 Task: Play online Dominion games in easy mode.
Action: Mouse moved to (615, 489)
Screenshot: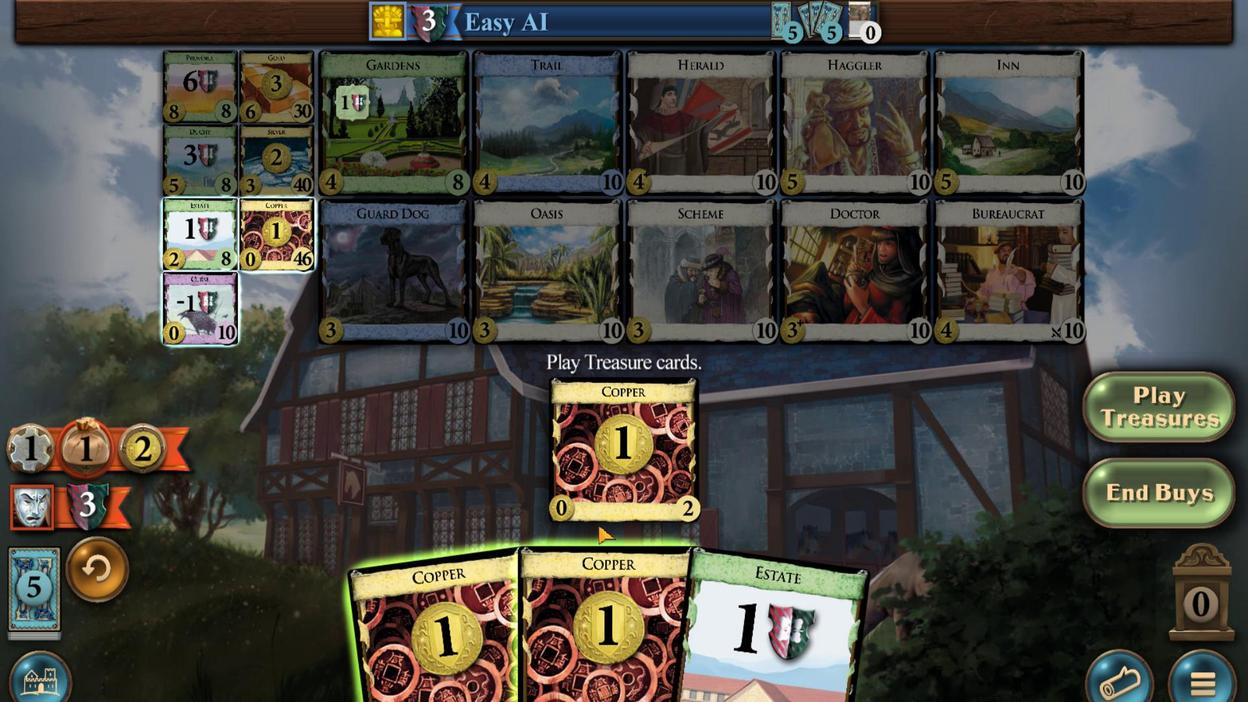 
Action: Mouse pressed left at (615, 489)
Screenshot: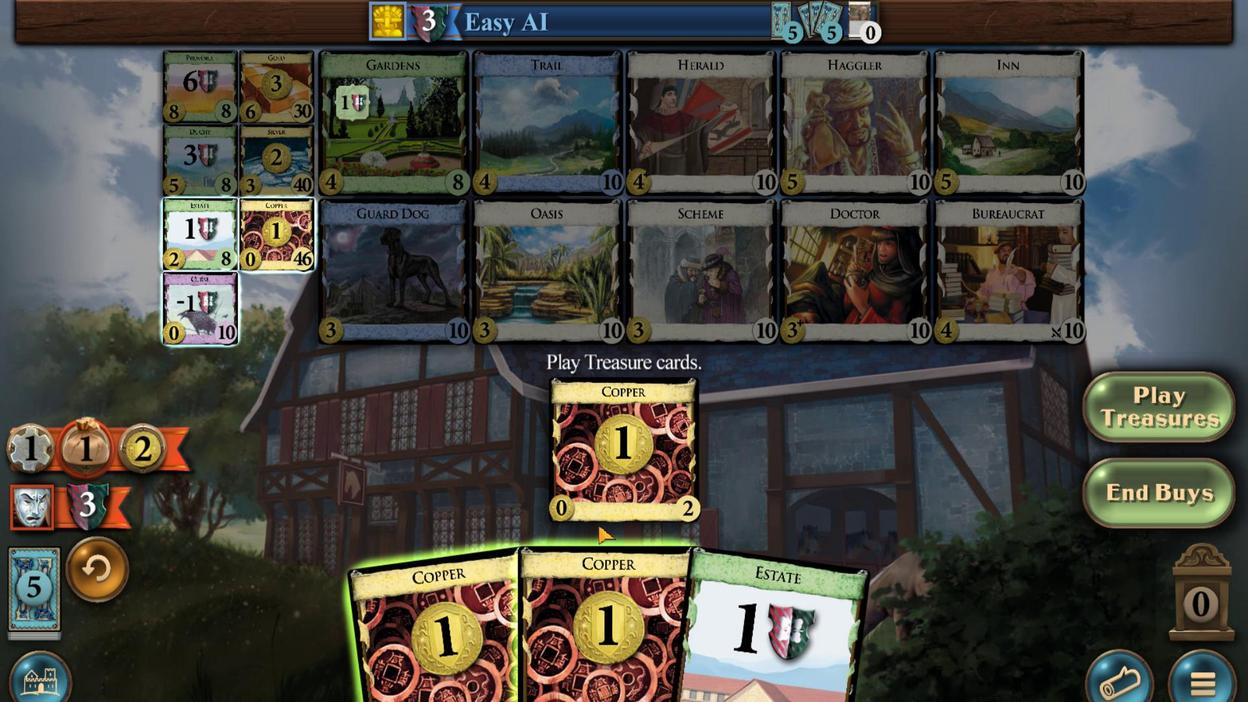 
Action: Mouse moved to (604, 487)
Screenshot: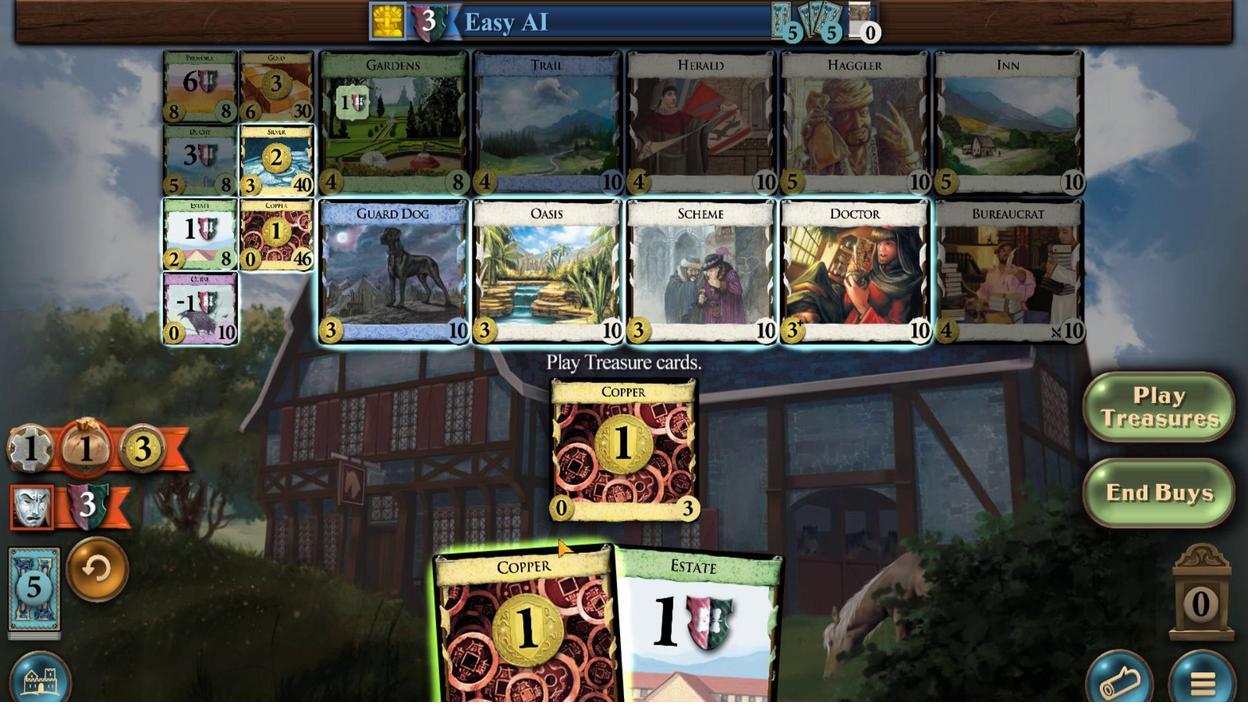 
Action: Mouse pressed left at (604, 487)
Screenshot: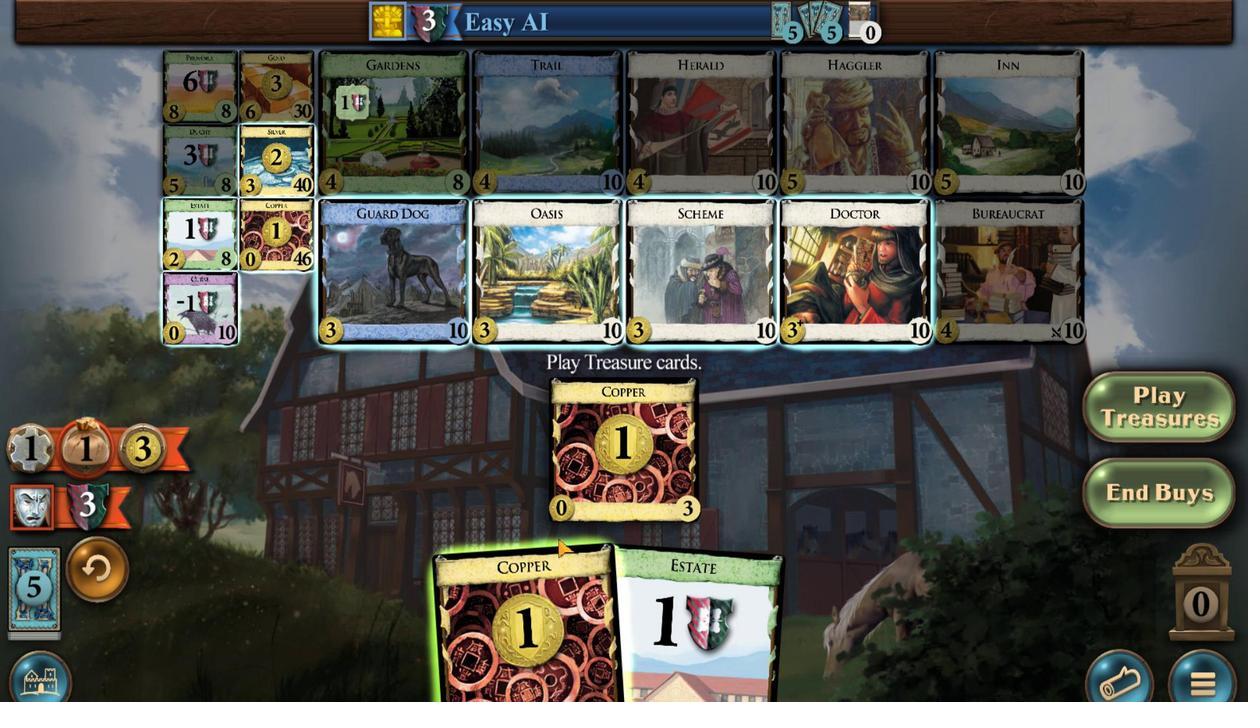 
Action: Mouse moved to (614, 485)
Screenshot: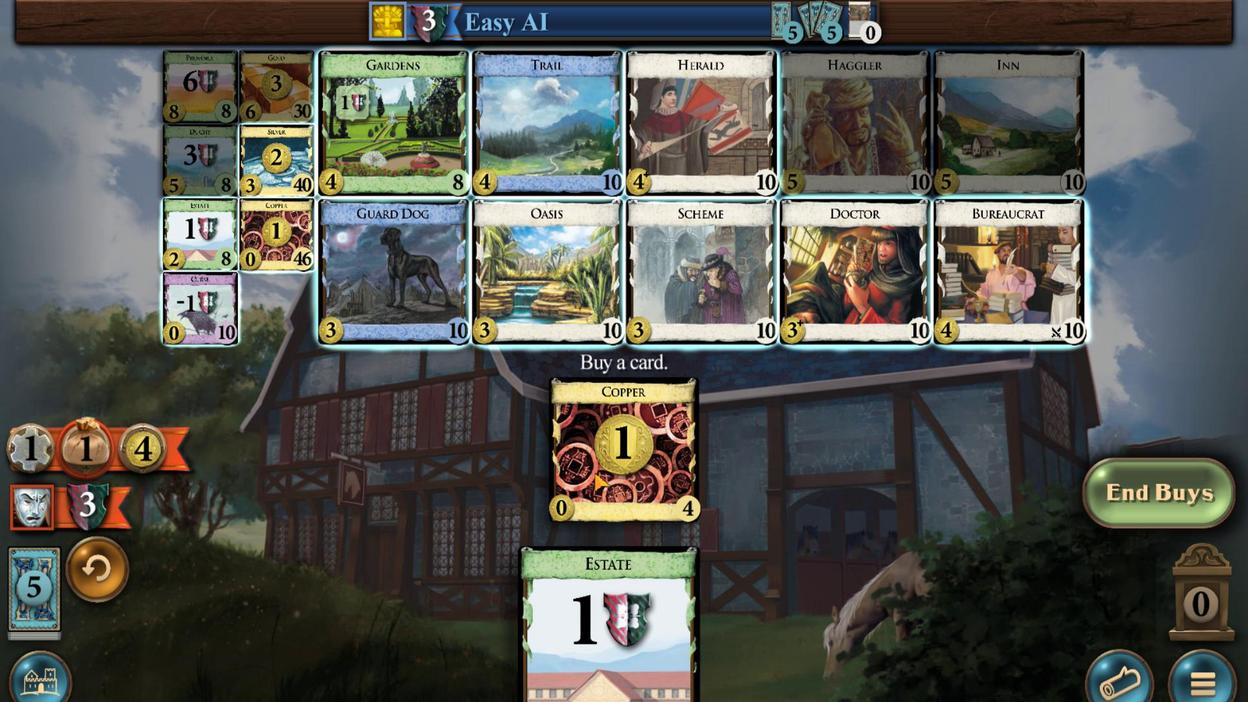 
Action: Mouse pressed left at (614, 485)
Screenshot: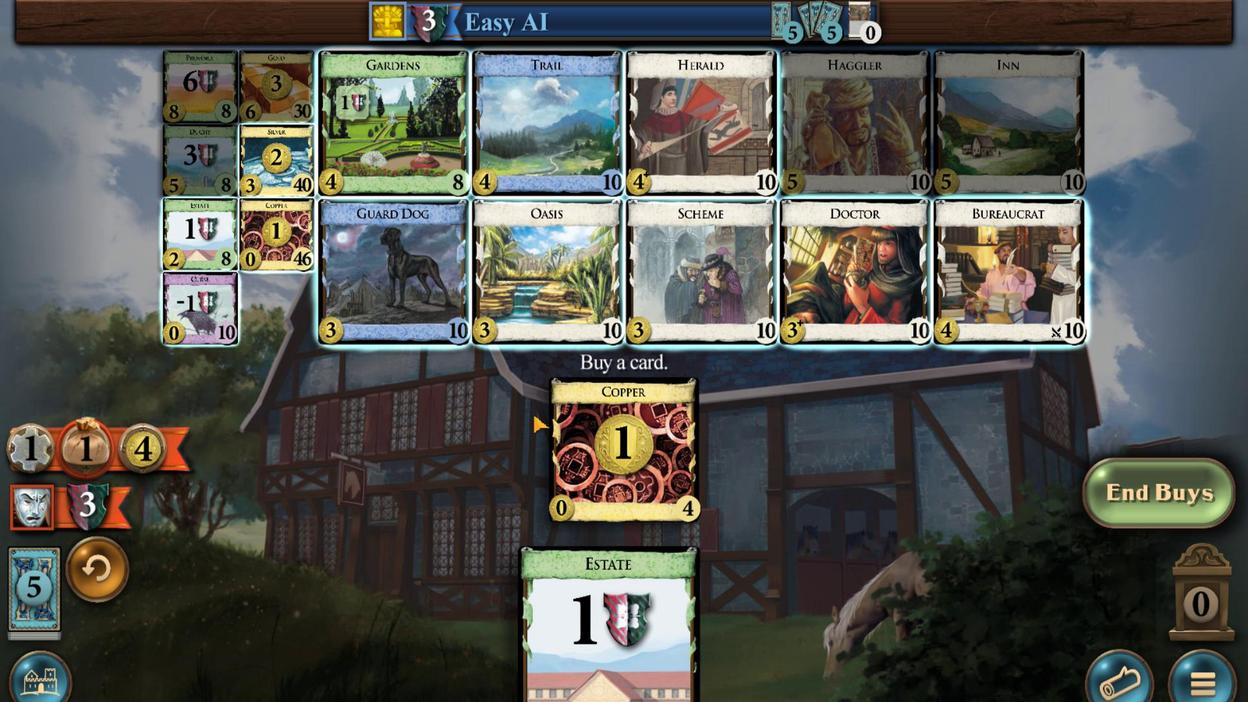 
Action: Mouse moved to (639, 355)
Screenshot: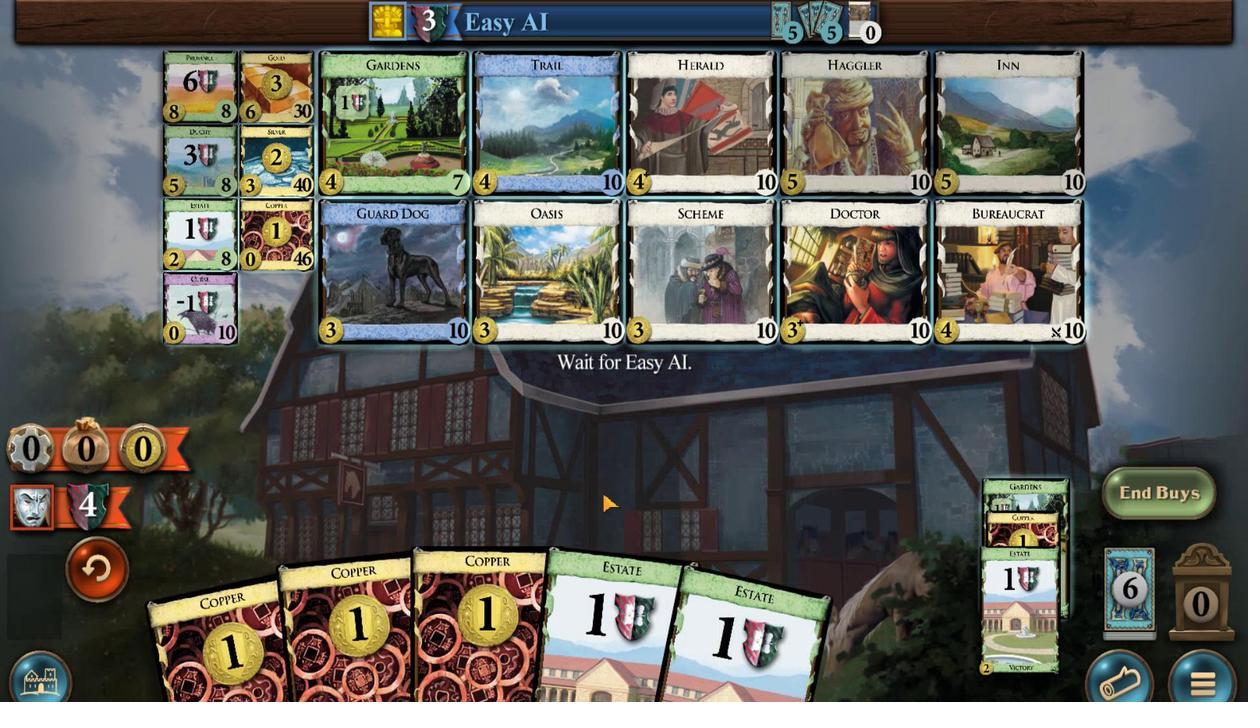 
Action: Mouse pressed left at (639, 355)
Screenshot: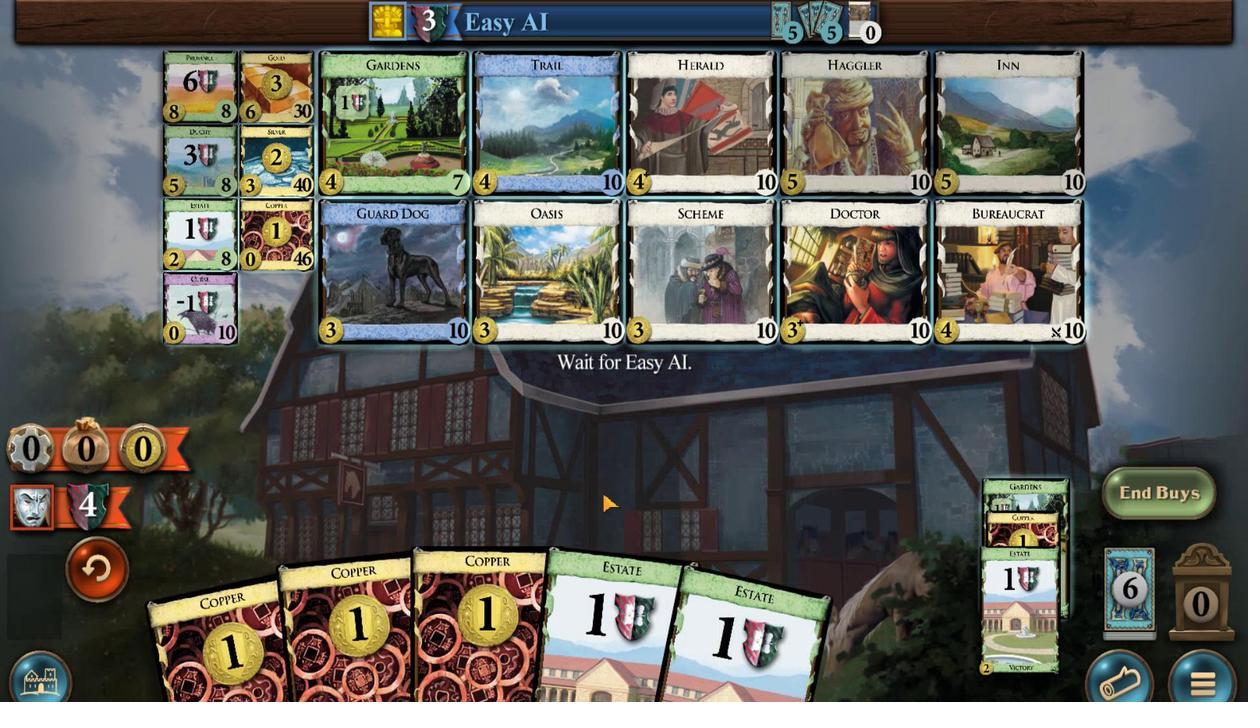
Action: Mouse moved to (634, 479)
Screenshot: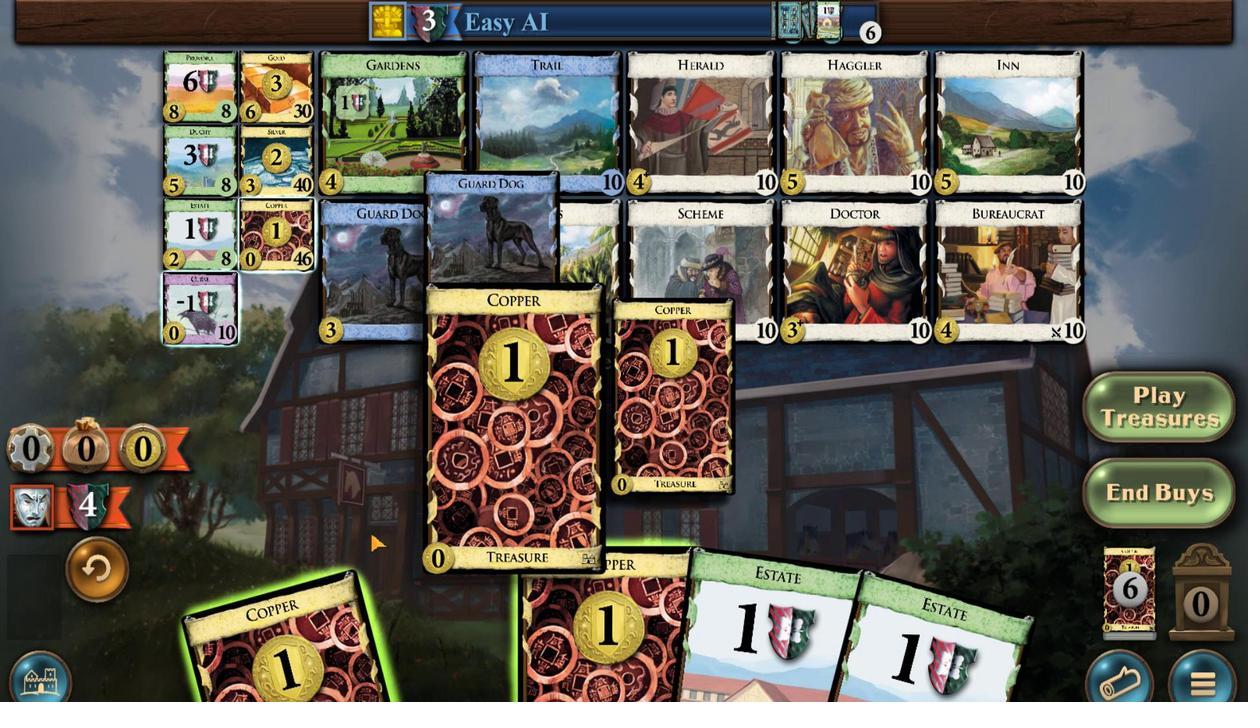 
Action: Mouse pressed left at (634, 479)
Screenshot: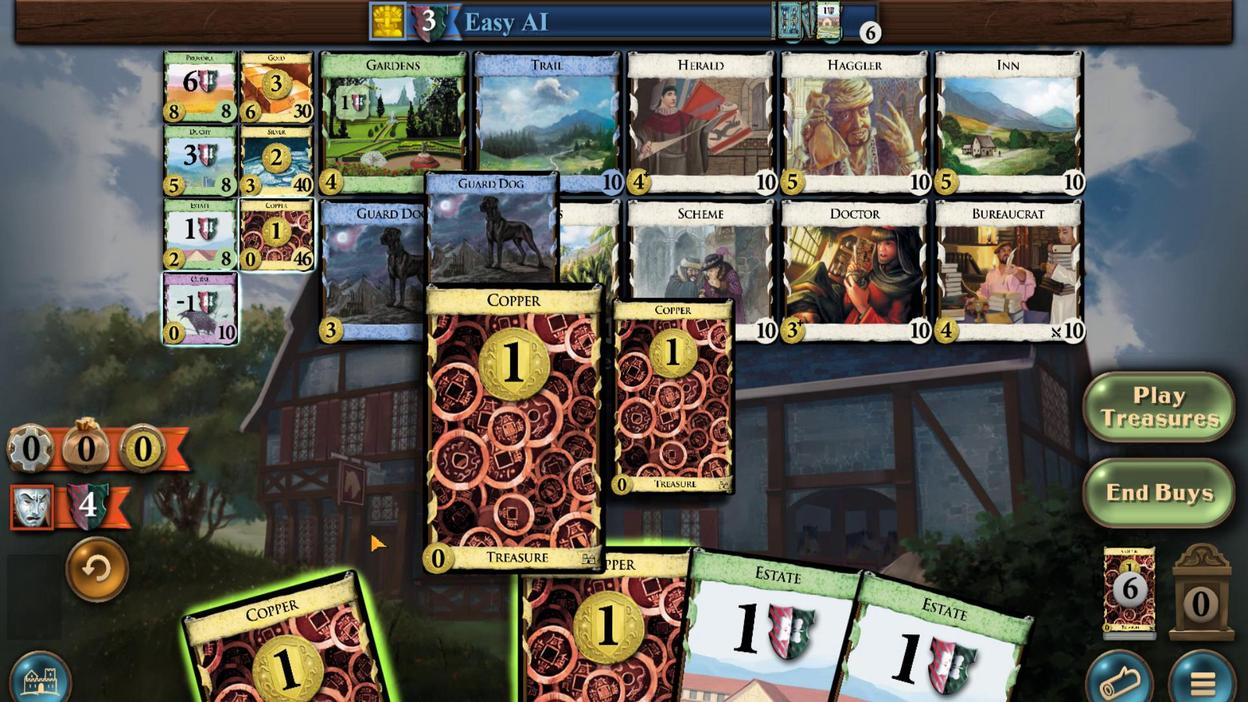 
Action: Mouse moved to (649, 490)
Screenshot: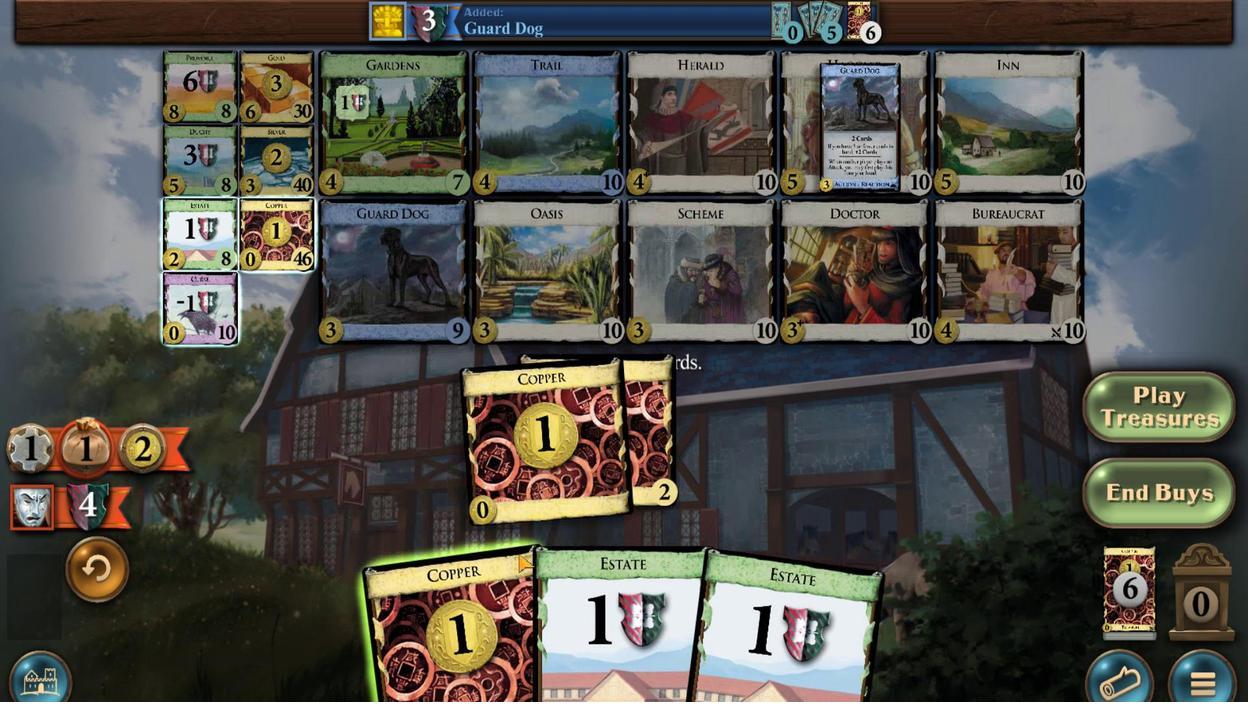 
Action: Mouse pressed left at (649, 490)
Screenshot: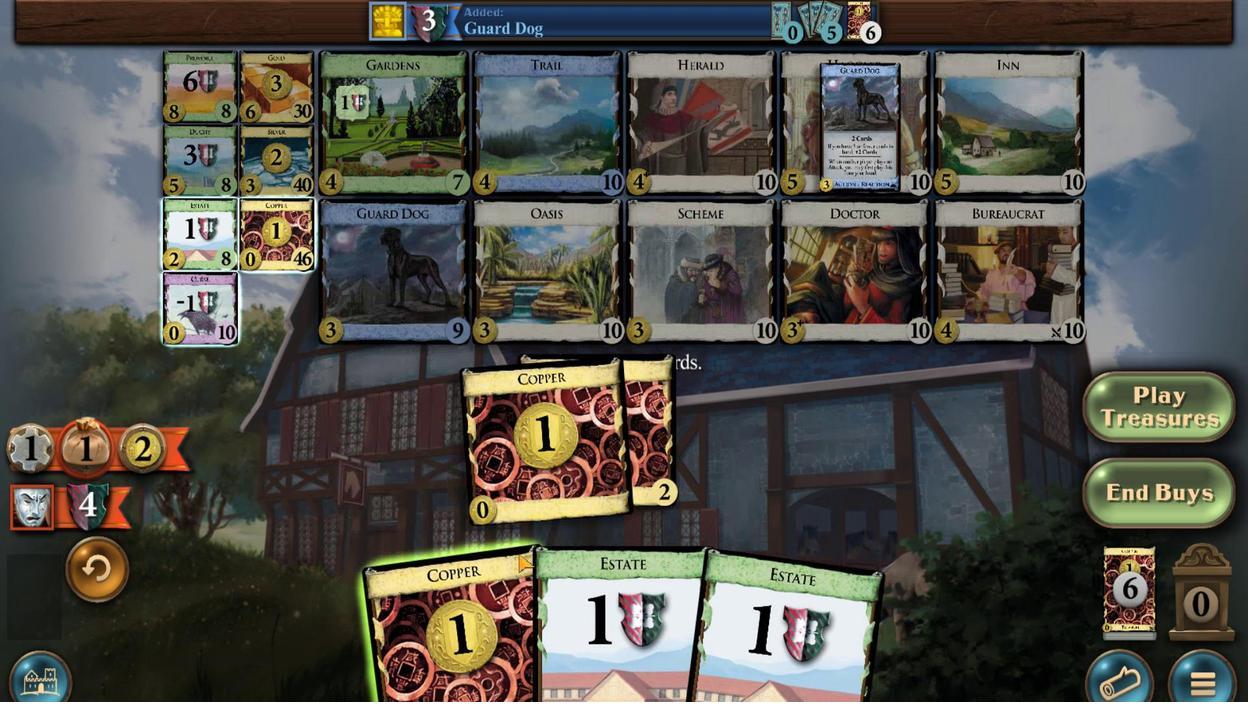 
Action: Mouse moved to (628, 492)
Screenshot: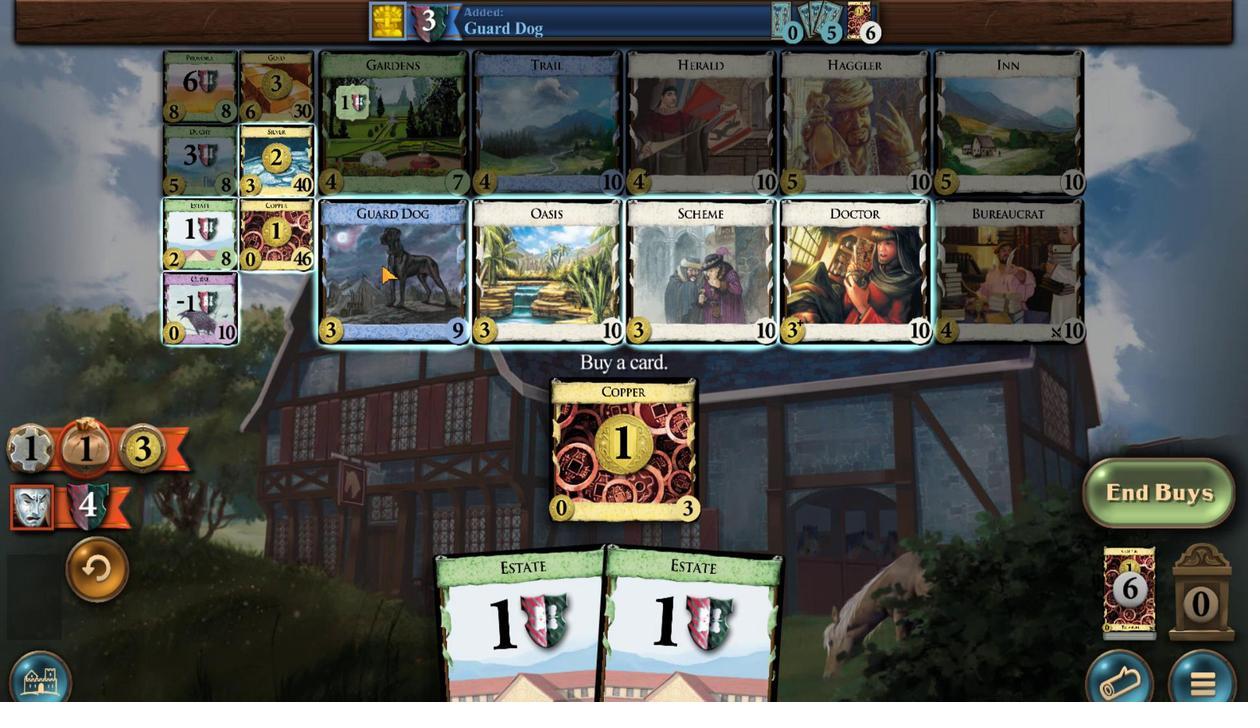 
Action: Mouse pressed left at (628, 492)
Screenshot: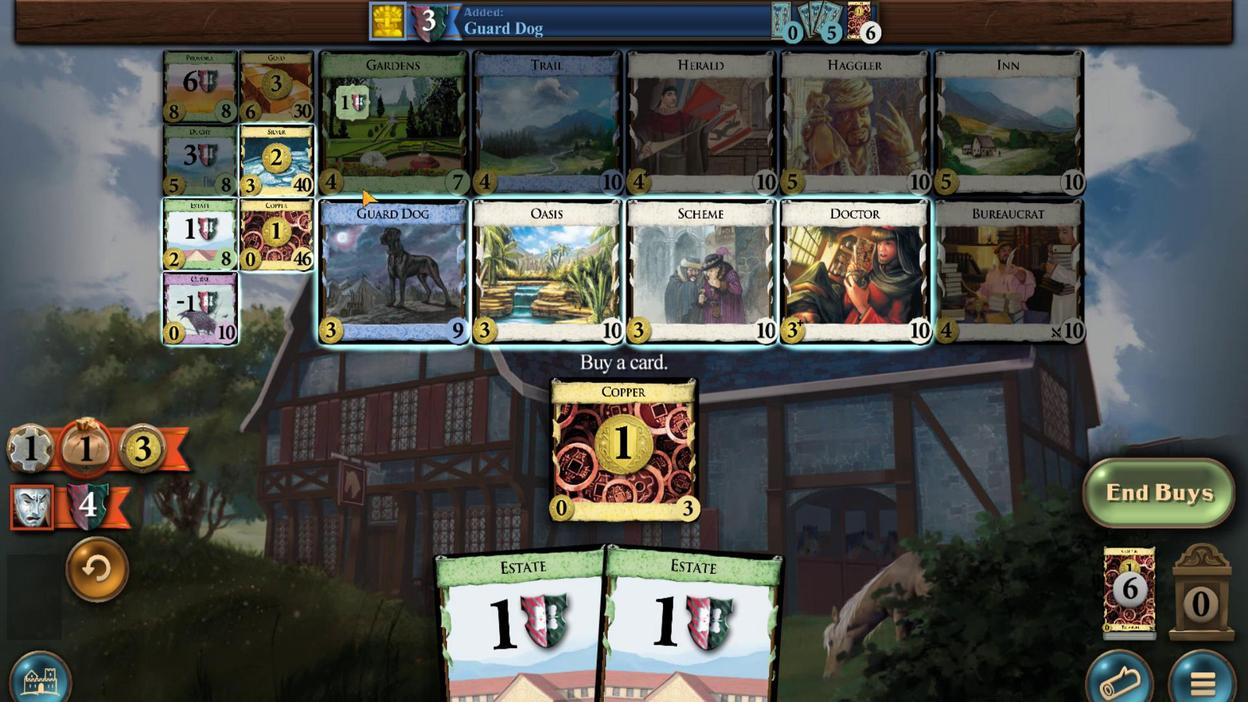 
Action: Mouse moved to (569, 400)
Screenshot: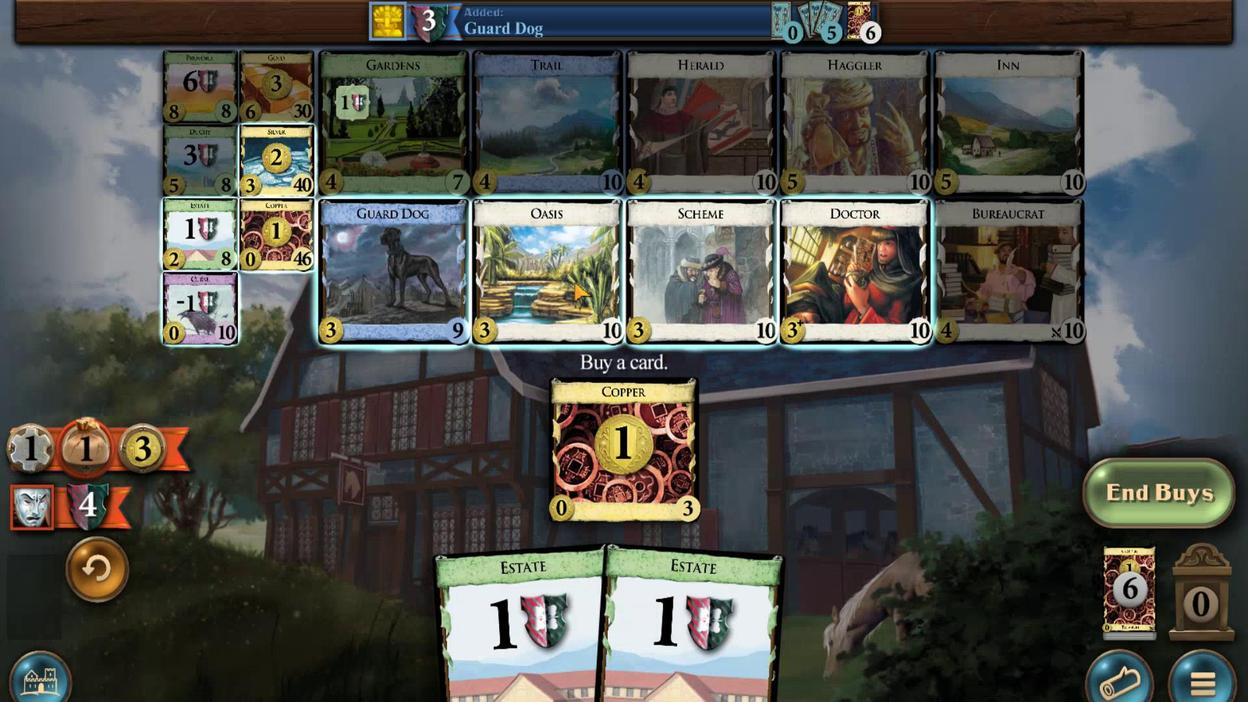 
Action: Mouse pressed left at (569, 400)
Screenshot: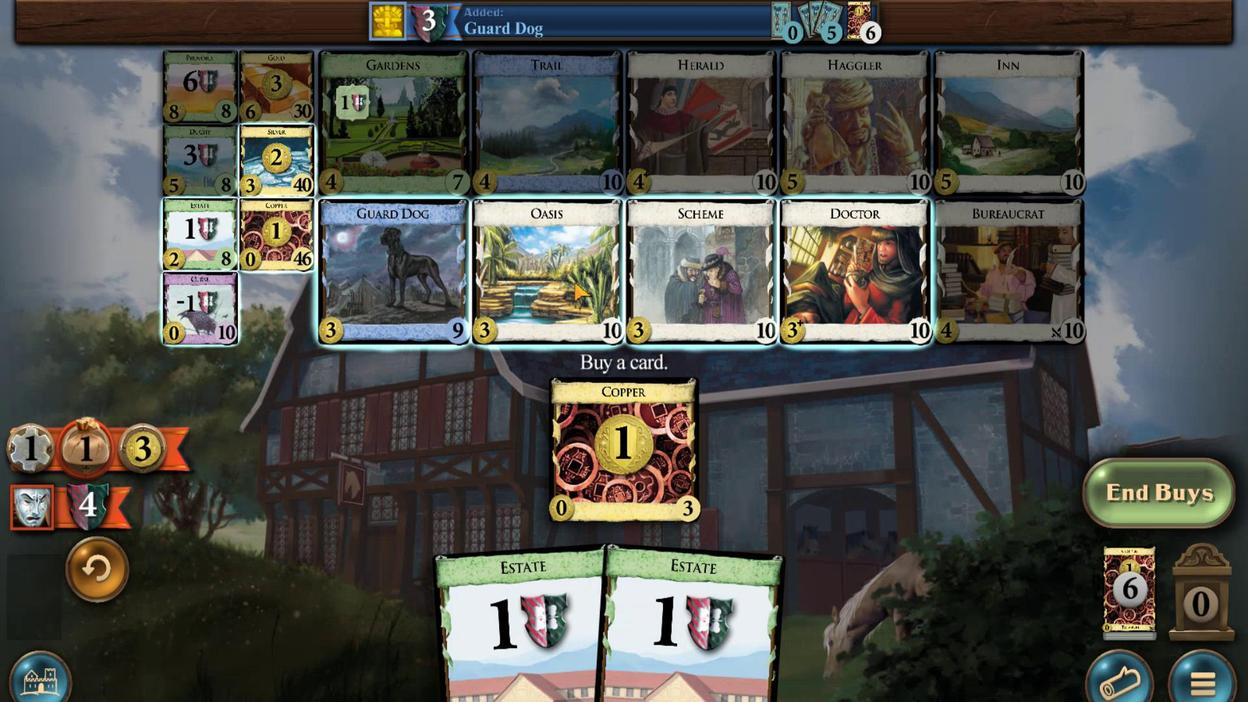 
Action: Mouse moved to (563, 419)
Screenshot: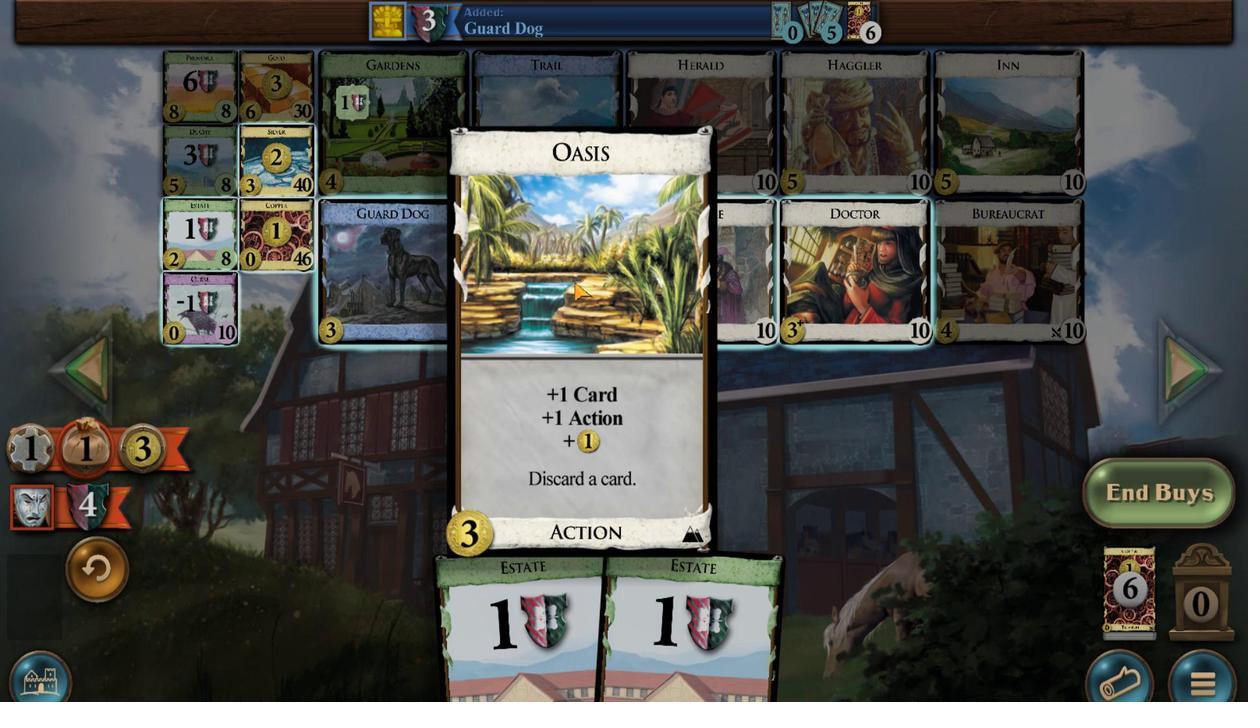 
Action: Mouse pressed left at (563, 419)
Screenshot: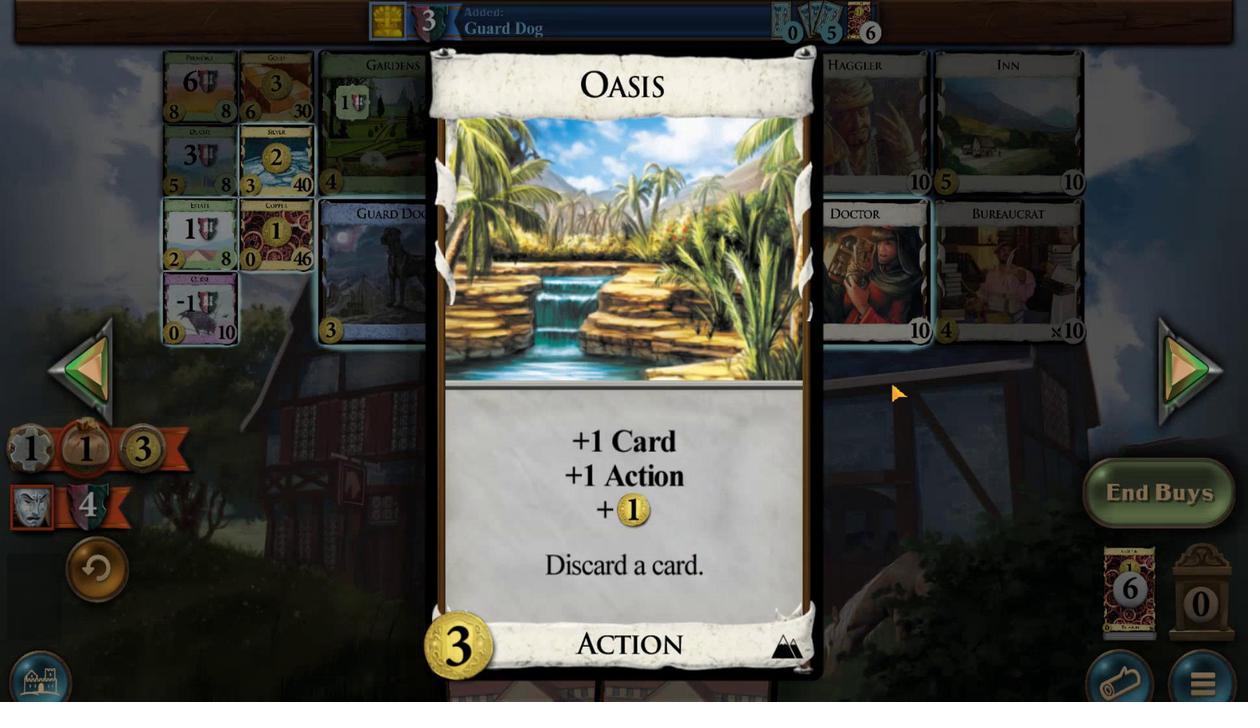 
Action: Mouse moved to (609, 398)
Screenshot: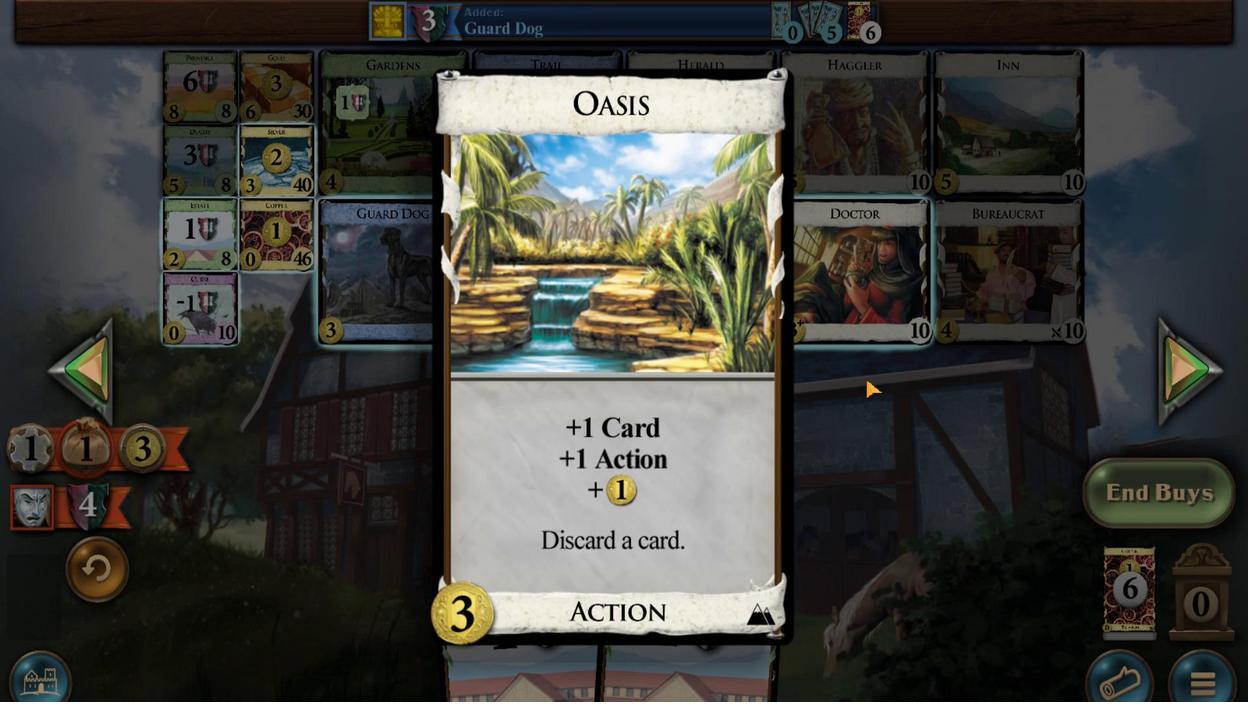 
Action: Mouse pressed left at (609, 398)
Screenshot: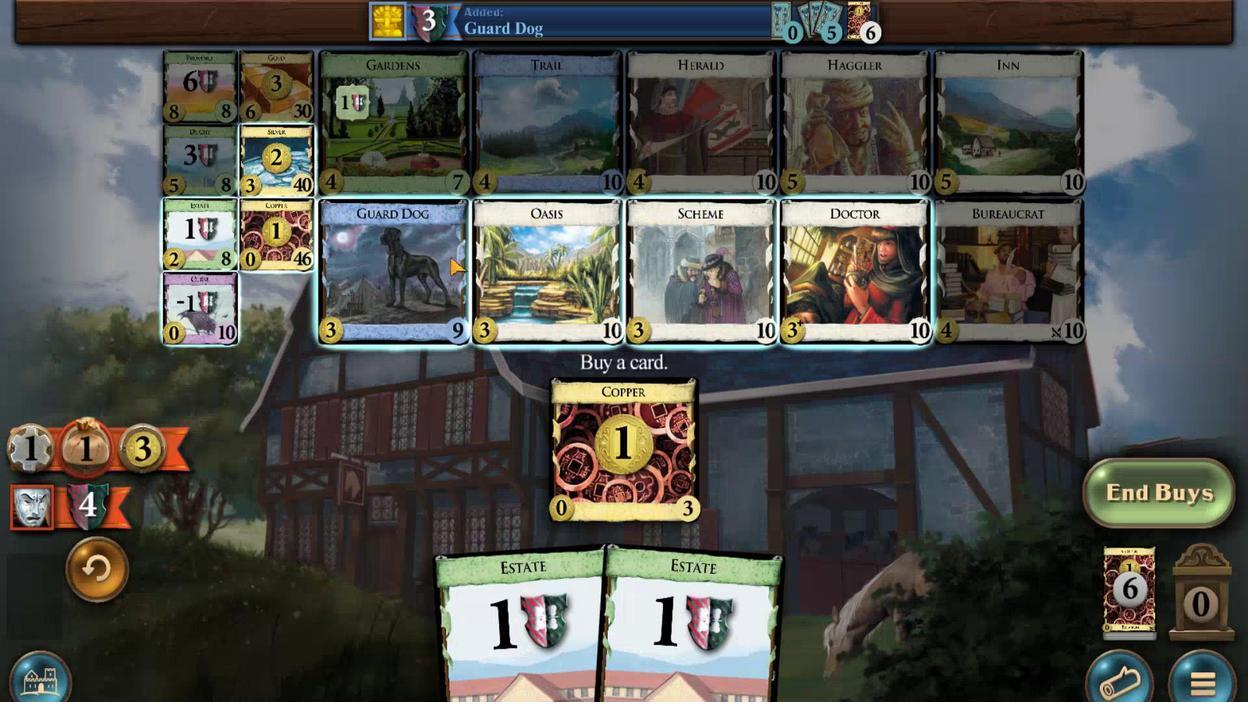 
Action: Mouse moved to (561, 425)
Screenshot: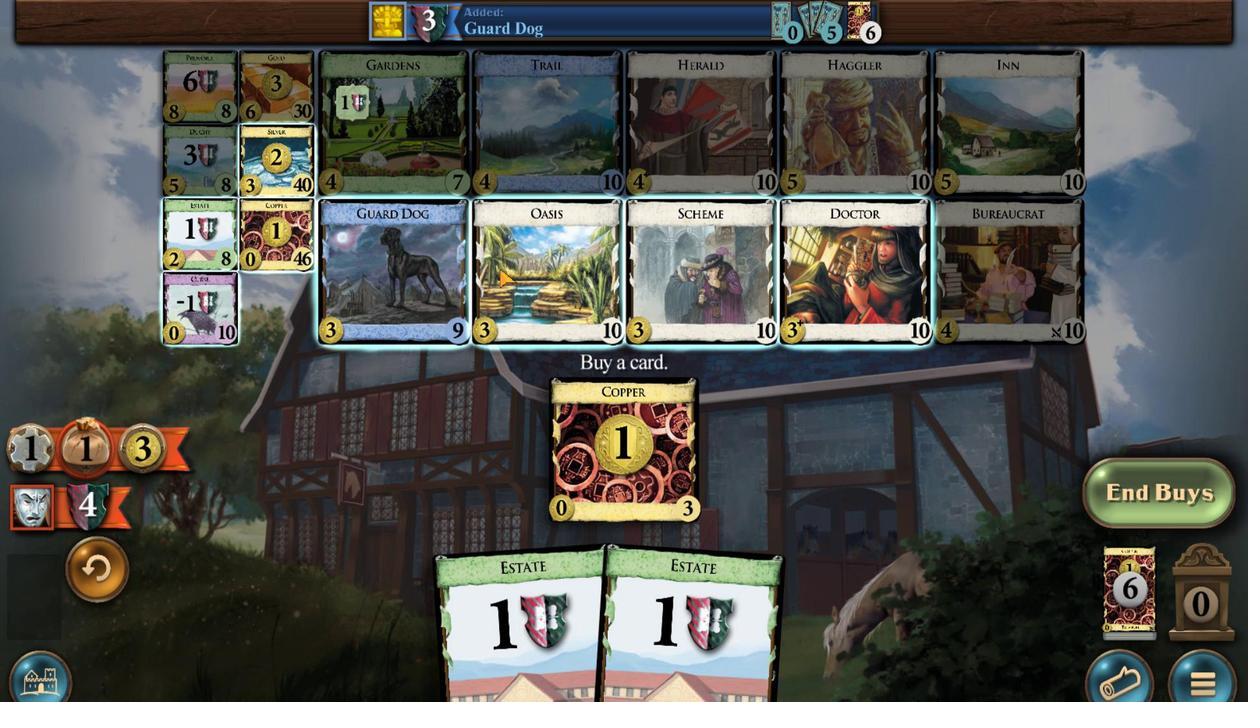
Action: Mouse pressed left at (561, 425)
Screenshot: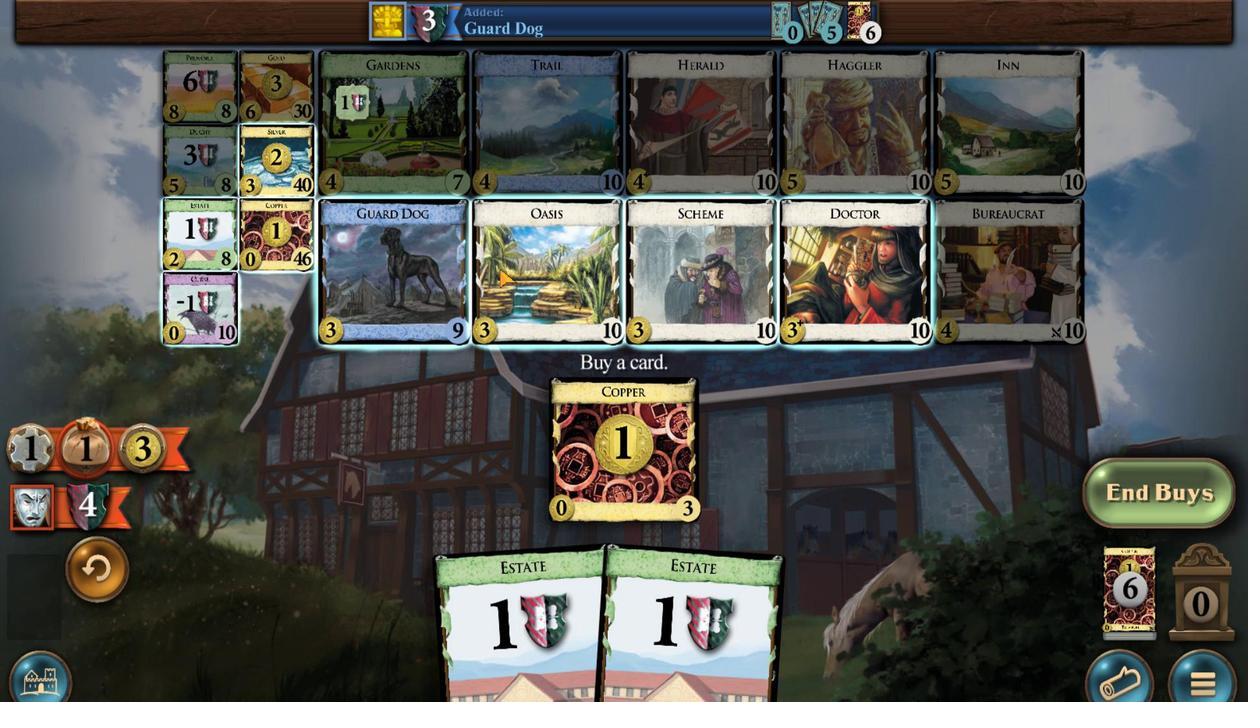 
Action: Mouse moved to (620, 394)
Screenshot: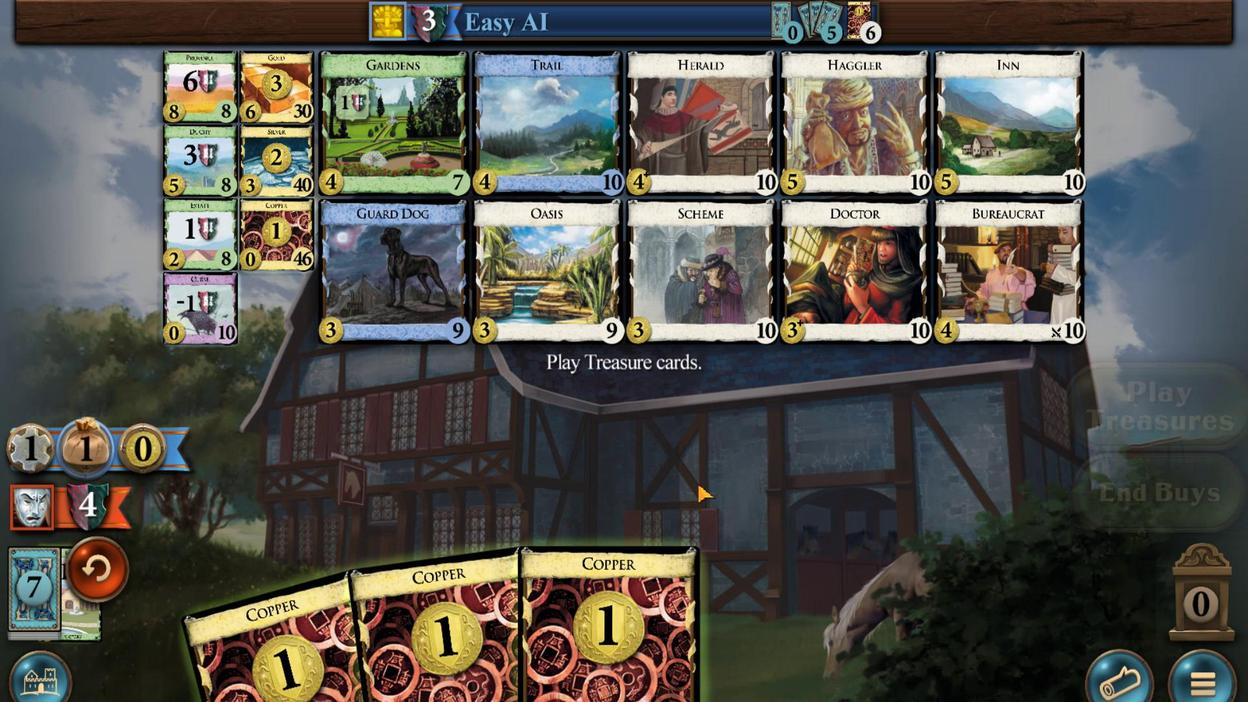 
Action: Mouse pressed left at (620, 394)
Screenshot: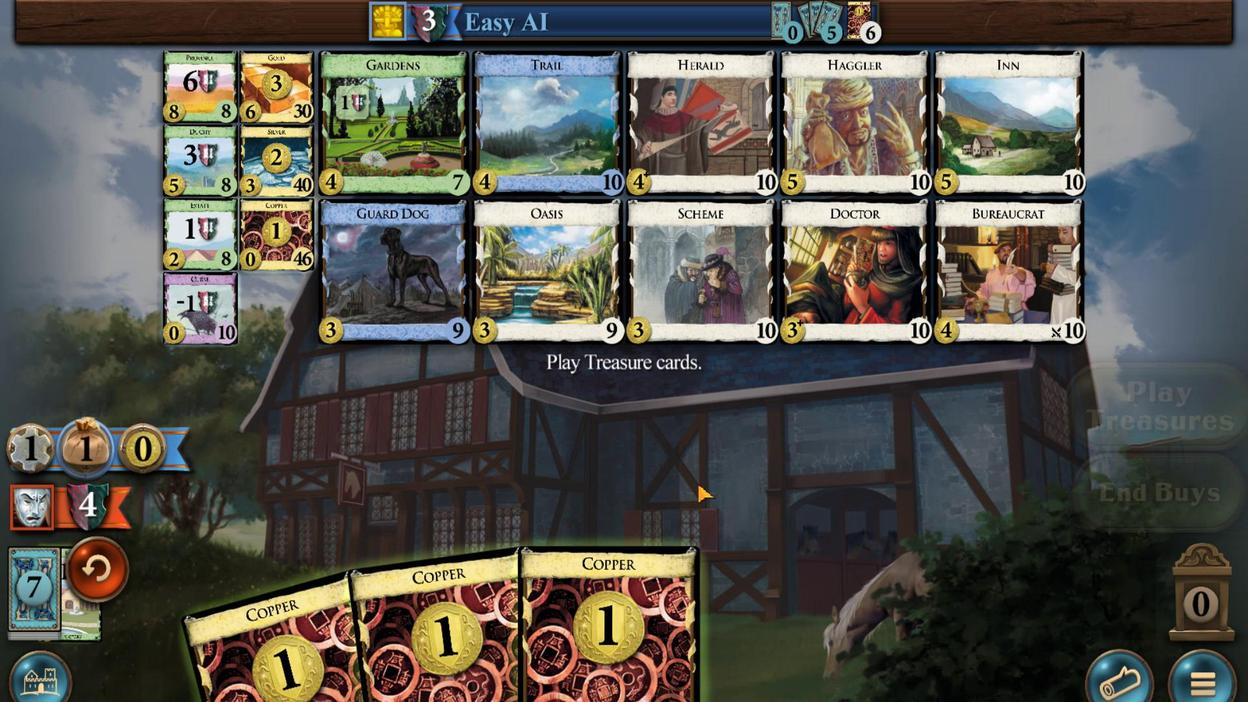 
Action: Mouse moved to (599, 482)
Screenshot: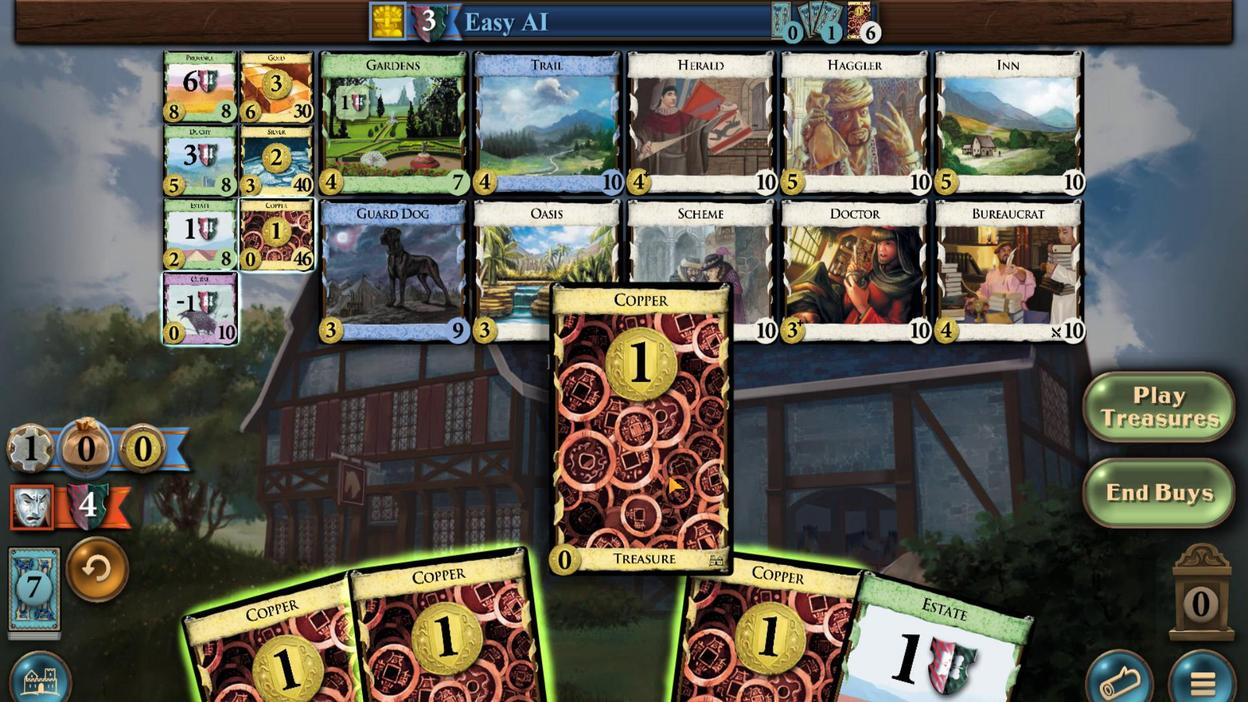 
Action: Mouse pressed left at (599, 482)
Screenshot: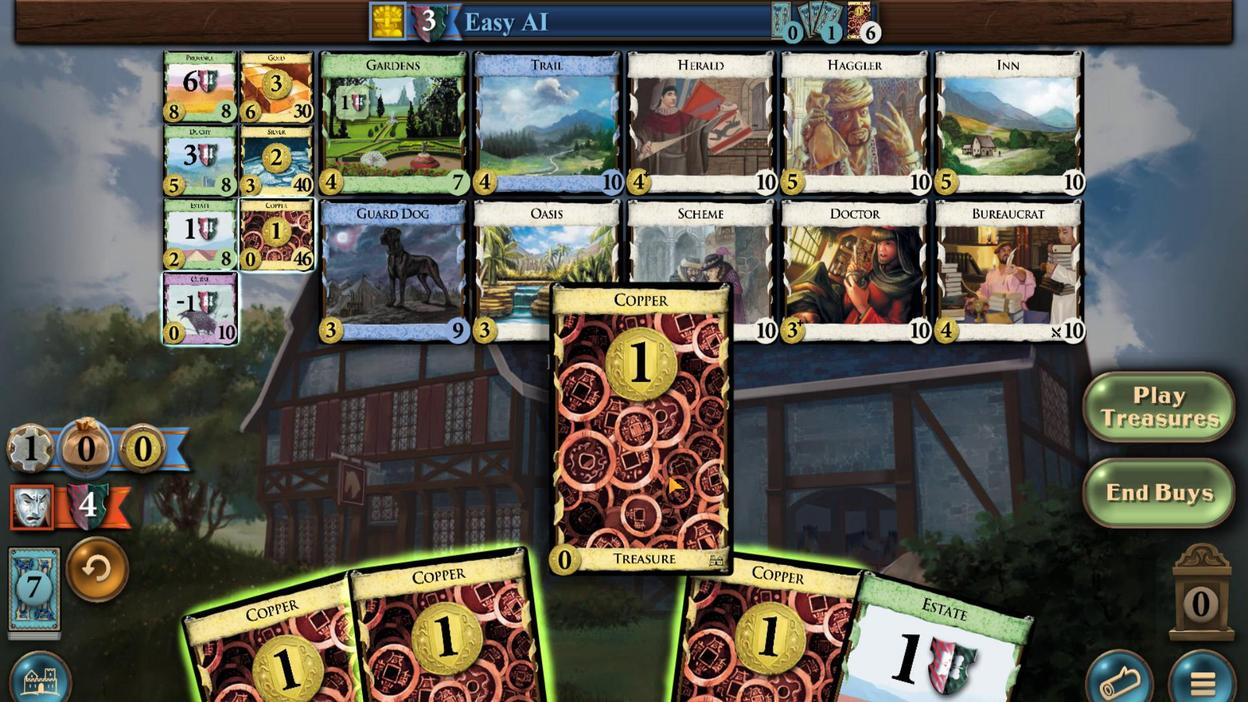 
Action: Mouse moved to (587, 489)
Screenshot: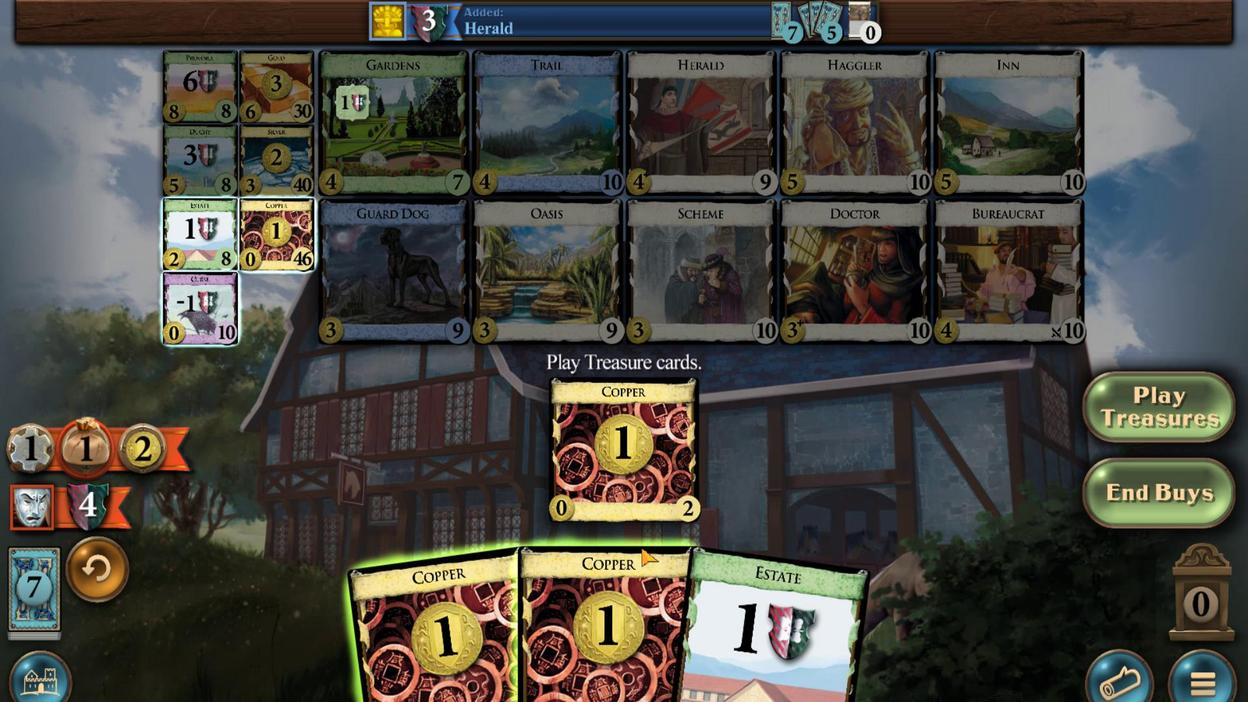 
Action: Mouse pressed left at (587, 489)
Screenshot: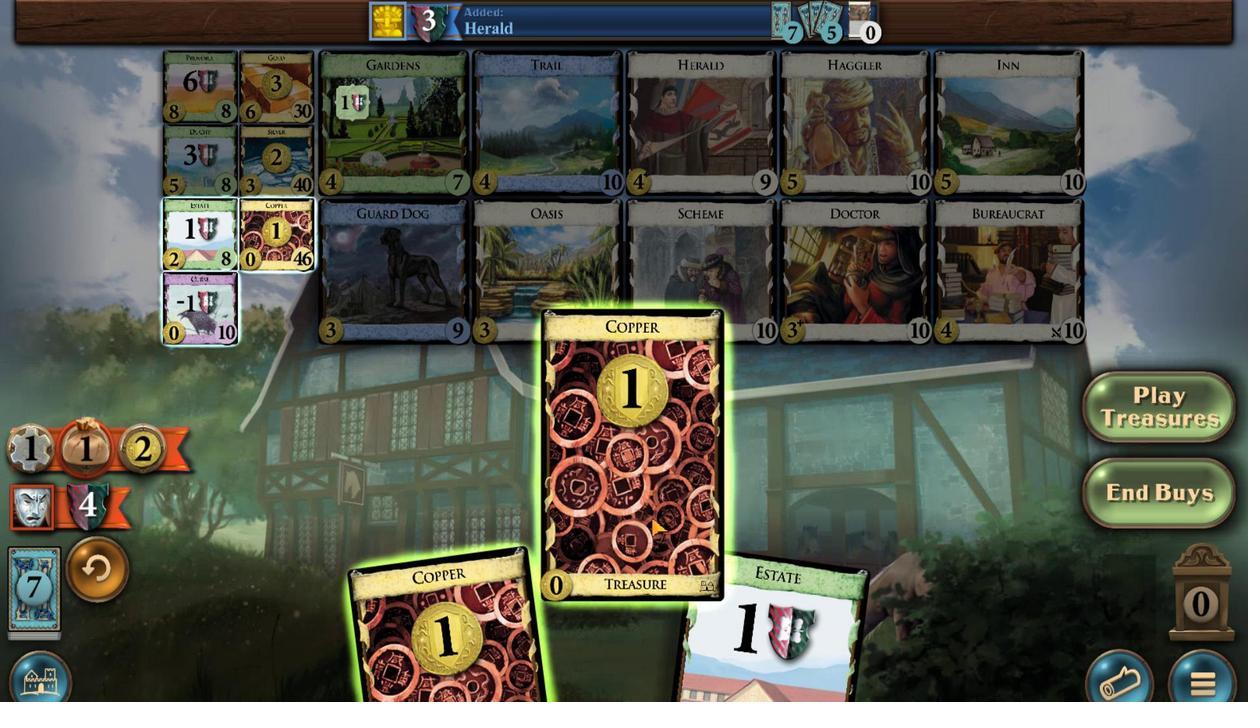 
Action: Mouse moved to (600, 487)
Screenshot: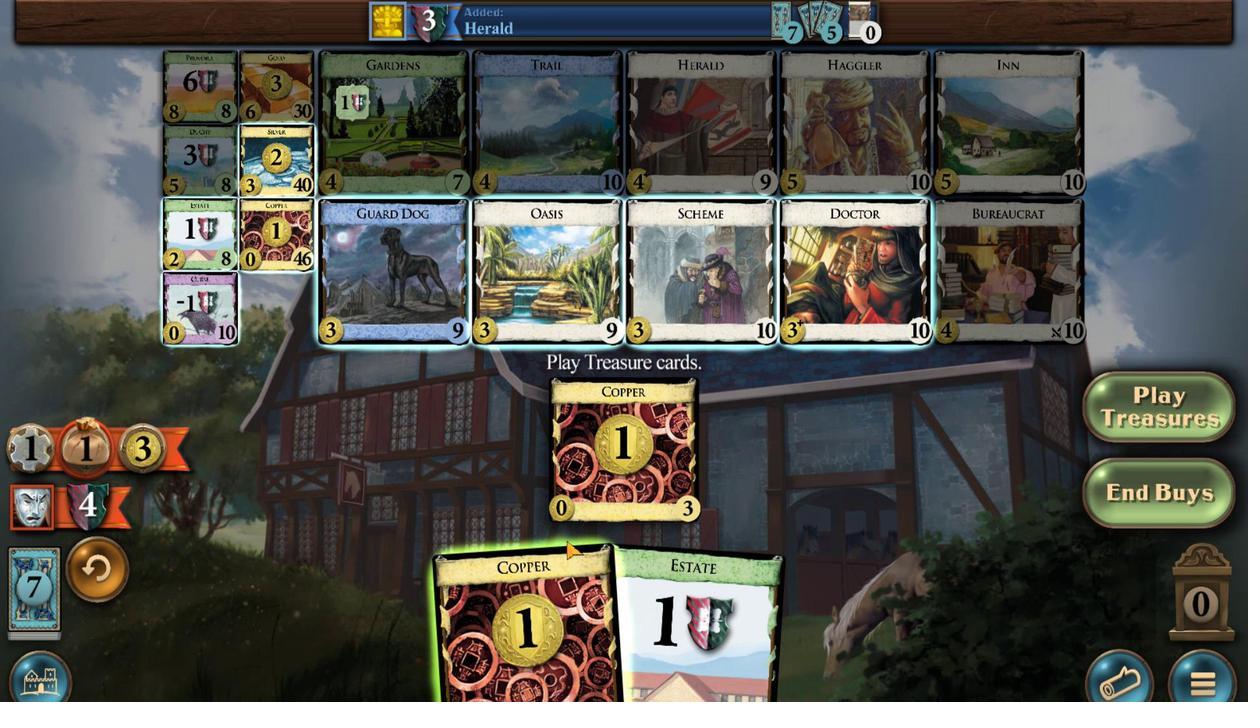 
Action: Mouse pressed left at (600, 487)
Screenshot: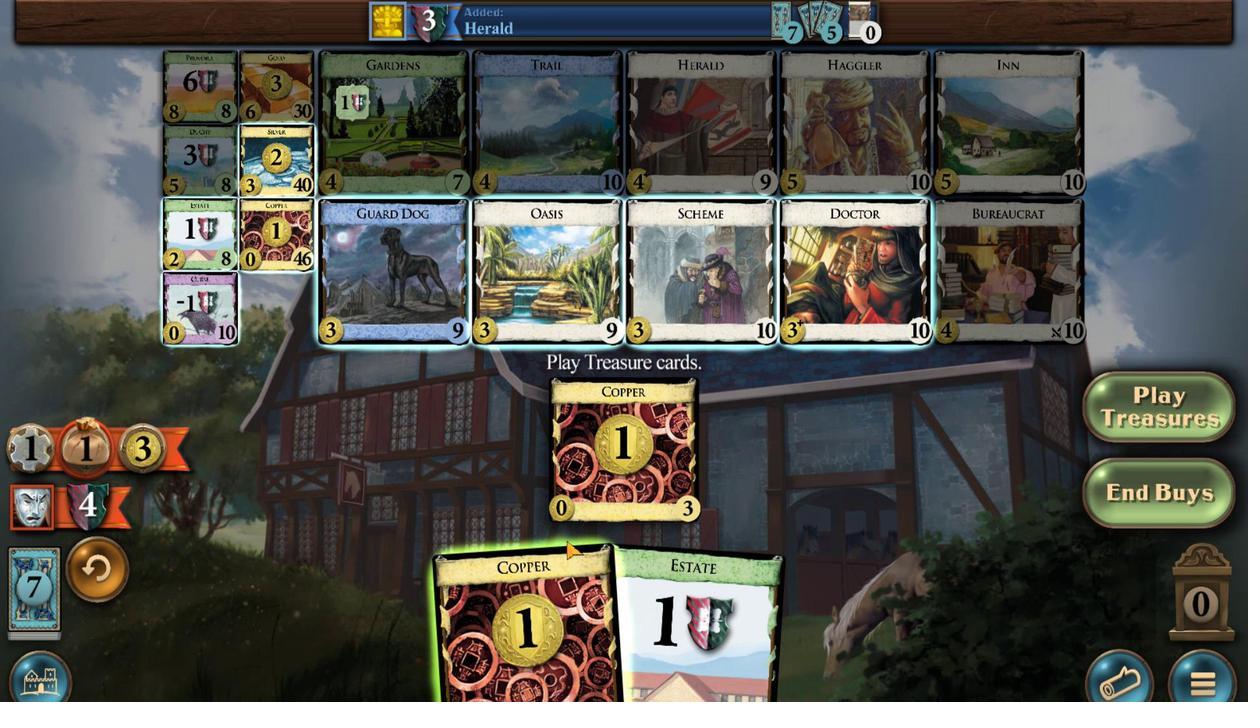 
Action: Mouse moved to (618, 491)
Screenshot: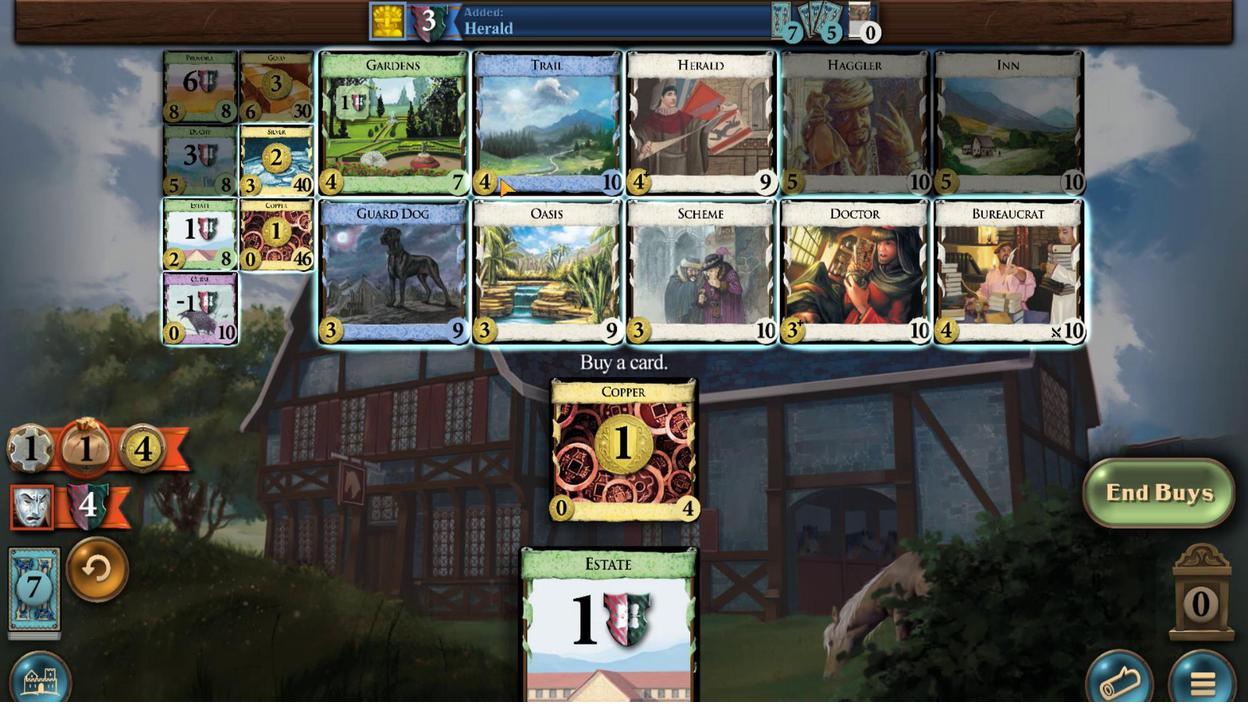 
Action: Mouse pressed left at (618, 491)
Screenshot: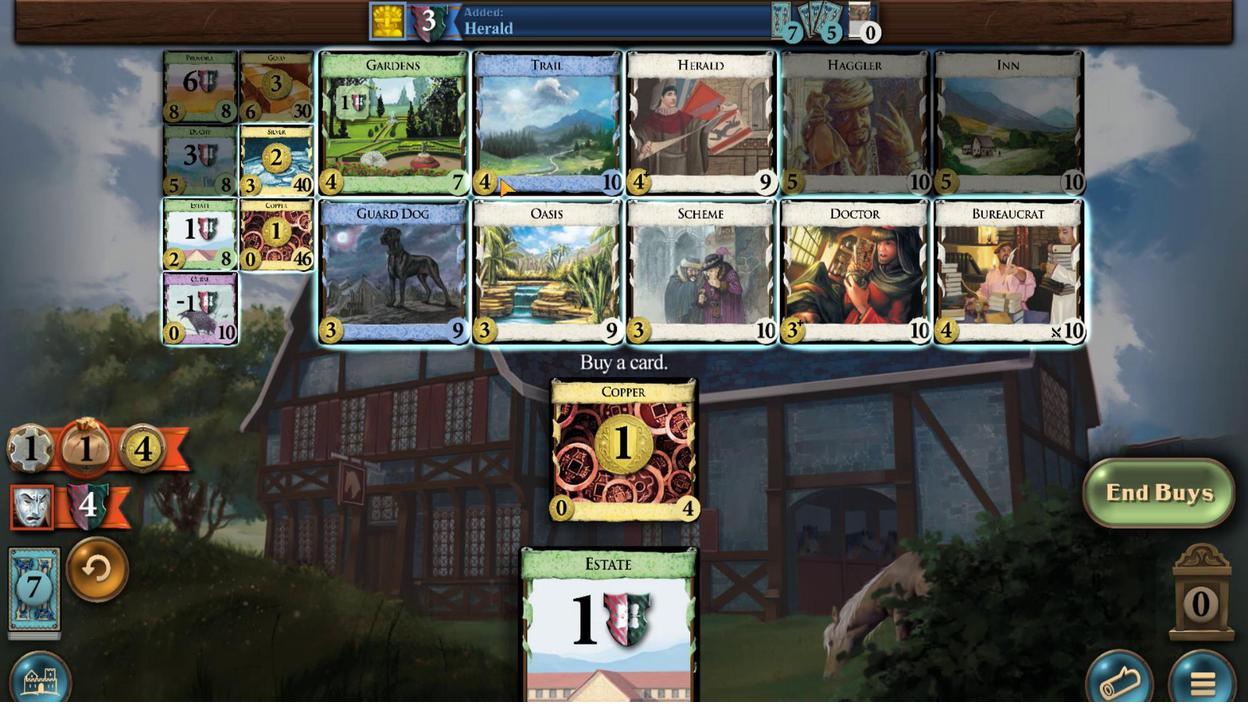 
Action: Mouse moved to (654, 364)
Screenshot: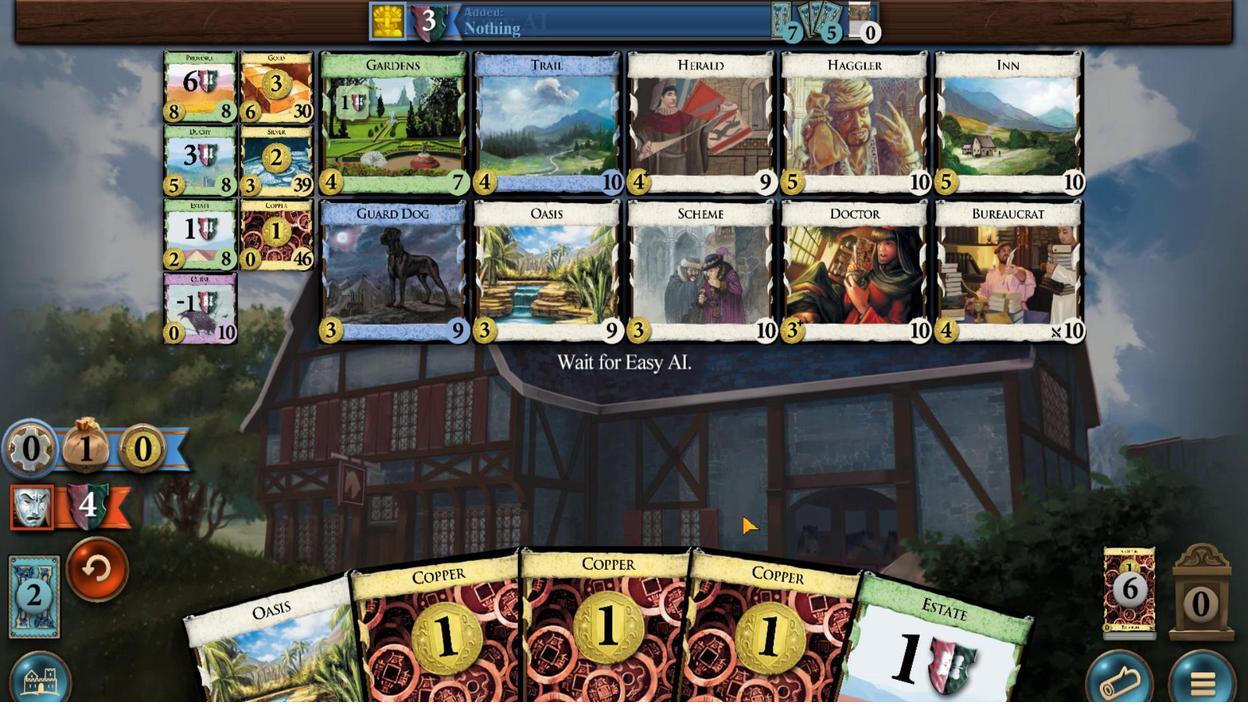 
Action: Mouse pressed left at (654, 364)
Screenshot: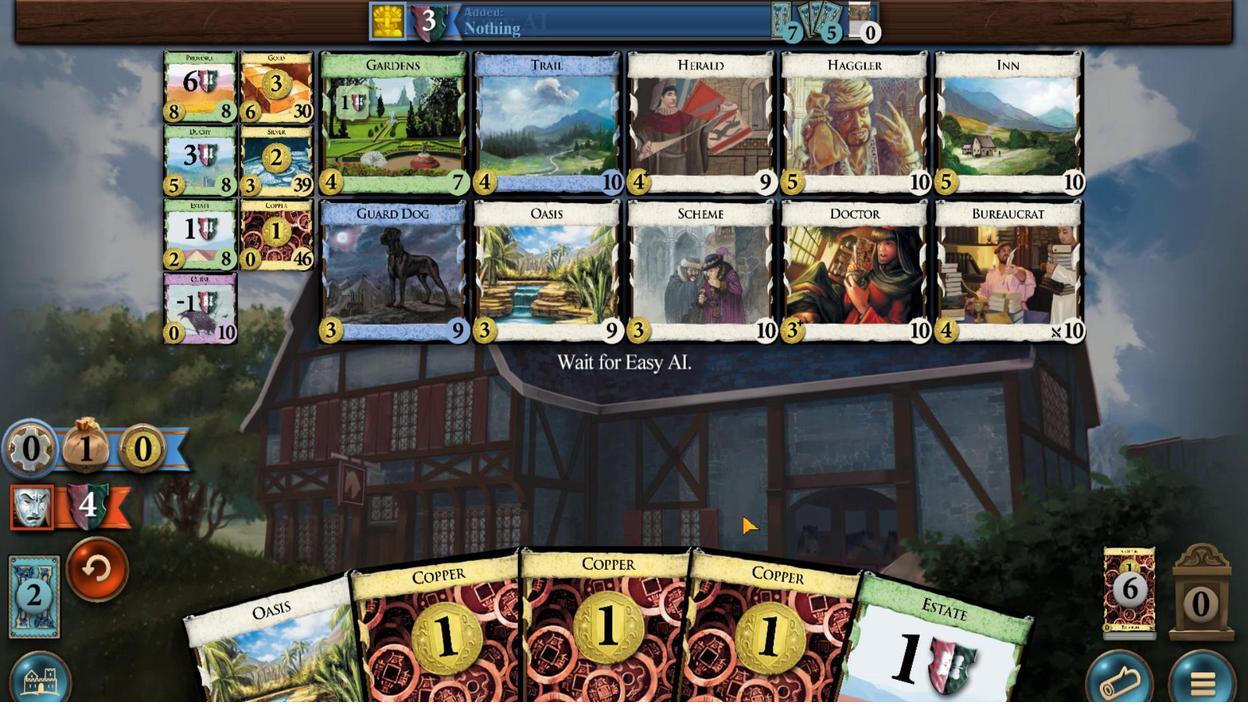 
Action: Mouse moved to (652, 494)
Screenshot: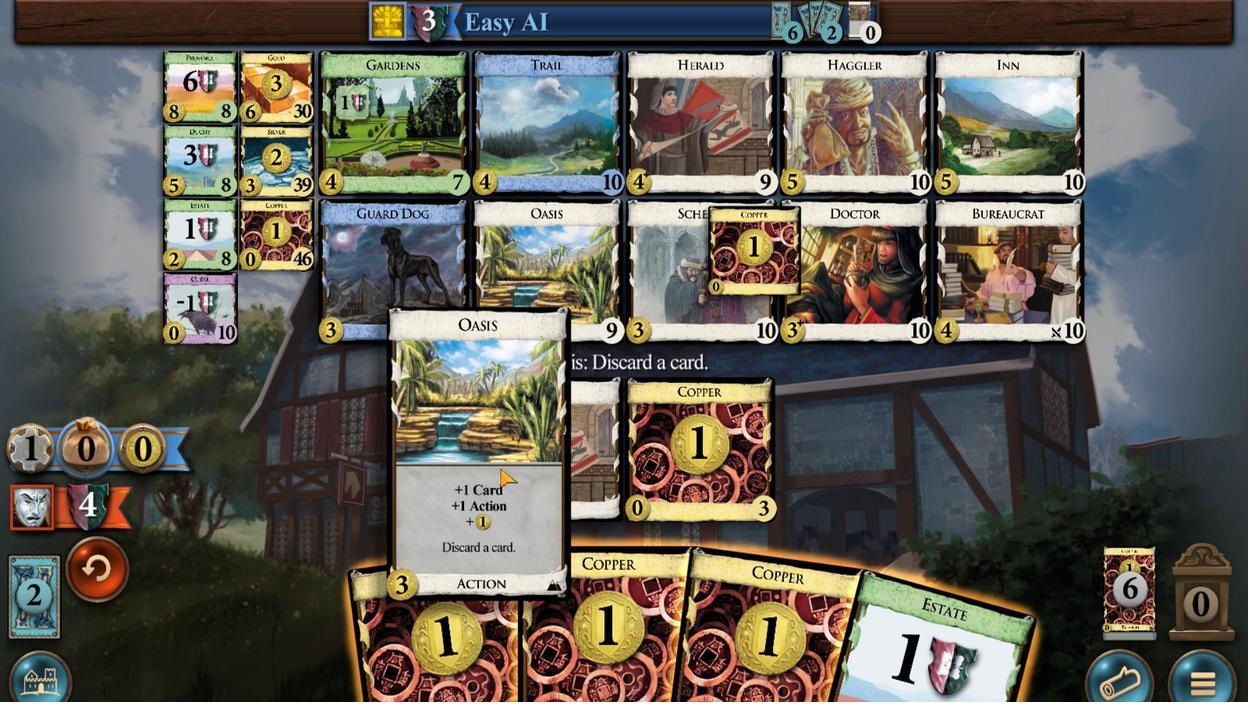 
Action: Mouse pressed left at (652, 494)
Screenshot: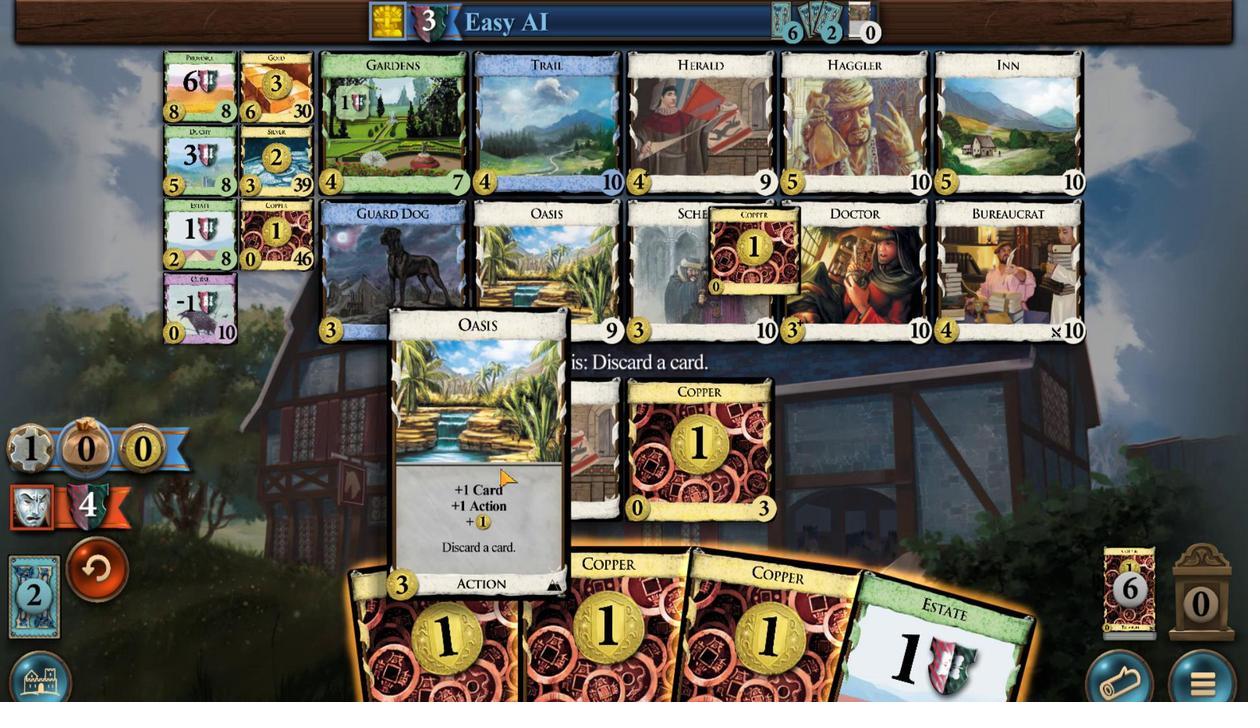 
Action: Mouse moved to (647, 500)
Screenshot: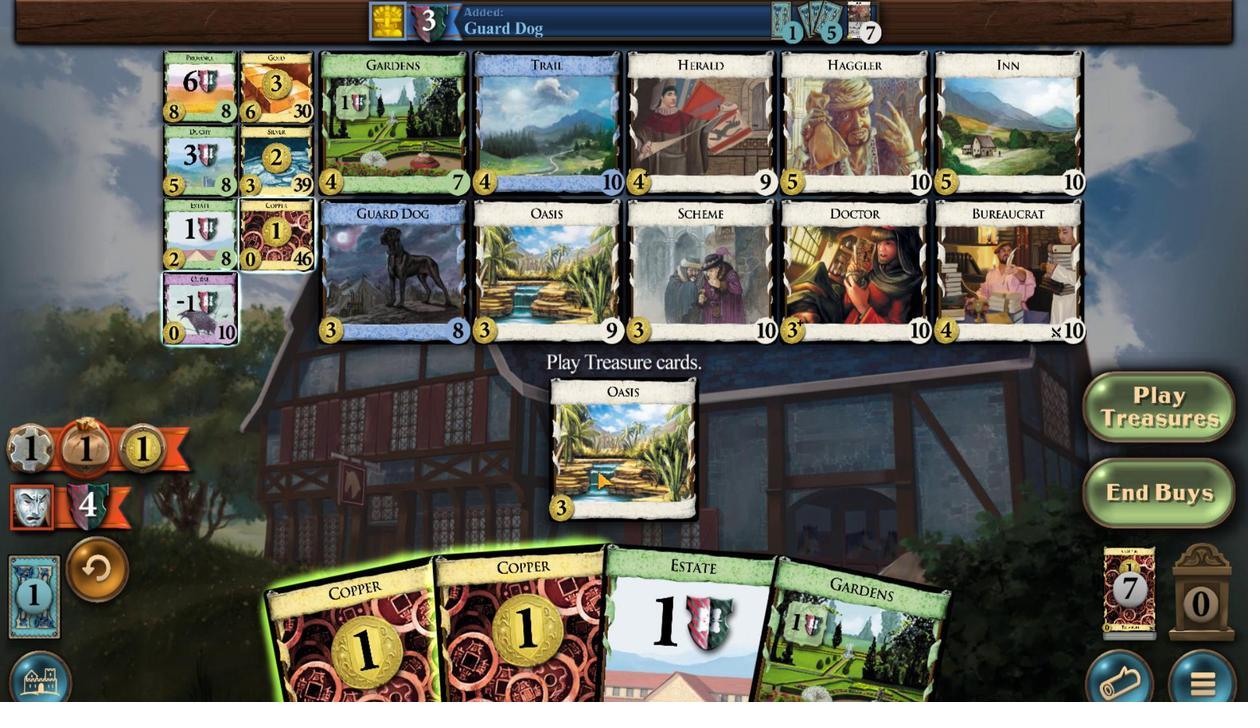 
Action: Mouse pressed left at (647, 500)
Screenshot: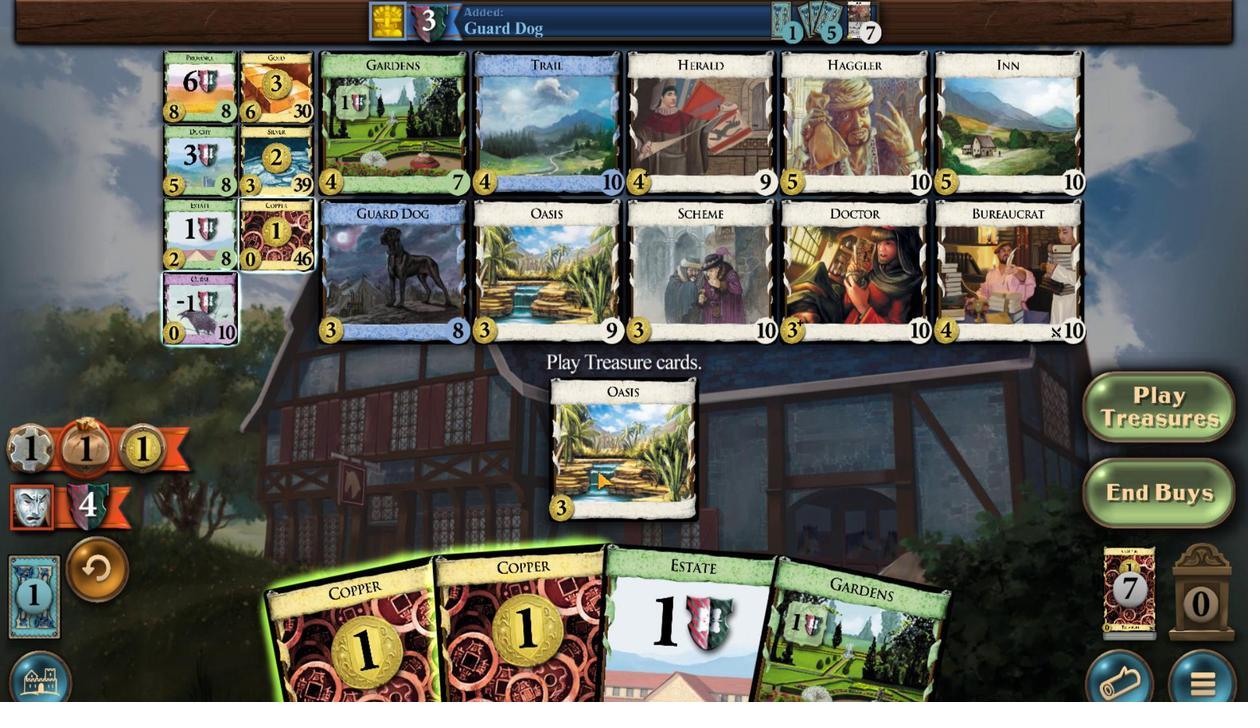 
Action: Mouse moved to (612, 488)
Screenshot: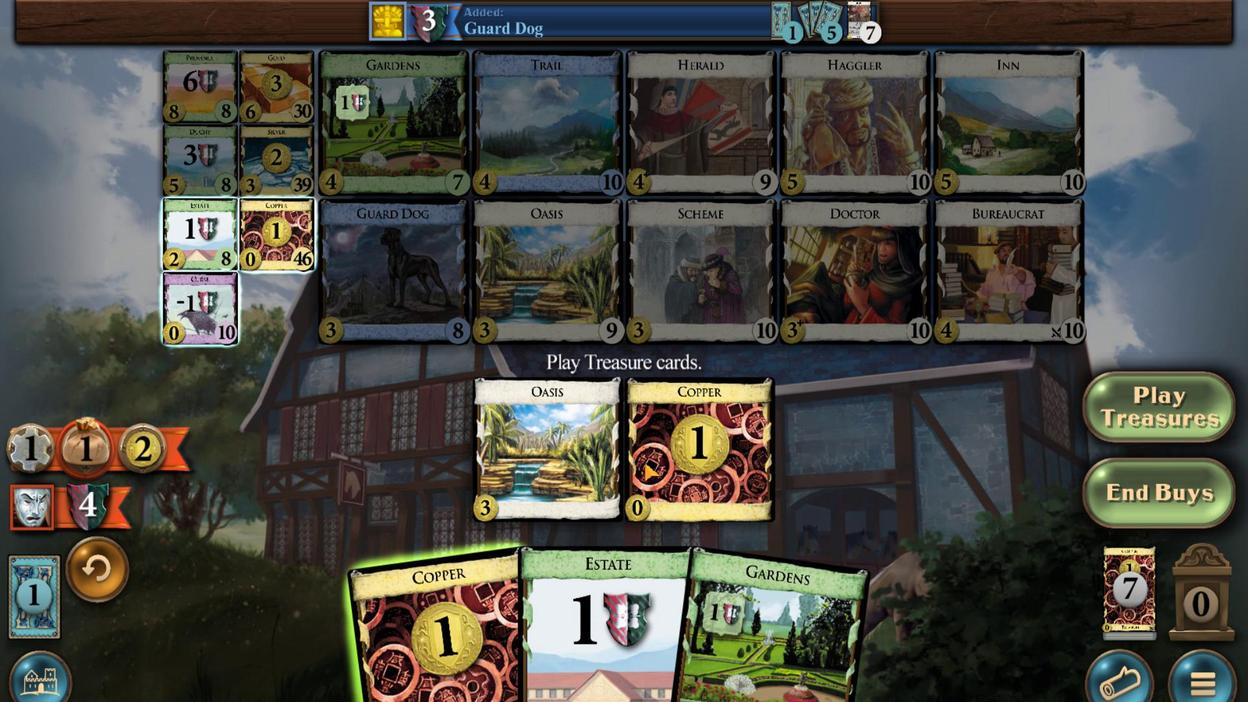 
Action: Mouse pressed left at (612, 488)
Screenshot: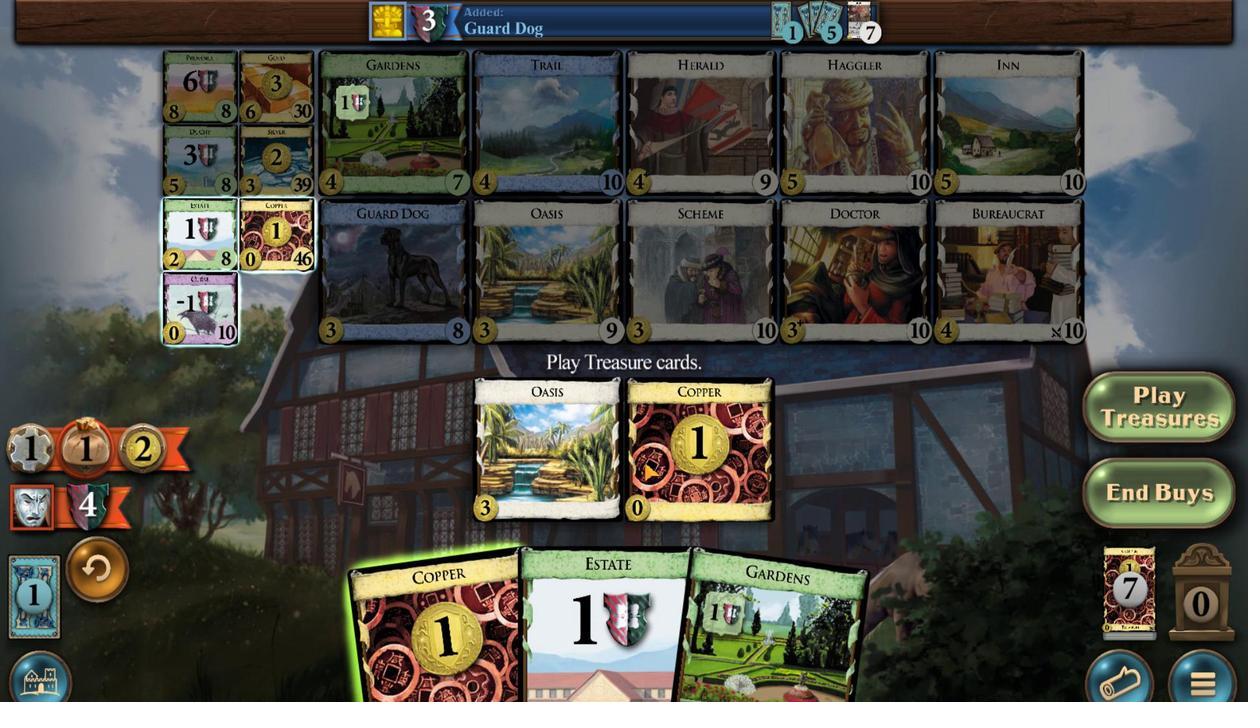 
Action: Mouse moved to (628, 492)
Screenshot: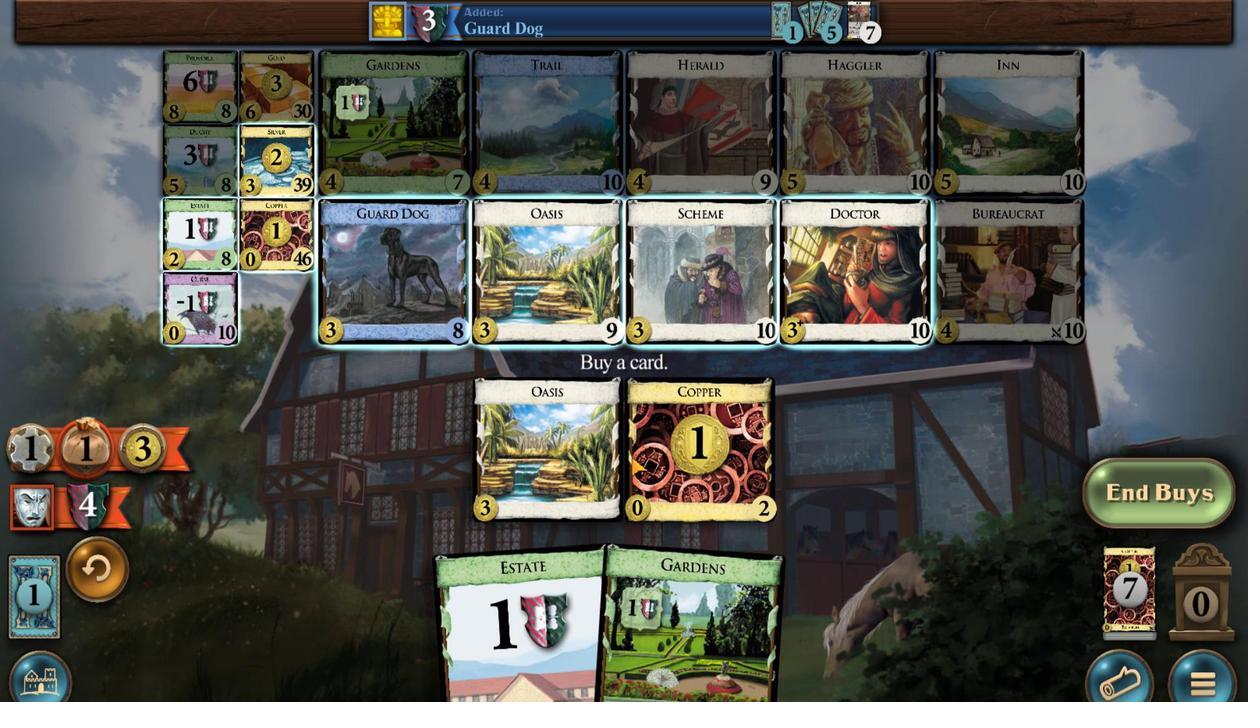 
Action: Mouse pressed left at (628, 492)
Screenshot: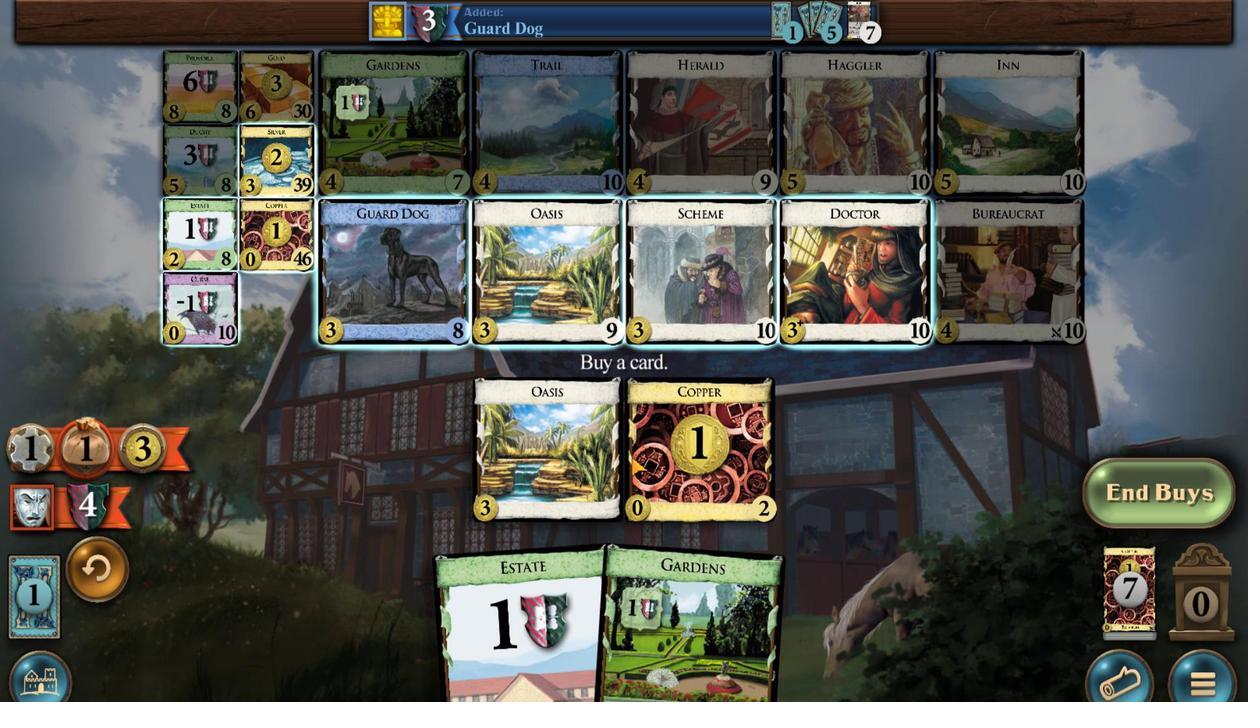 
Action: Mouse moved to (618, 394)
Screenshot: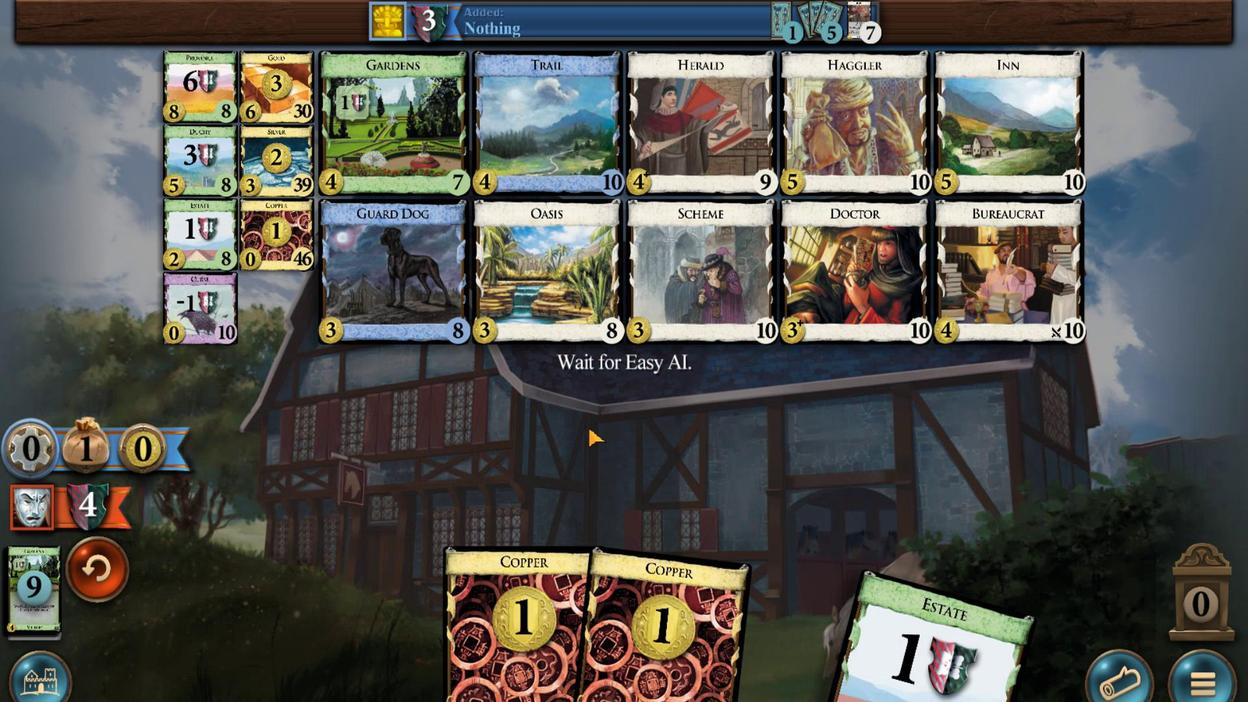 
Action: Mouse pressed left at (618, 394)
Screenshot: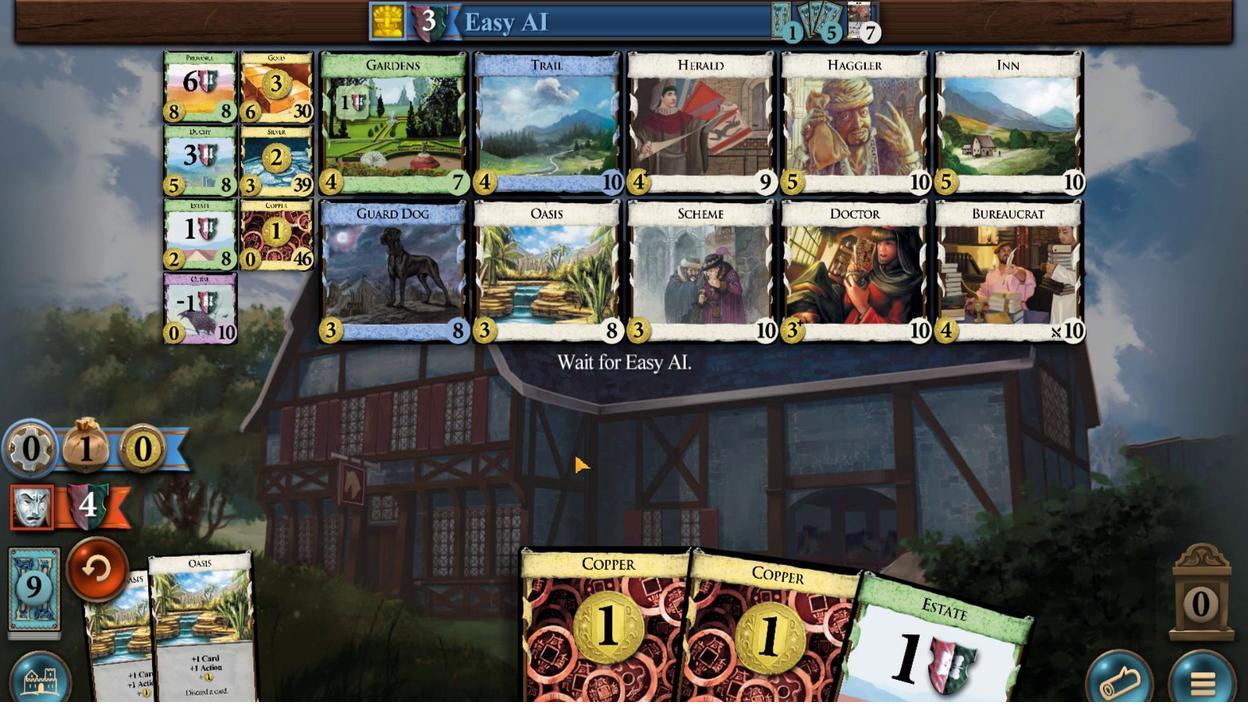 
Action: Mouse moved to (634, 489)
Screenshot: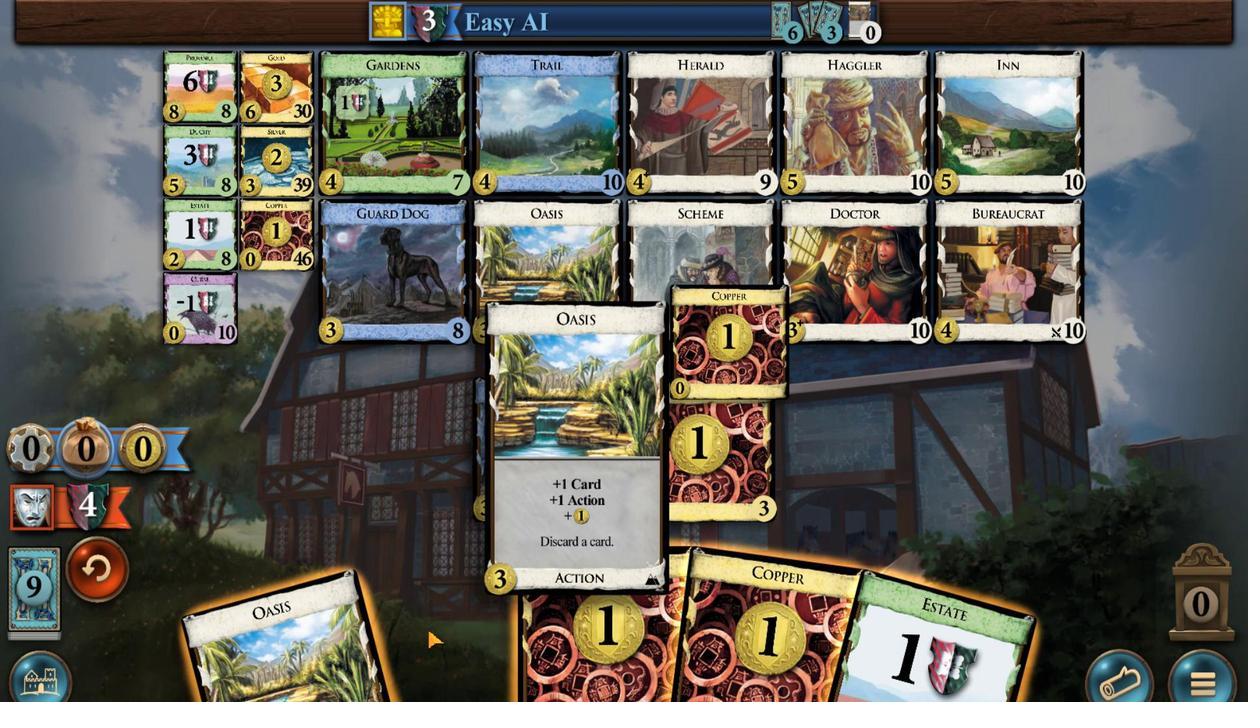 
Action: Mouse pressed left at (634, 489)
Screenshot: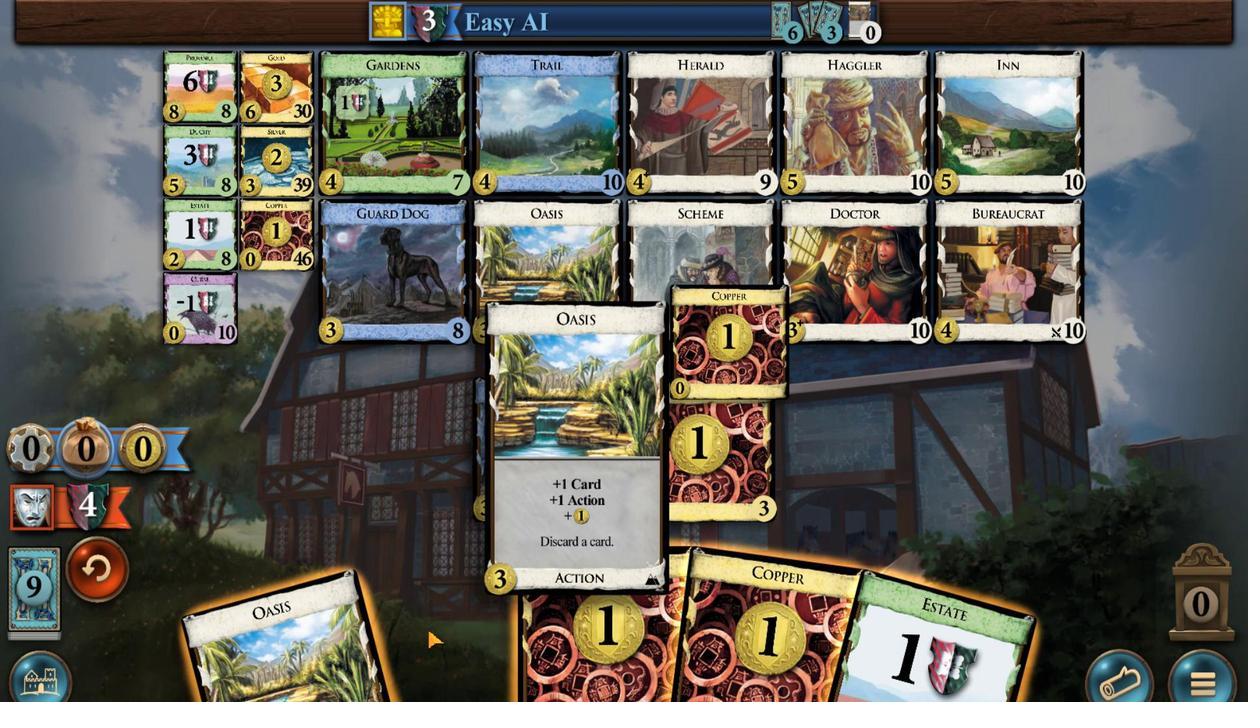 
Action: Mouse moved to (651, 502)
Screenshot: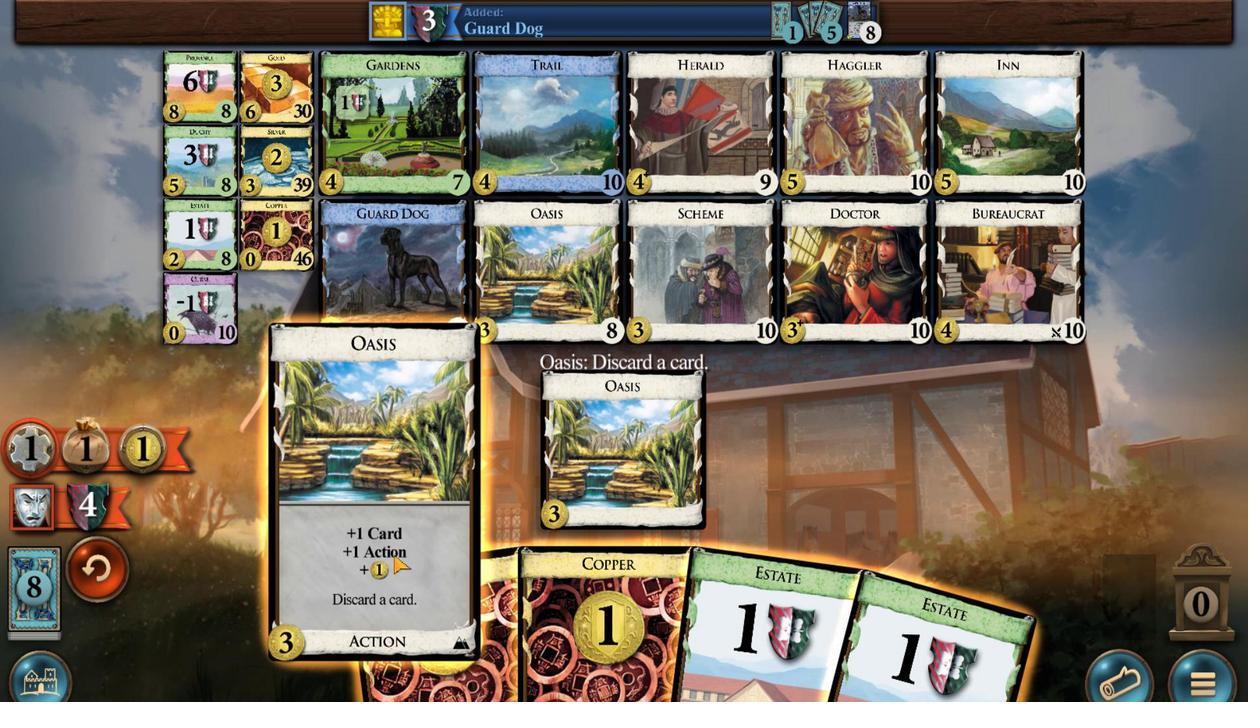 
Action: Mouse pressed left at (651, 502)
Screenshot: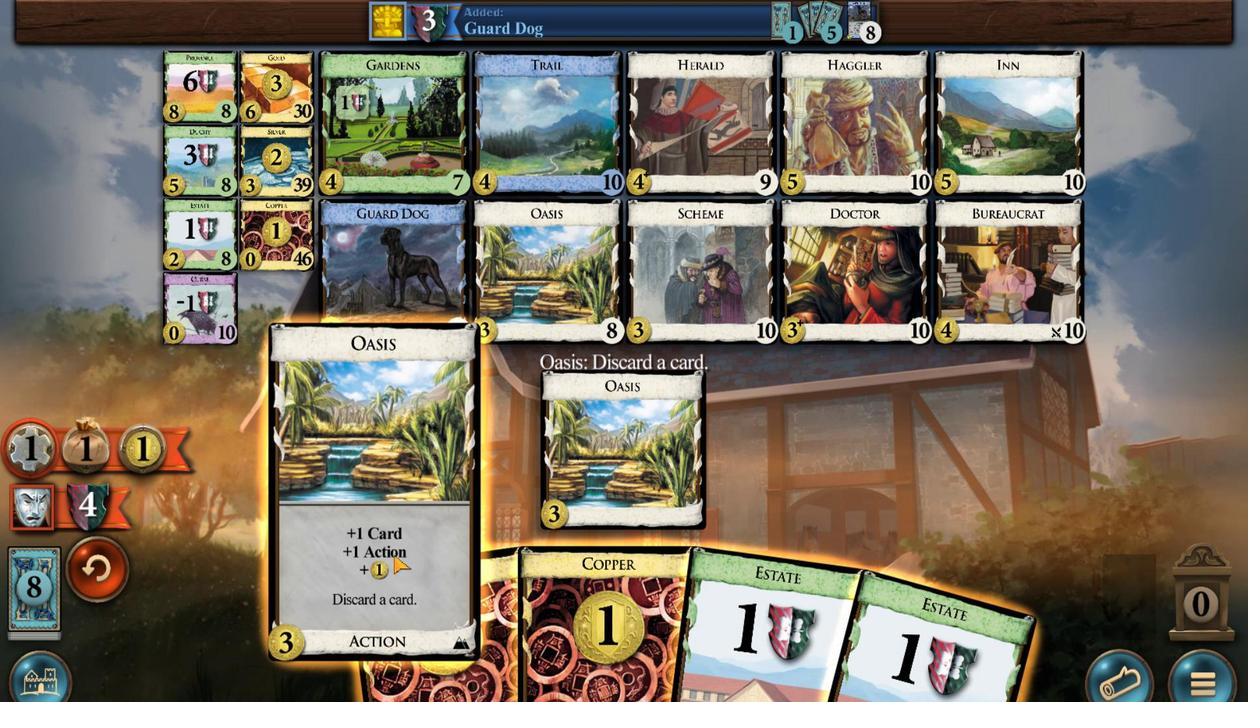 
Action: Mouse moved to (651, 496)
Screenshot: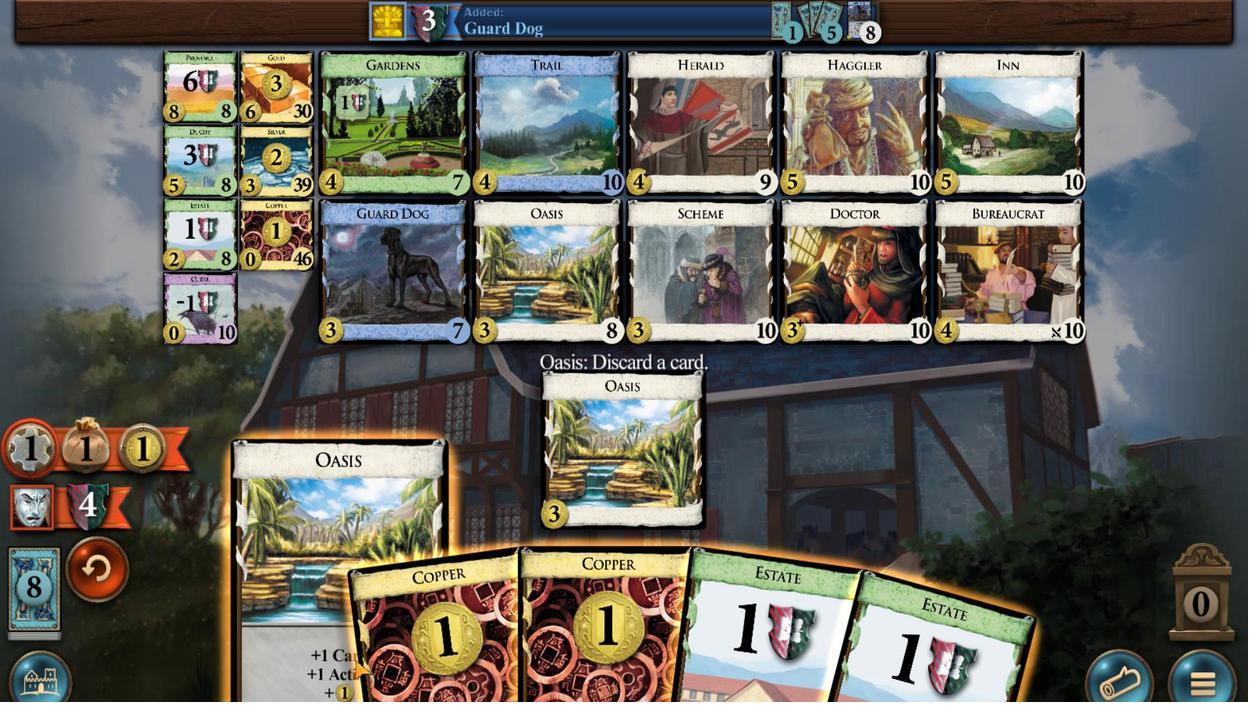 
Action: Mouse pressed left at (651, 496)
Screenshot: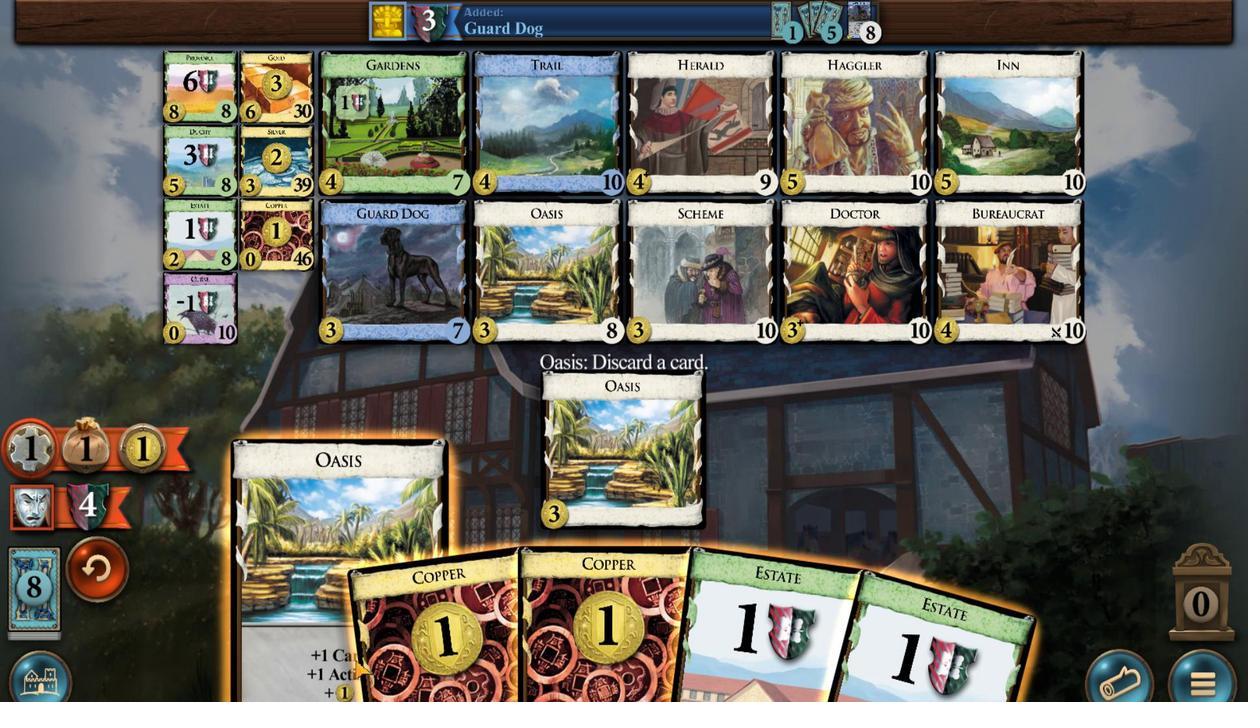 
Action: Mouse moved to (627, 494)
Screenshot: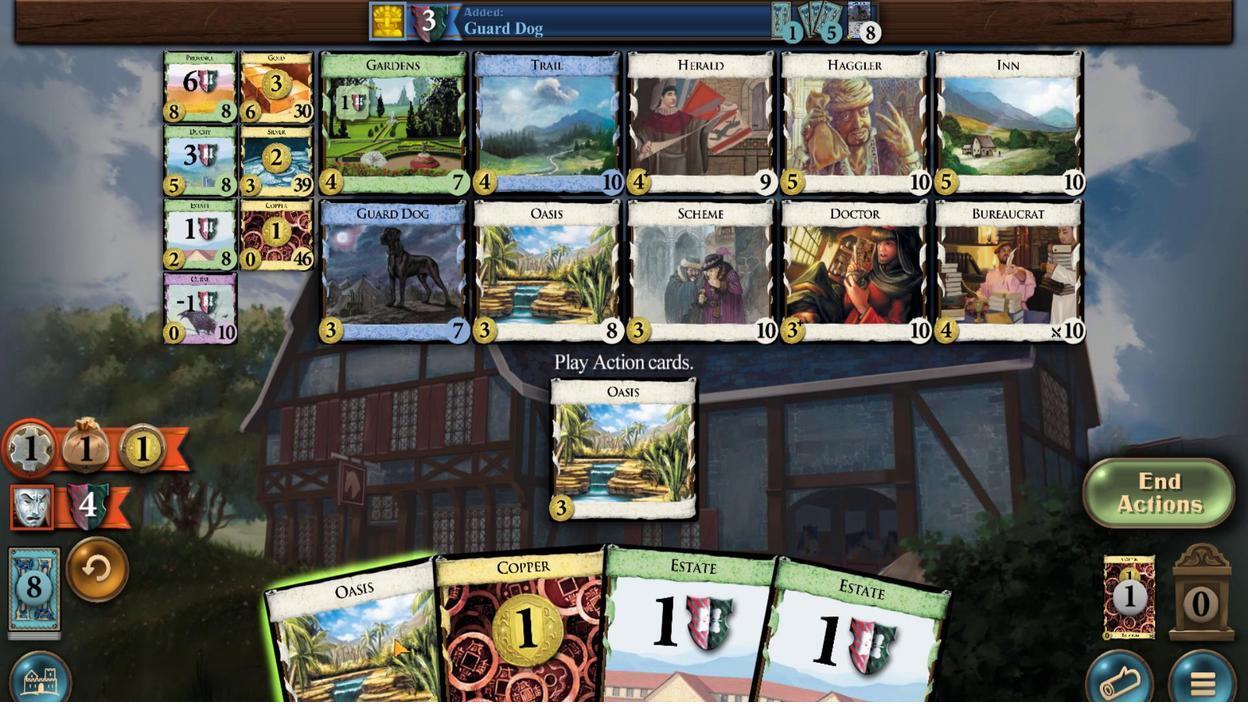 
Action: Mouse pressed left at (627, 494)
Screenshot: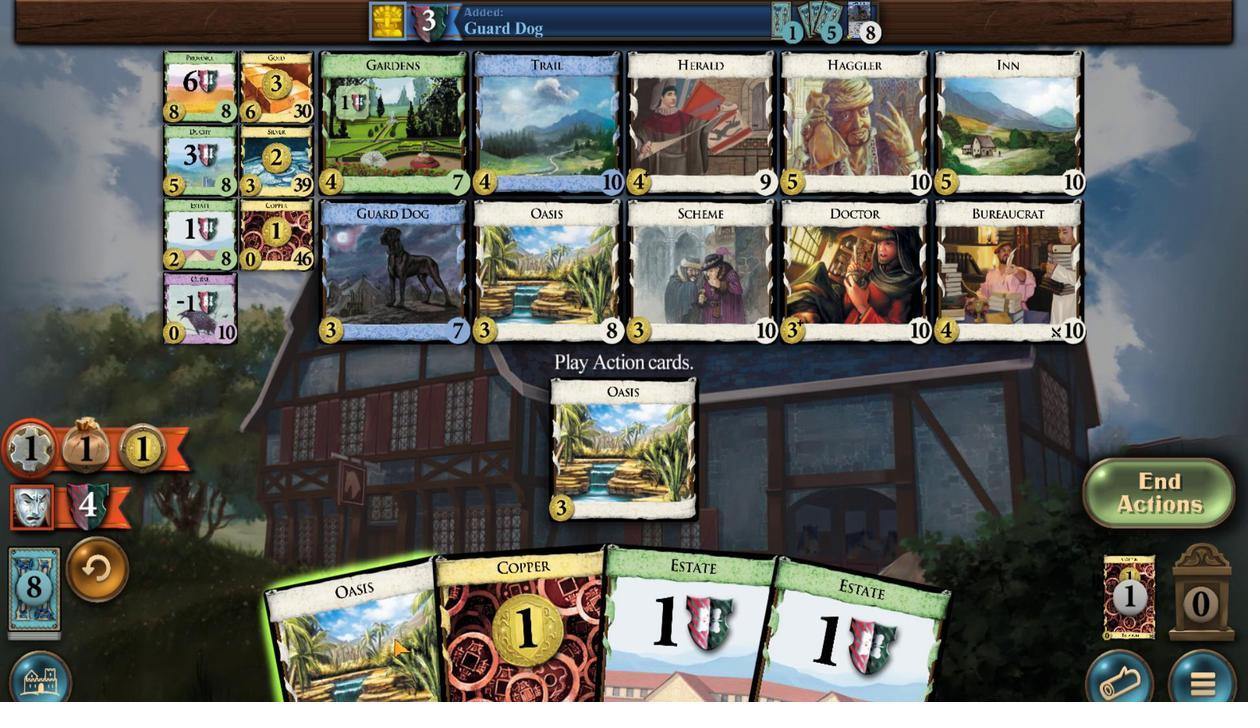 
Action: Mouse moved to (636, 494)
Screenshot: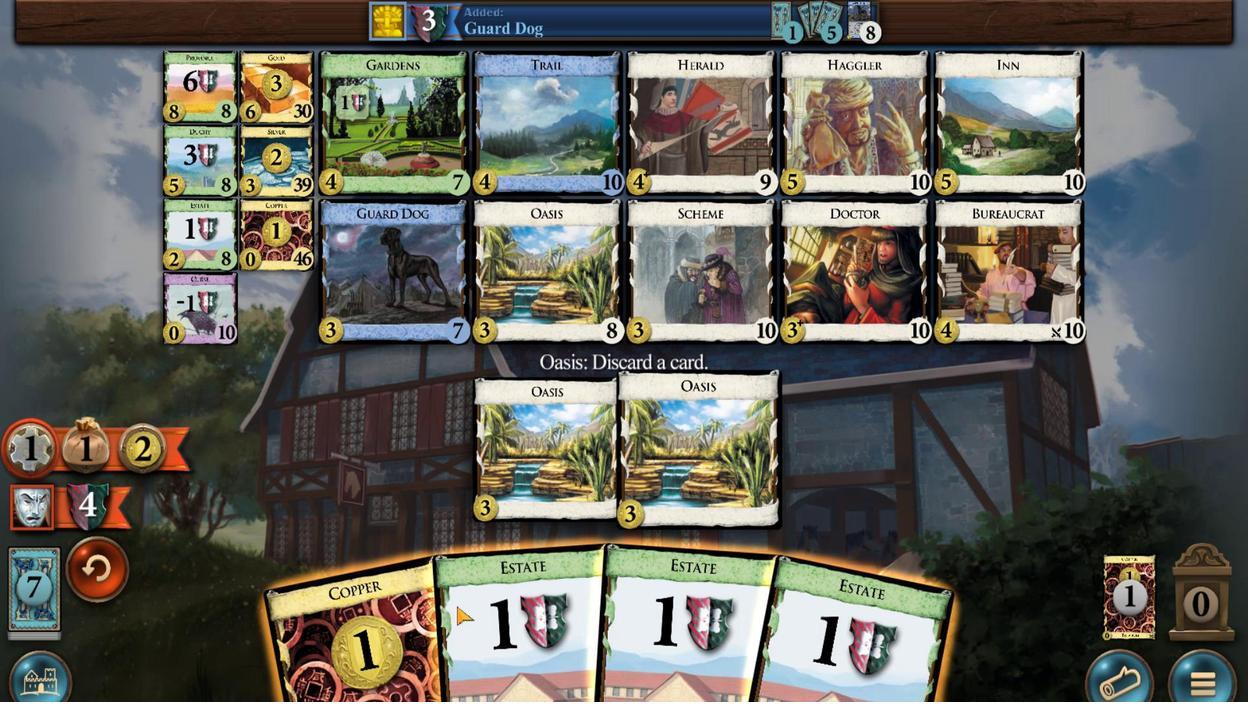 
Action: Mouse pressed left at (636, 494)
Screenshot: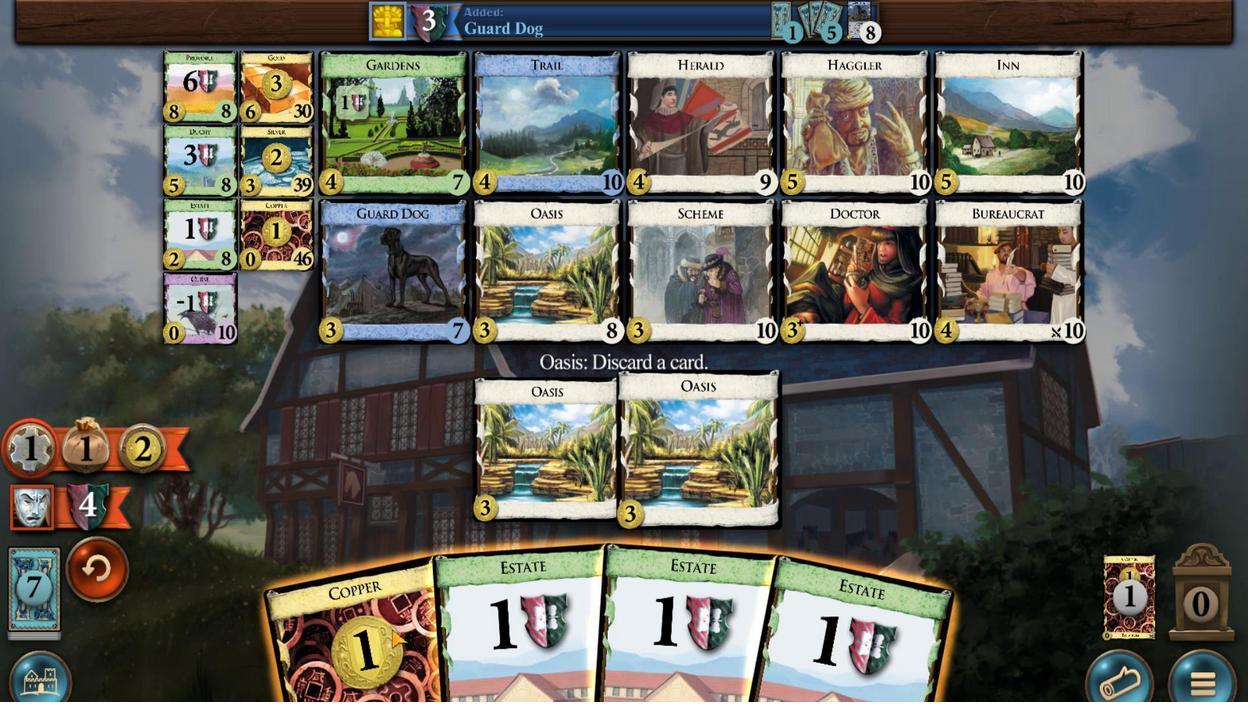 
Action: Mouse moved to (640, 498)
Screenshot: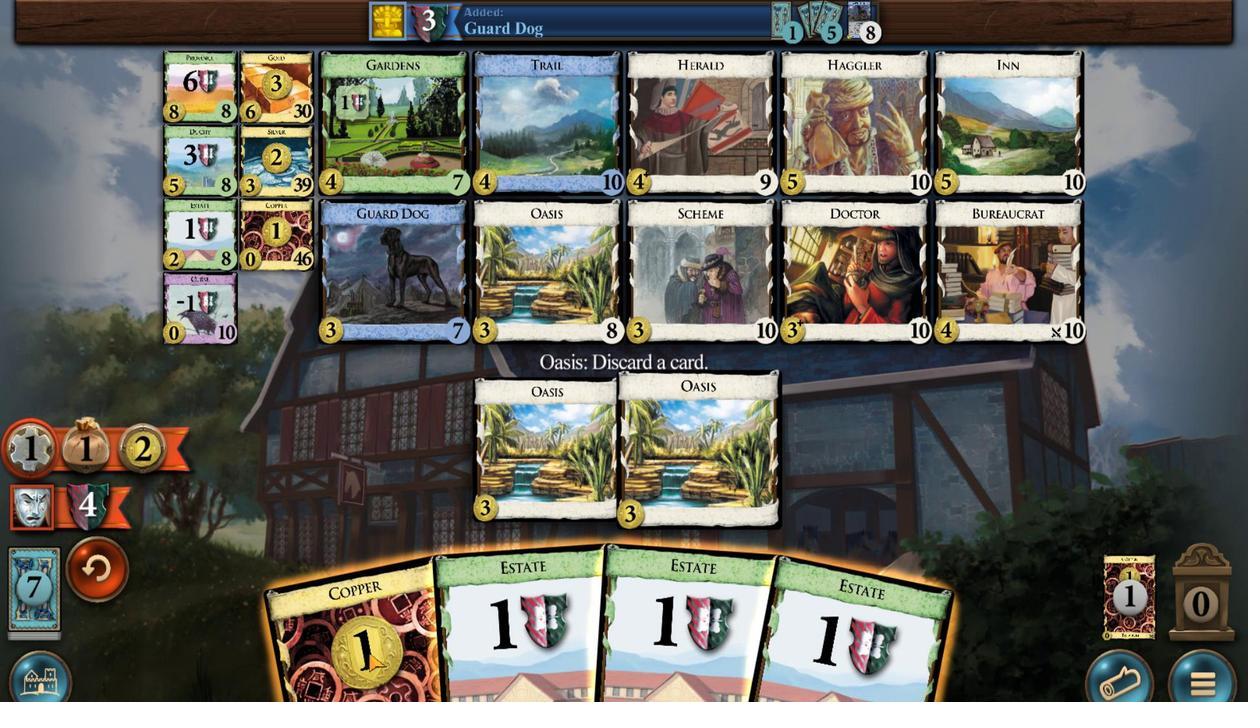 
Action: Mouse pressed left at (640, 498)
Screenshot: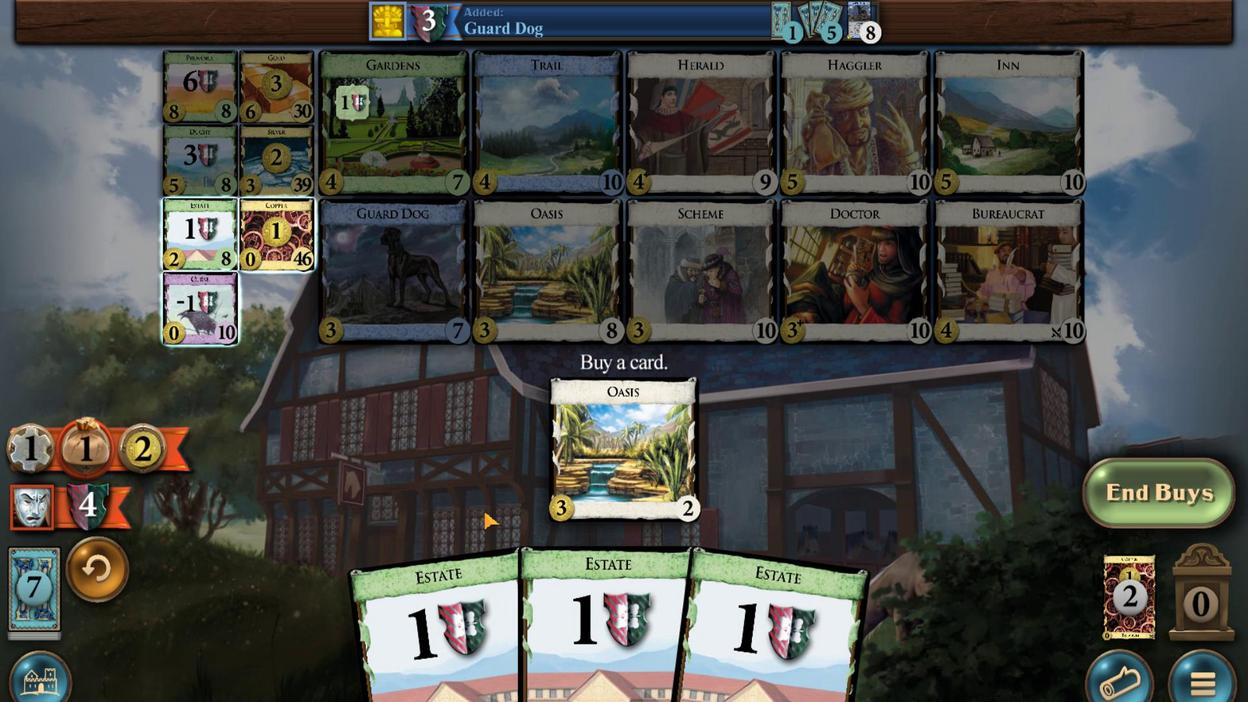 
Action: Mouse moved to (652, 386)
Screenshot: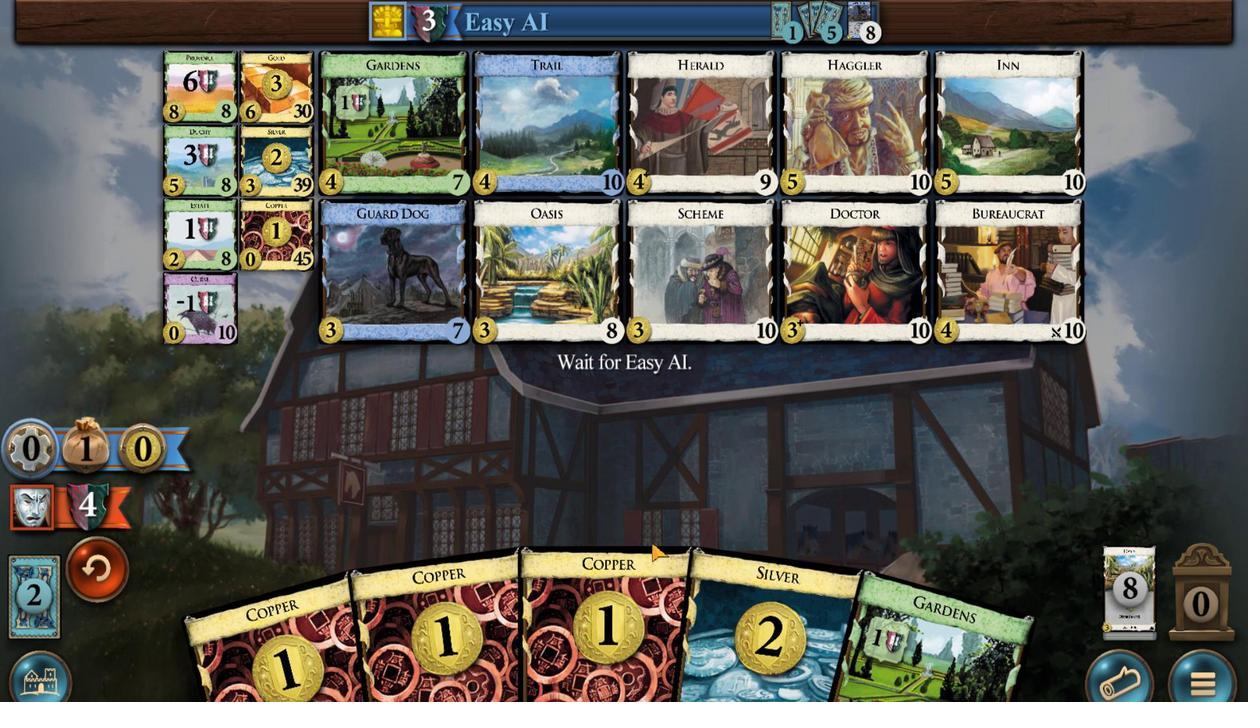 
Action: Mouse pressed left at (652, 386)
Screenshot: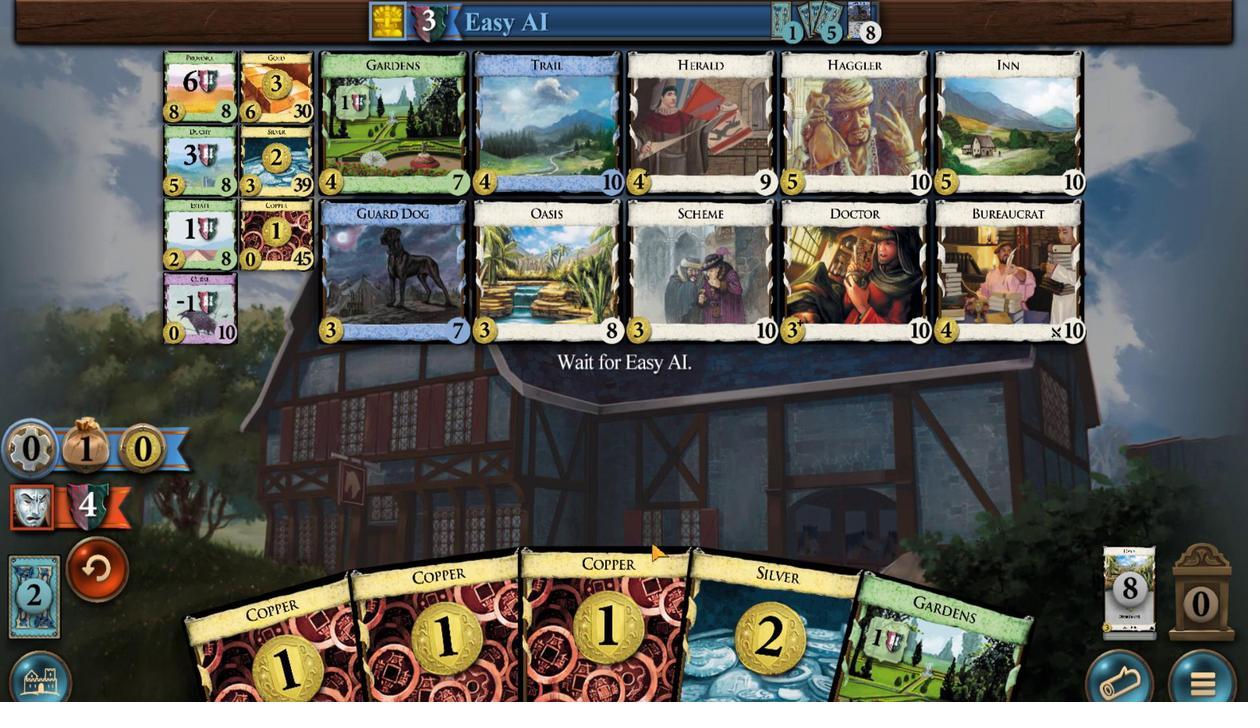 
Action: Mouse moved to (609, 485)
Screenshot: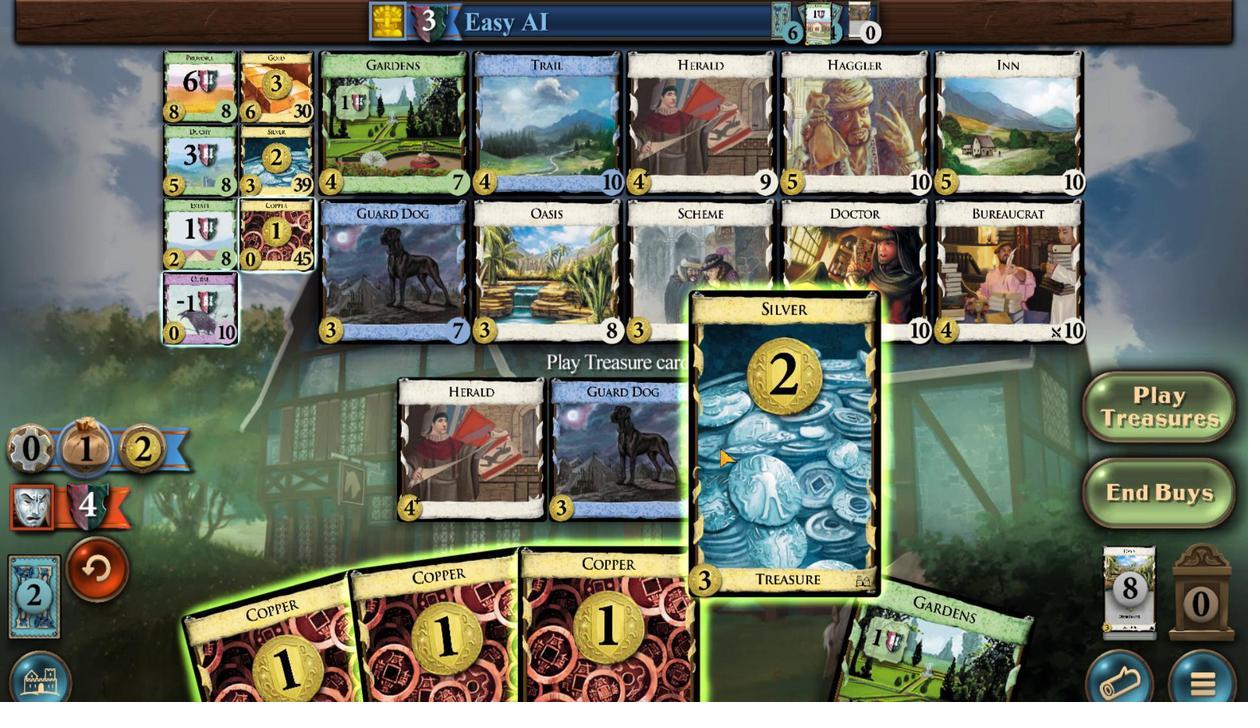 
Action: Key pressed <Key.space>
Screenshot: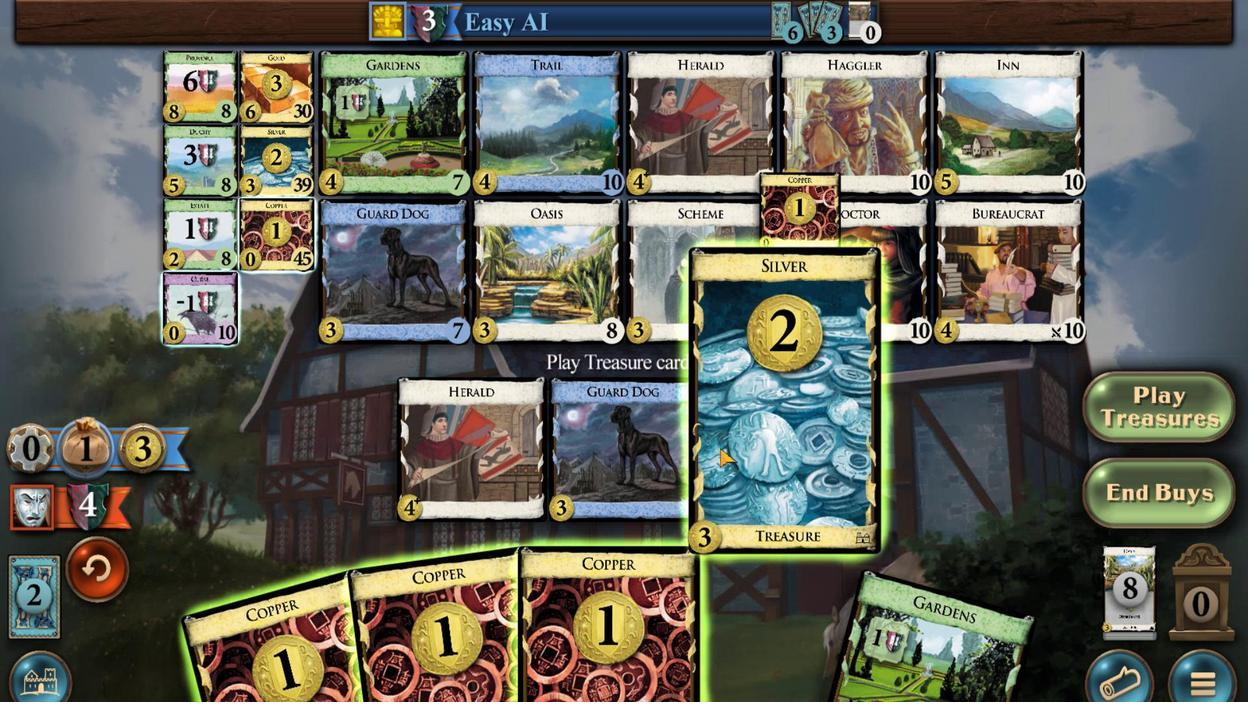
Action: Mouse moved to (593, 478)
Screenshot: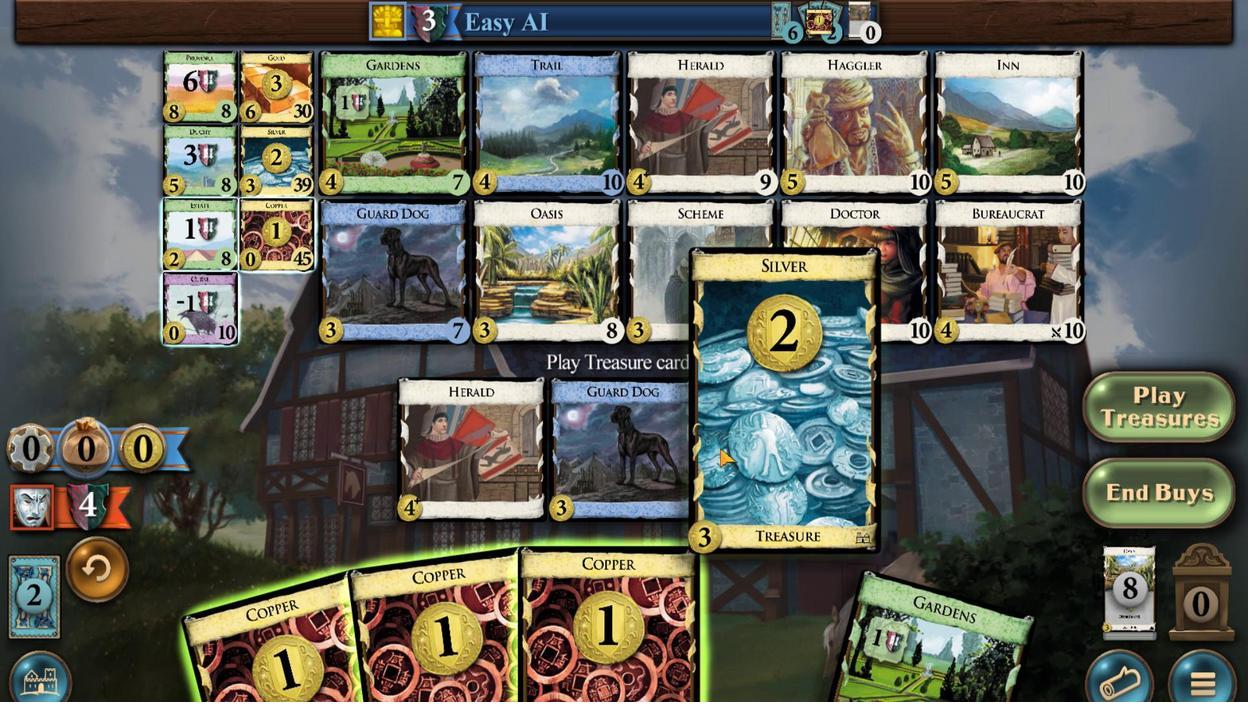 
Action: Key pressed <Key.space>
Screenshot: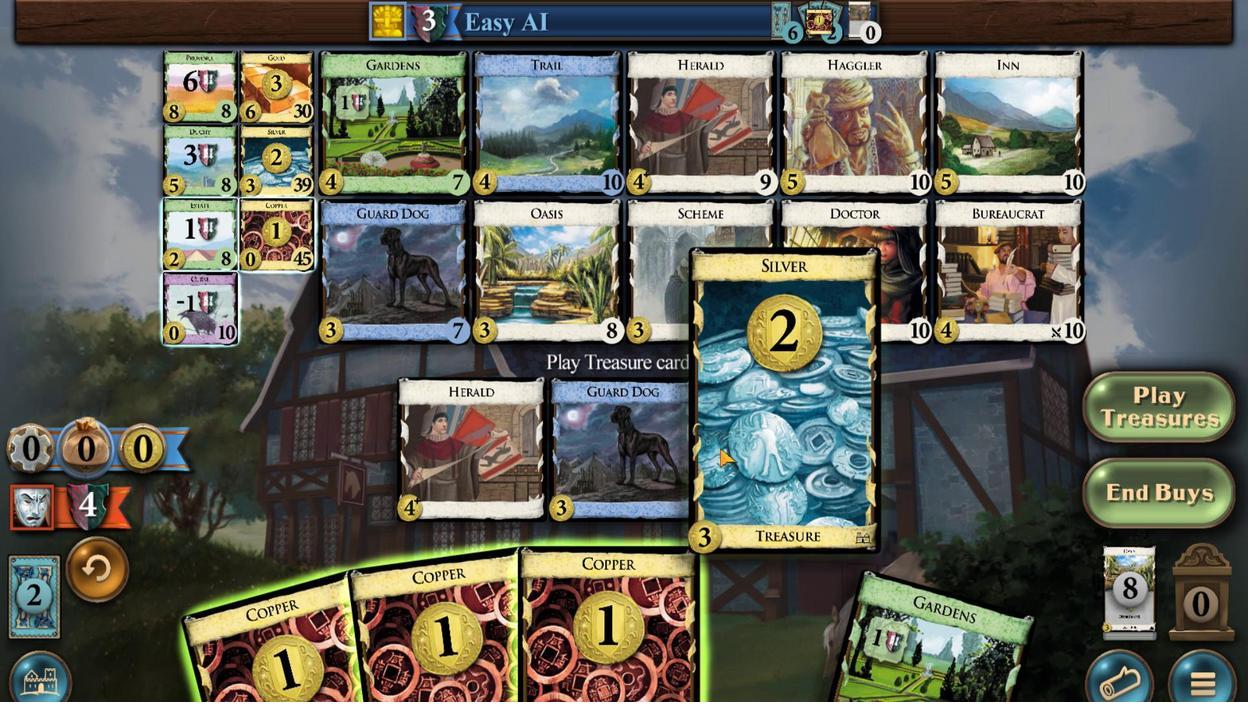 
Action: Mouse moved to (591, 479)
Screenshot: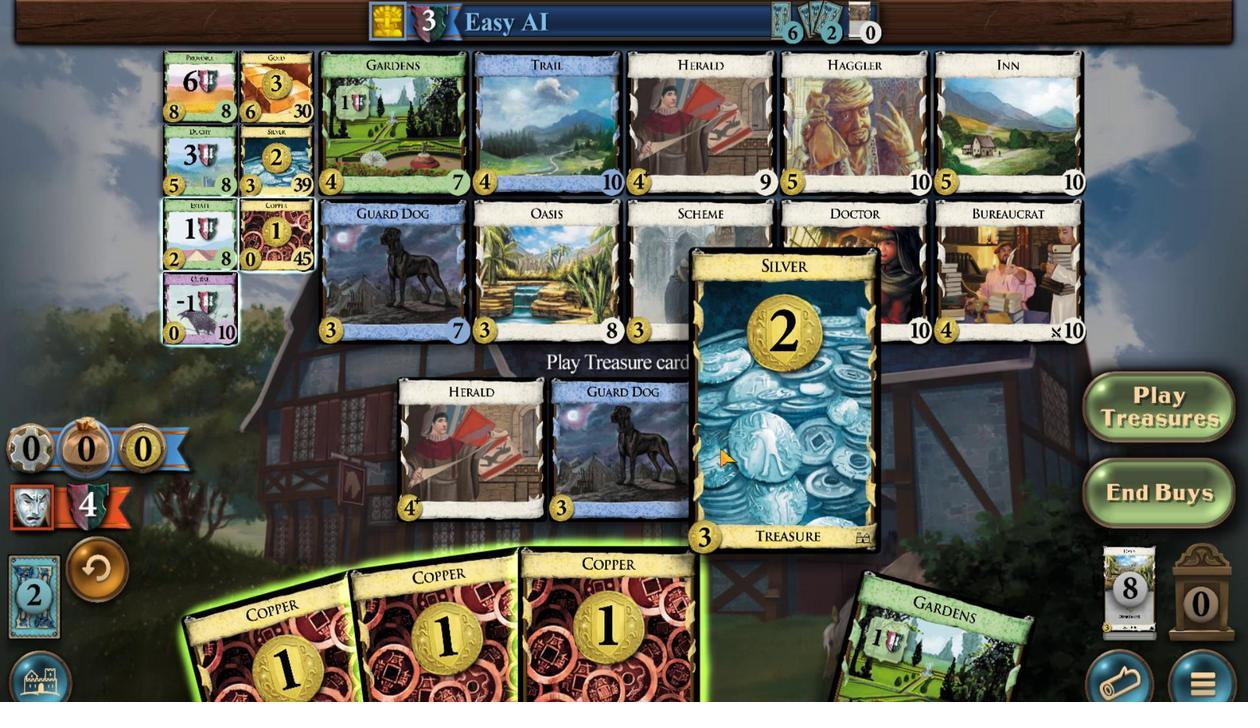
Action: Key pressed <Key.space>
Screenshot: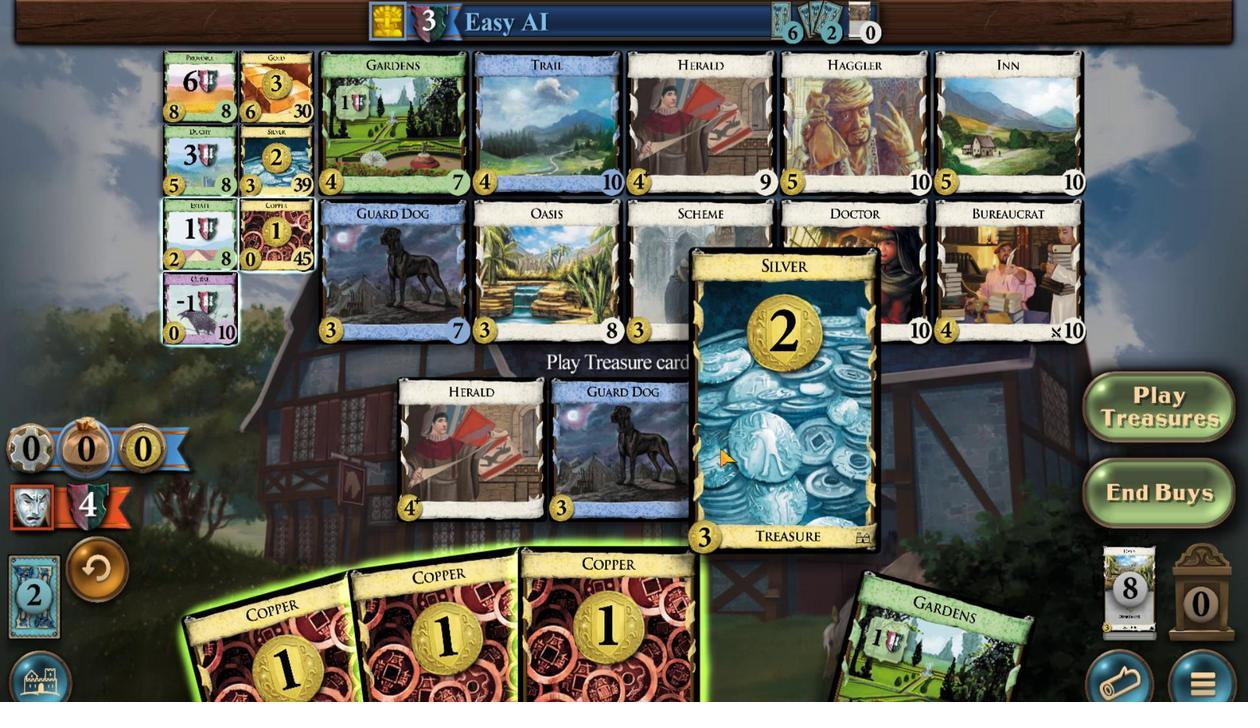 
Action: Mouse moved to (589, 480)
Screenshot: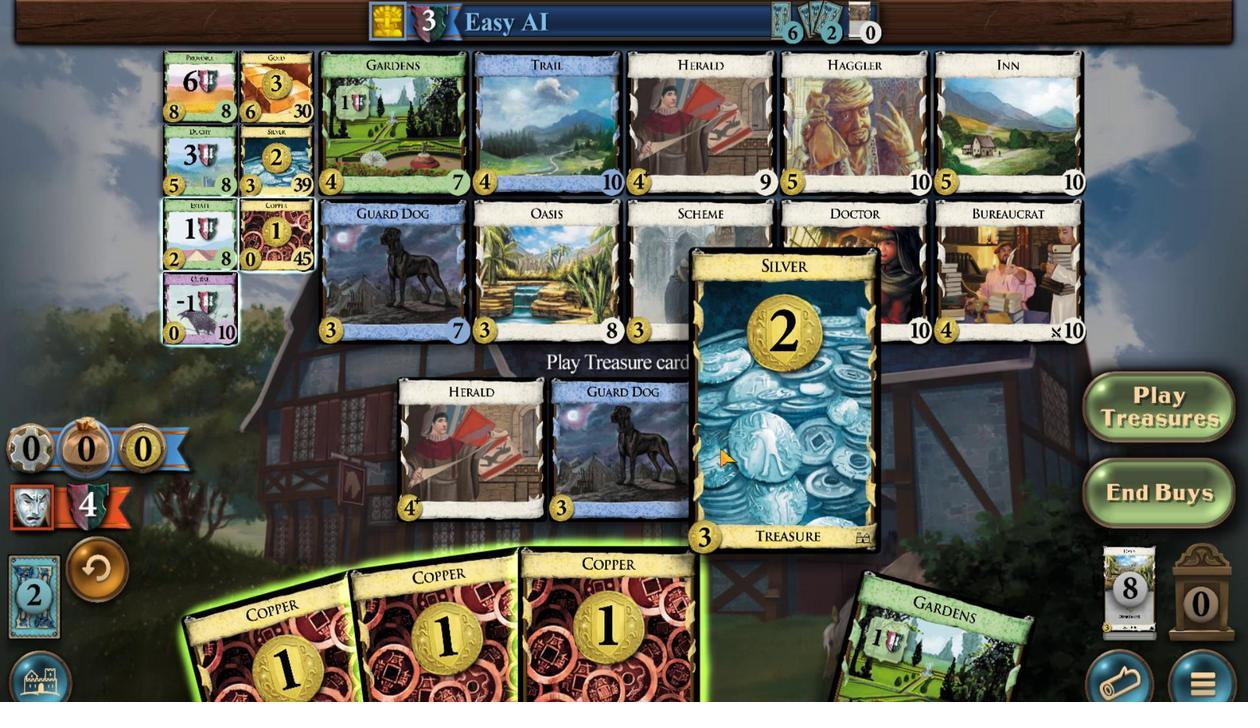
Action: Key pressed <Key.space>
Screenshot: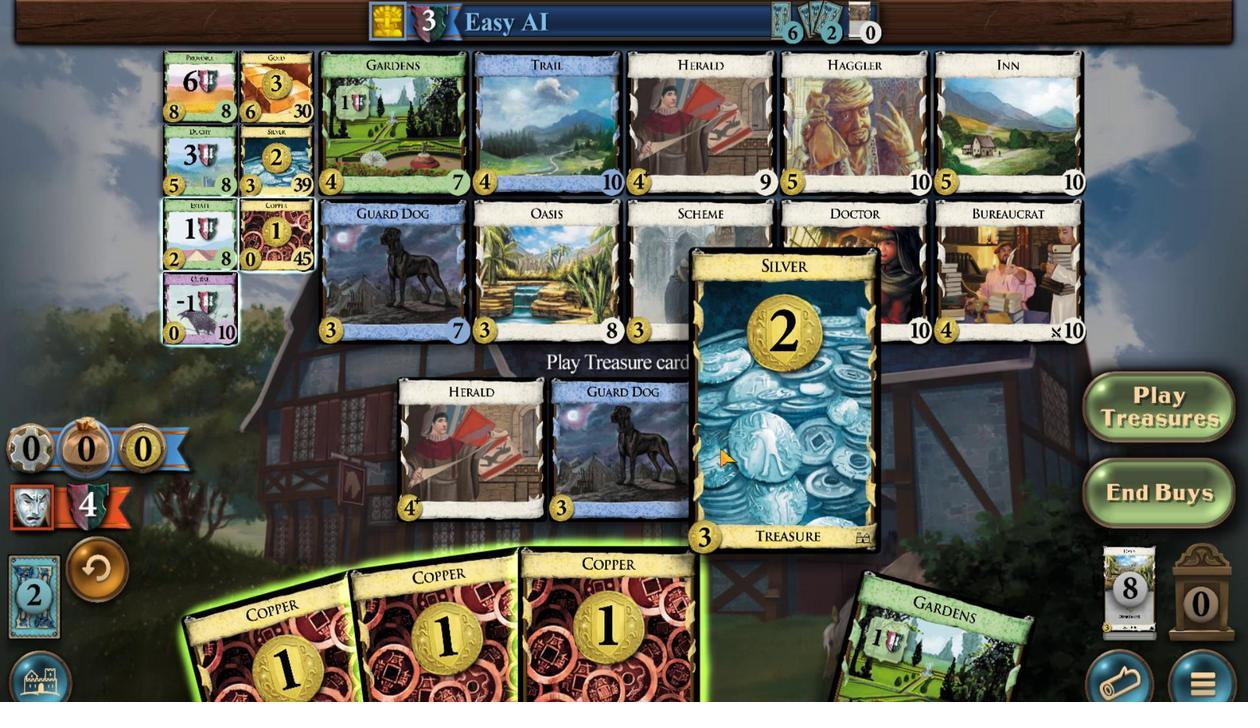 
Action: Mouse moved to (589, 481)
Screenshot: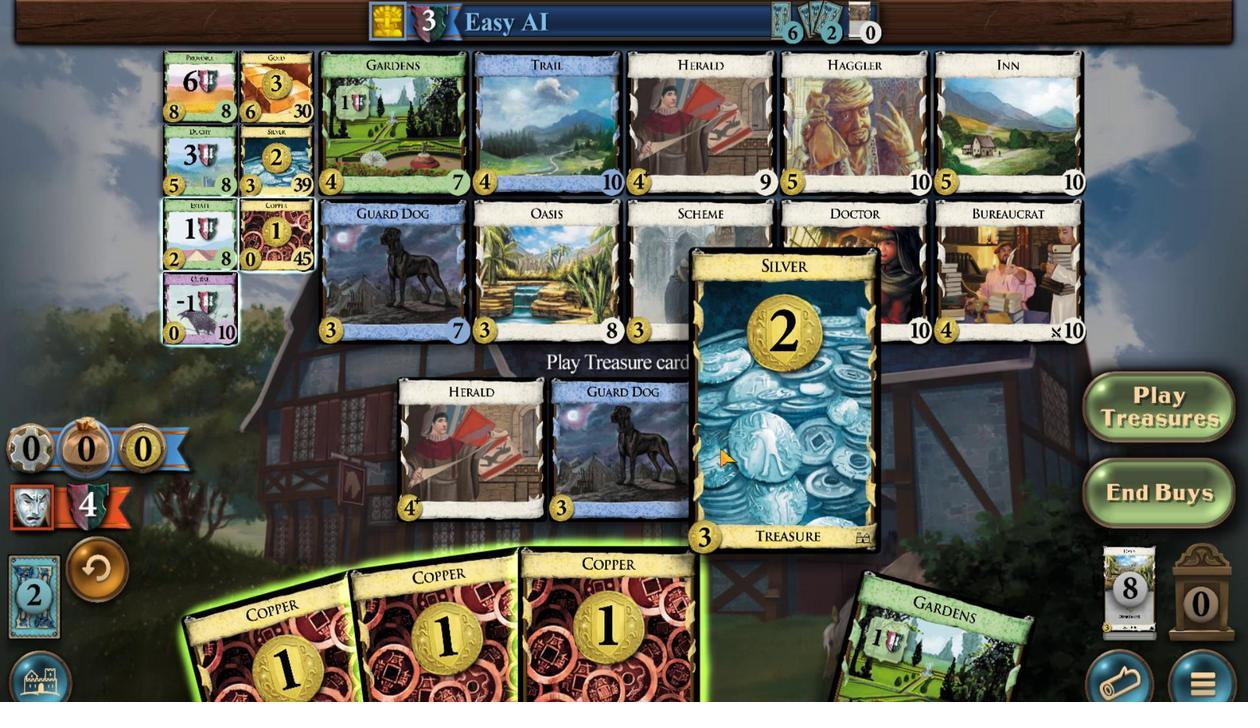 
Action: Key pressed <Key.space>
Screenshot: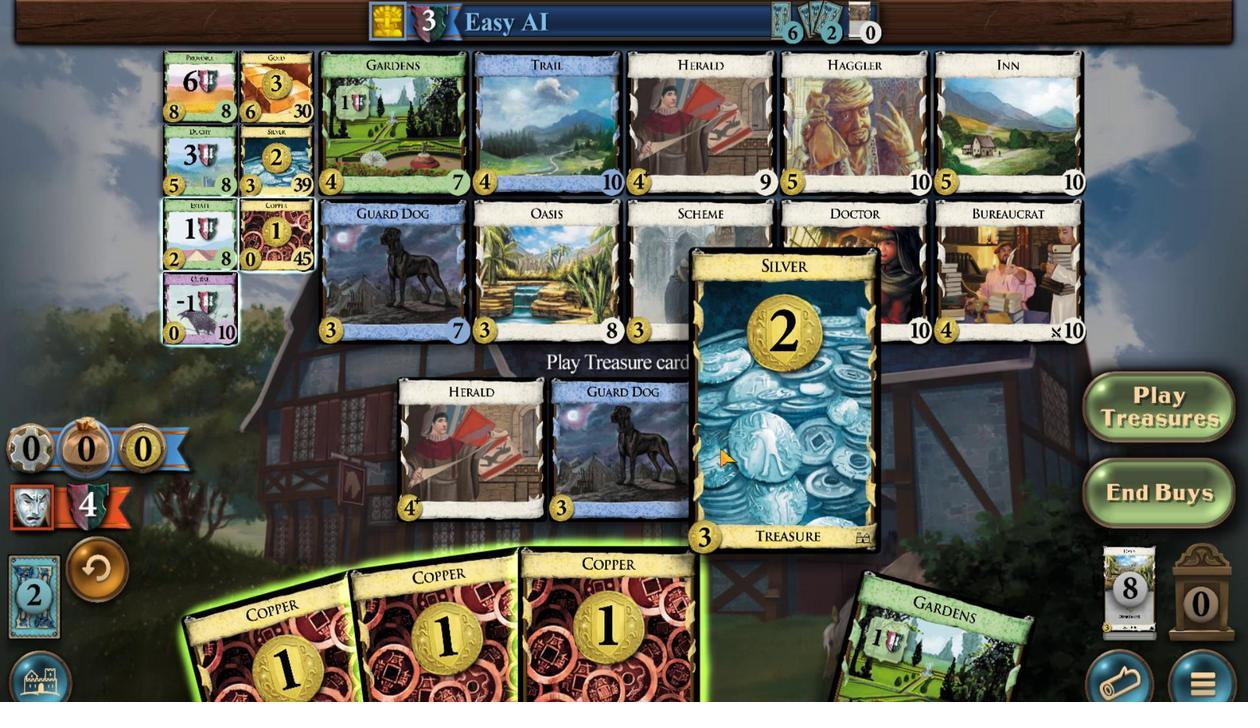 
Action: Mouse moved to (587, 483)
Screenshot: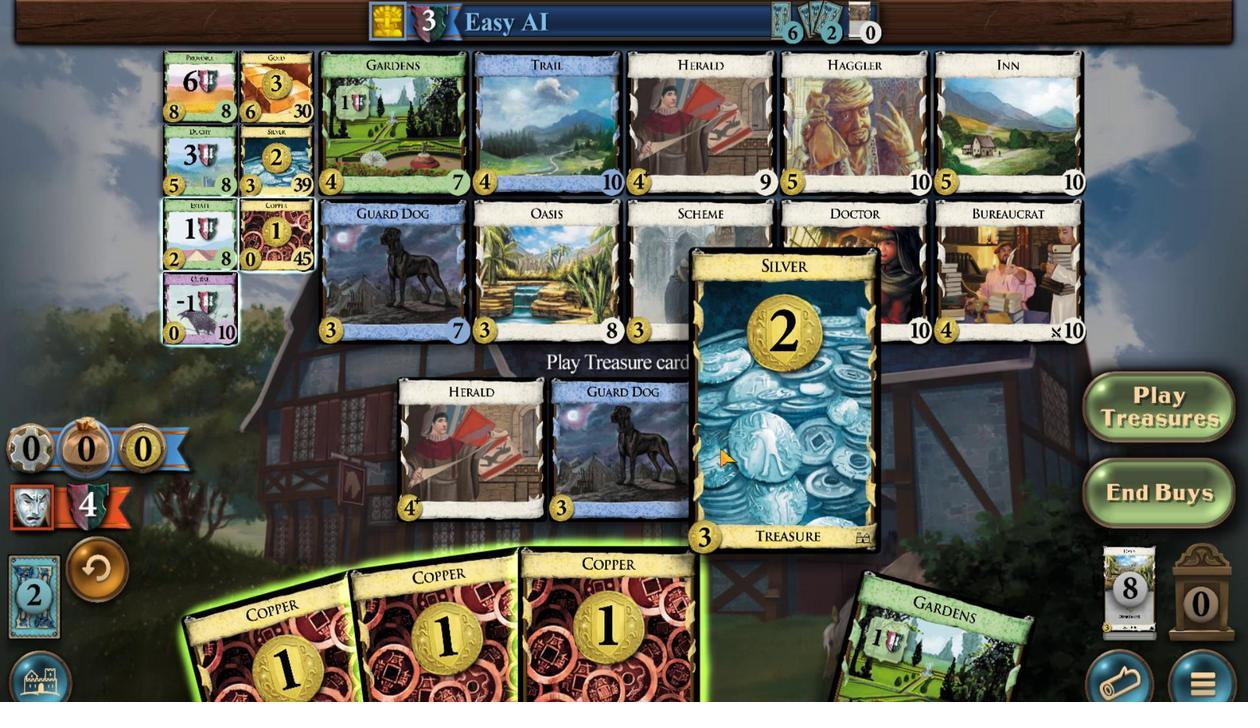 
Action: Key pressed <Key.space>
Screenshot: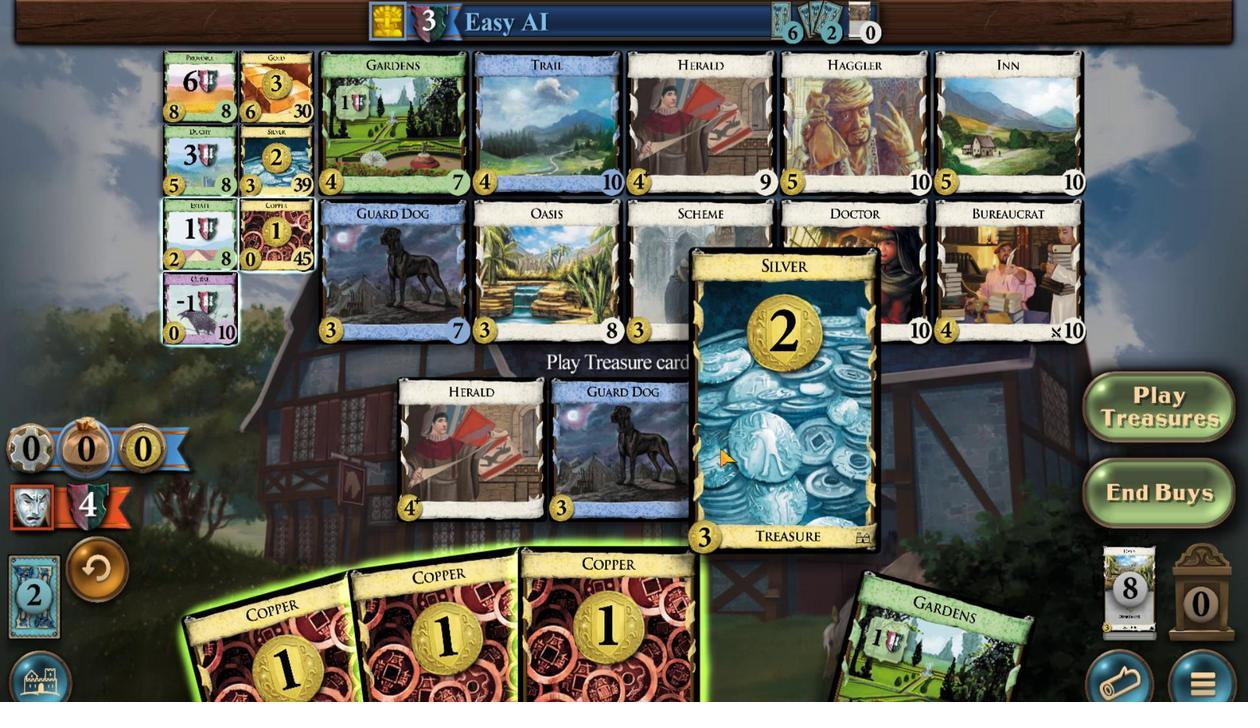 
Action: Mouse moved to (587, 483)
Screenshot: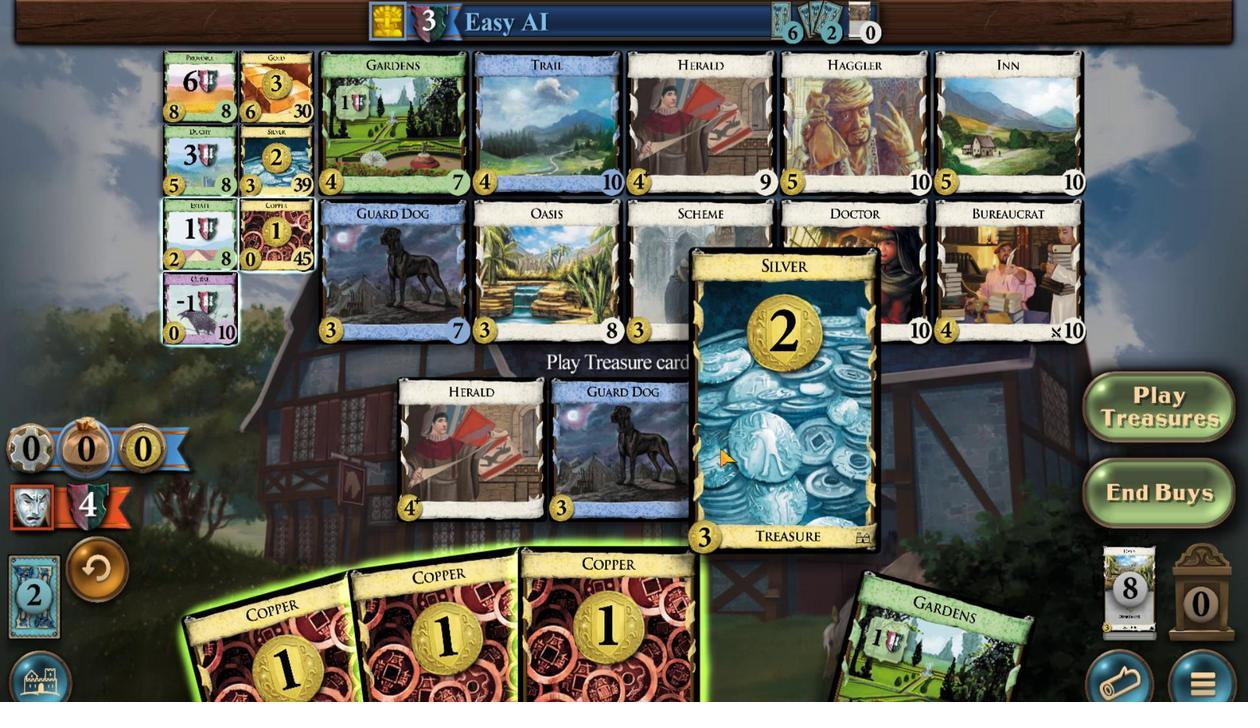 
Action: Key pressed <Key.space><Key.space>
Screenshot: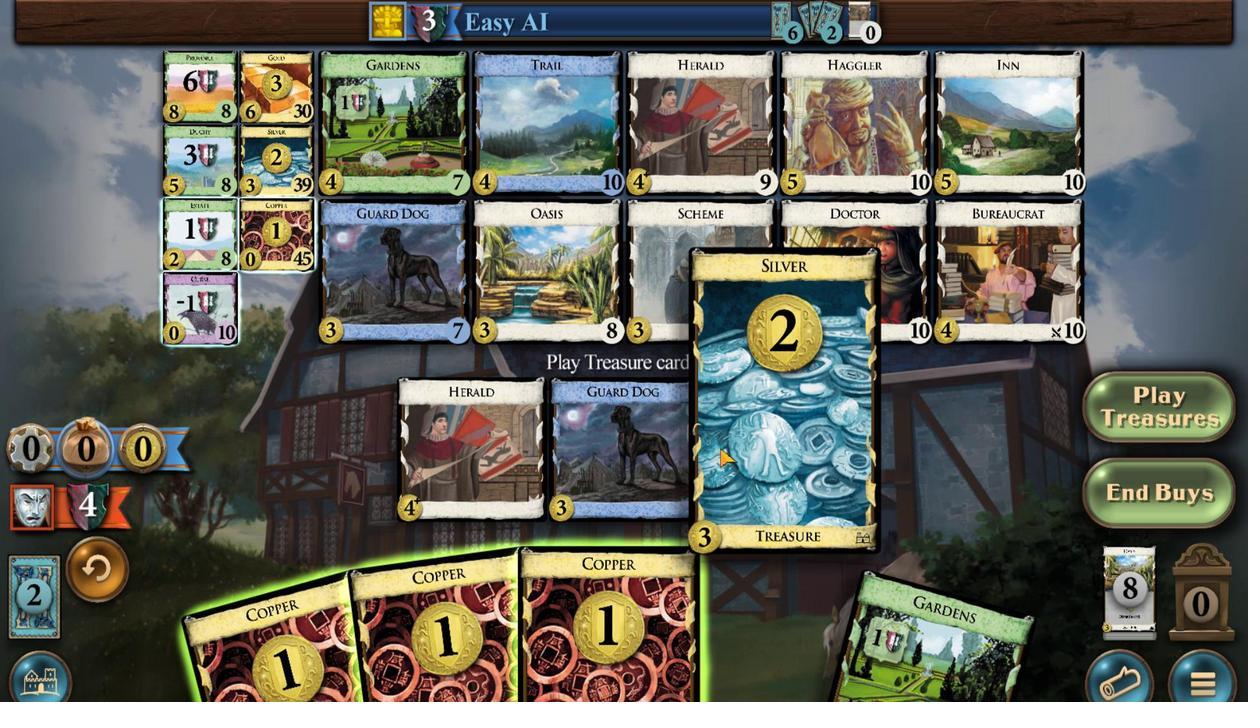 
Action: Mouse moved to (587, 483)
Screenshot: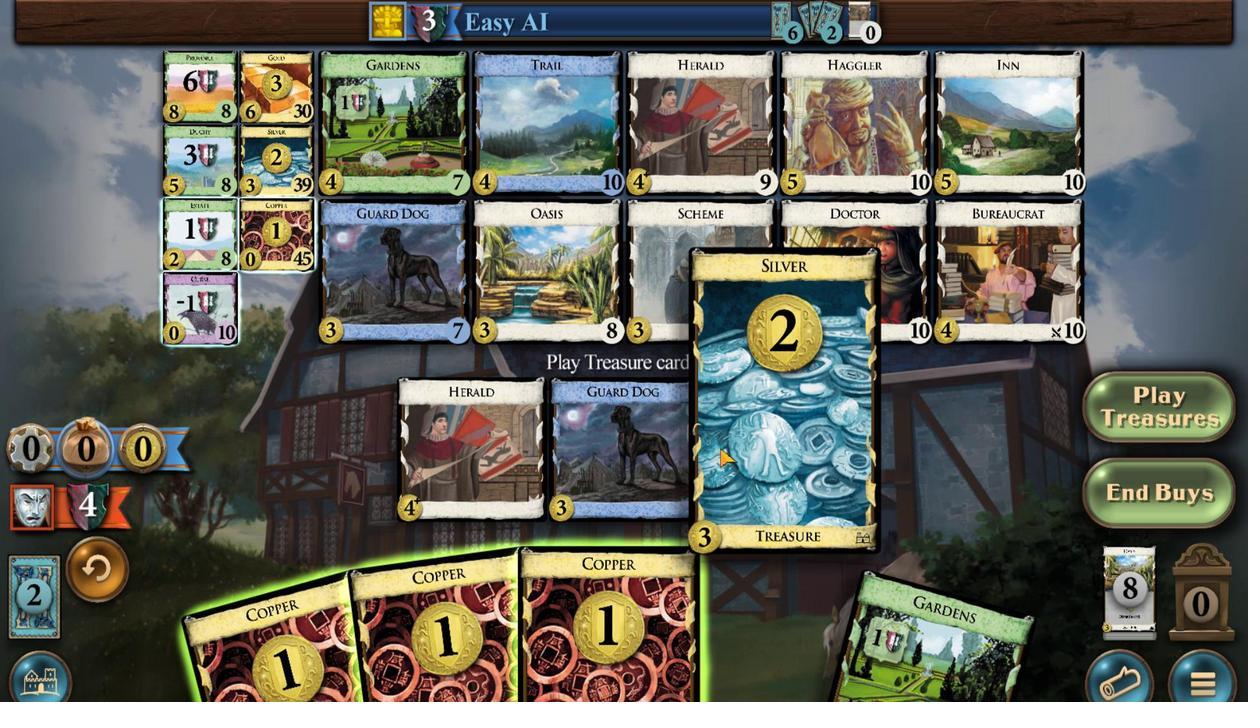 
Action: Key pressed <Key.space><Key.space><Key.space><Key.space><Key.space>
Screenshot: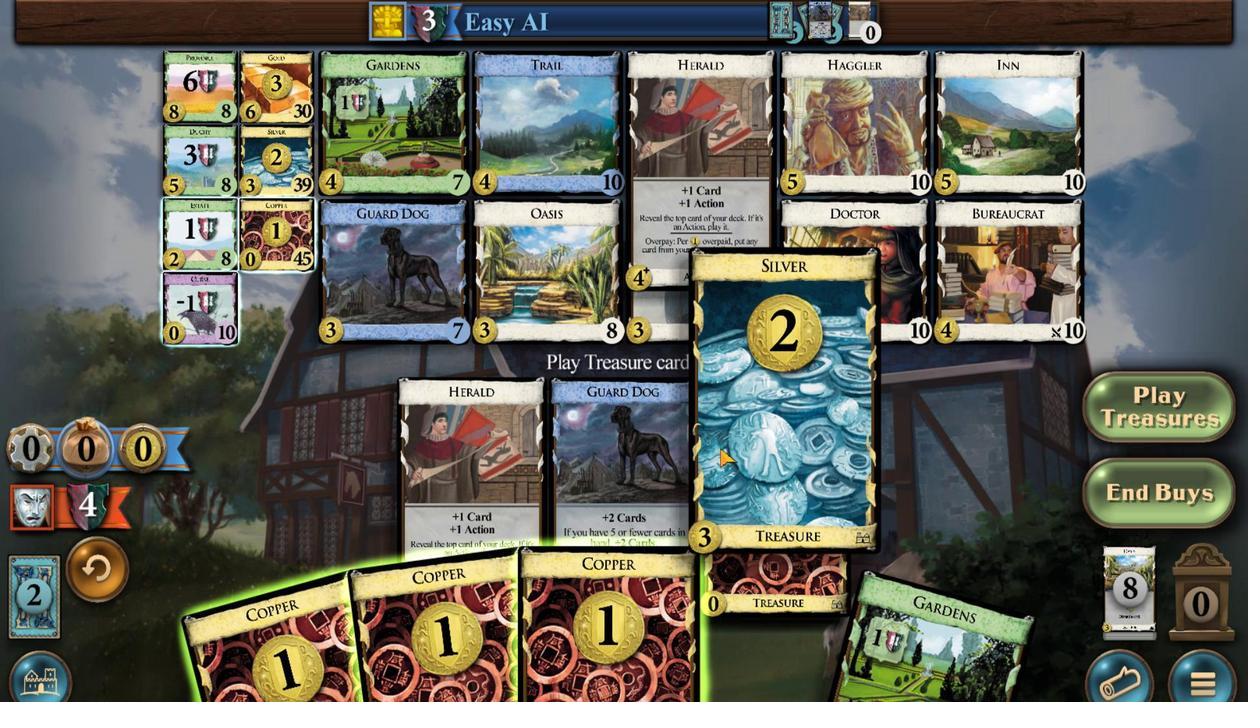 
Action: Mouse moved to (587, 483)
Screenshot: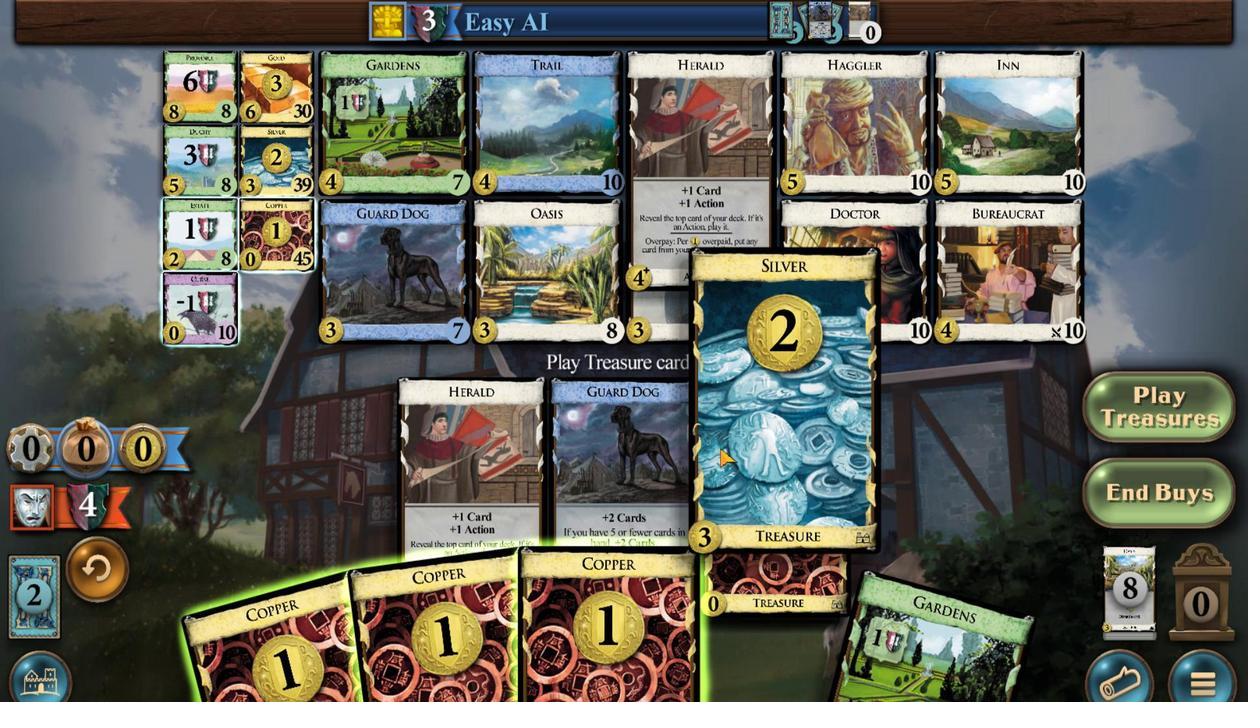 
Action: Key pressed <Key.space>
Screenshot: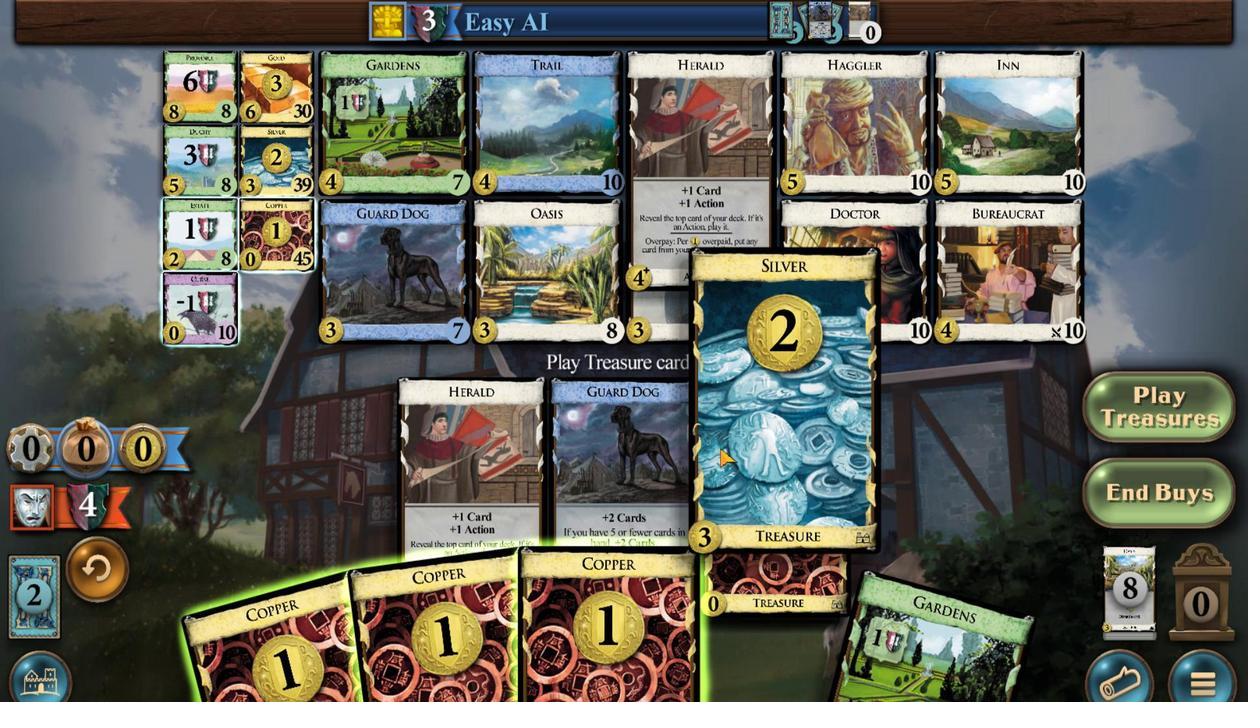 
Action: Mouse moved to (587, 483)
Screenshot: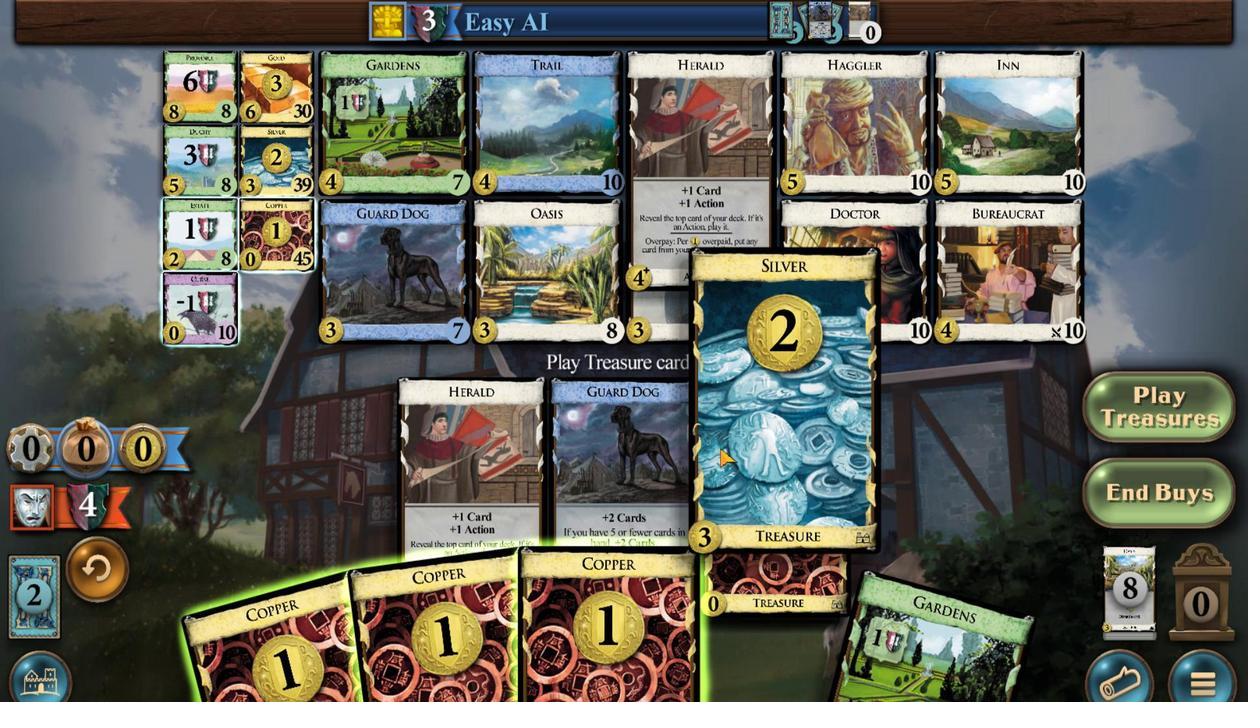 
Action: Mouse pressed left at (587, 483)
Screenshot: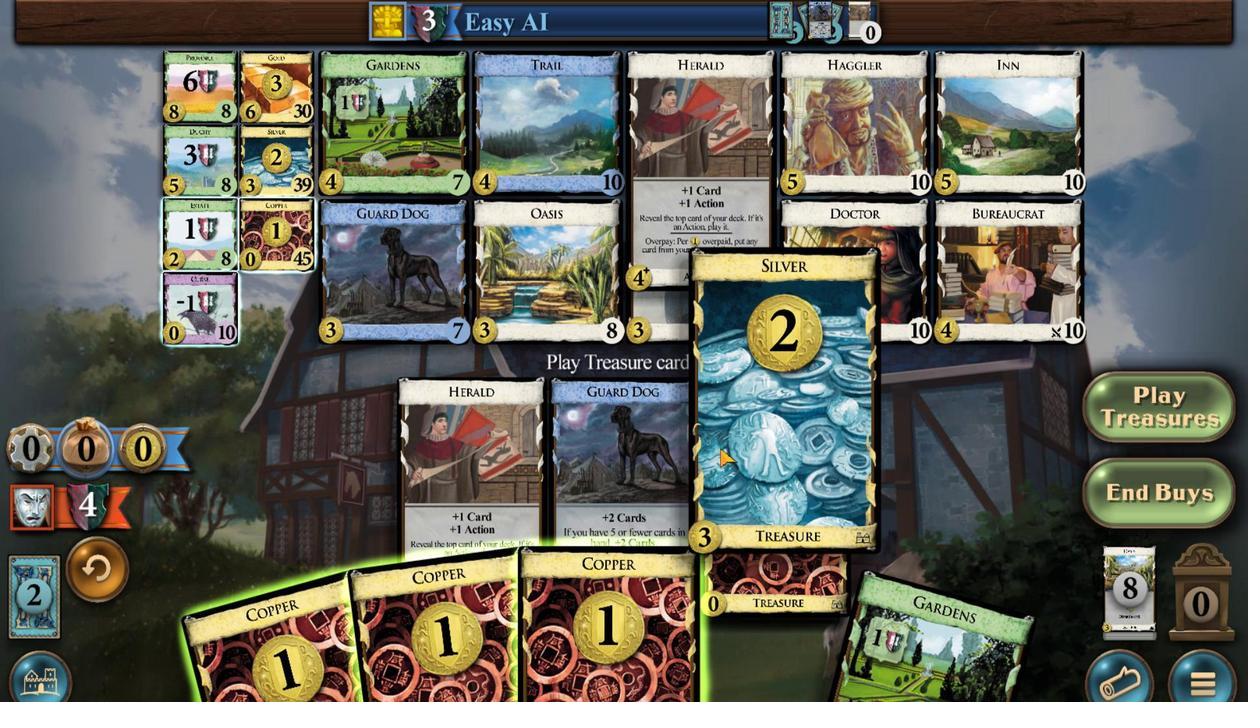 
Action: Mouse moved to (587, 481)
Screenshot: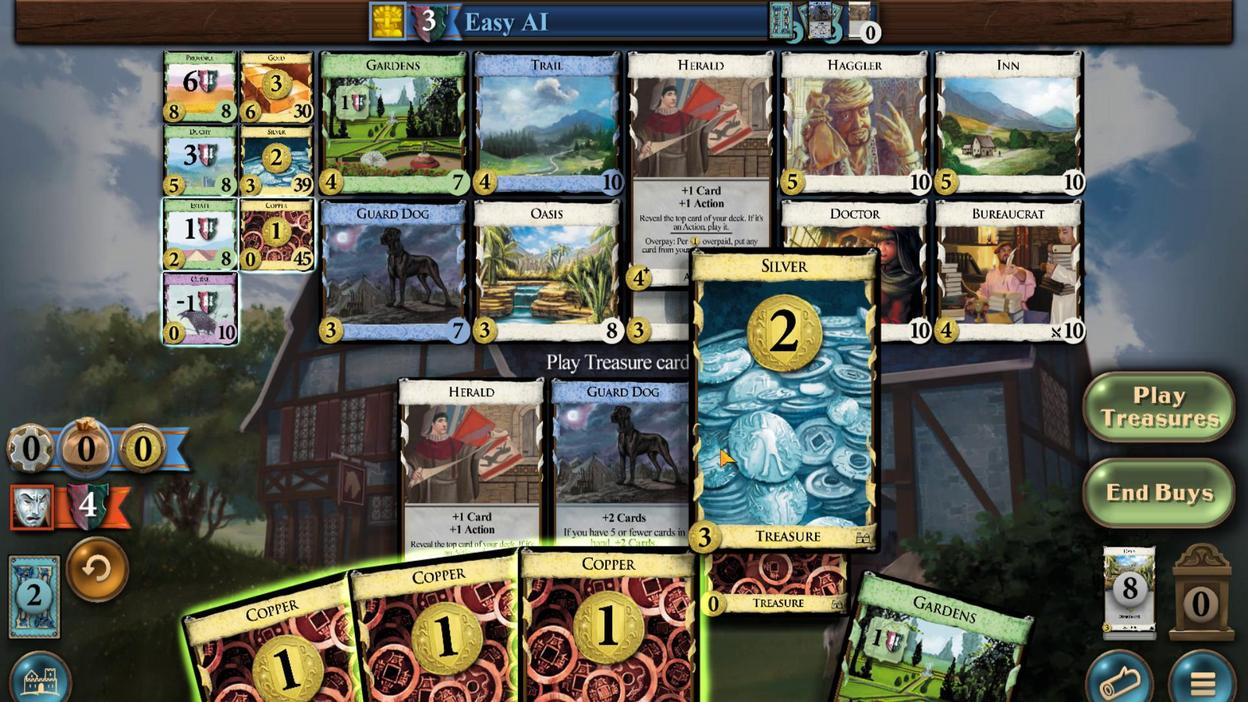 
Action: Key pressed <Key.space>
Screenshot: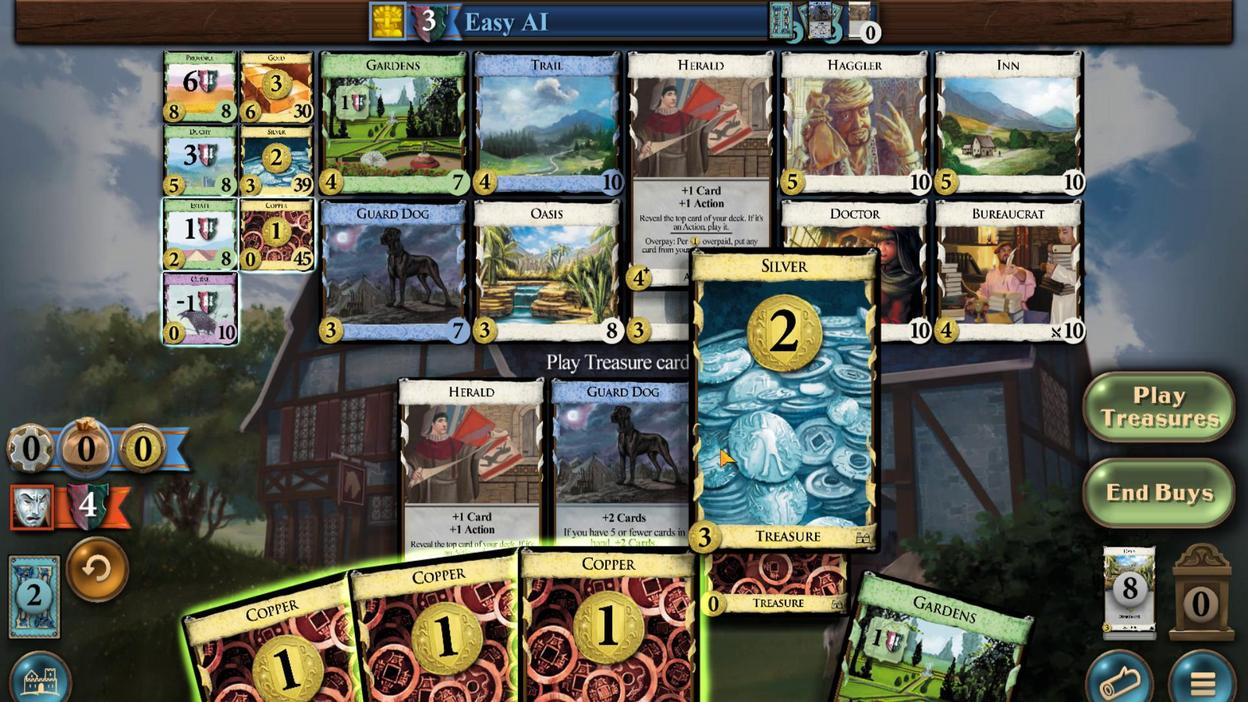 
Action: Mouse moved to (587, 477)
Screenshot: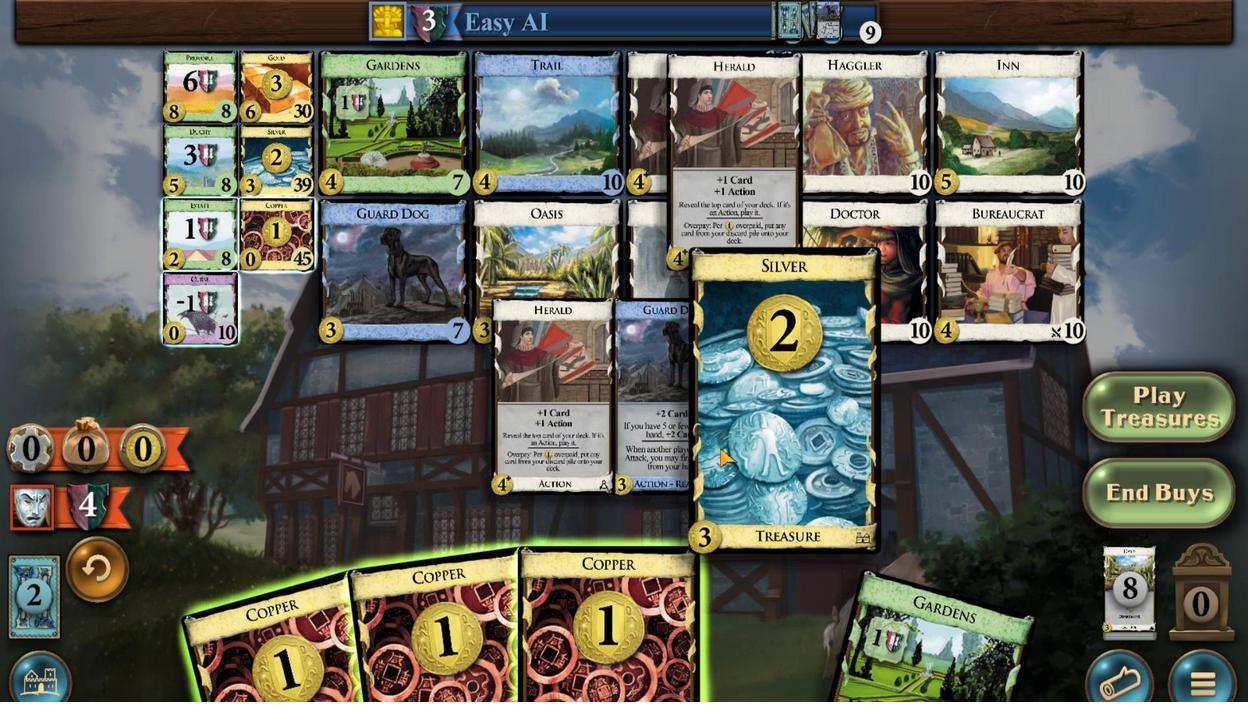 
Action: Key pressed <Key.space>
Screenshot: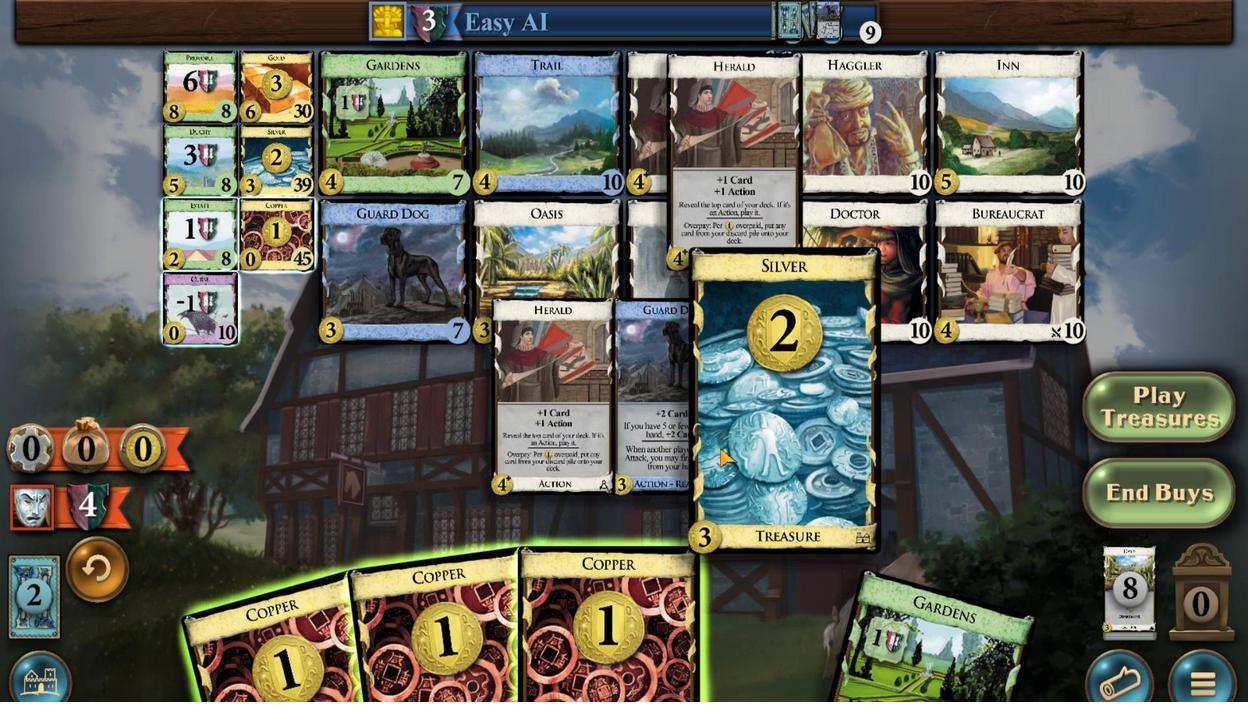 
Action: Mouse moved to (587, 471)
Screenshot: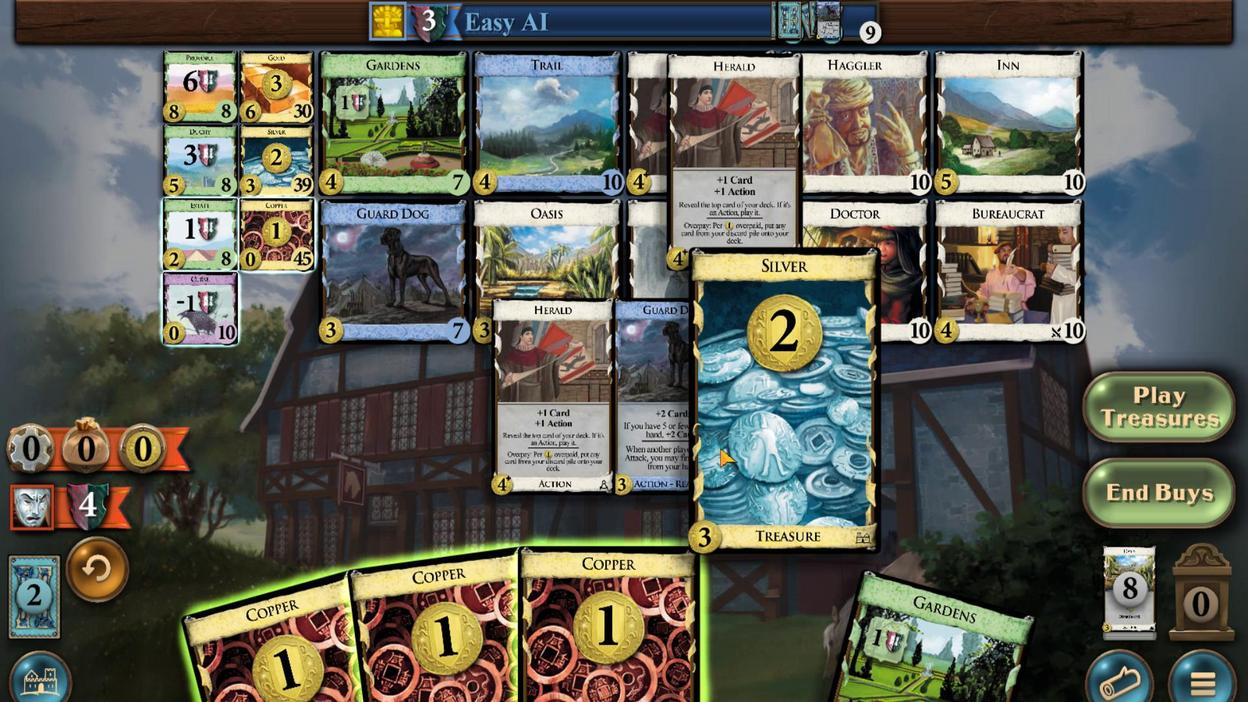 
Action: Key pressed <Key.space>
Screenshot: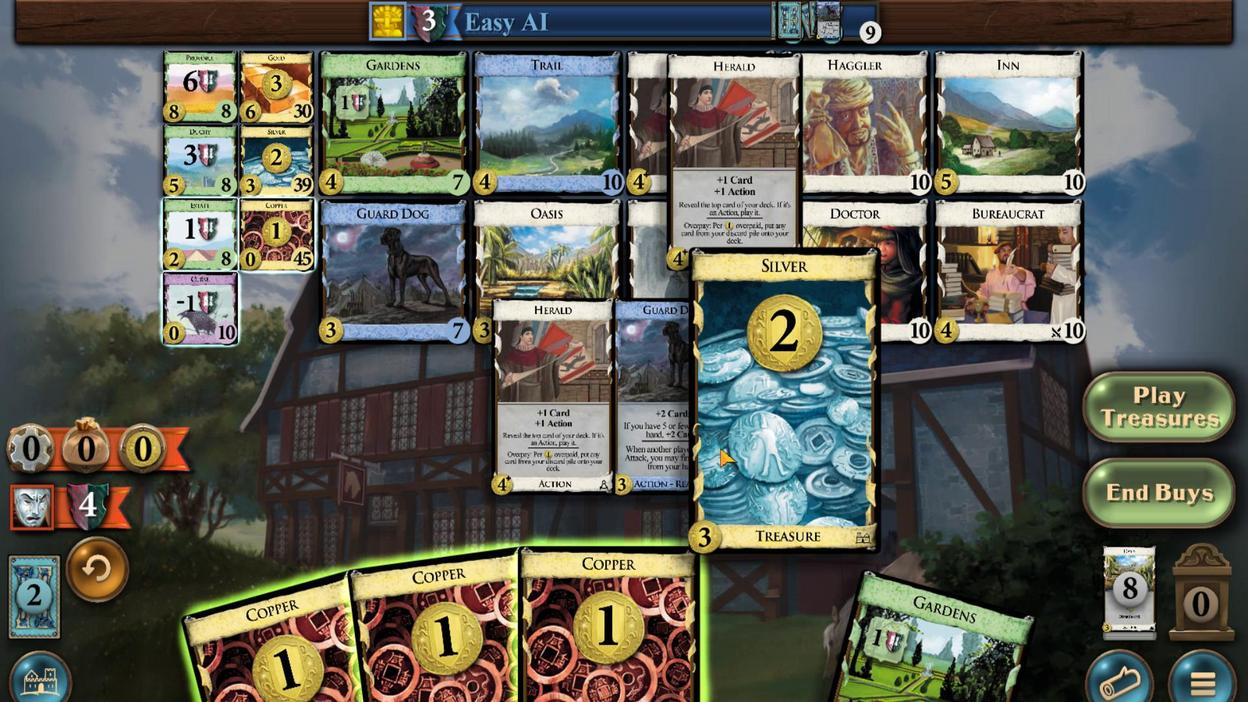 
Action: Mouse moved to (587, 464)
Screenshot: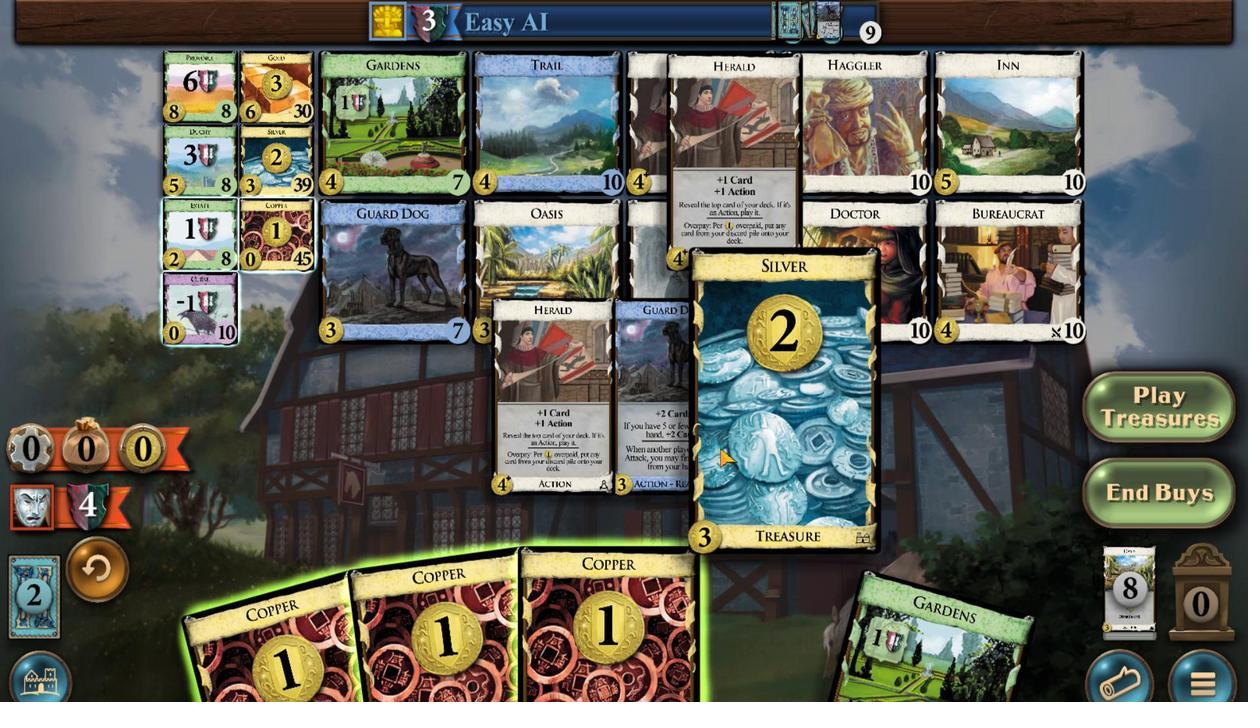 
Action: Key pressed <Key.space>
Screenshot: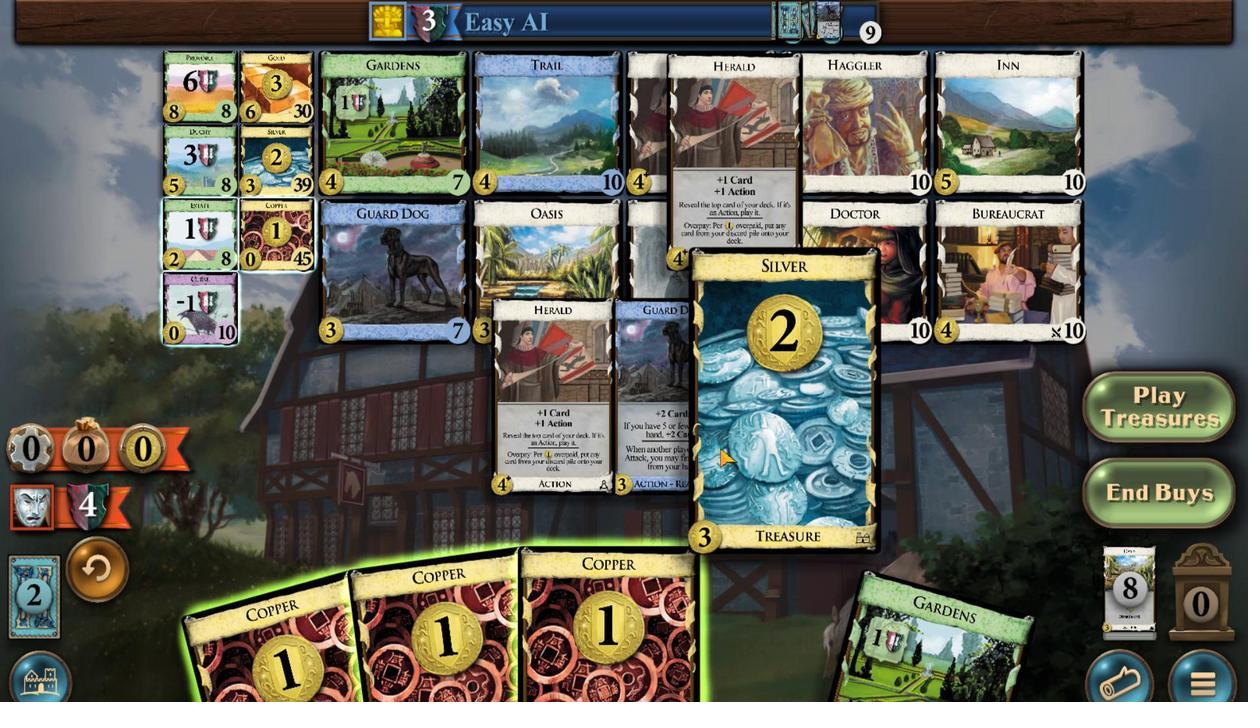 
Action: Mouse moved to (587, 459)
Screenshot: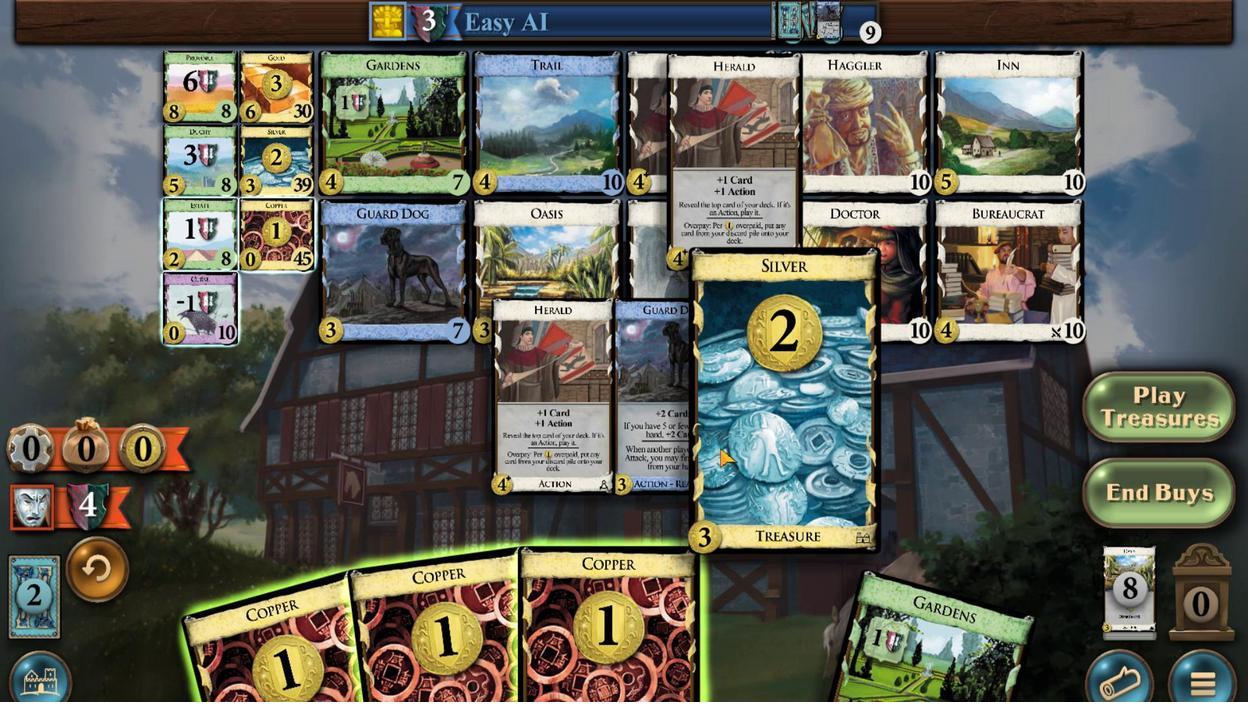 
Action: Key pressed <Key.space>
Screenshot: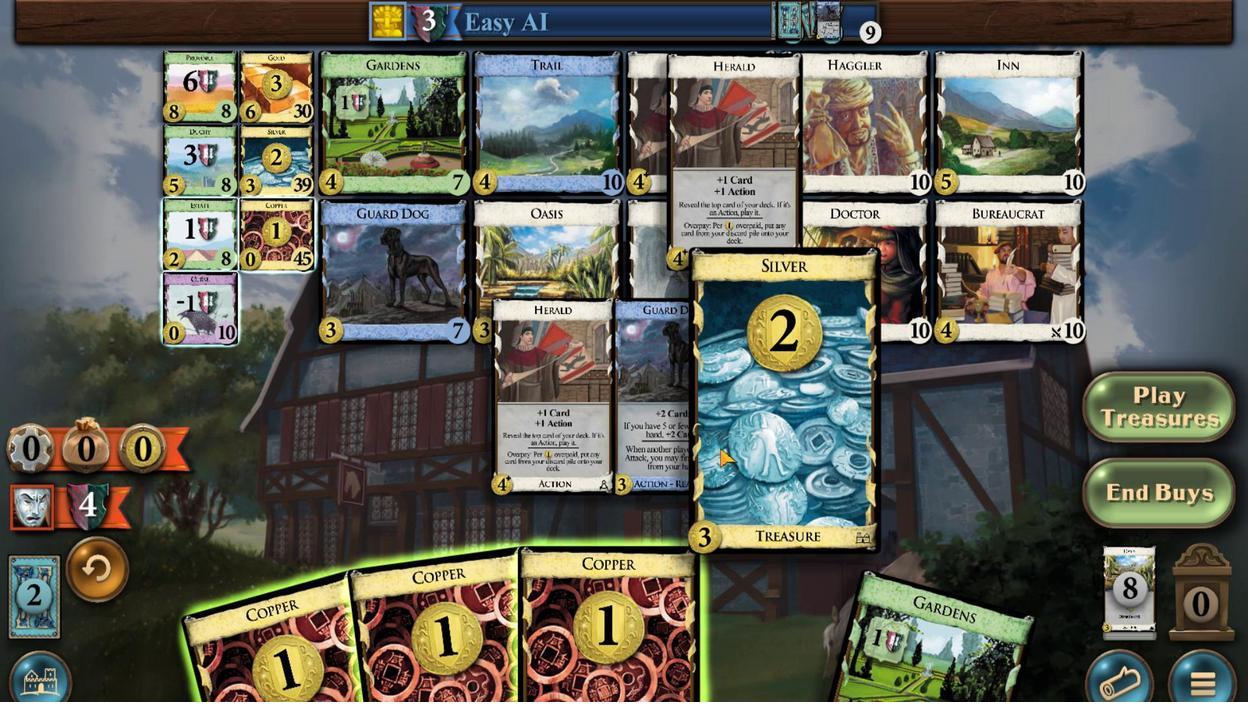 
Action: Mouse moved to (587, 454)
Screenshot: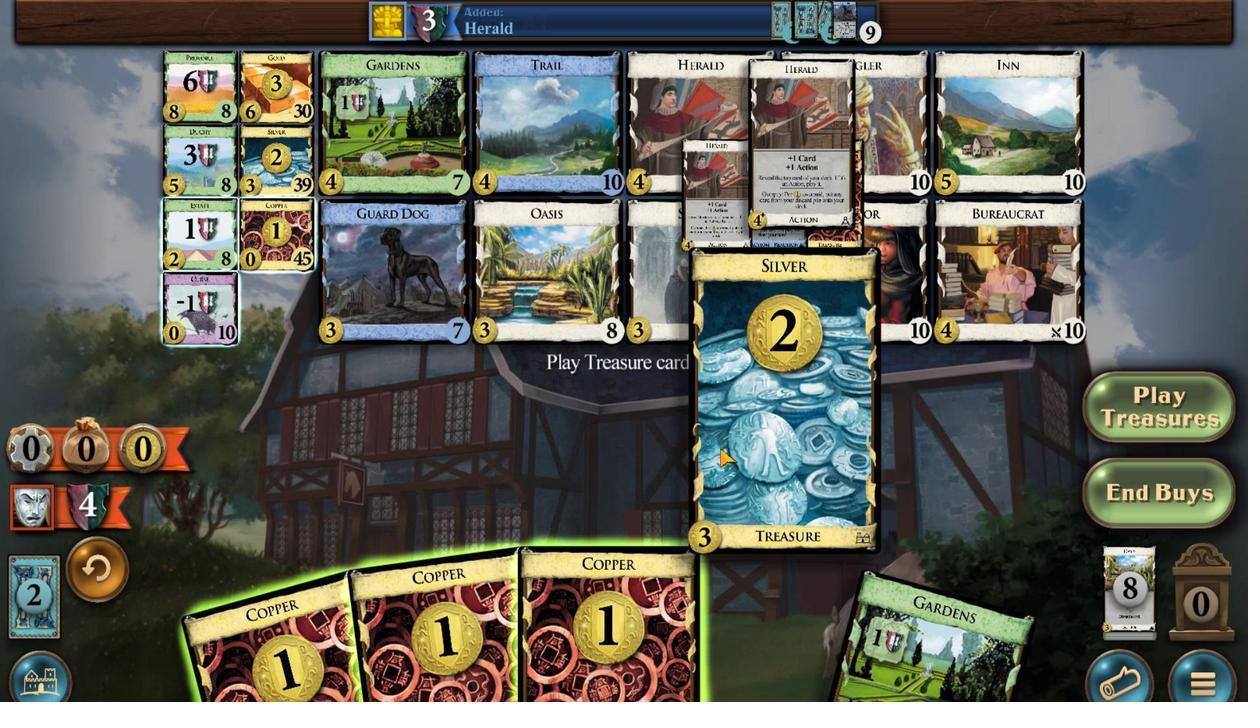 
Action: Key pressed <Key.space>
Screenshot: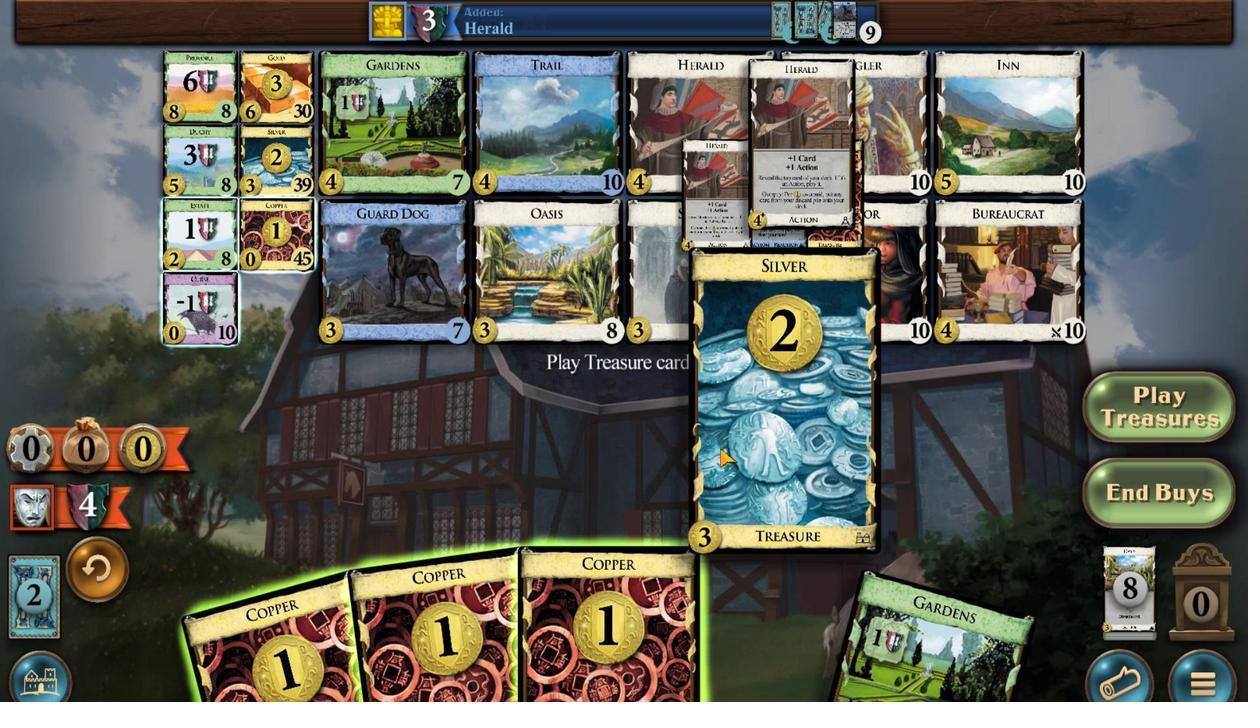 
Action: Mouse moved to (587, 448)
Screenshot: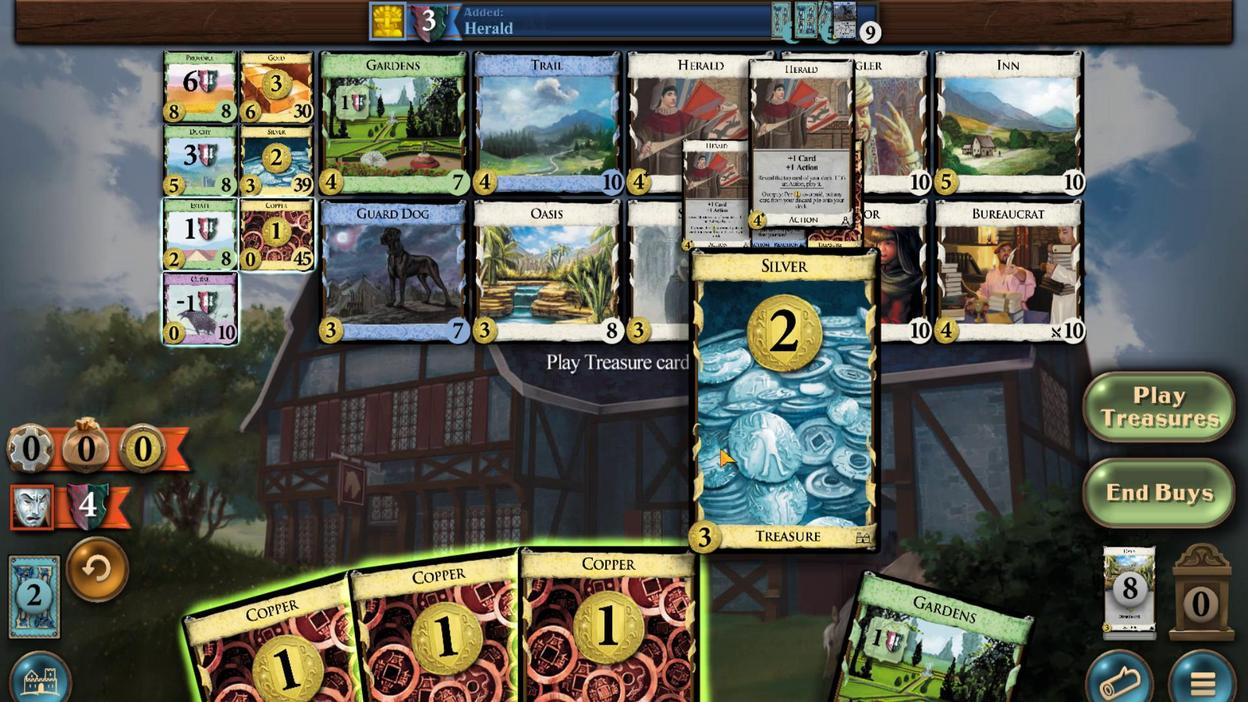 
Action: Key pressed <Key.space>
Screenshot: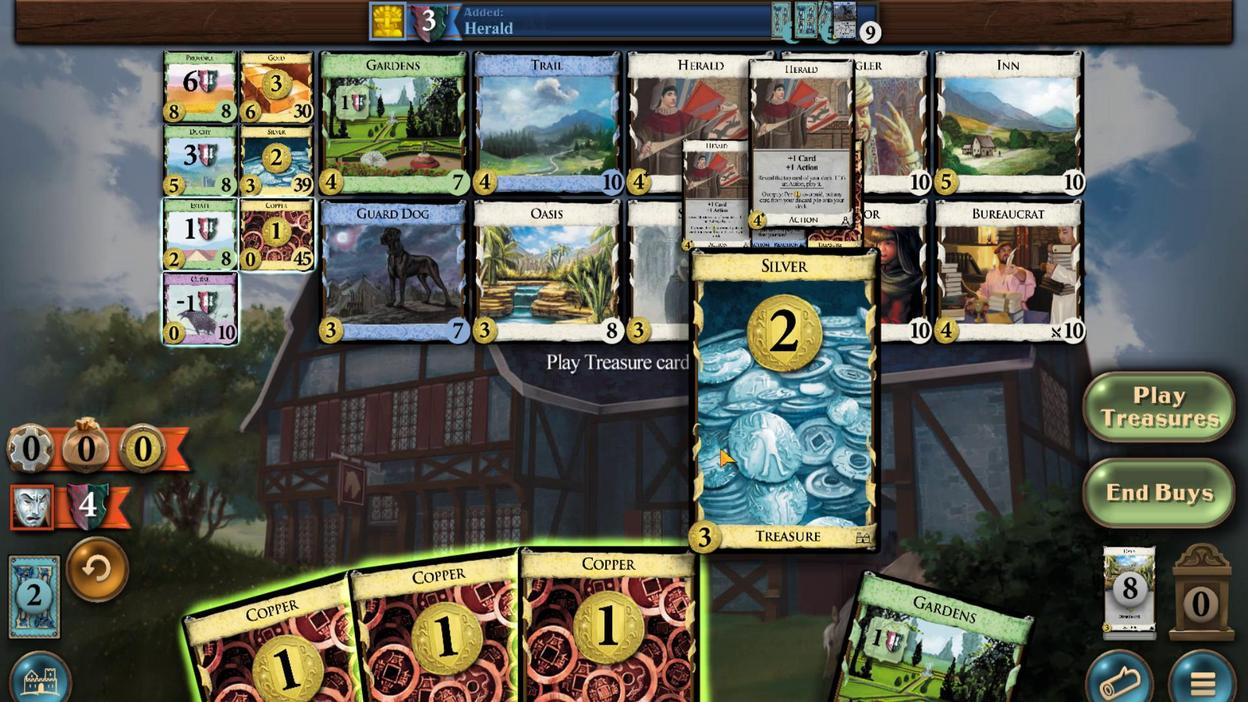 
Action: Mouse moved to (587, 445)
Screenshot: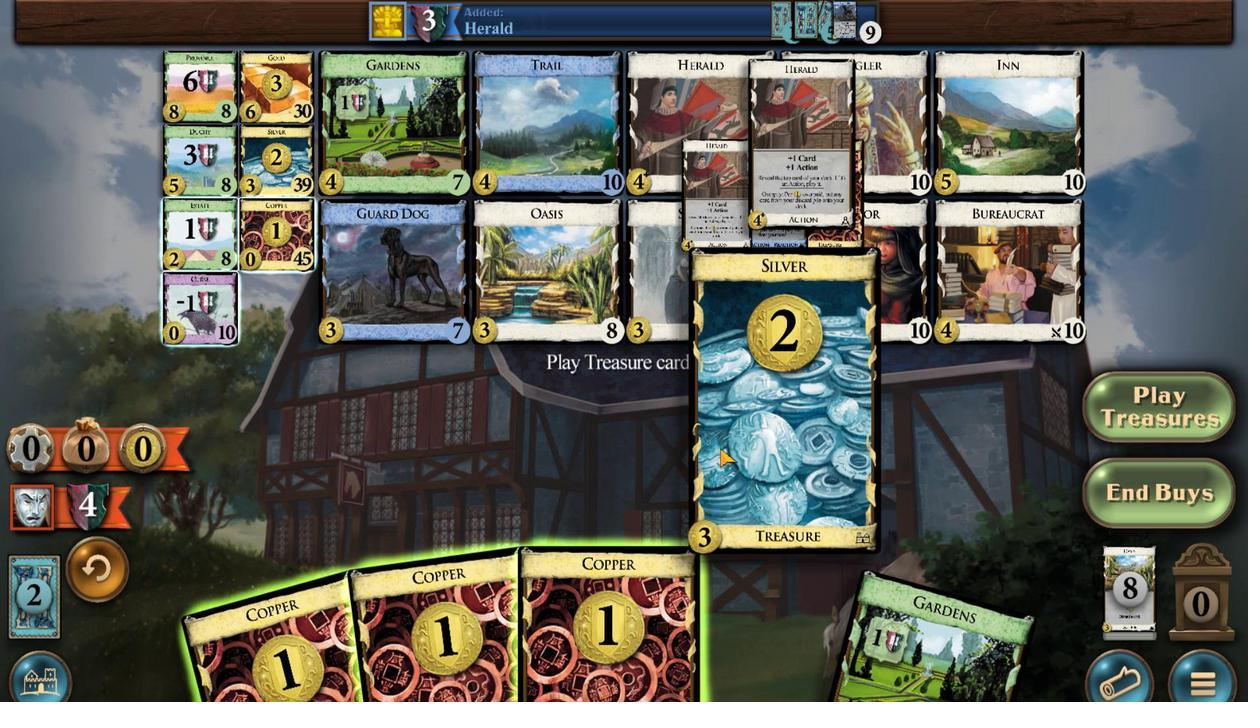 
Action: Key pressed <Key.space>
Screenshot: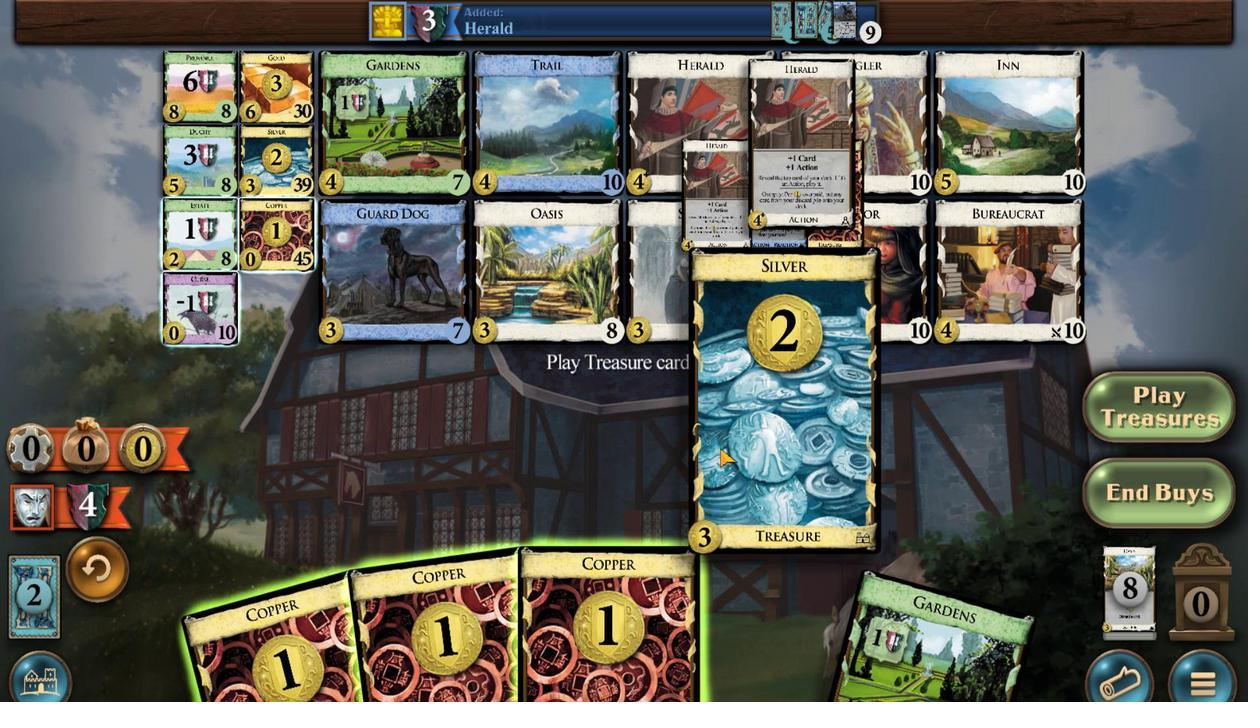 
Action: Mouse moved to (587, 443)
Screenshot: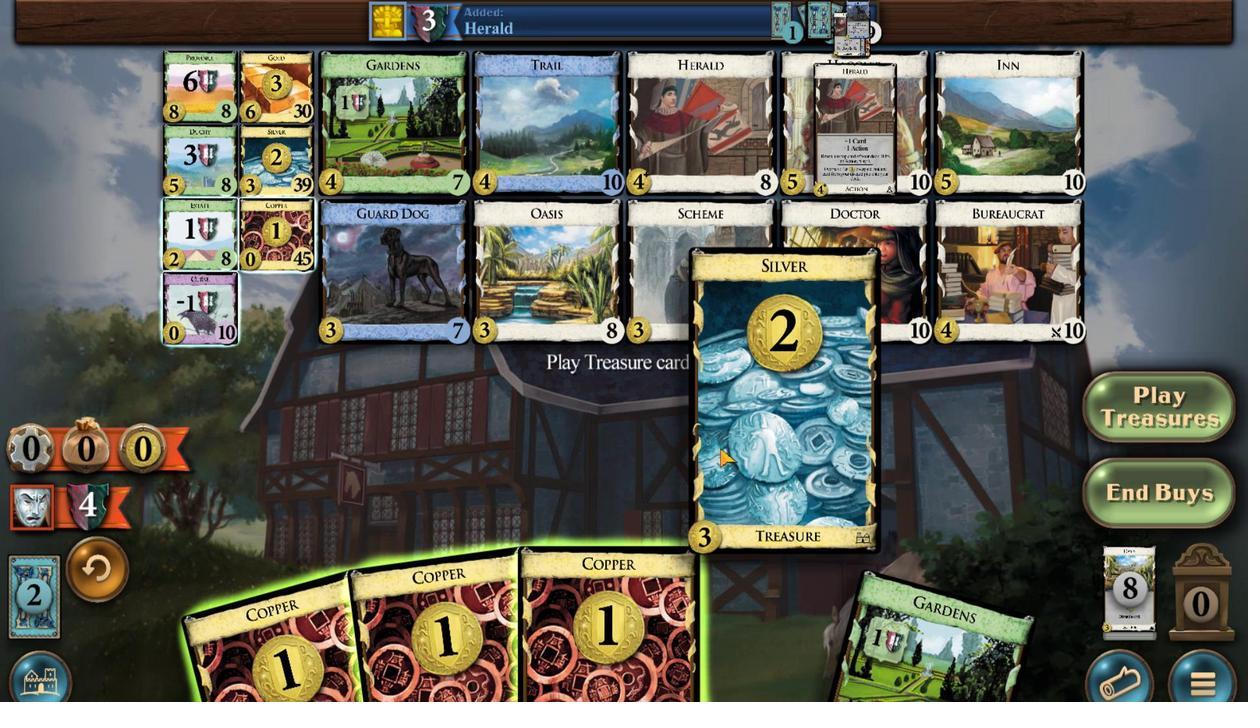 
Action: Key pressed <Key.space>
Screenshot: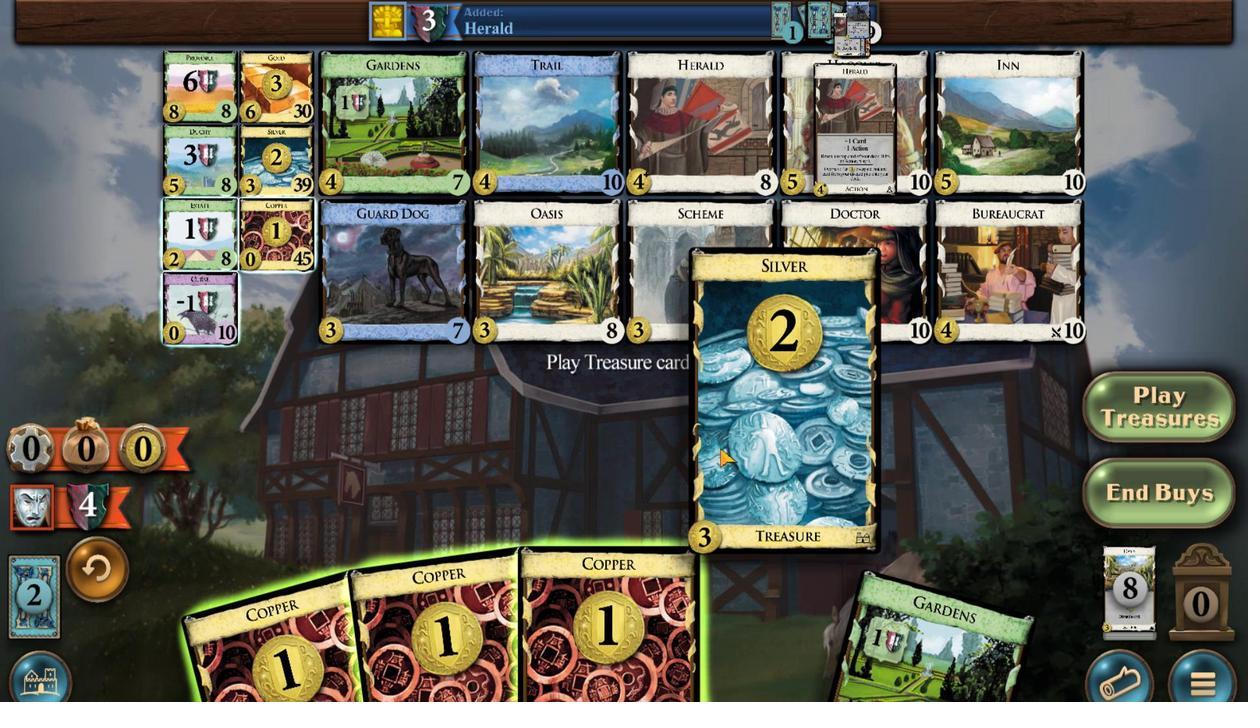 
Action: Mouse moved to (587, 443)
Screenshot: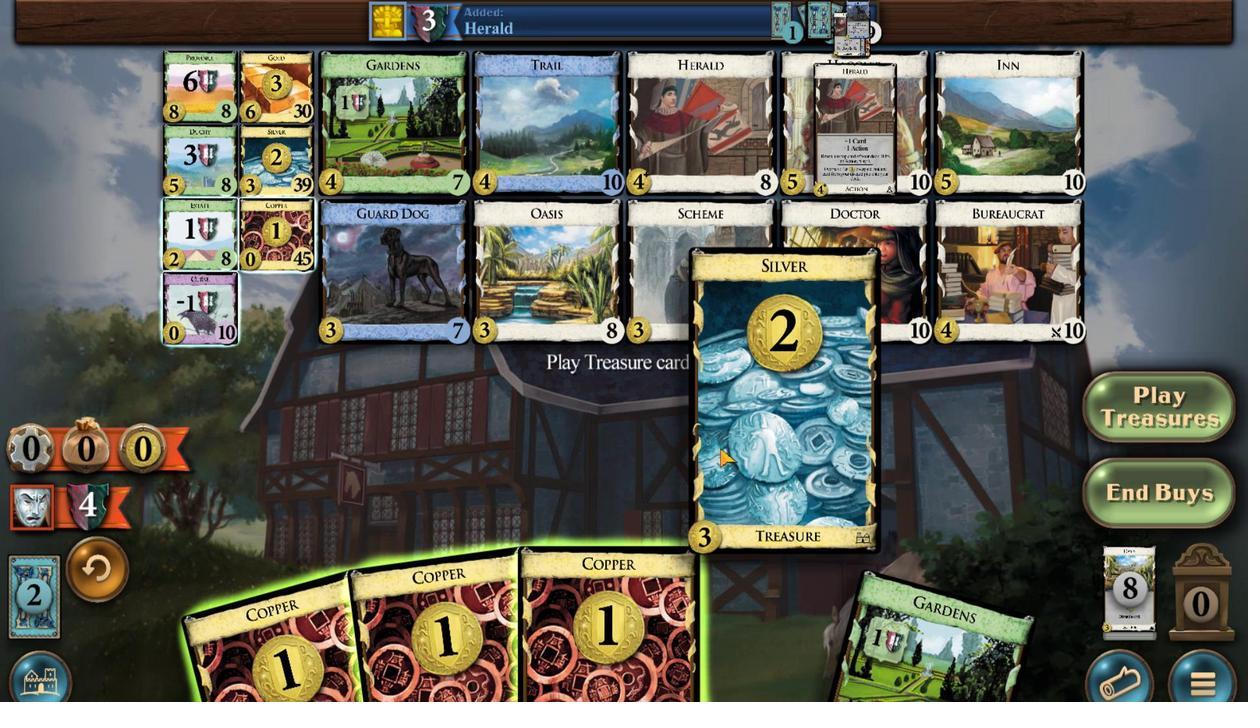 
Action: Key pressed <Key.space>
Screenshot: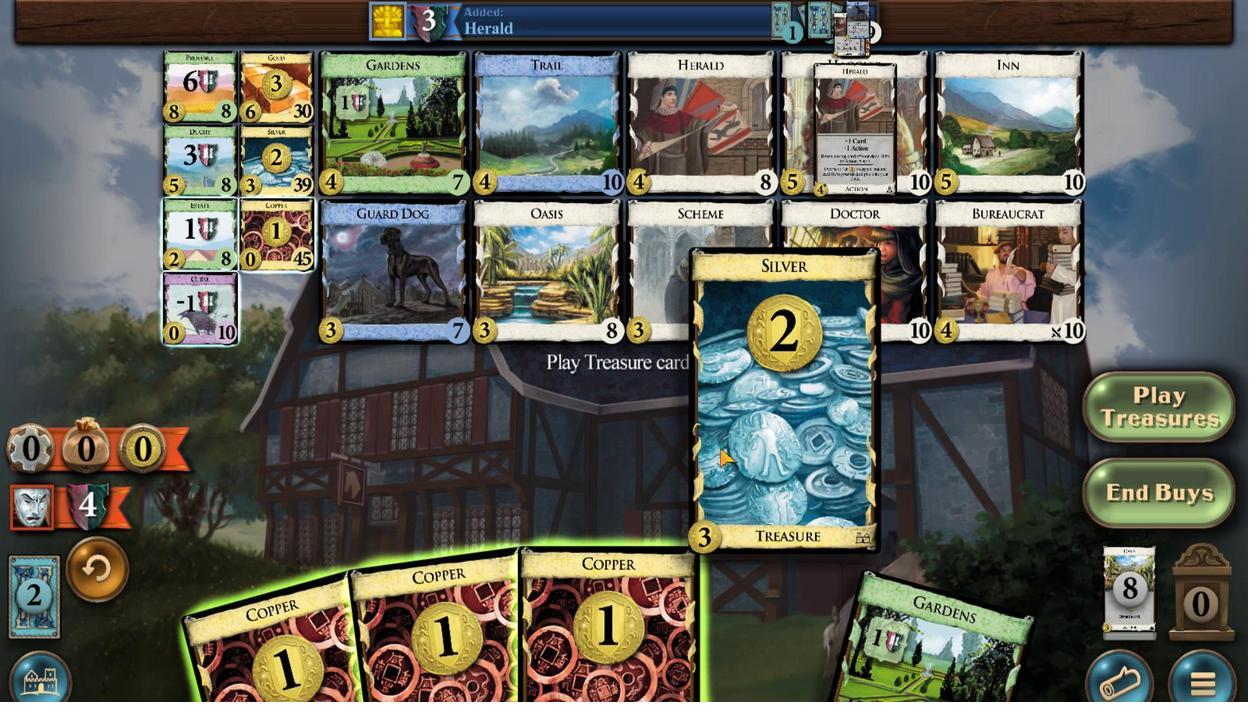 
Action: Mouse moved to (587, 443)
Screenshot: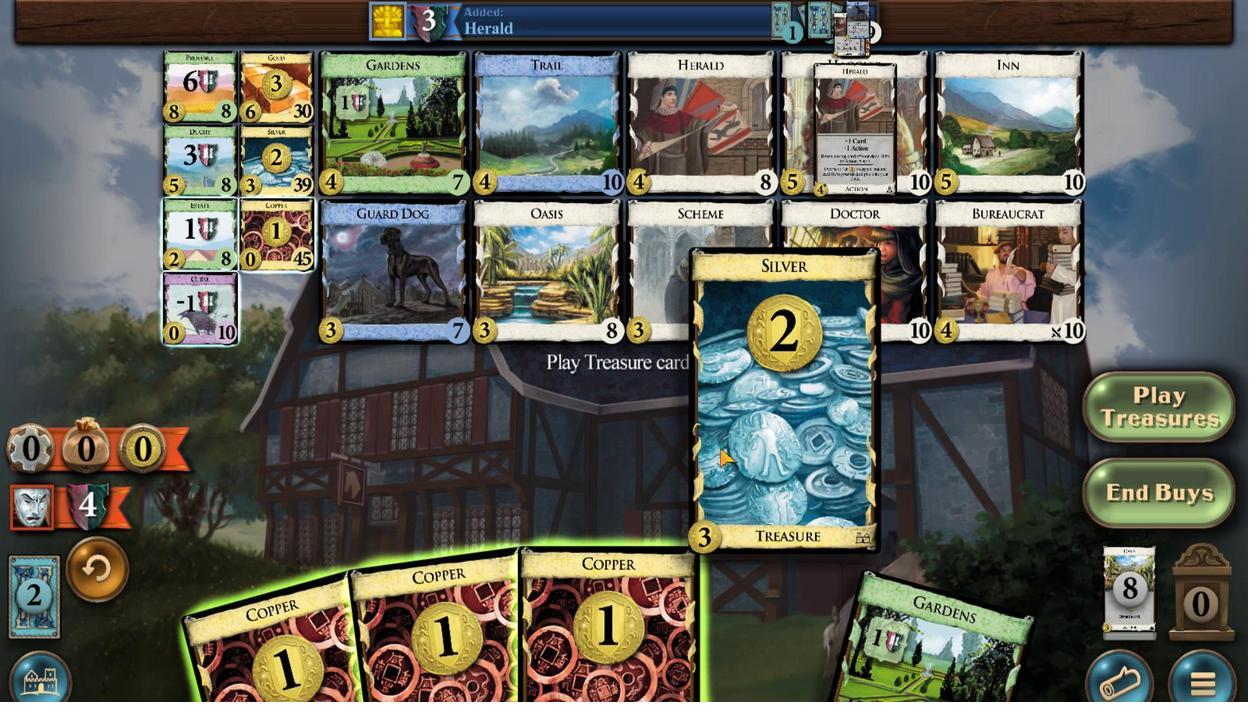 
Action: Key pressed <Key.space><Key.space><Key.space><Key.space><Key.space><Key.space><Key.space><Key.space><Key.space><Key.space><Key.space><Key.space><Key.alt_l><Key.alt_l><Key.alt_l><Key.alt_l><Key.alt_l><Key.alt_l><Key.alt_l><Key.alt_l><Key.alt_l><Key.alt_l><Key.alt_l><Key.alt_l><Key.alt_l><Key.alt_l><Key.alt_l><Key.alt_l><Key.alt_l><Key.alt_l><Key.alt_l><Key.alt_l><Key.alt_l><Key.alt_l><Key.alt_l><Key.alt_l><Key.alt_l><Key.alt_l><Key.alt_l><Key.alt_l><Key.alt_l><Key.alt_l><Key.alt_l><Key.alt_l><Key.alt_l><Key.alt_l><Key.alt_l><Key.alt_l><Key.alt_l><Key.alt_l><Key.alt_l><Key.alt_l><Key.alt_l><Key.alt_l><Key.alt_l><Key.alt_l>
Screenshot: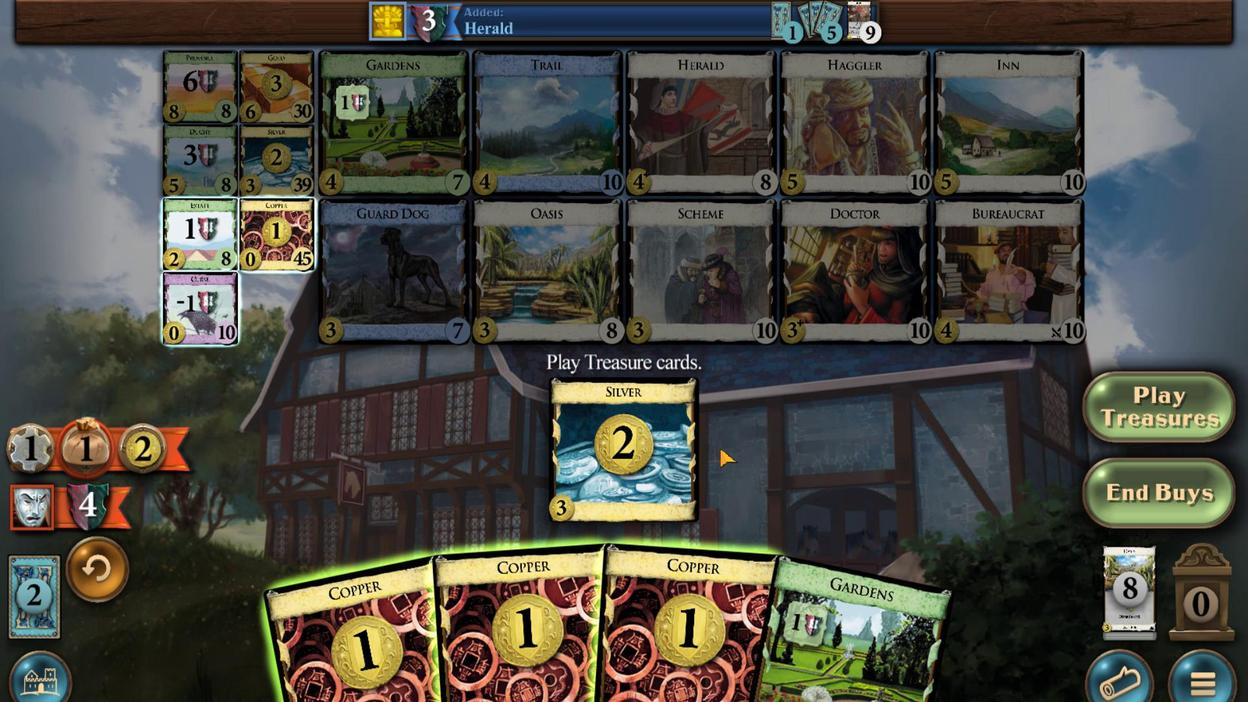 
Action: Mouse moved to (626, 488)
Screenshot: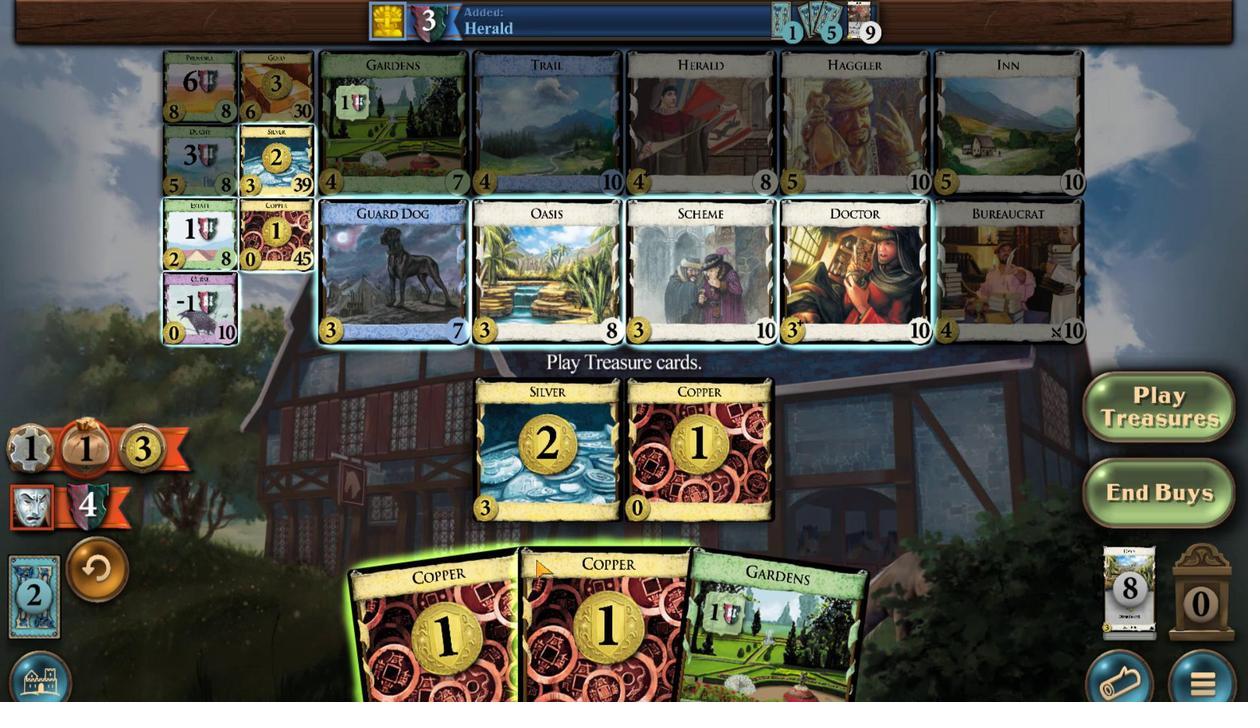 
Action: Mouse pressed left at (626, 488)
Screenshot: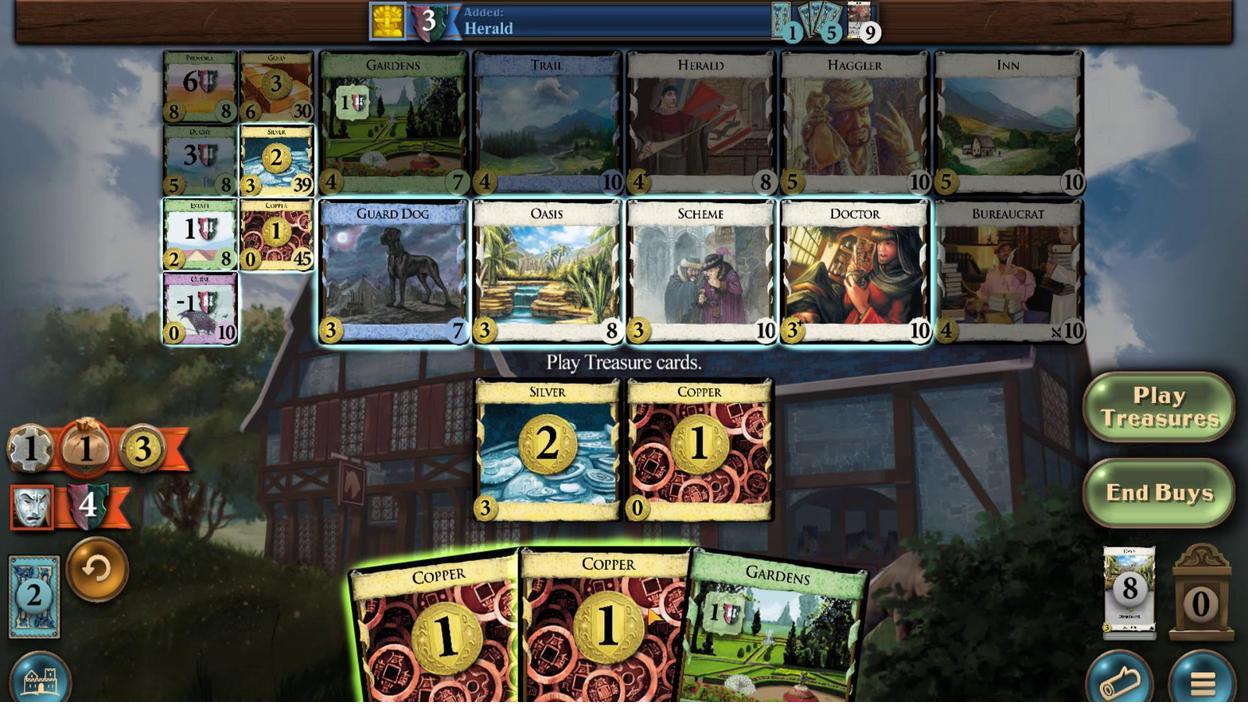 
Action: Mouse moved to (598, 484)
Screenshot: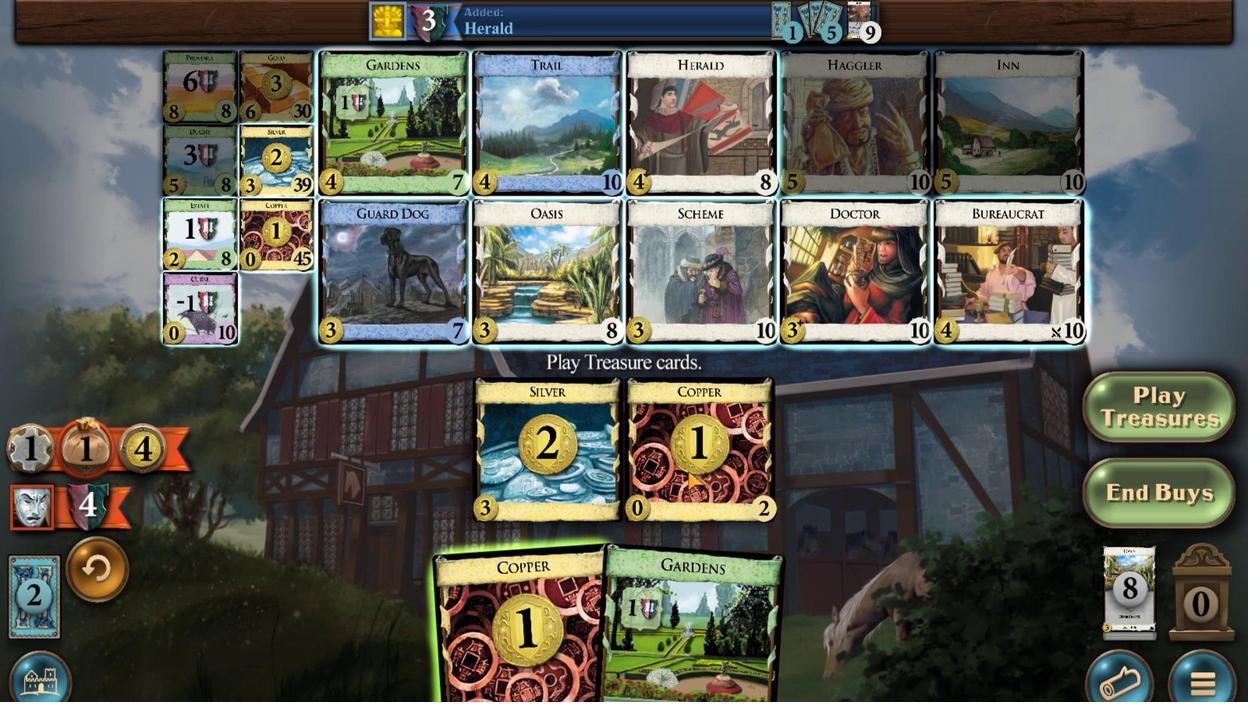 
Action: Mouse pressed left at (598, 484)
Screenshot: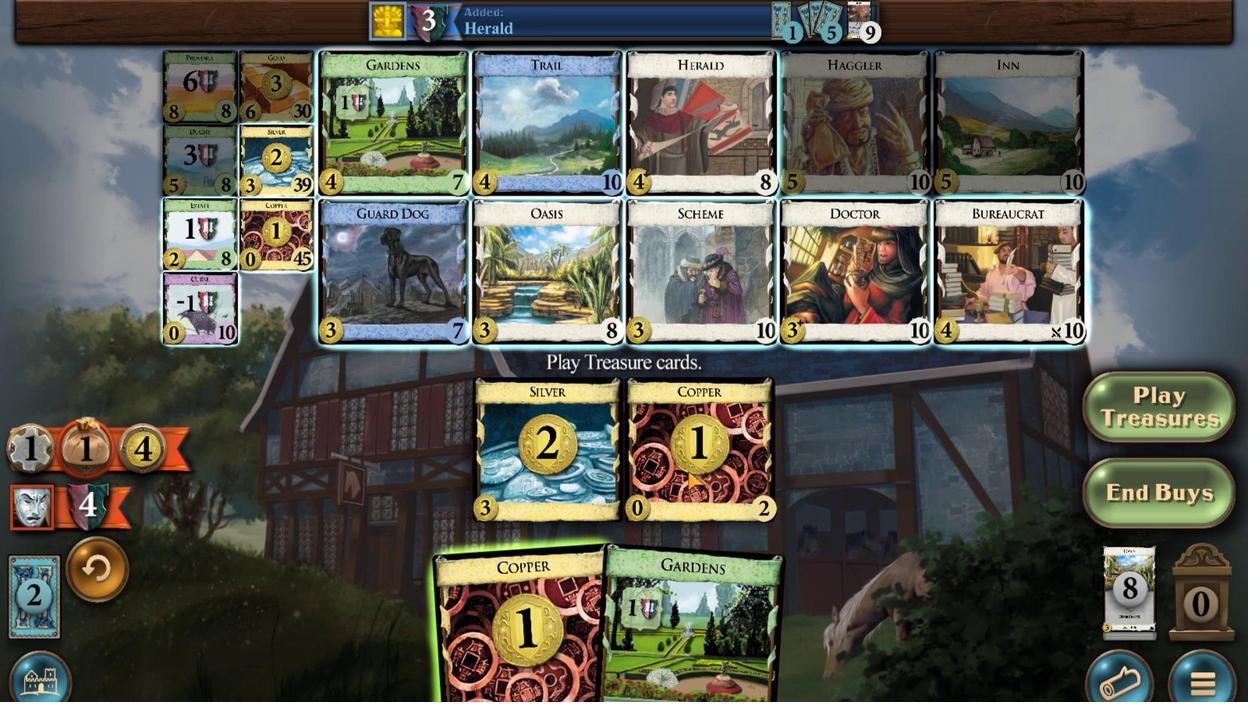 
Action: Mouse moved to (620, 481)
Screenshot: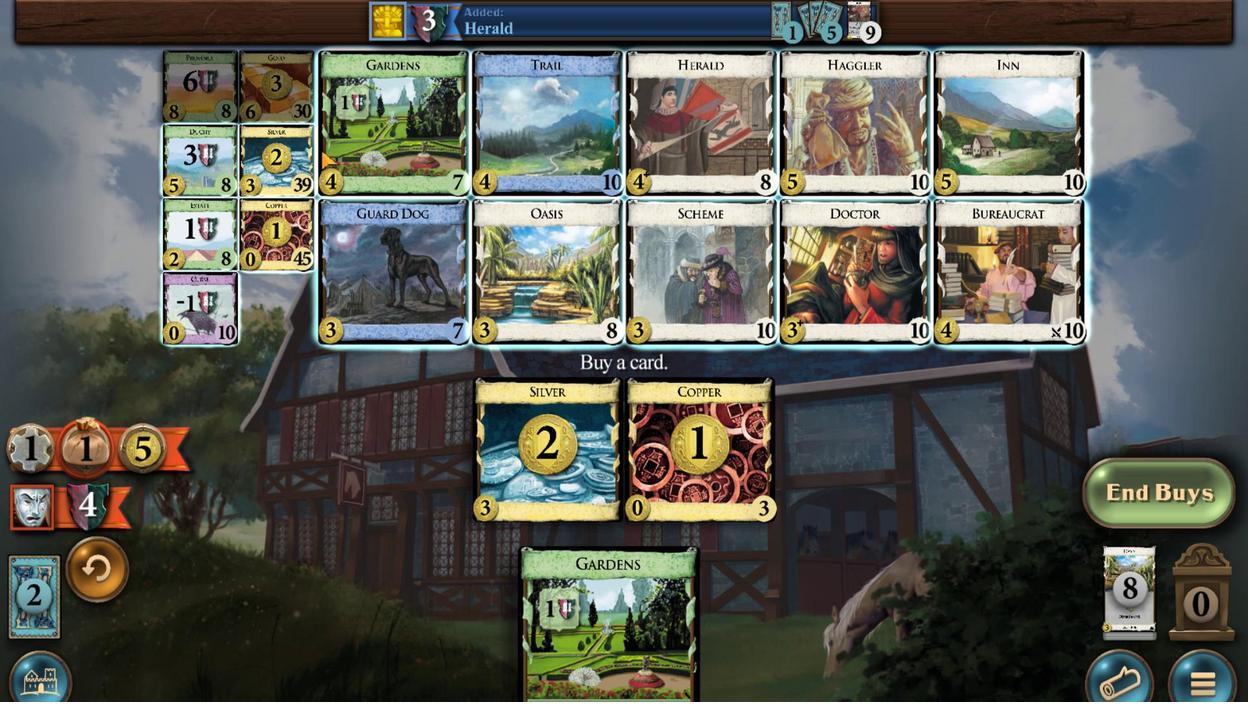 
Action: Mouse pressed left at (620, 481)
Screenshot: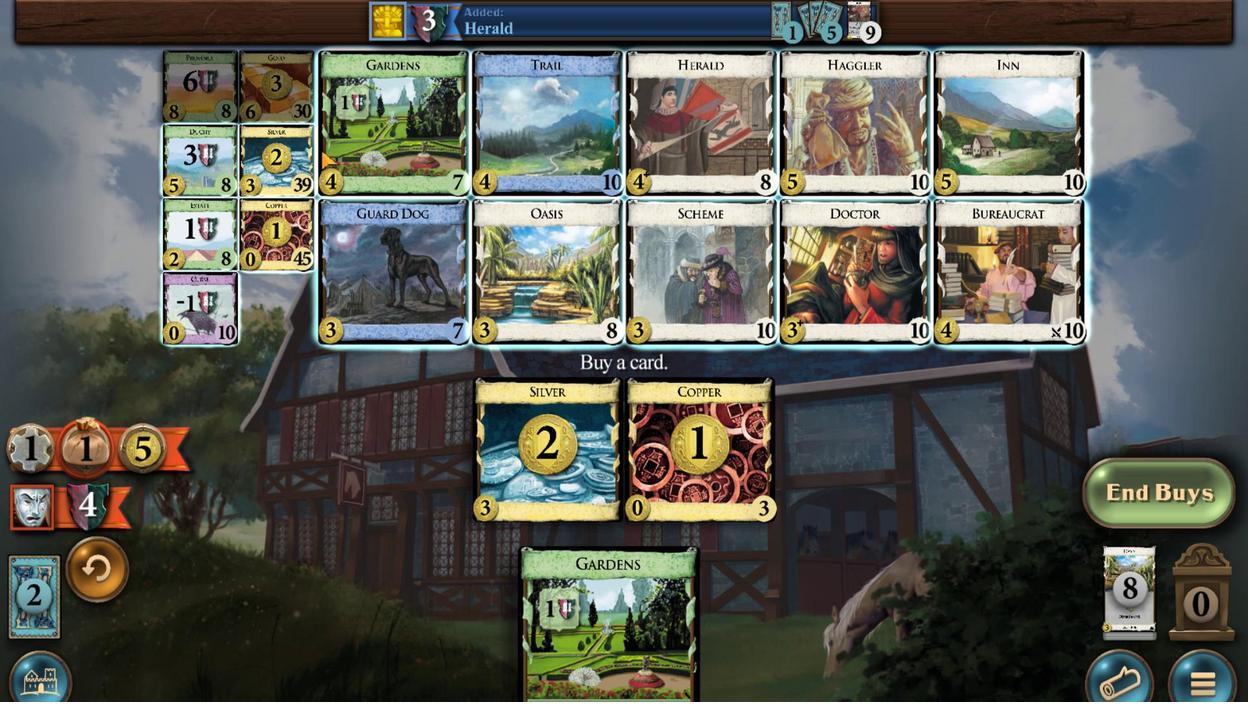 
Action: Mouse moved to (663, 362)
Screenshot: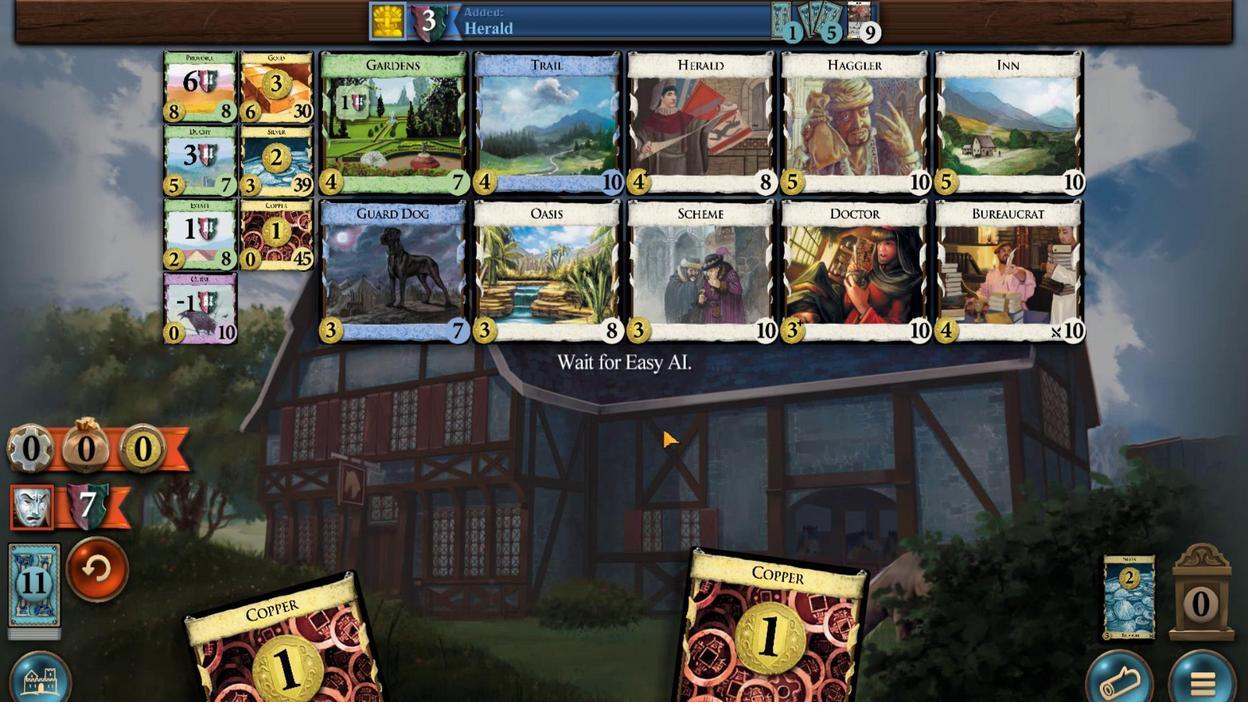 
Action: Mouse pressed left at (663, 362)
Screenshot: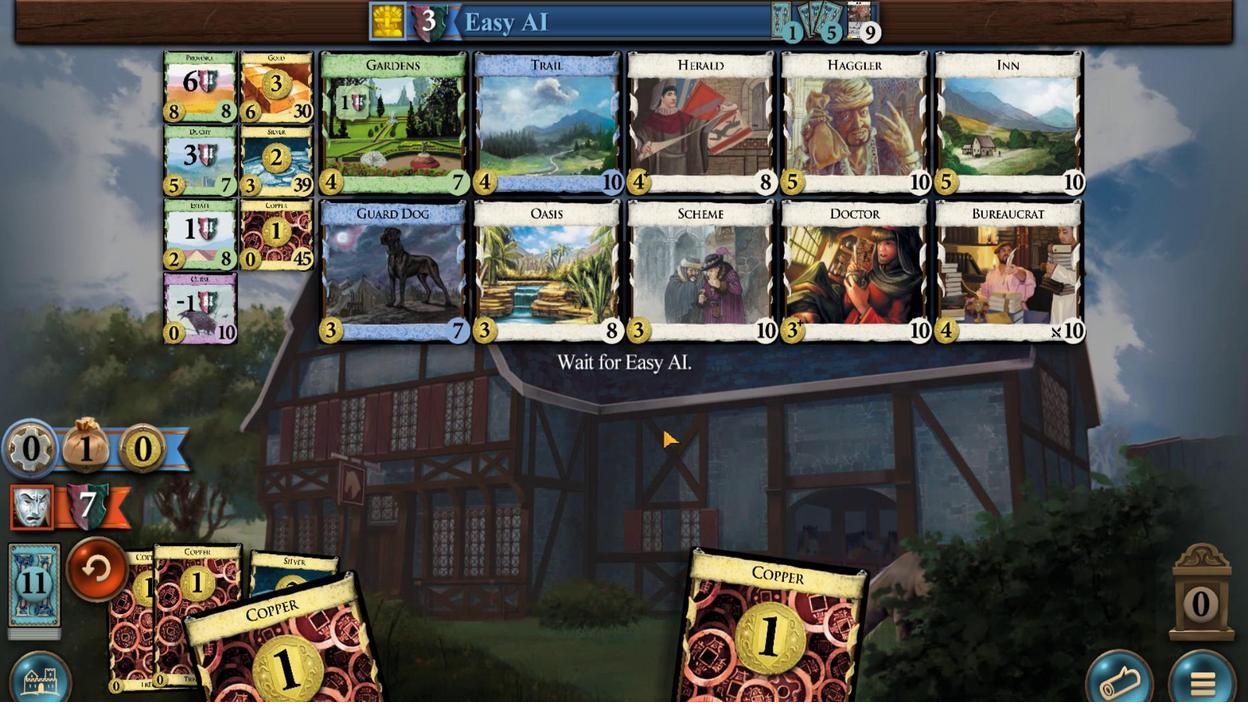 
Action: Mouse moved to (604, 485)
Screenshot: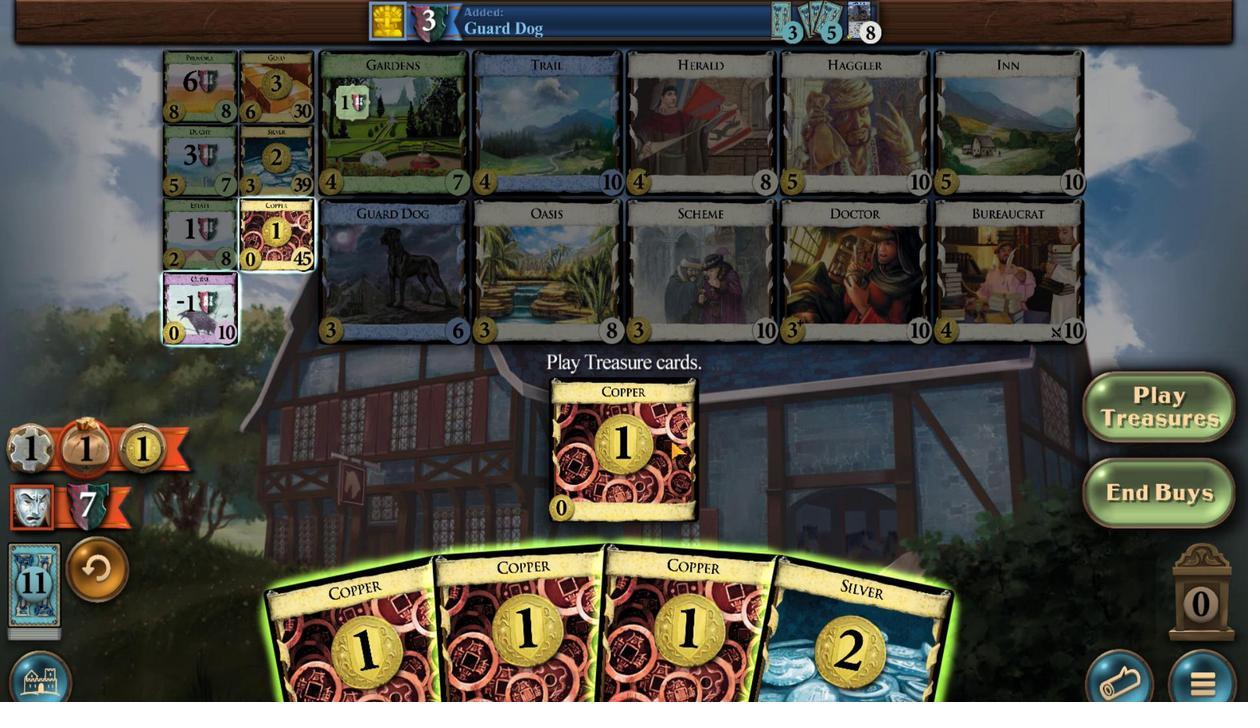 
Action: Mouse pressed left at (604, 485)
Screenshot: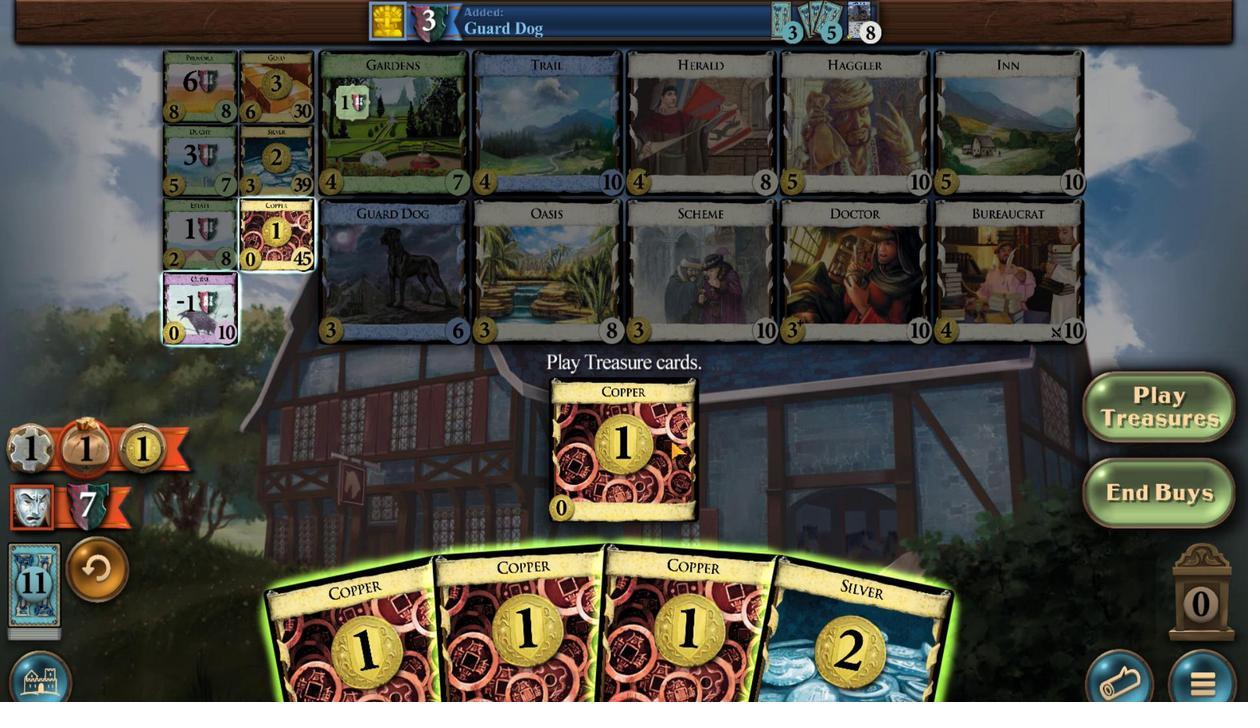 
Action: Mouse moved to (591, 490)
Screenshot: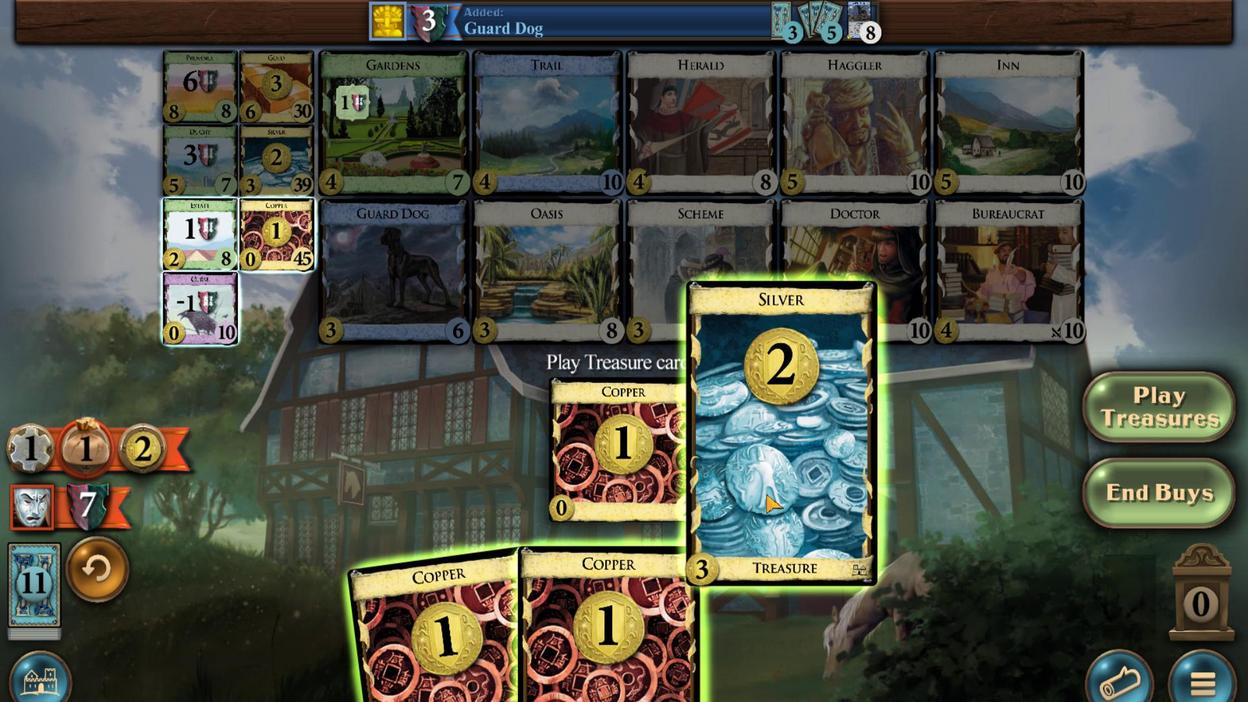 
Action: Mouse pressed left at (591, 490)
Screenshot: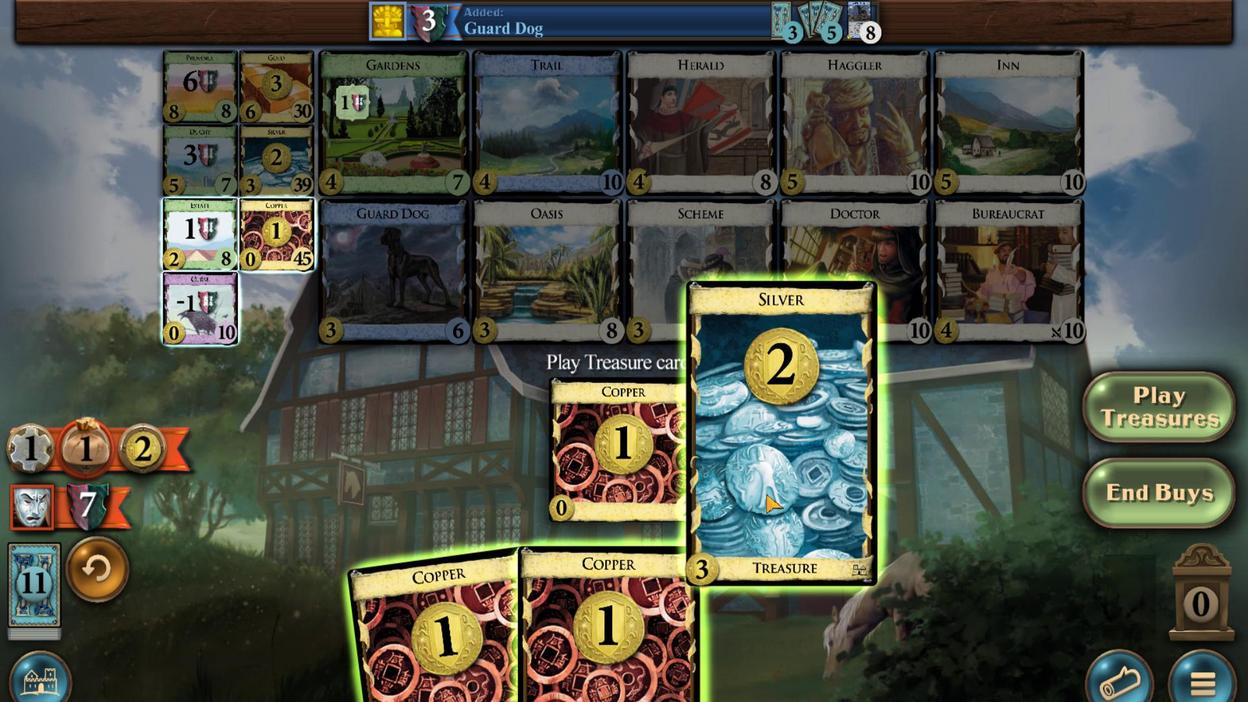 
Action: Mouse moved to (579, 489)
Screenshot: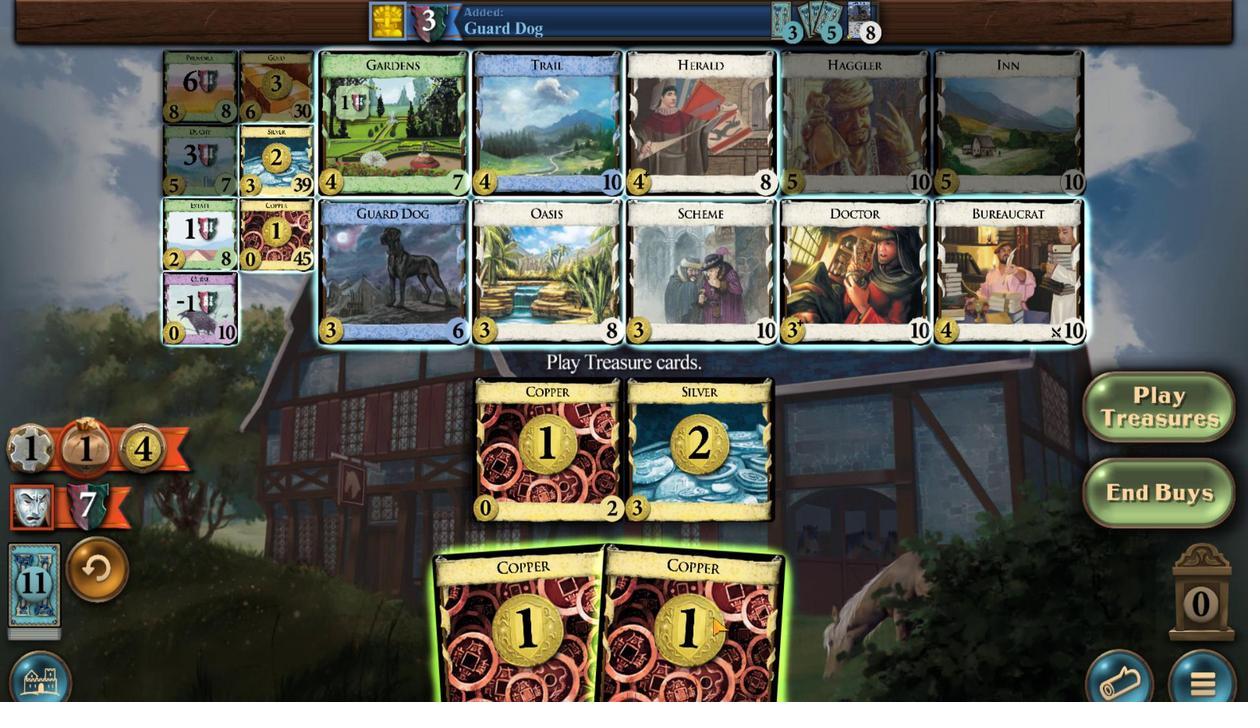 
Action: Mouse pressed left at (579, 489)
Screenshot: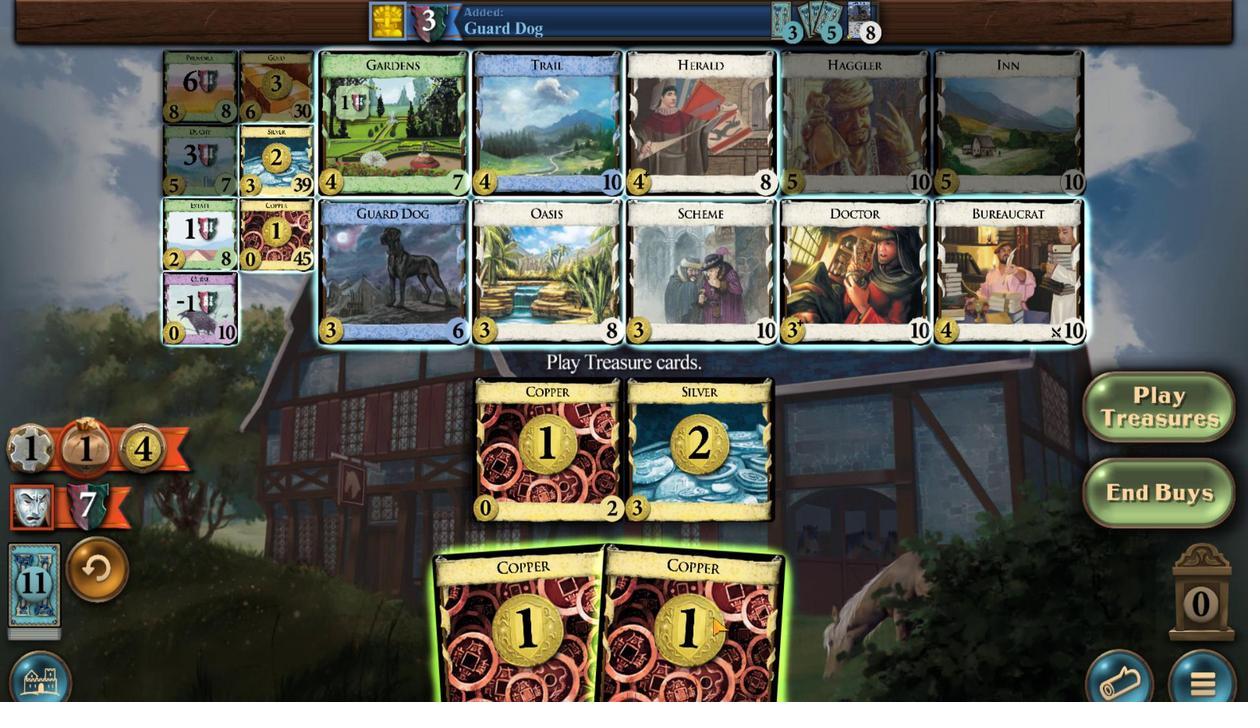 
Action: Mouse moved to (588, 491)
Screenshot: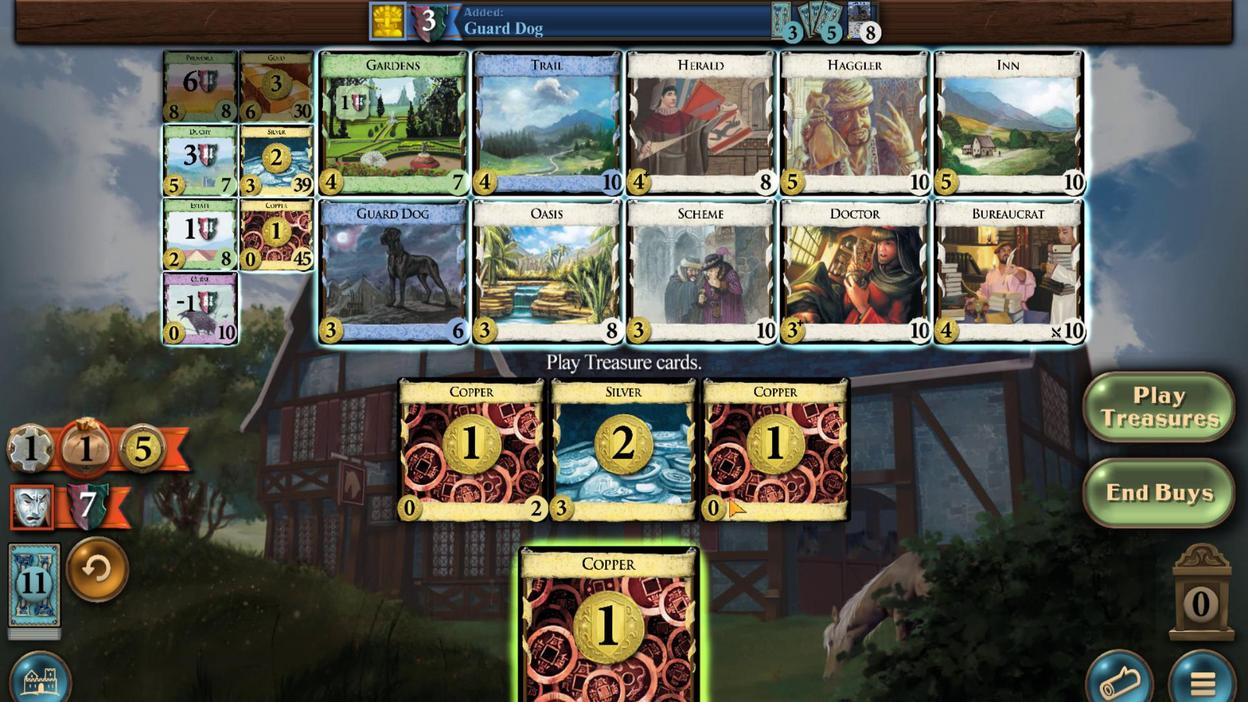 
Action: Mouse pressed left at (588, 491)
Screenshot: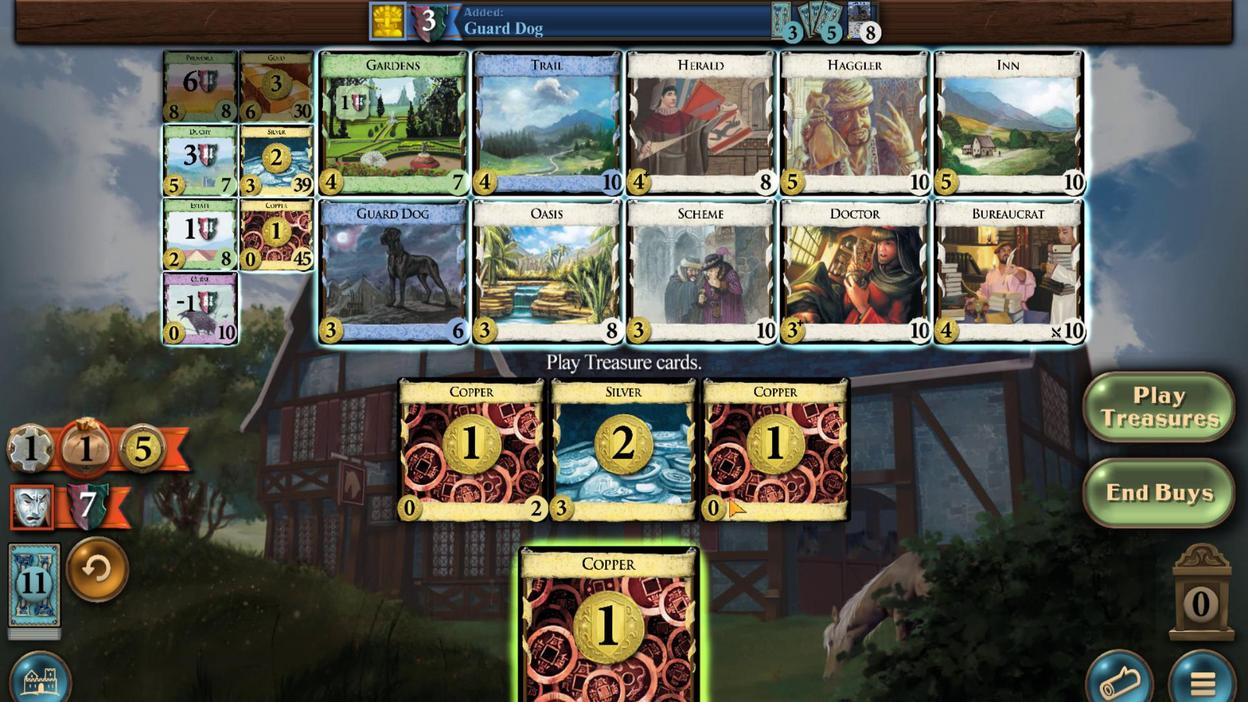 
Action: Mouse moved to (607, 496)
Screenshot: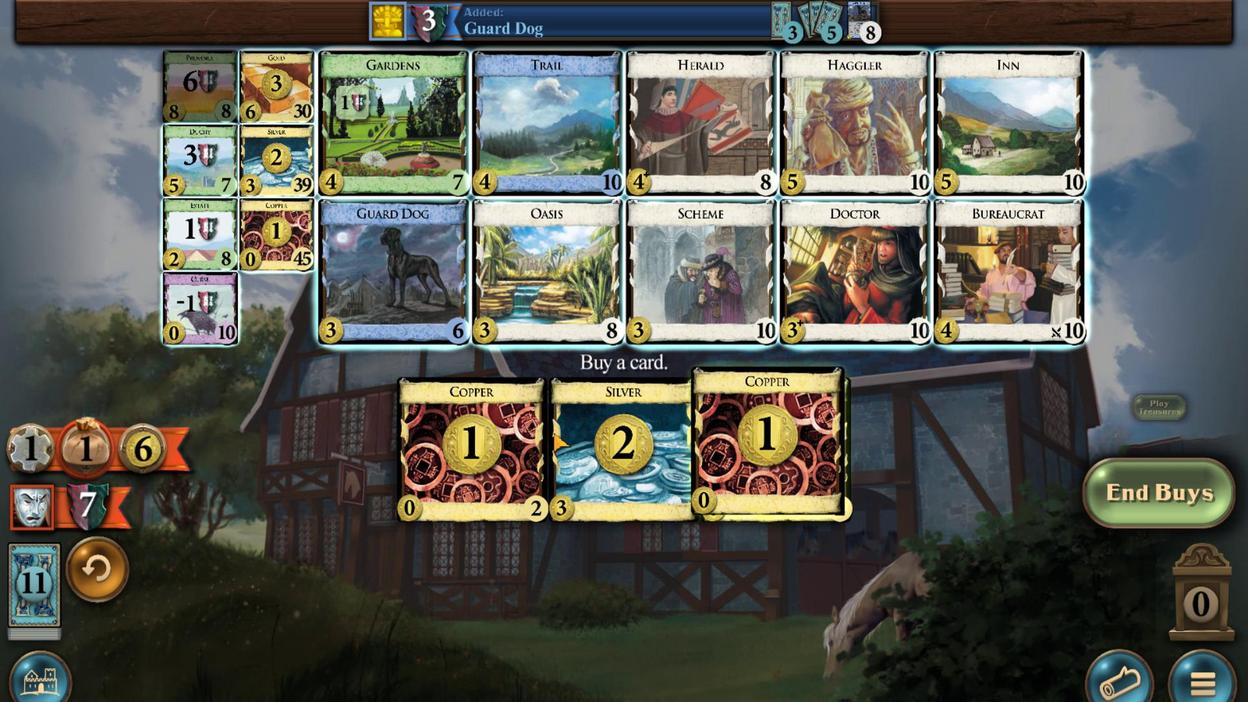 
Action: Mouse pressed left at (607, 496)
Screenshot: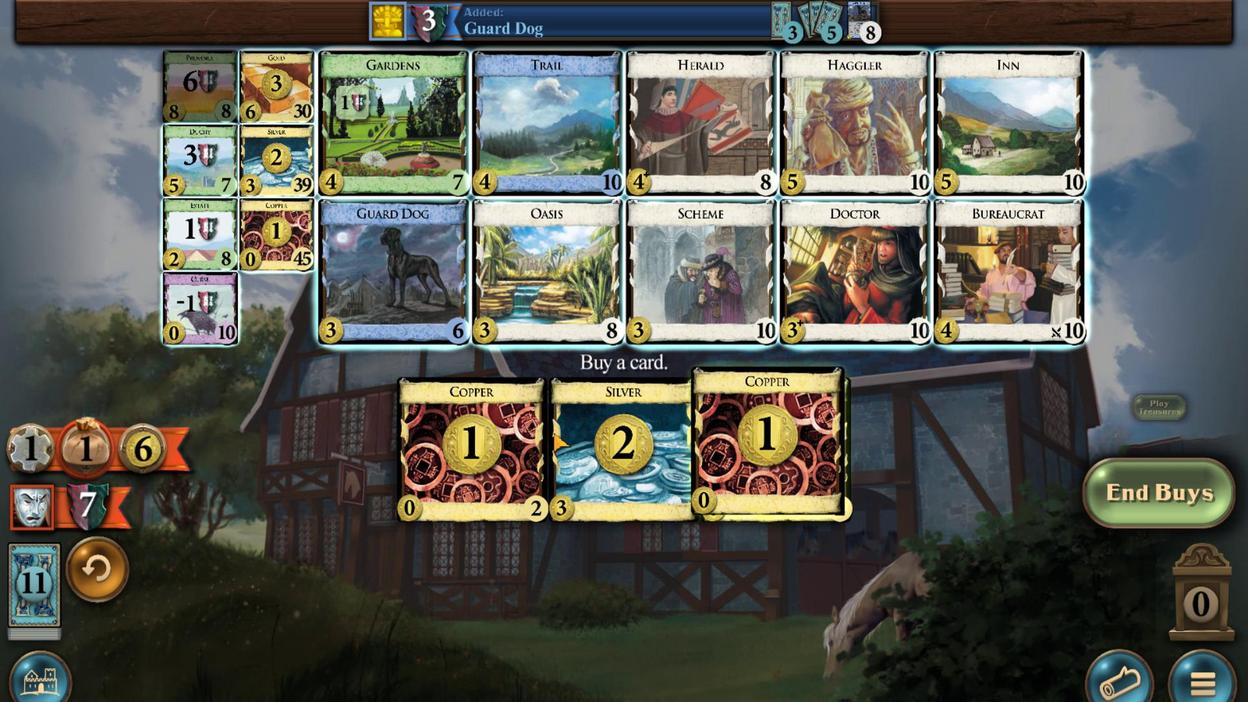 
Action: Mouse moved to (567, 355)
Screenshot: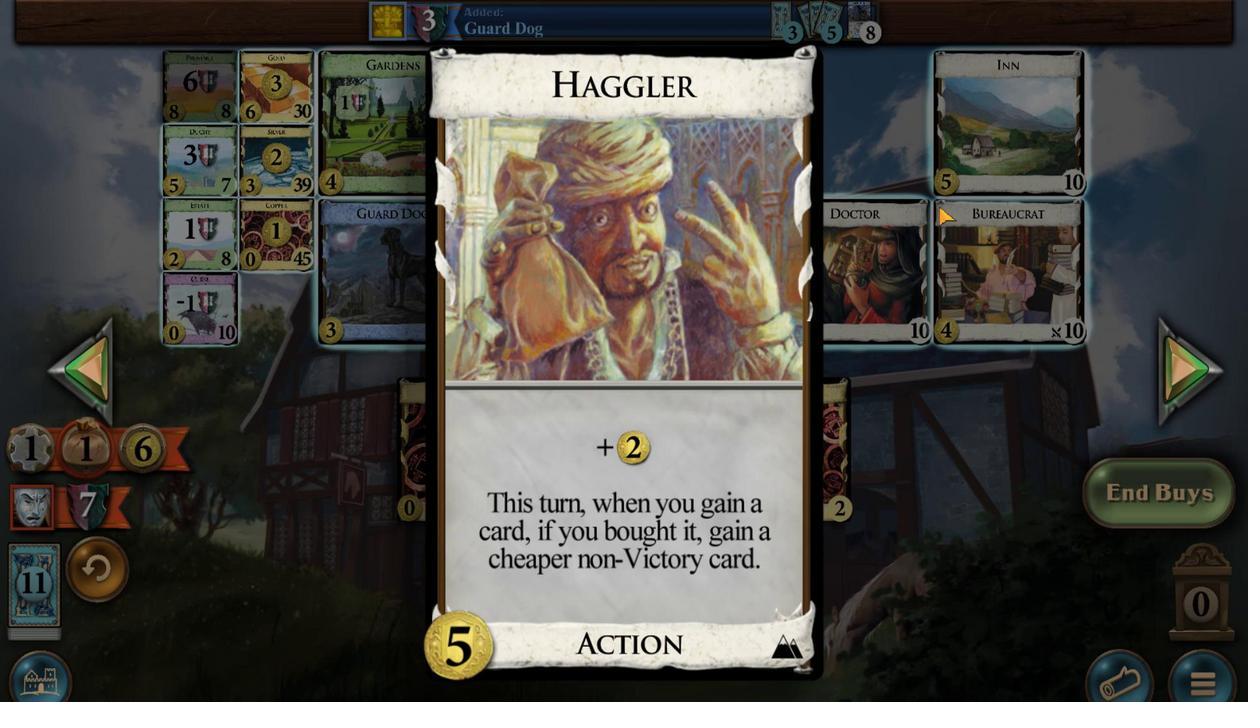
Action: Mouse pressed left at (567, 355)
Screenshot: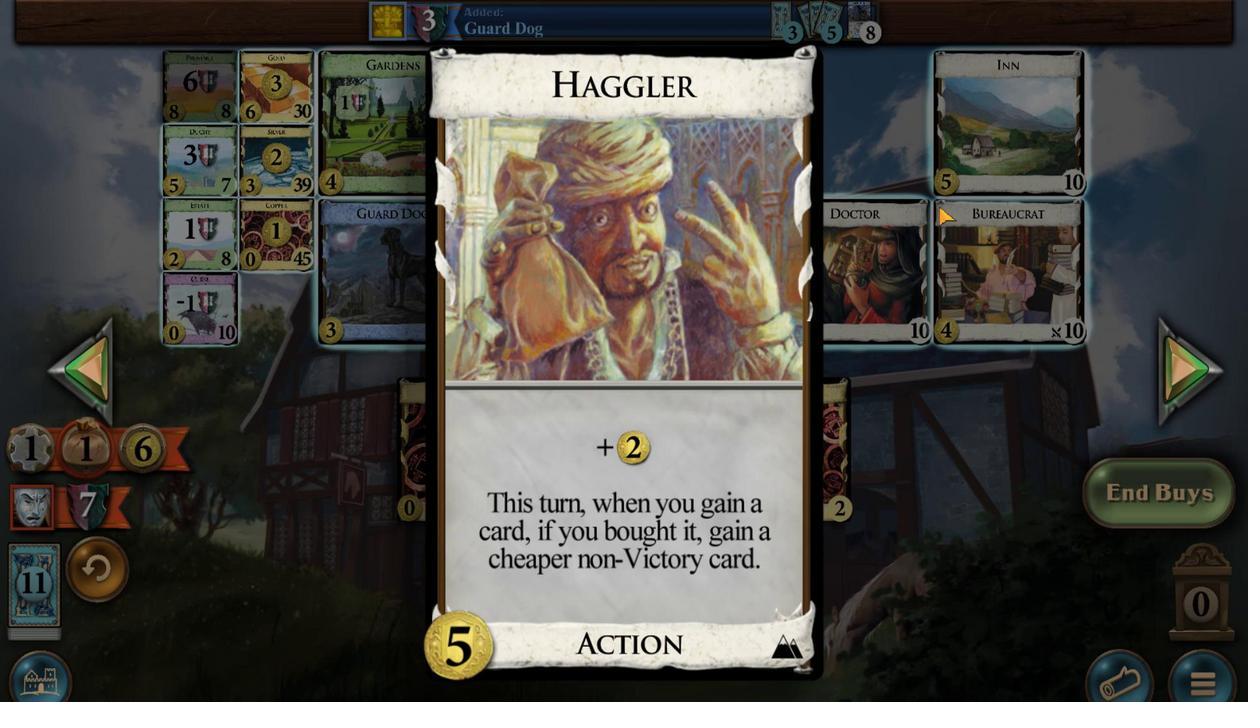 
Action: Mouse moved to (554, 377)
Screenshot: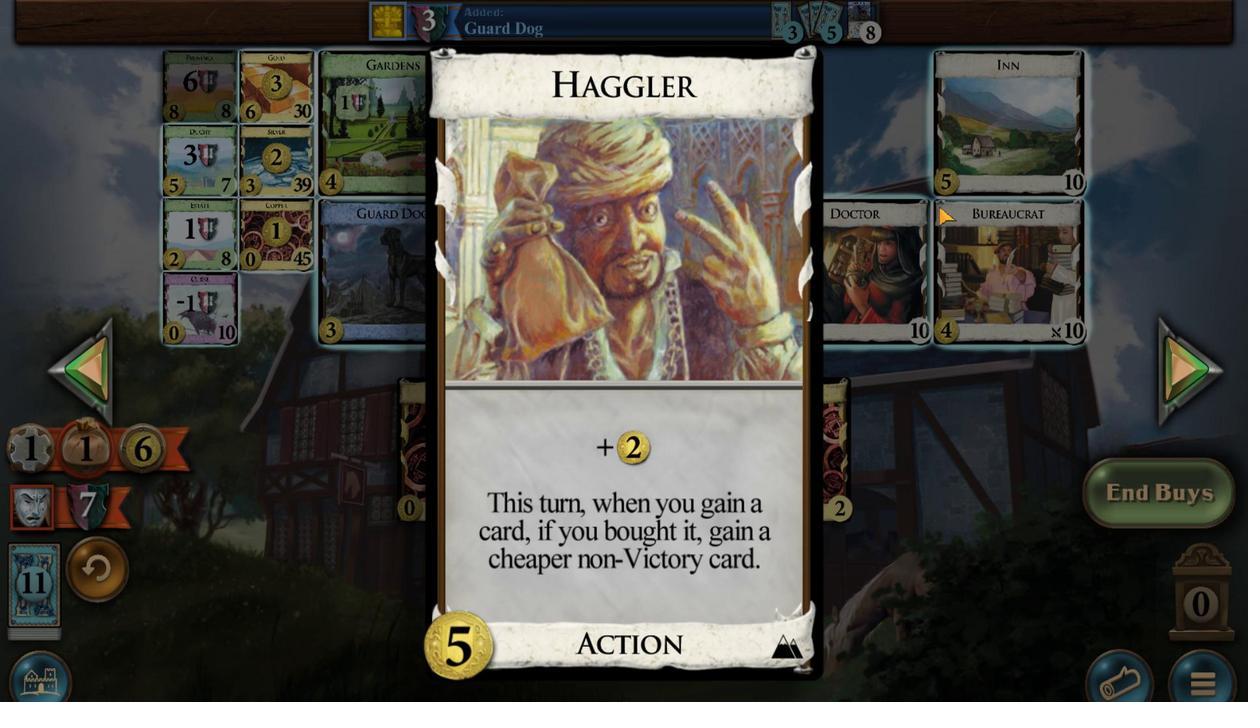 
Action: Mouse pressed left at (554, 377)
Screenshot: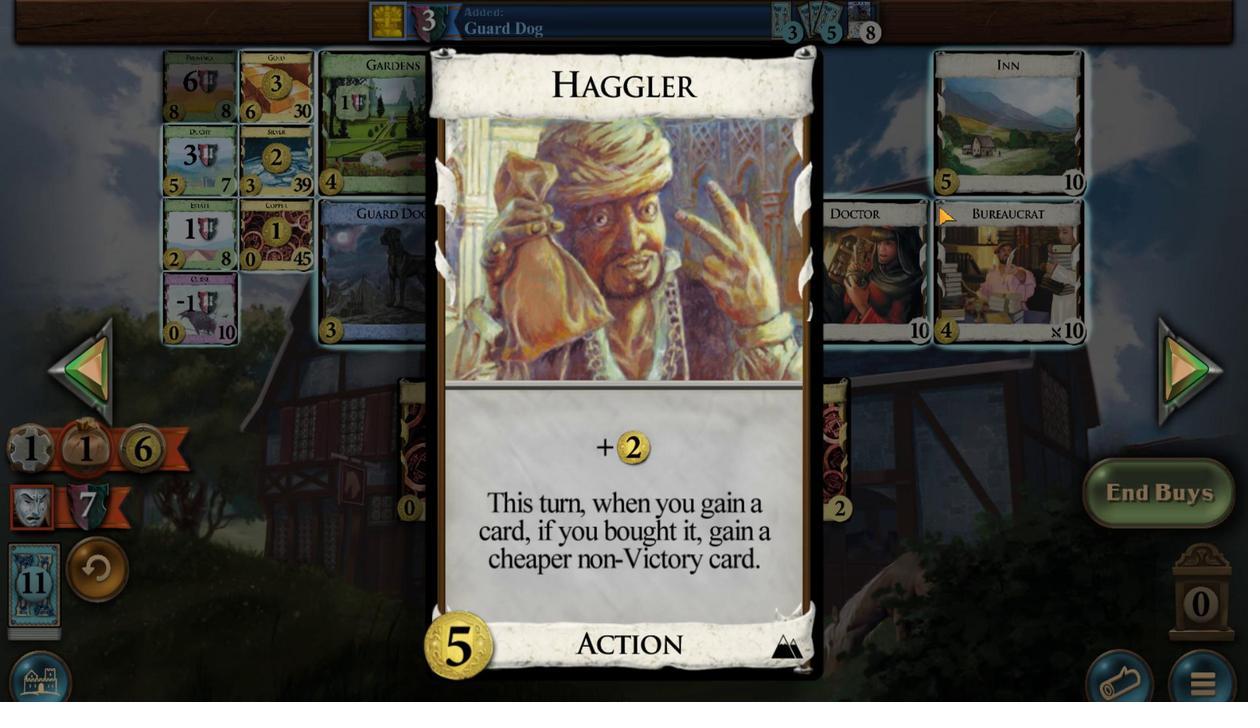 
Action: Mouse moved to (547, 363)
Screenshot: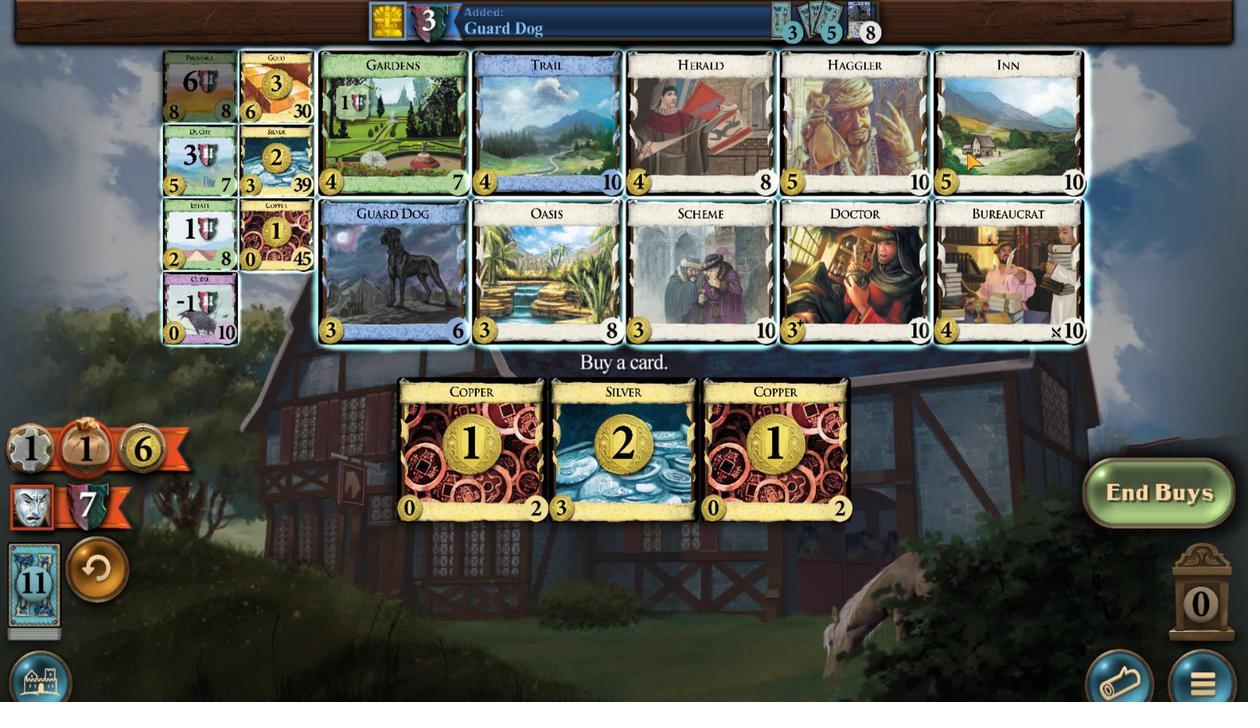 
Action: Mouse pressed left at (547, 363)
Screenshot: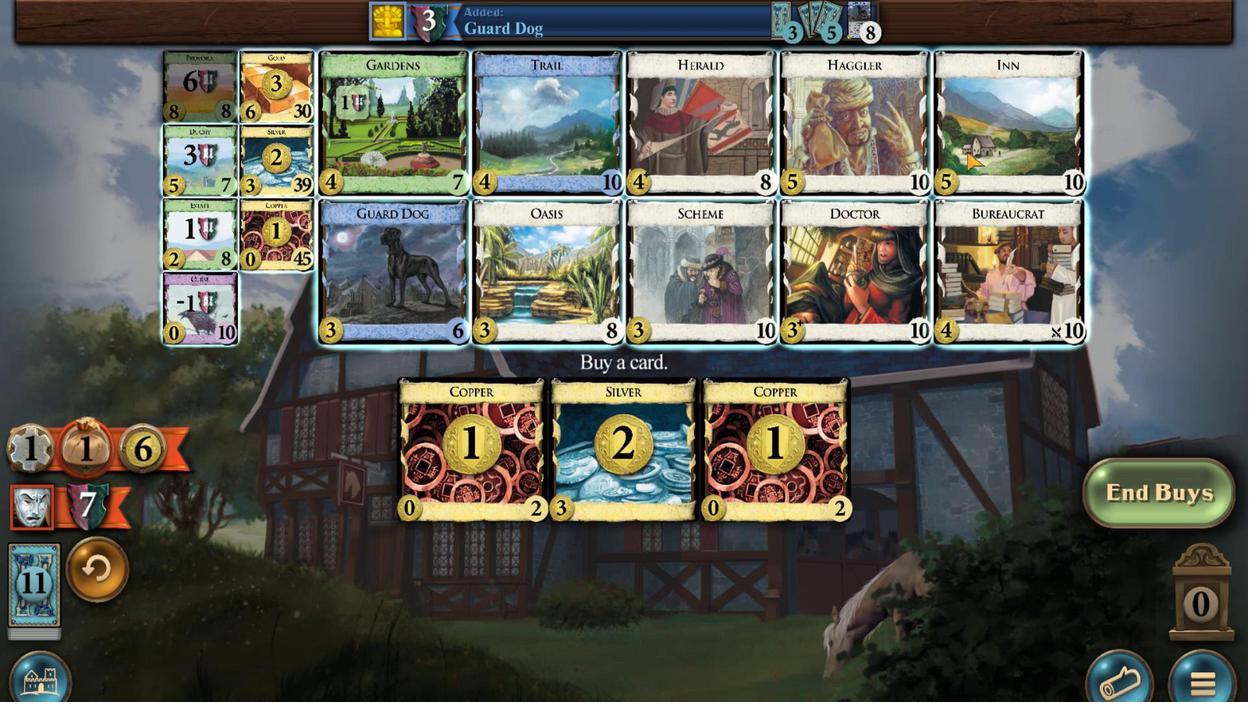 
Action: Mouse moved to (547, 370)
Screenshot: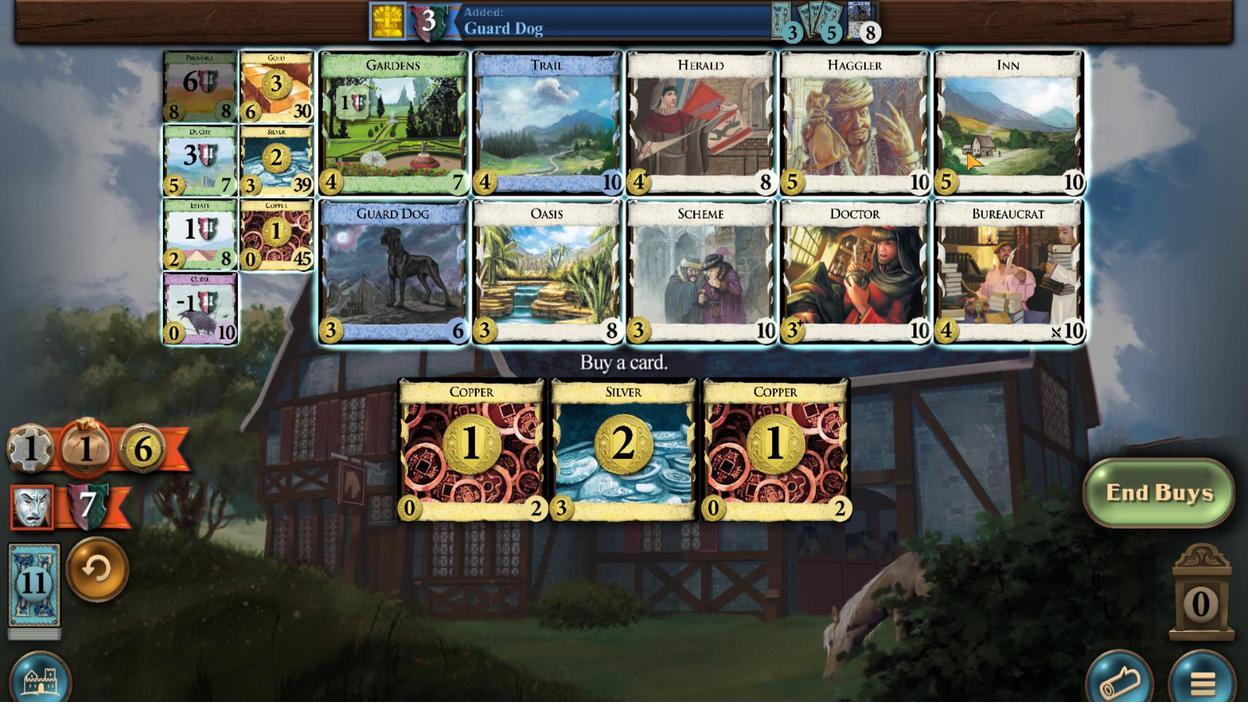 
Action: Mouse pressed left at (547, 370)
Screenshot: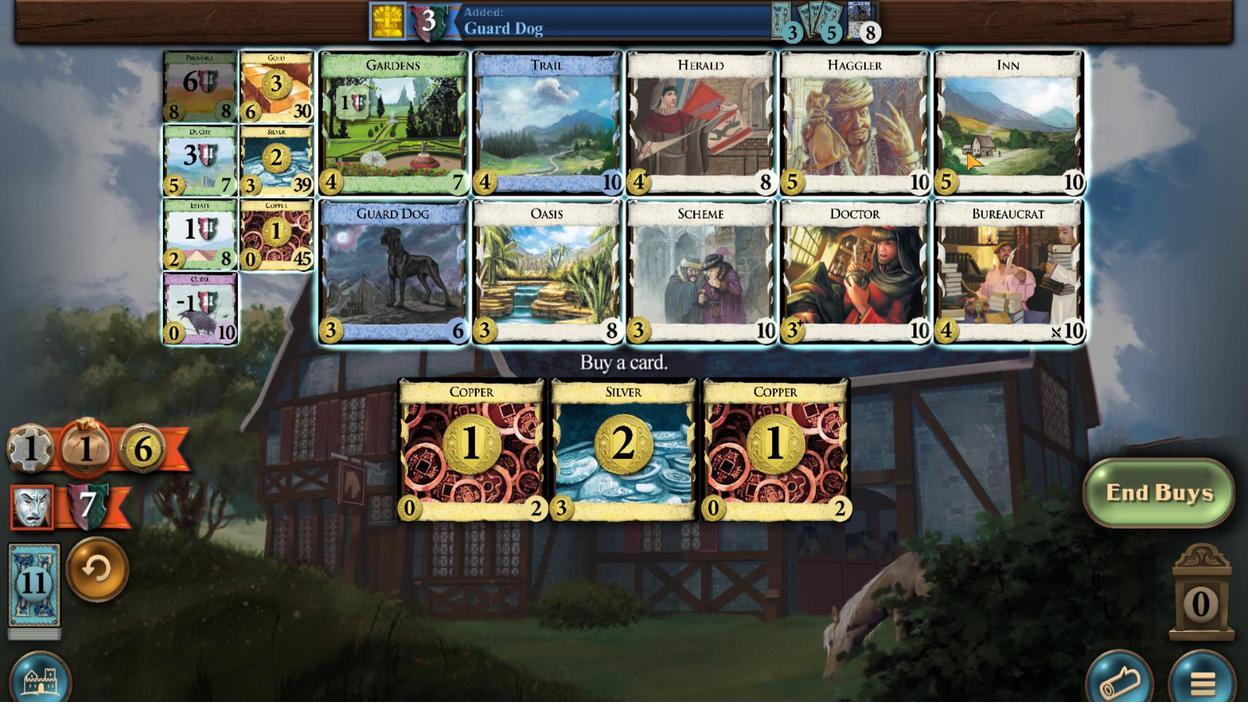 
Action: Mouse moved to (598, 357)
Screenshot: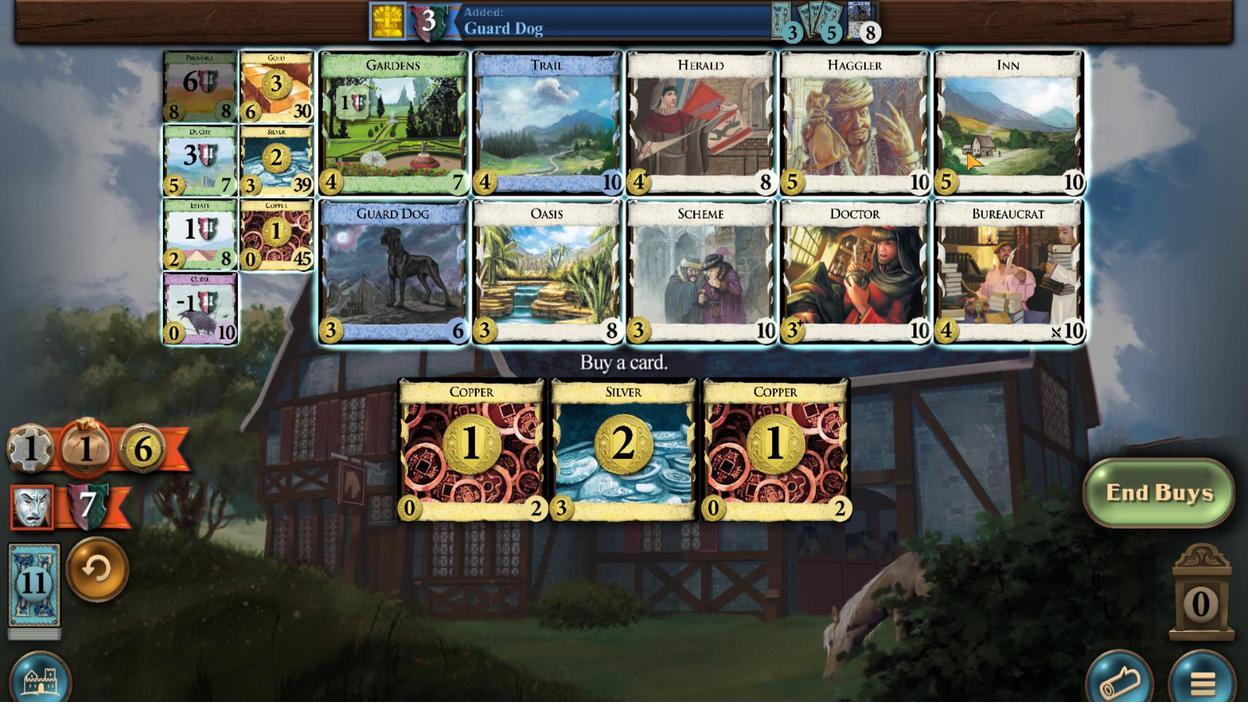 
Action: Mouse pressed left at (598, 357)
Screenshot: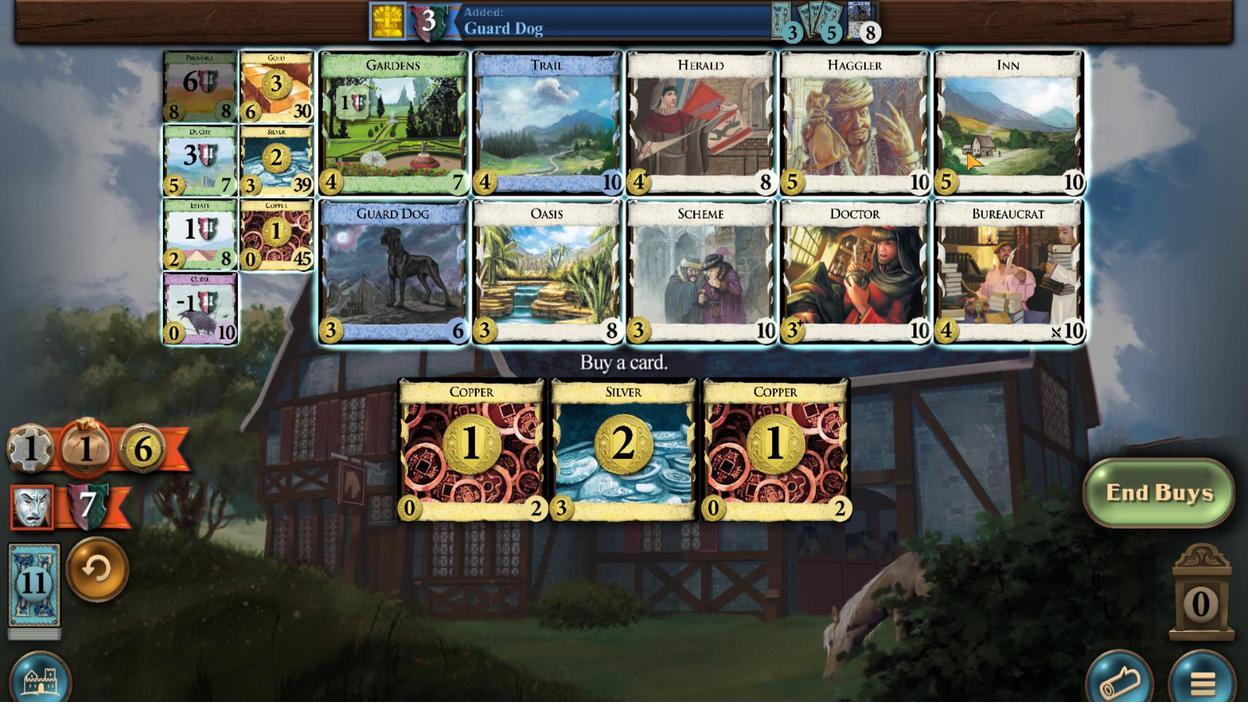 
Action: Mouse moved to (565, 368)
Screenshot: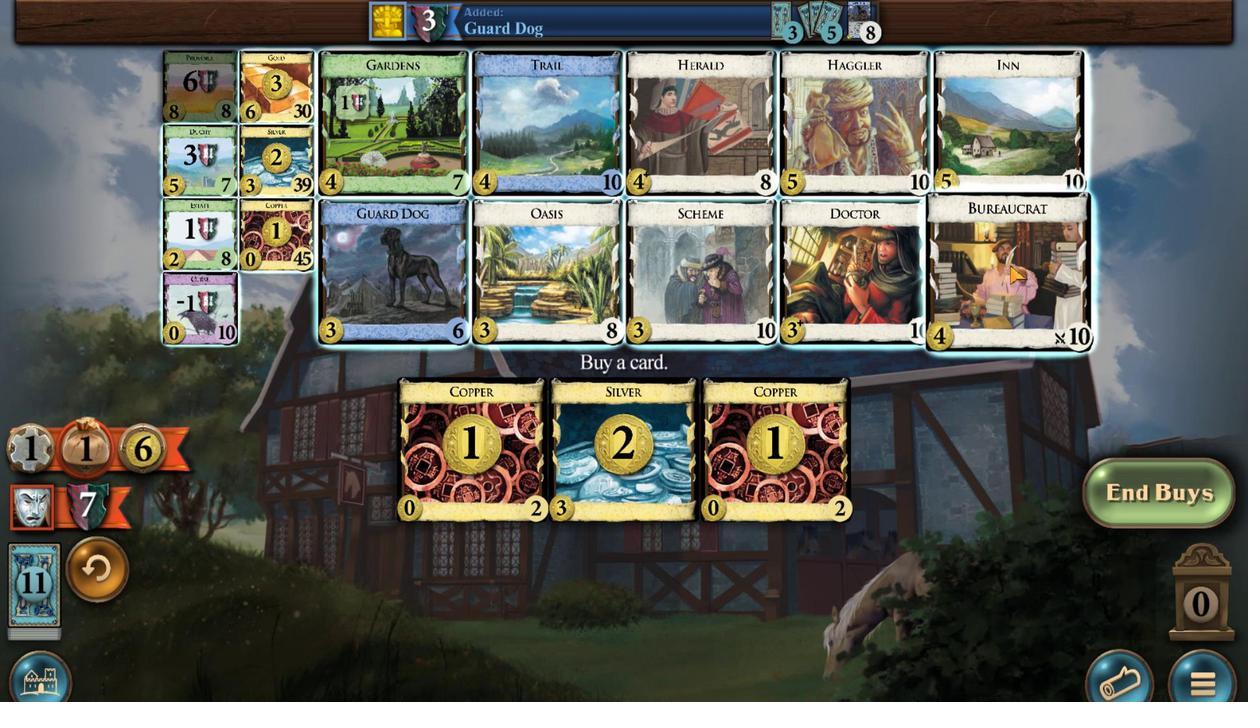 
Action: Mouse pressed left at (565, 368)
Screenshot: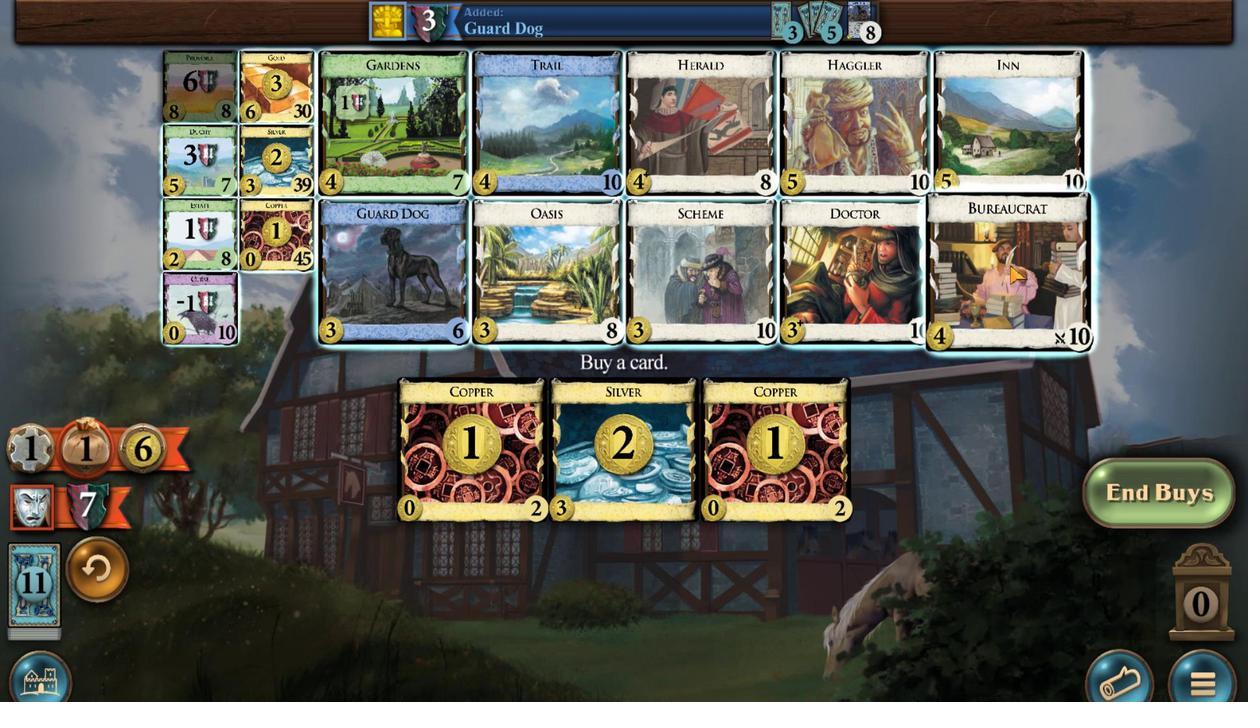 
Action: Mouse moved to (542, 394)
Screenshot: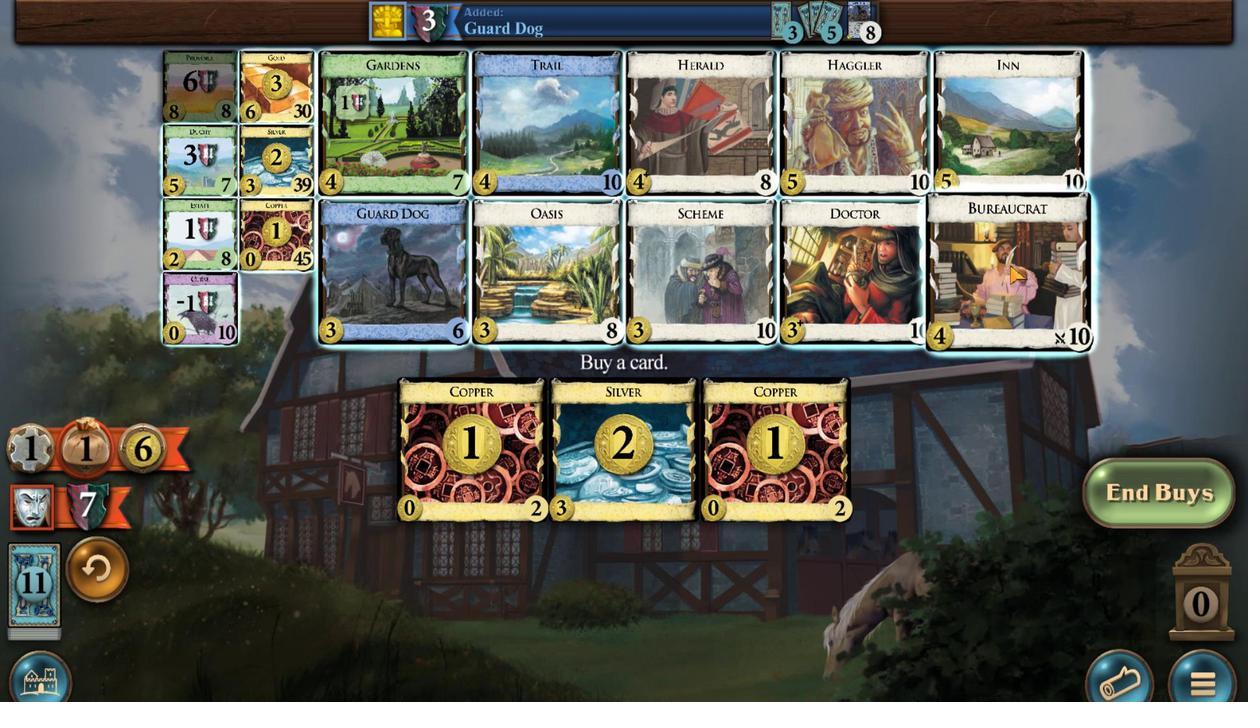 
Action: Mouse pressed left at (542, 394)
Screenshot: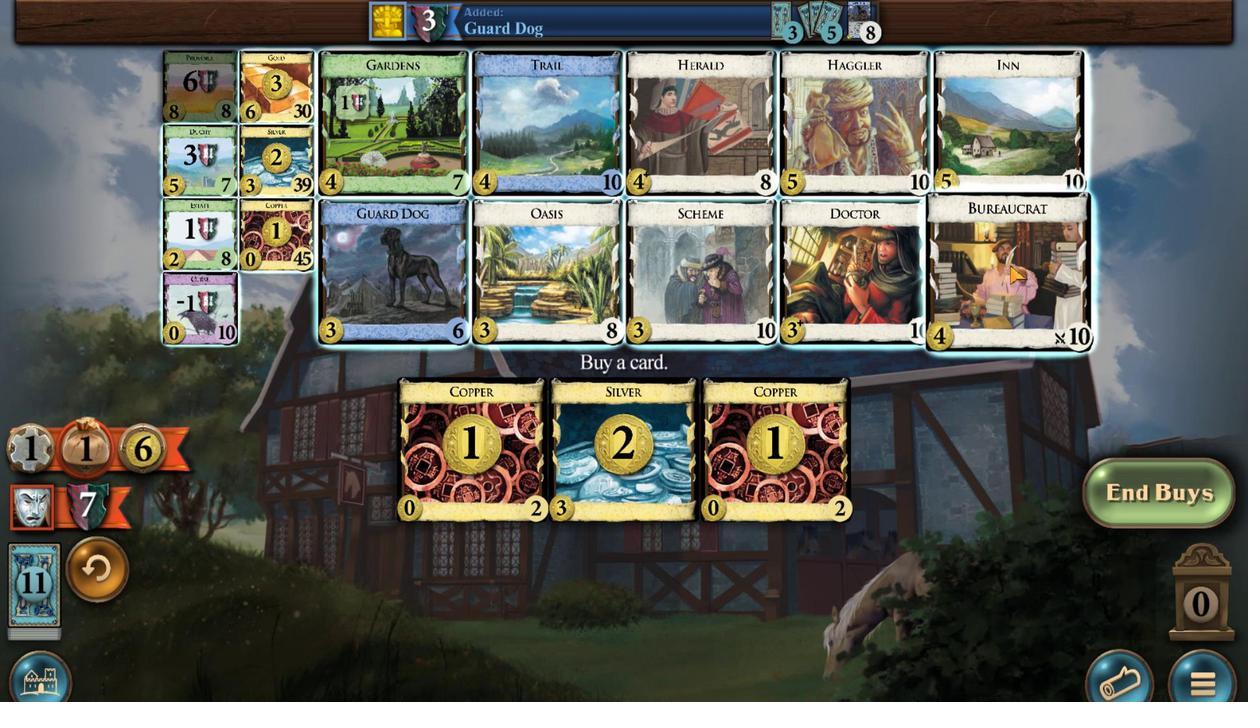 
Action: Mouse moved to (537, 396)
Screenshot: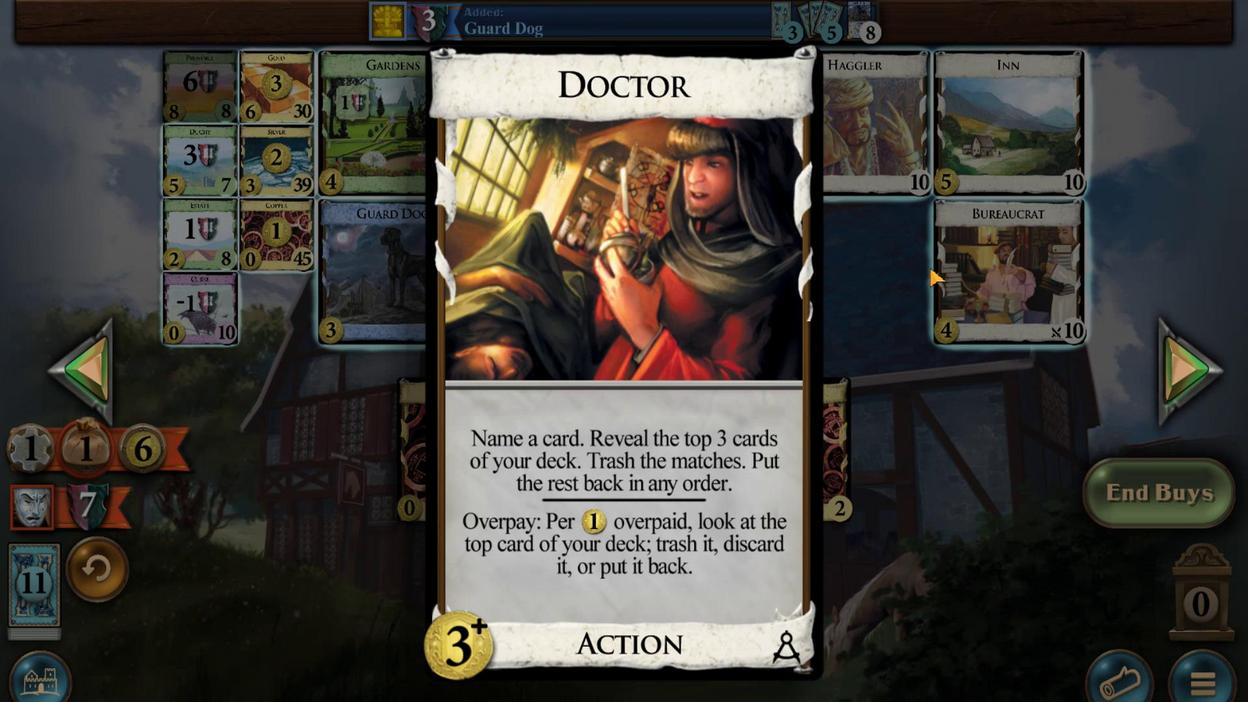
Action: Mouse pressed left at (537, 396)
Screenshot: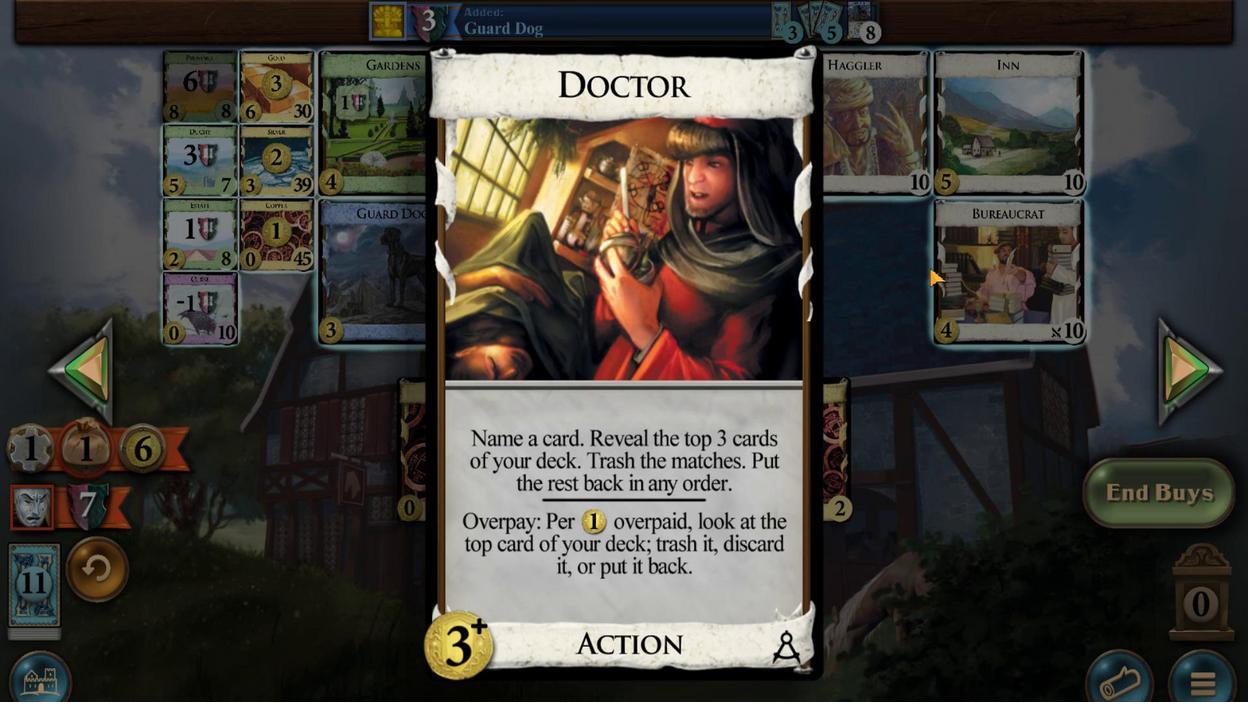 
Action: Mouse moved to (564, 392)
Screenshot: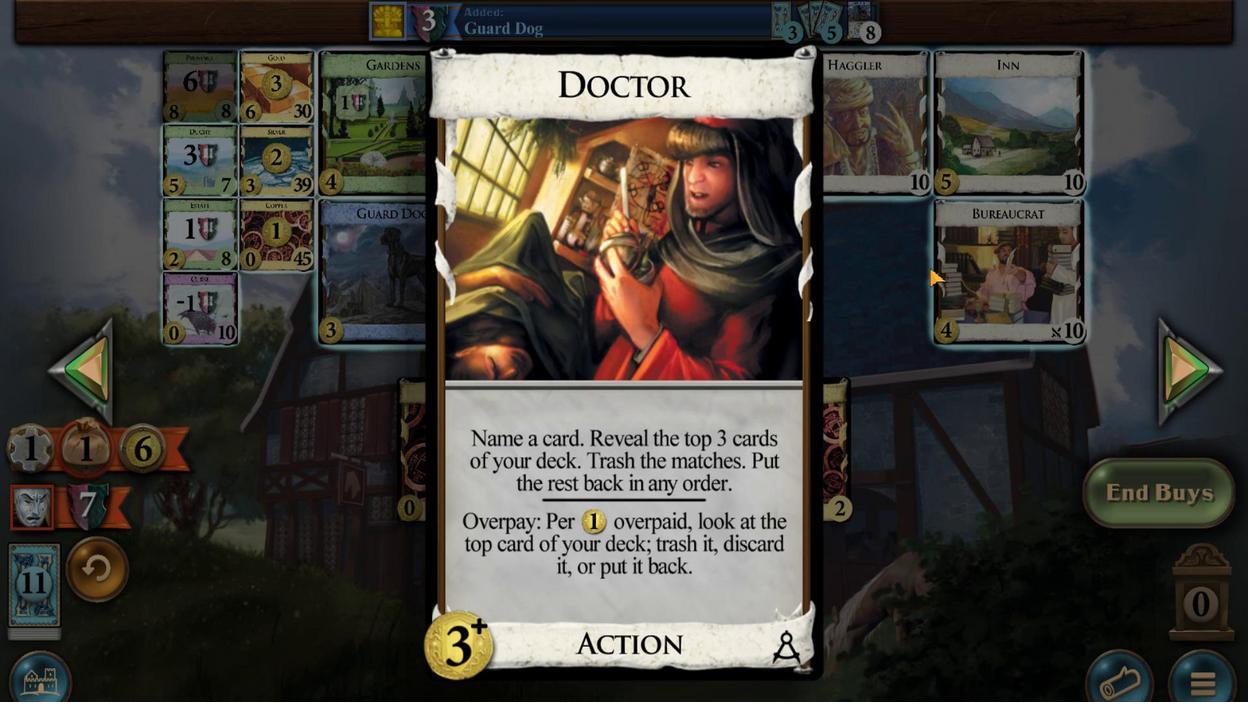 
Action: Mouse pressed left at (564, 392)
Screenshot: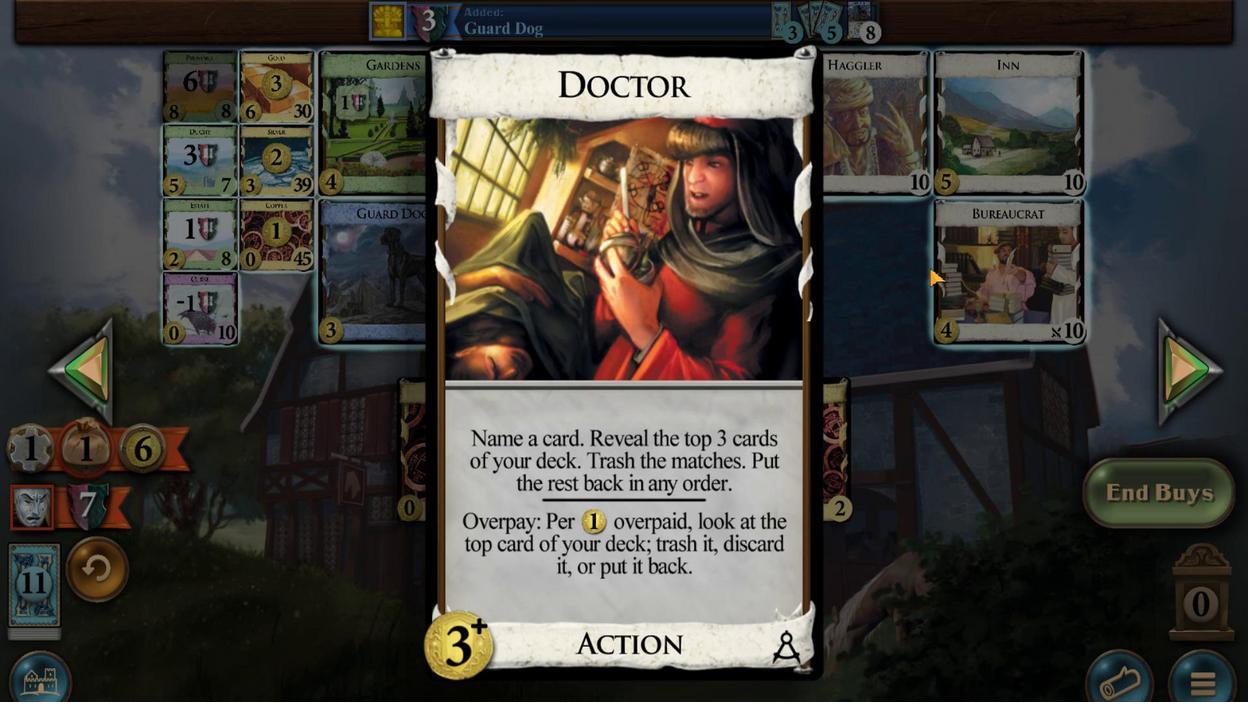 
Action: Mouse moved to (555, 394)
Screenshot: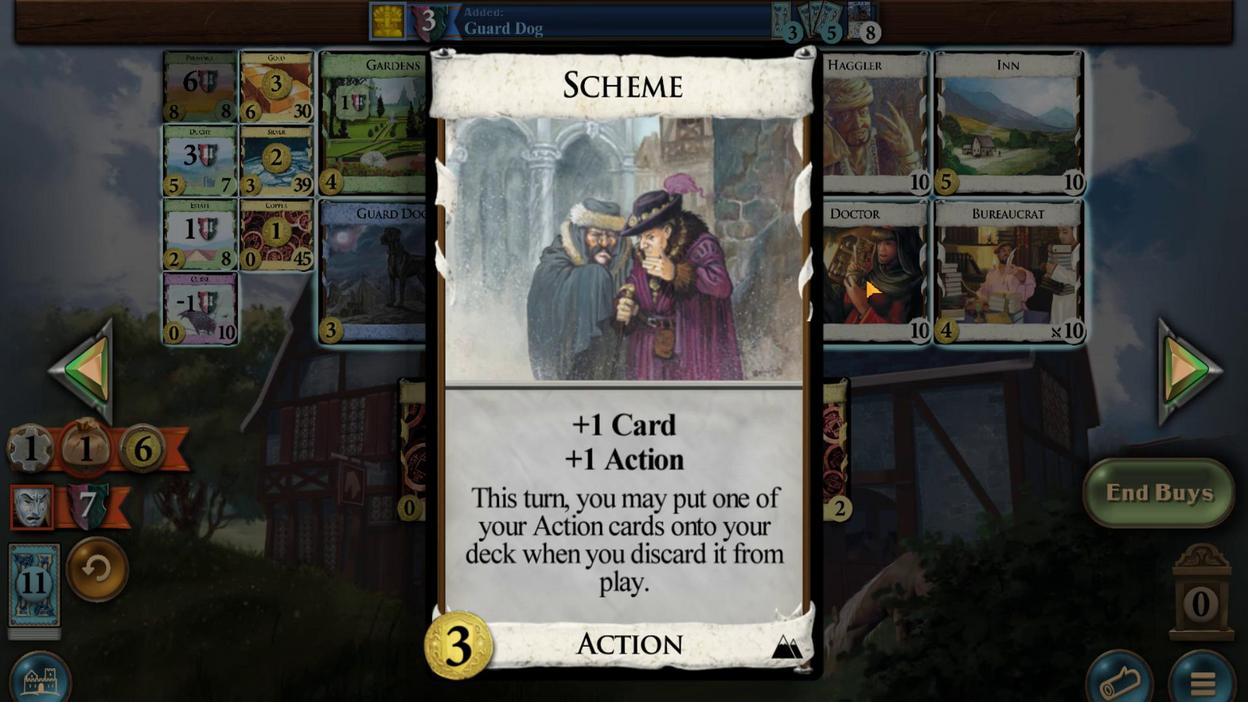 
Action: Mouse pressed left at (555, 394)
Screenshot: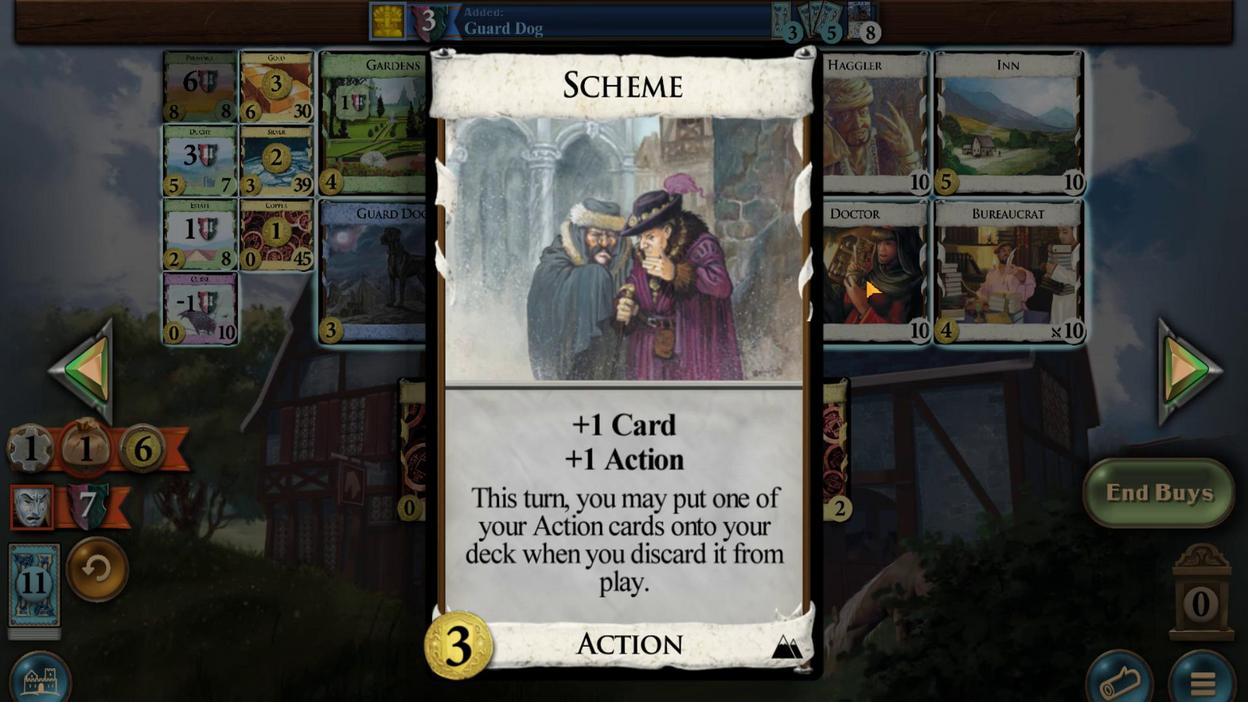 
Action: Mouse moved to (582, 394)
Screenshot: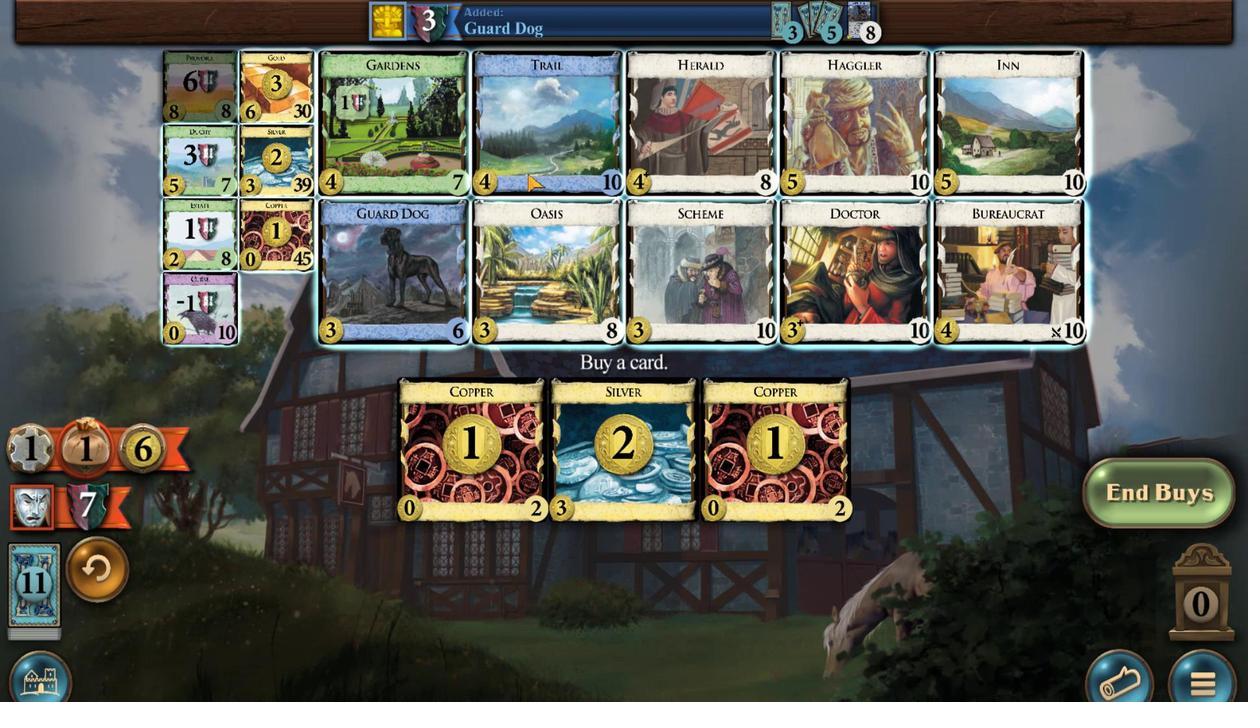 
Action: Mouse pressed left at (582, 394)
Screenshot: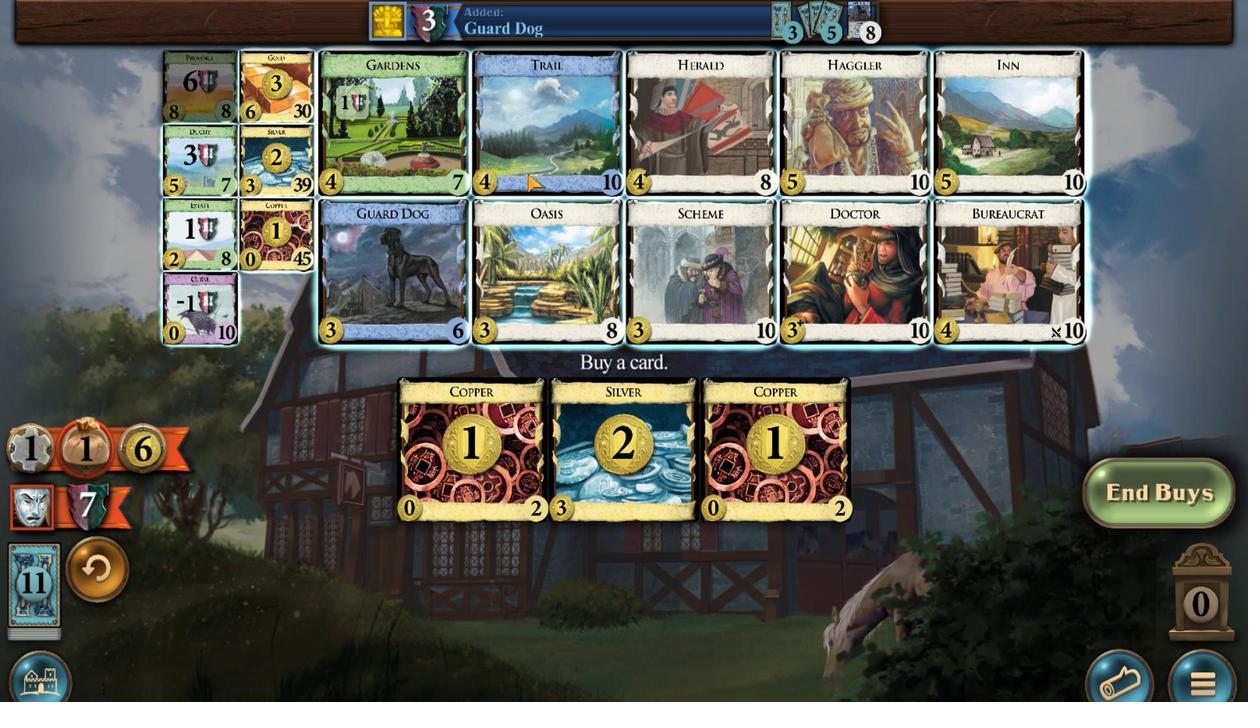 
Action: Mouse moved to (564, 397)
Screenshot: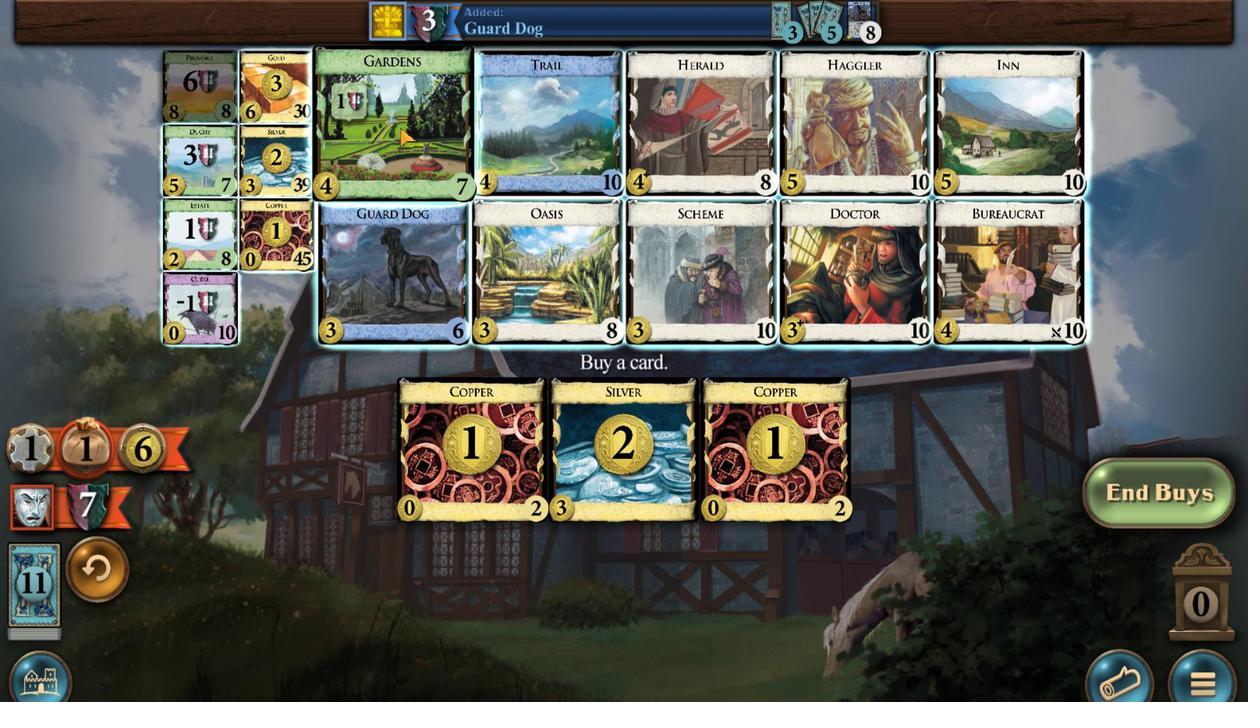 
Action: Mouse pressed left at (564, 397)
Screenshot: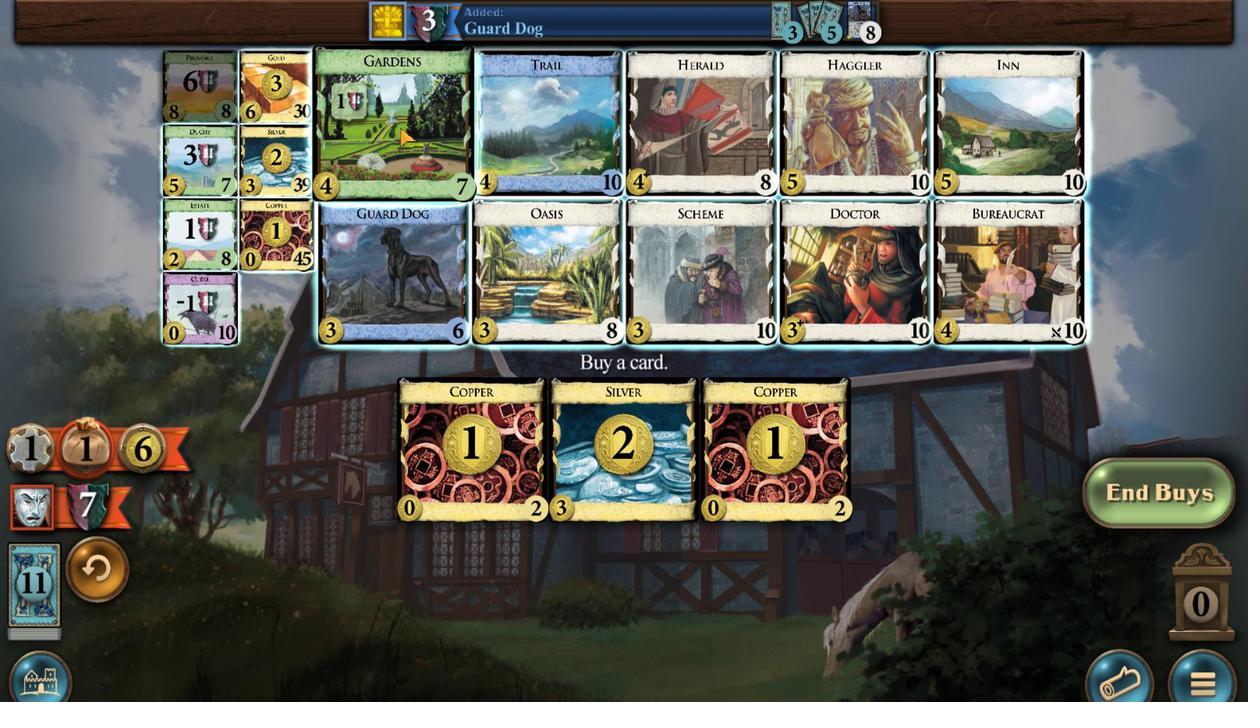 
Action: Mouse moved to (635, 356)
Screenshot: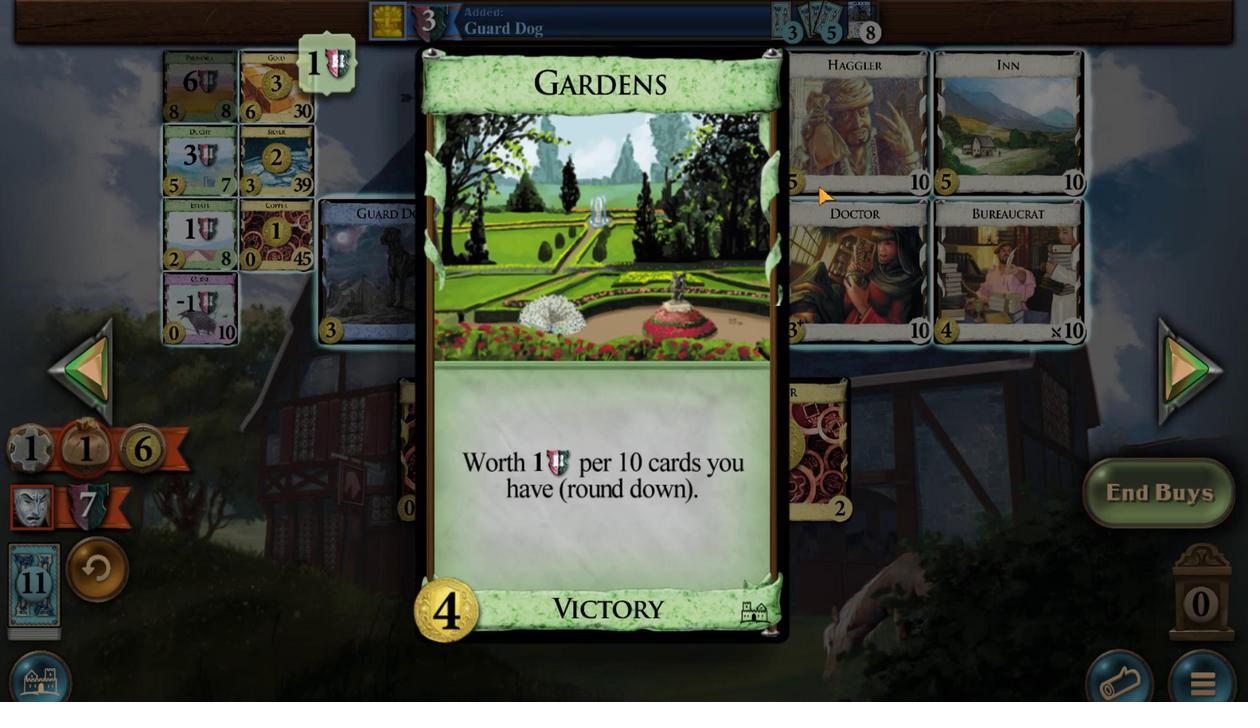 
Action: Mouse pressed left at (635, 356)
Screenshot: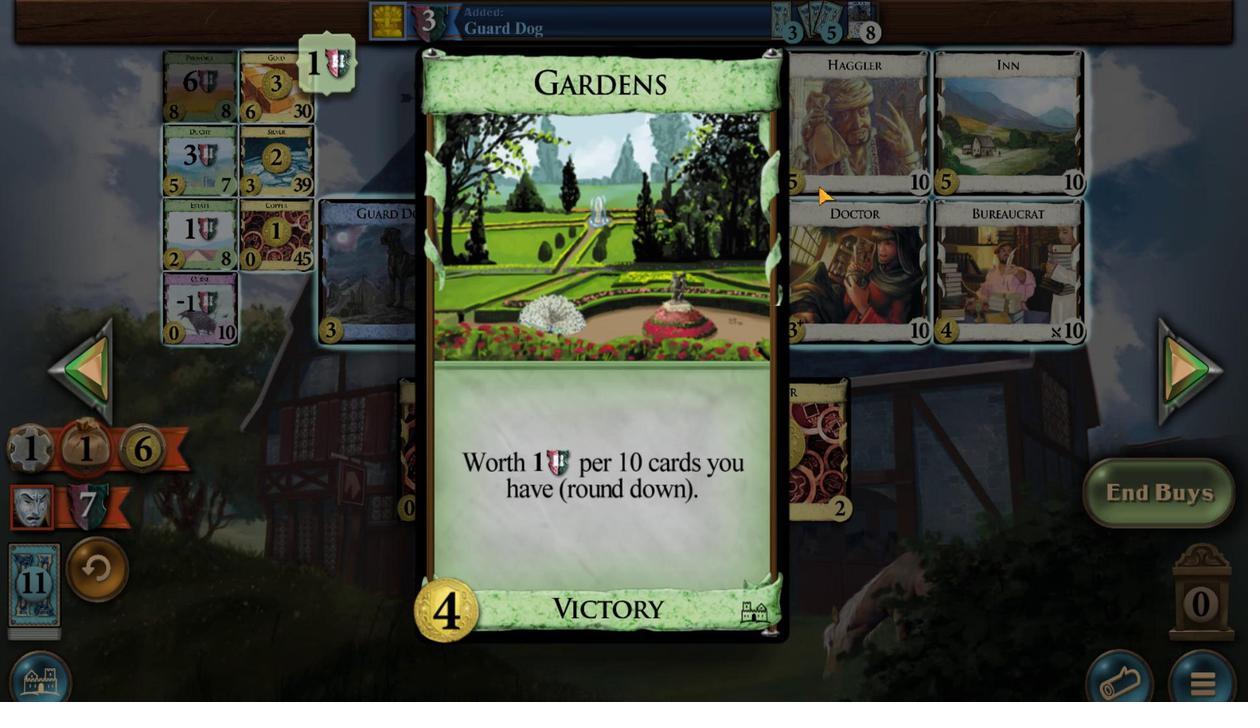 
Action: Mouse moved to (572, 372)
Screenshot: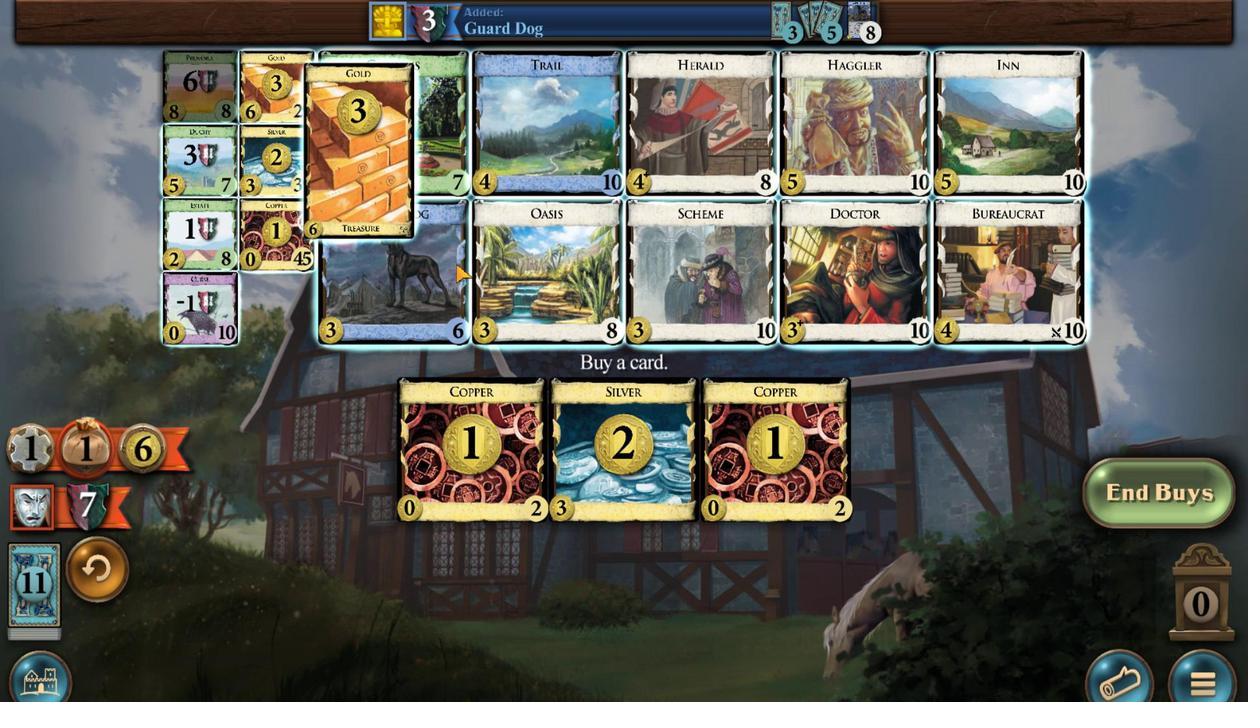 
Action: Mouse pressed left at (572, 372)
Screenshot: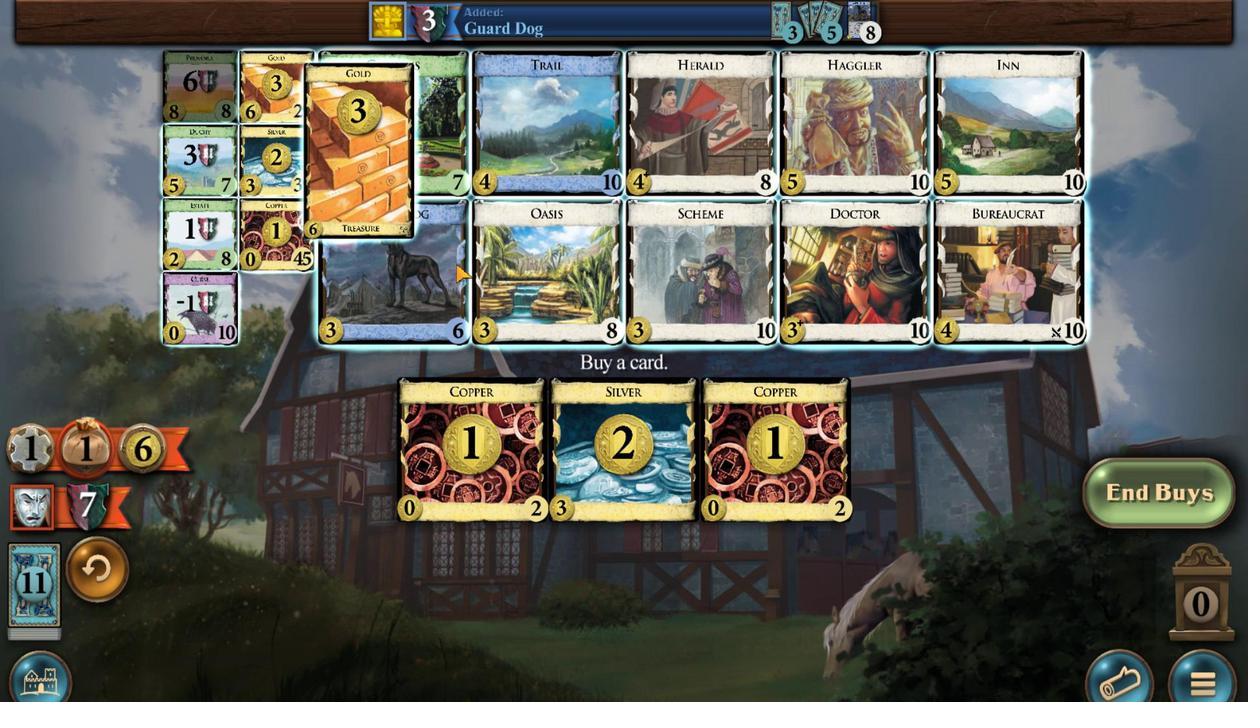 
Action: Mouse moved to (658, 345)
Screenshot: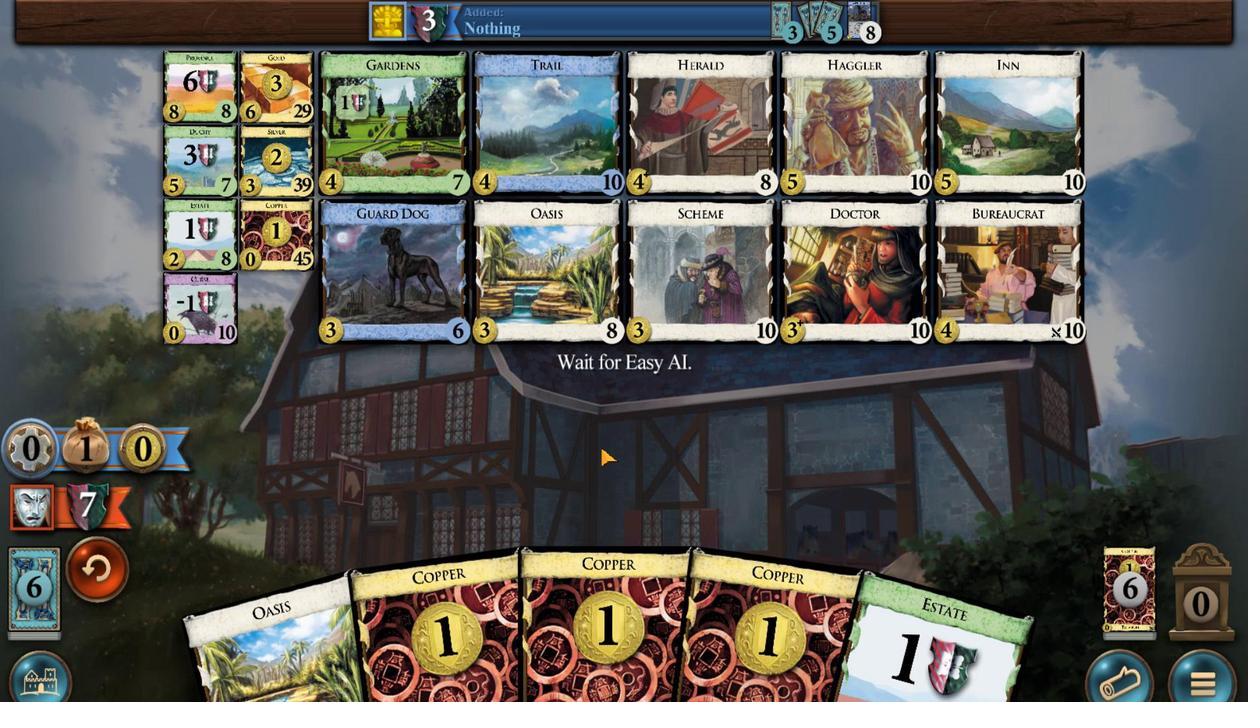 
Action: Mouse pressed left at (658, 345)
Screenshot: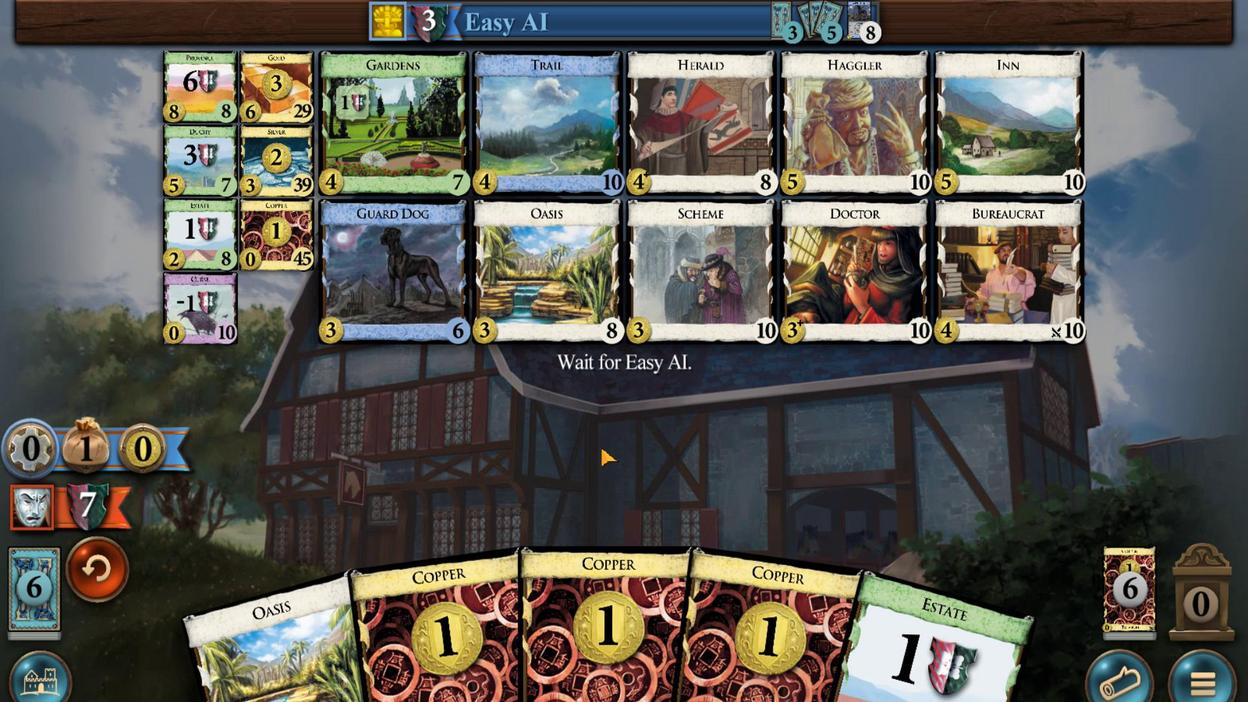
Action: Mouse moved to (647, 498)
Screenshot: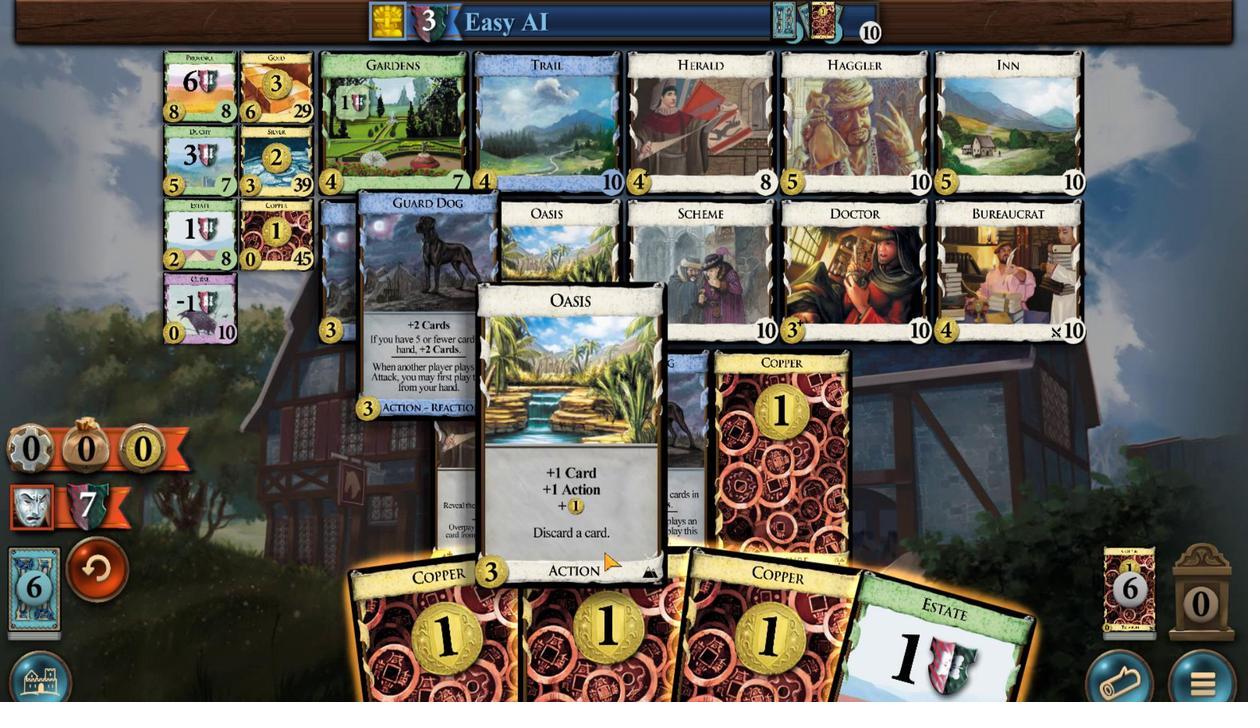 
Action: Mouse pressed left at (647, 498)
Screenshot: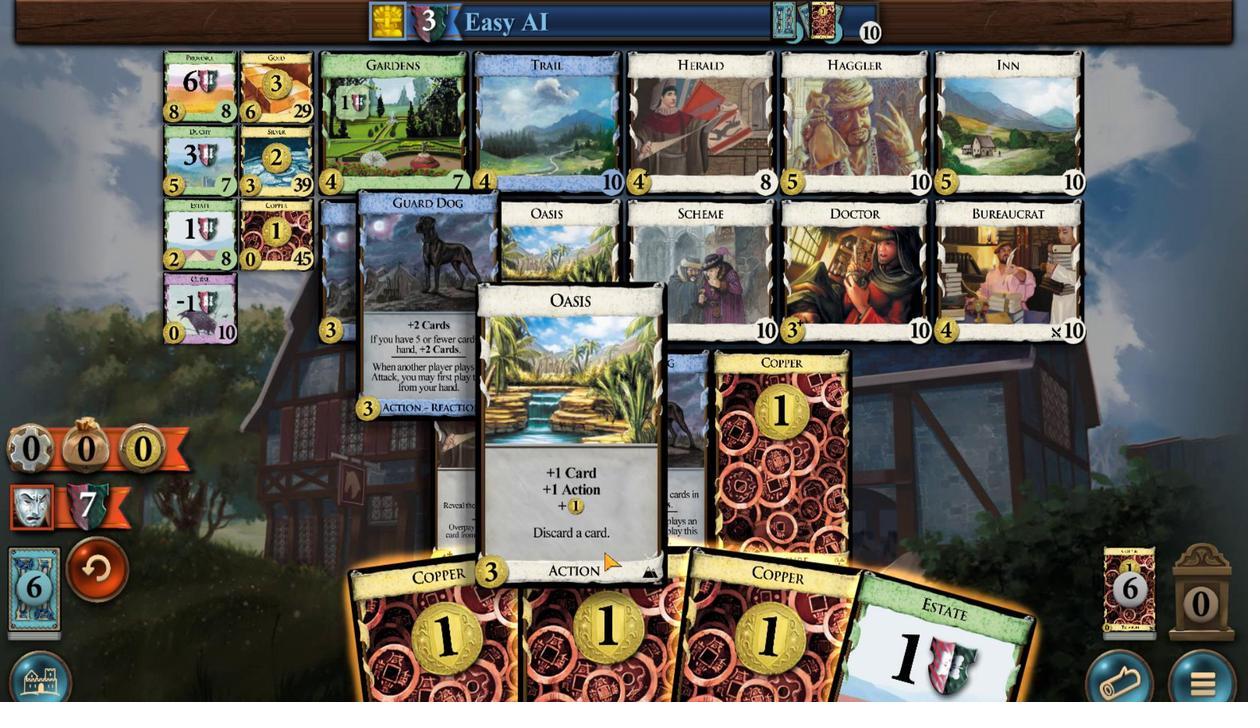 
Action: Mouse moved to (628, 500)
Screenshot: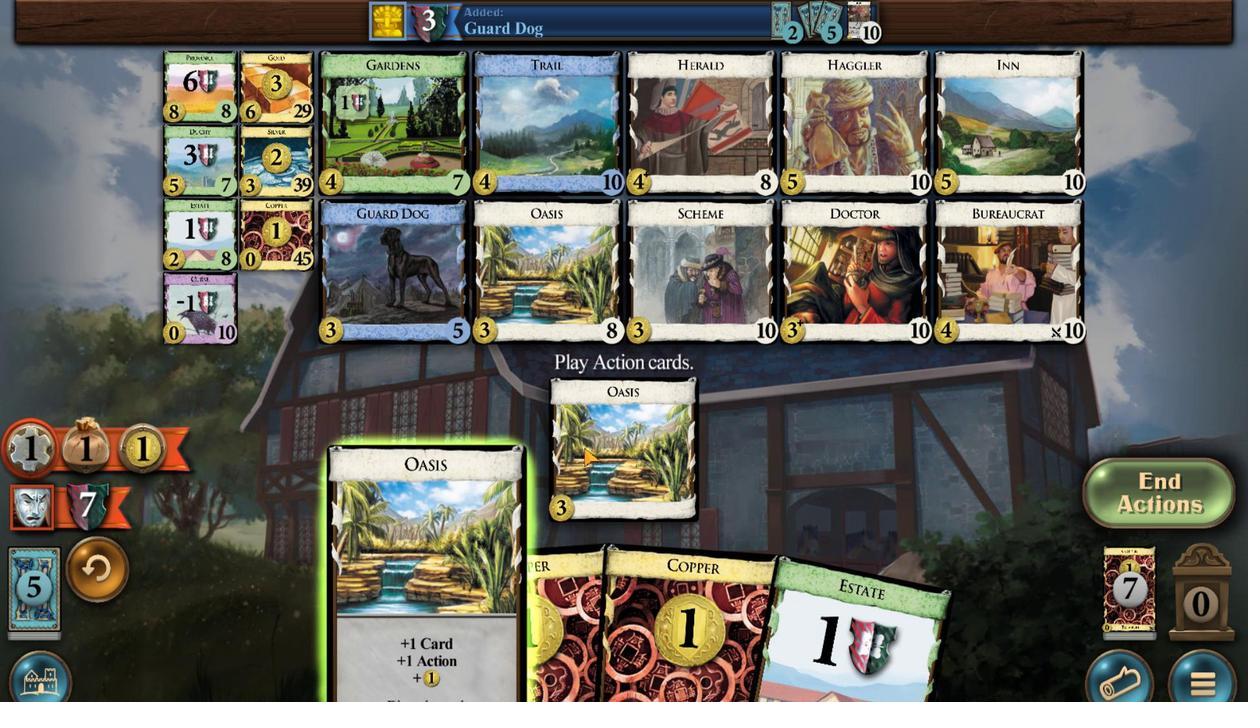 
Action: Mouse pressed left at (628, 500)
Screenshot: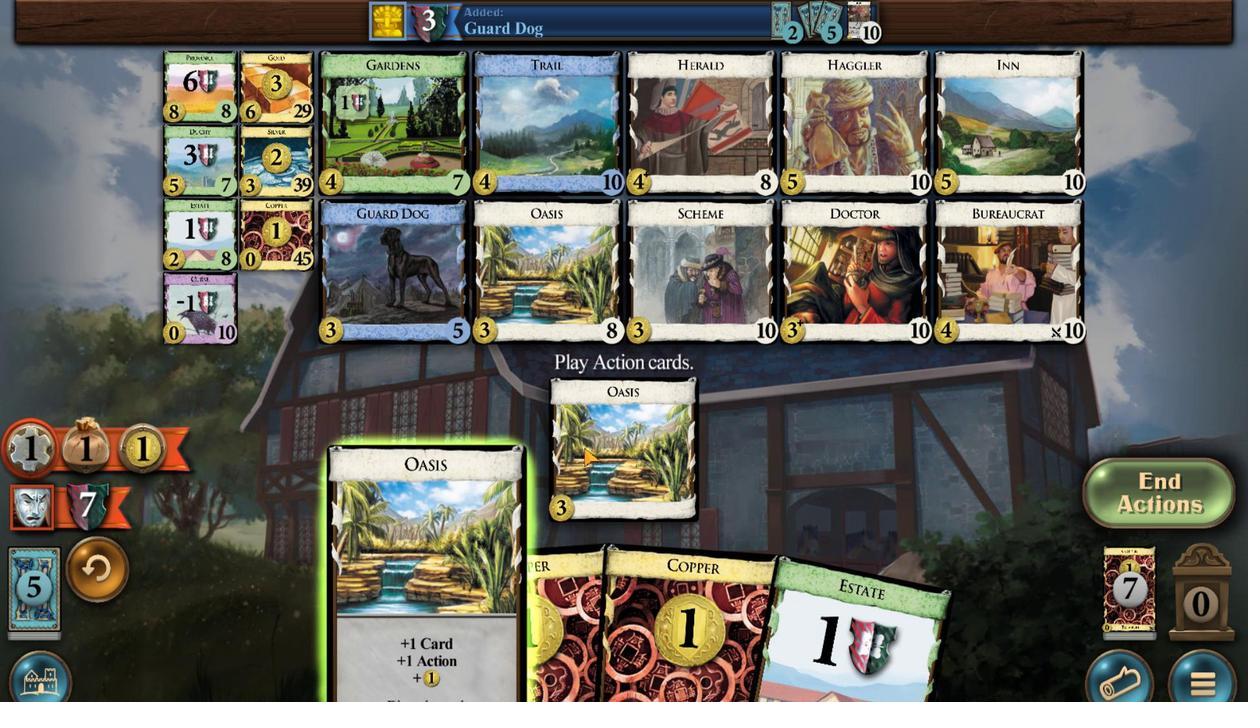
Action: Mouse moved to (633, 485)
Screenshot: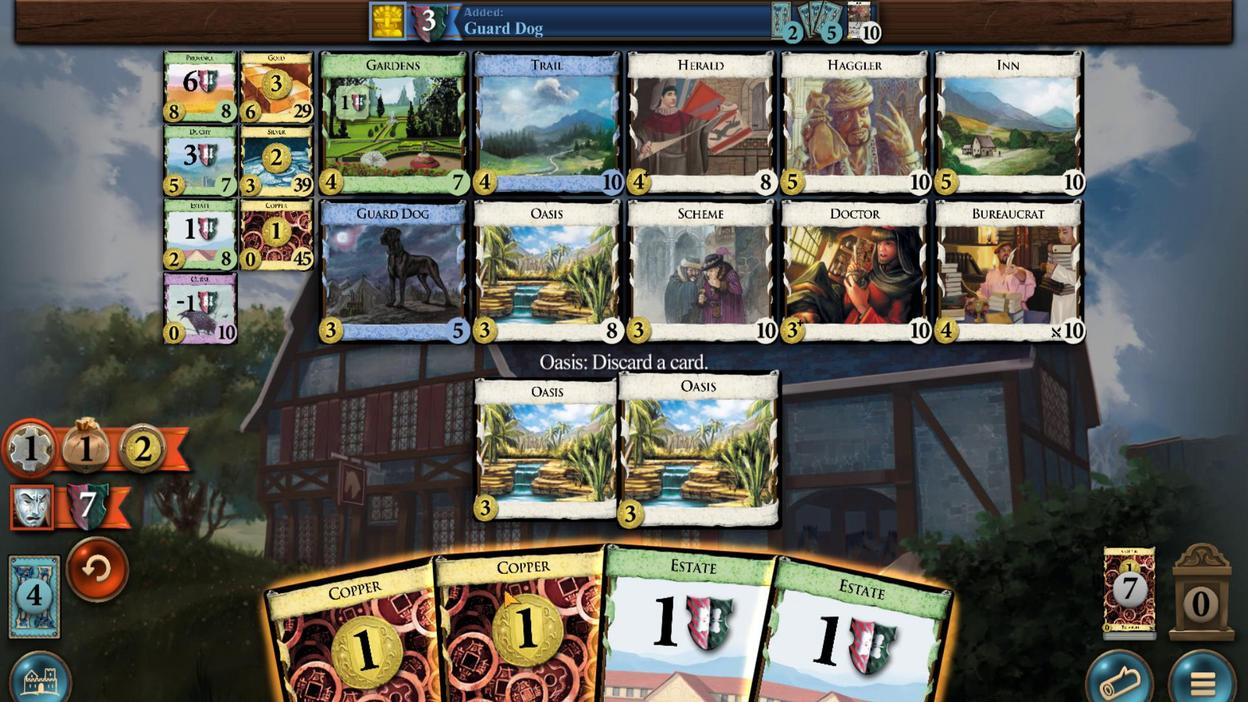 
Action: Mouse pressed left at (633, 485)
Screenshot: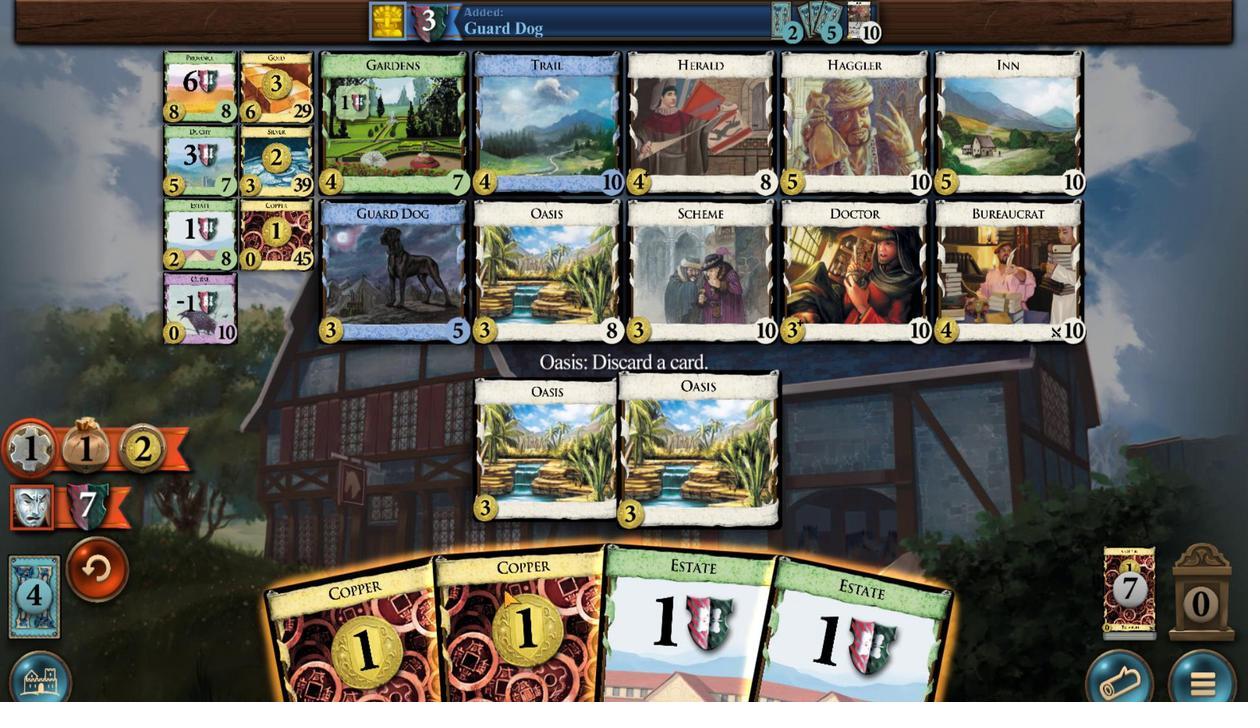 
Action: Mouse moved to (619, 479)
Screenshot: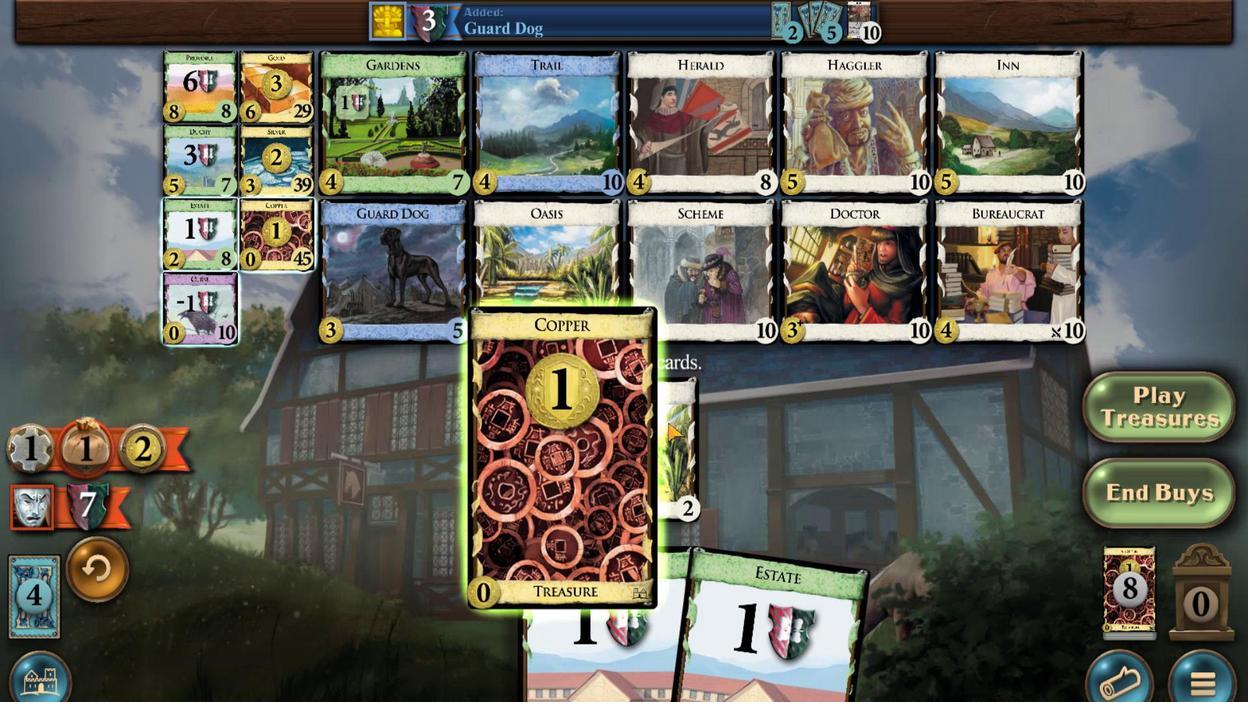 
Action: Mouse pressed left at (619, 479)
Screenshot: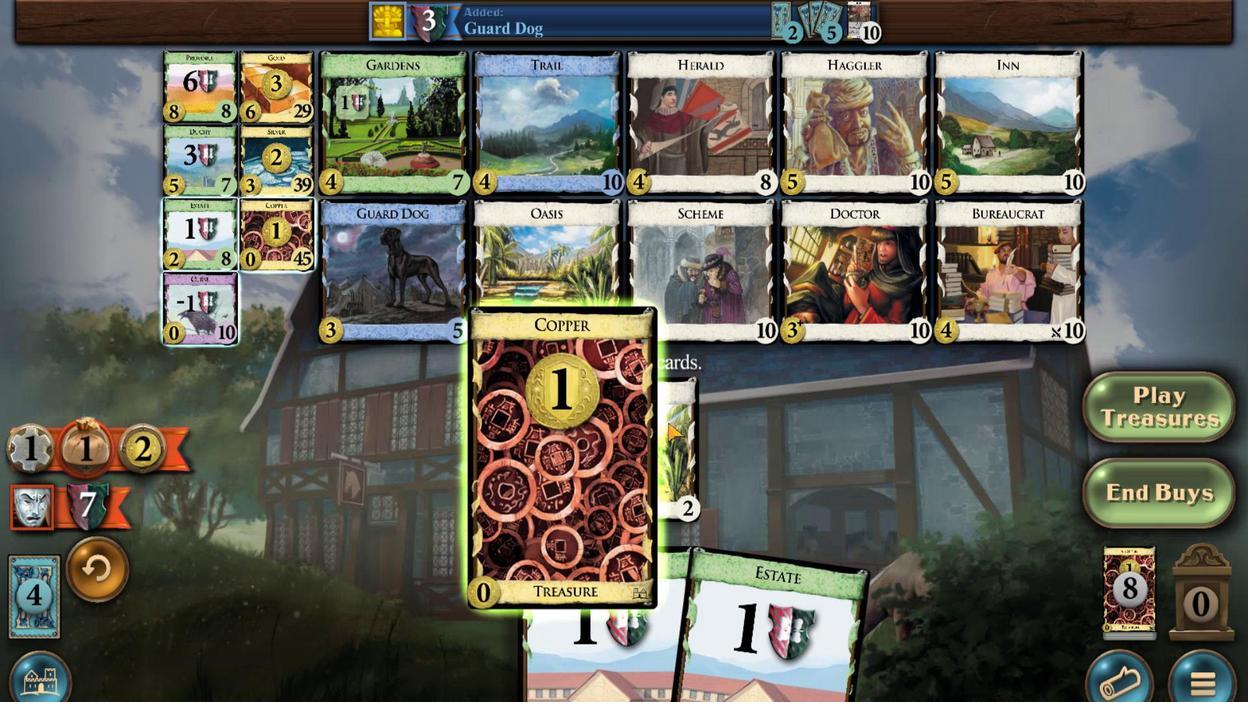 
Action: Mouse moved to (623, 477)
Screenshot: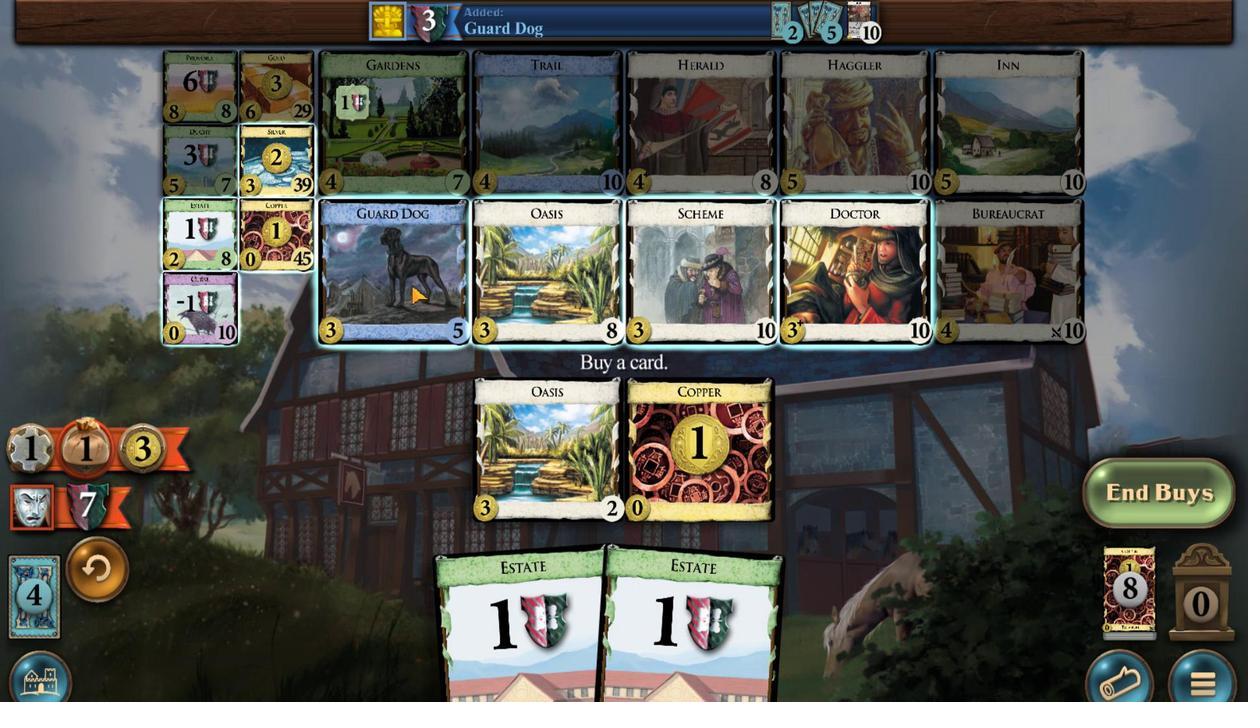 
Action: Mouse pressed left at (623, 477)
Screenshot: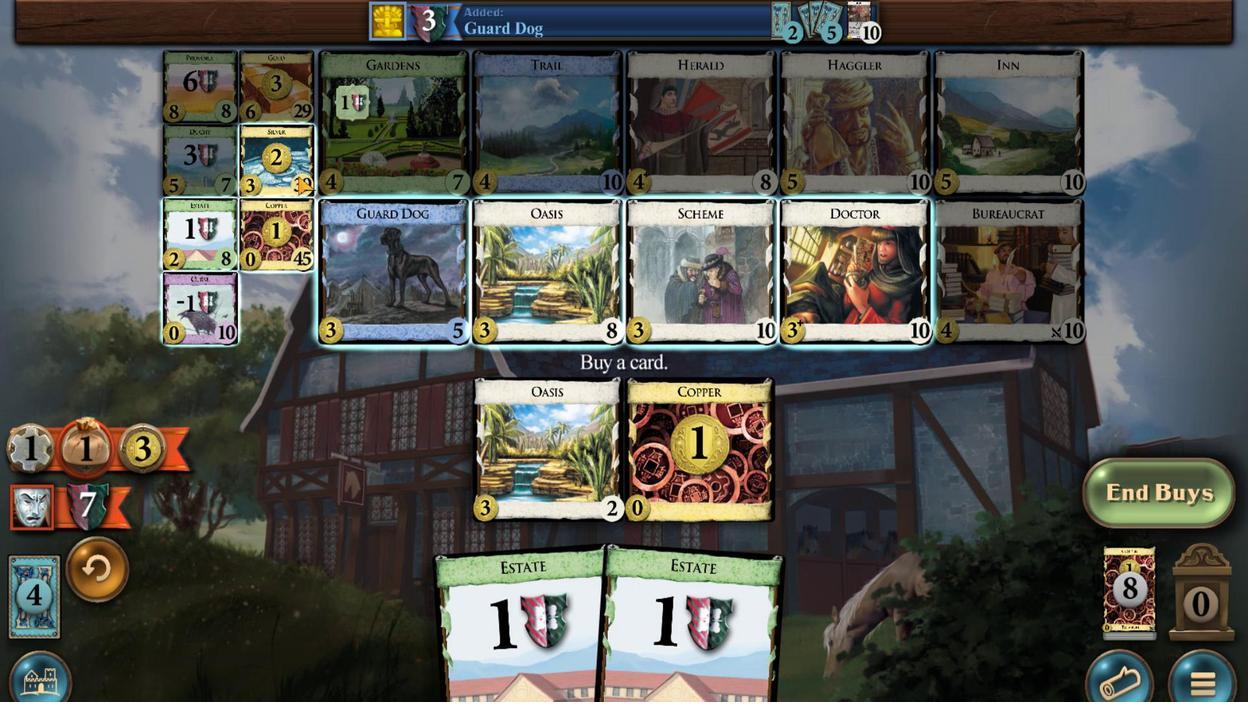 
Action: Mouse moved to (650, 369)
Screenshot: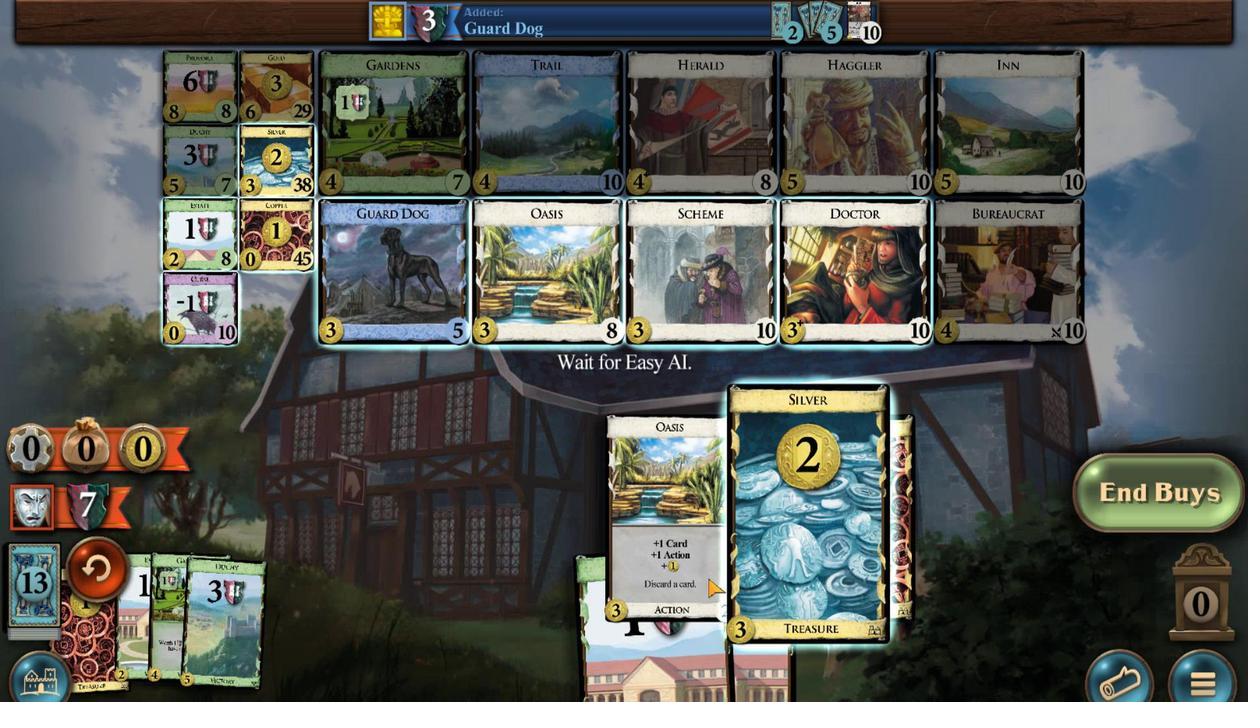 
Action: Mouse pressed left at (650, 369)
Screenshot: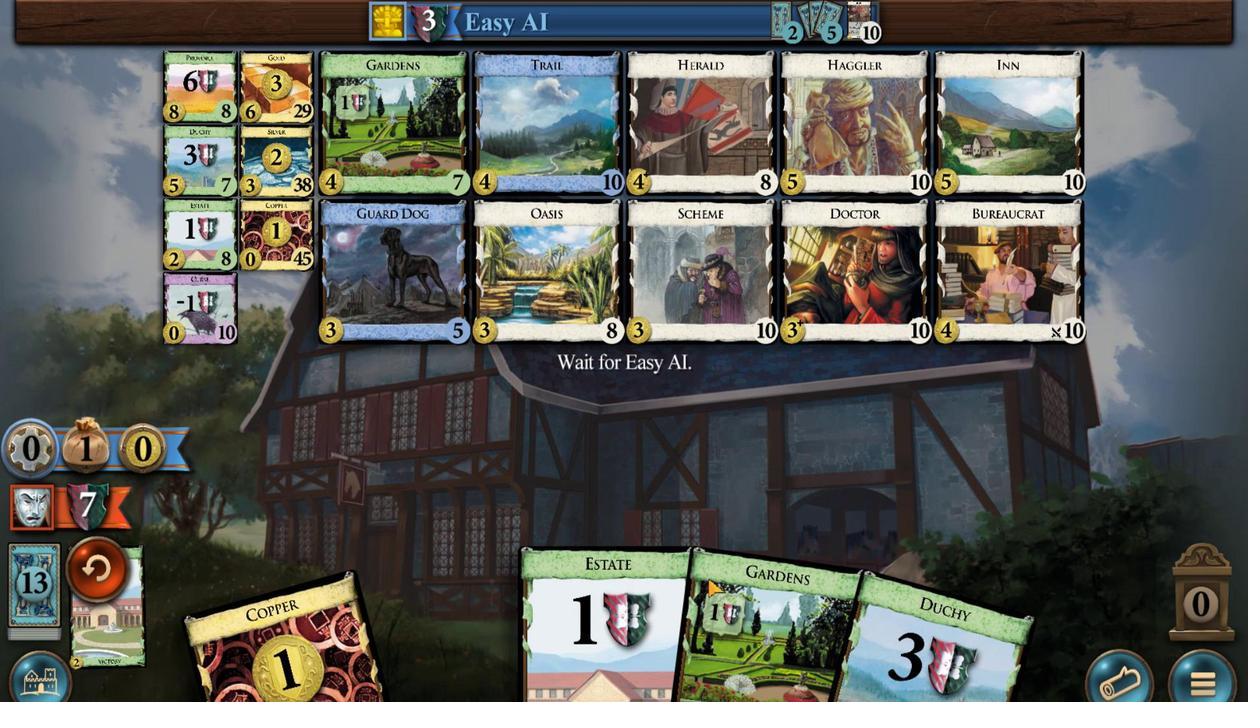 
Action: Mouse moved to (656, 500)
Screenshot: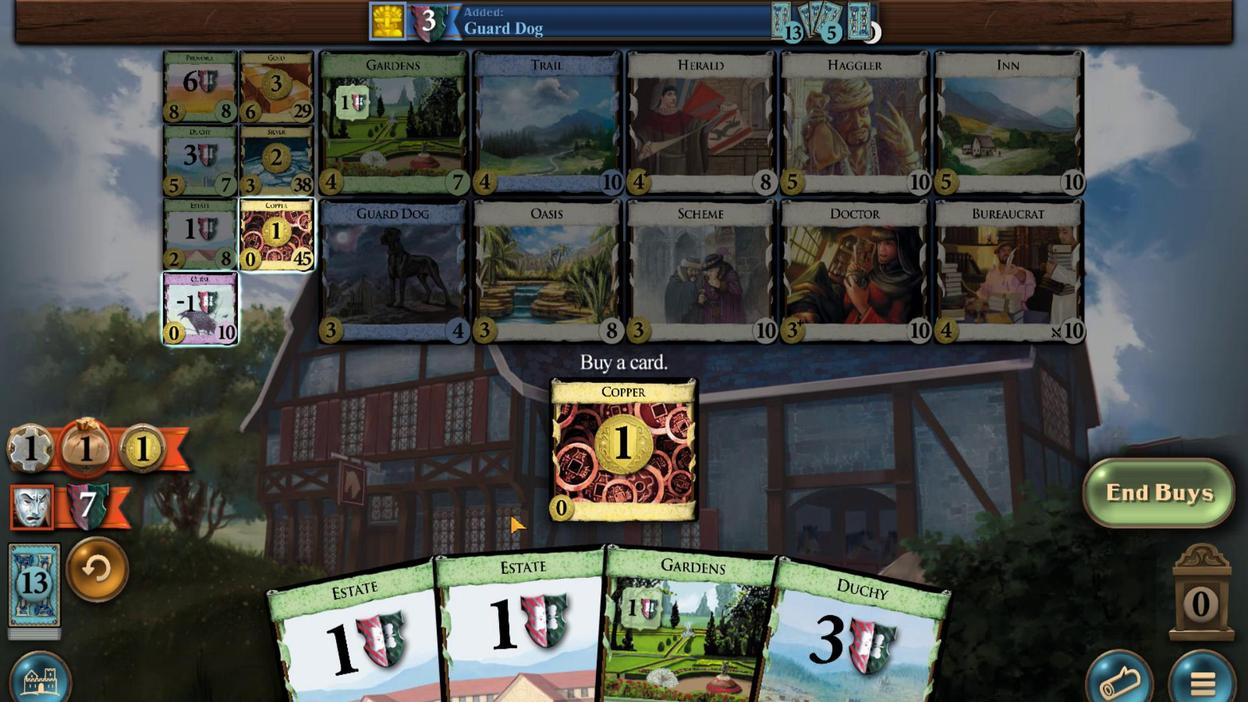 
Action: Mouse pressed left at (656, 500)
Screenshot: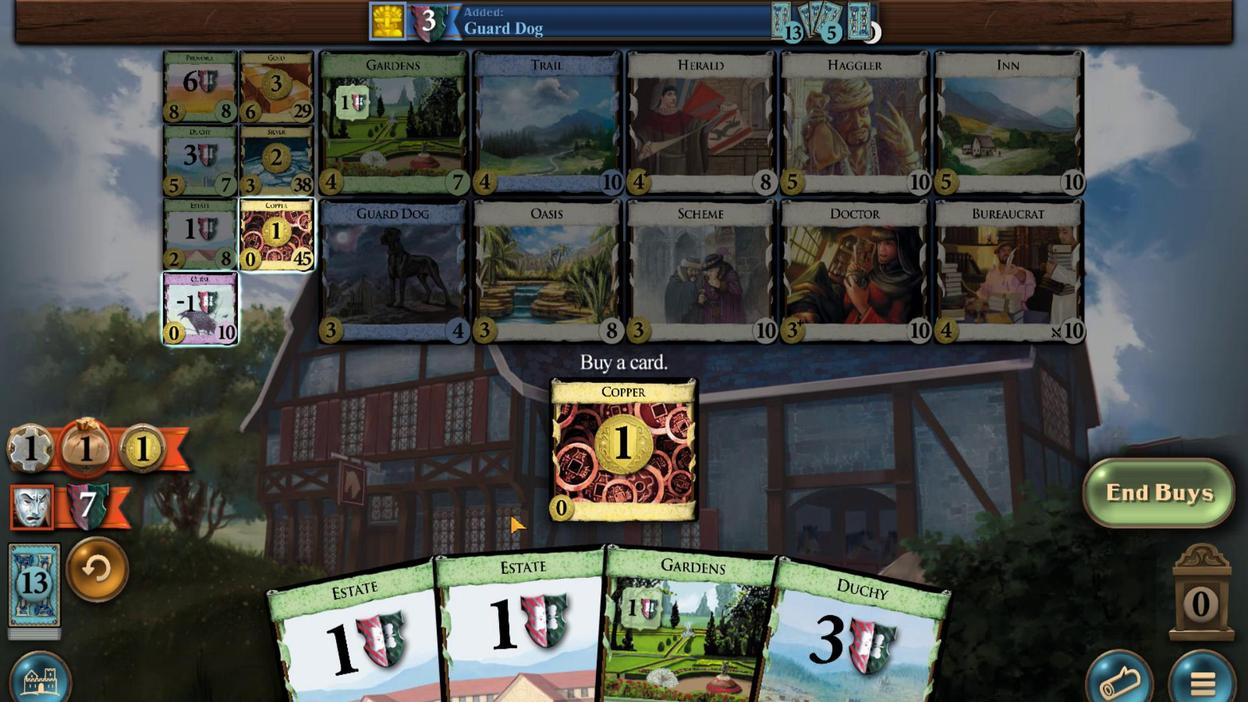 
Action: Mouse moved to (650, 386)
Screenshot: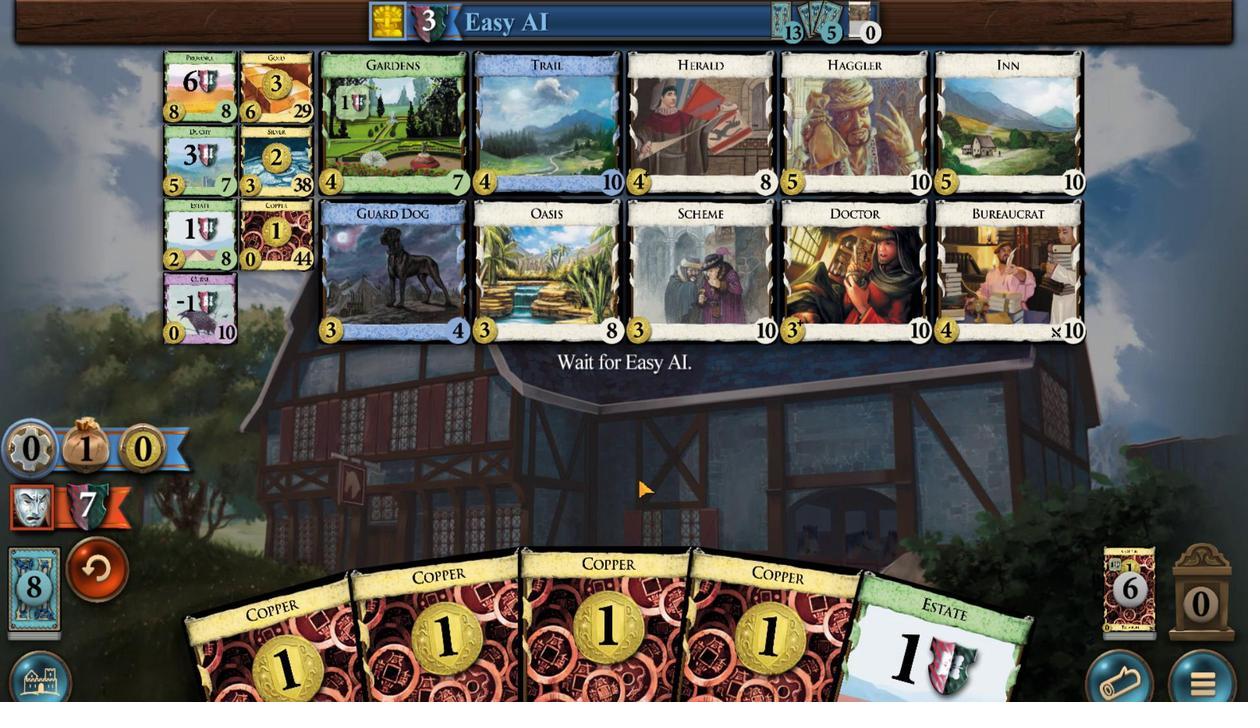 
Action: Mouse pressed left at (650, 386)
Screenshot: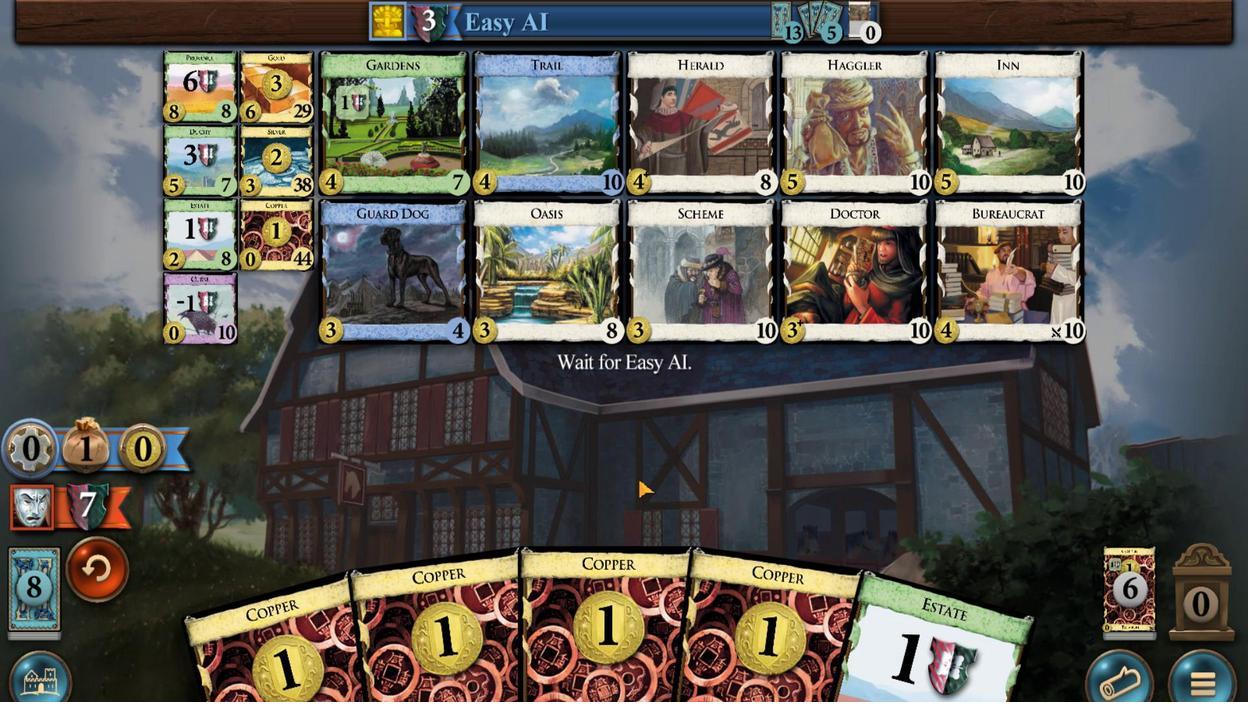 
Action: Mouse moved to (634, 483)
Screenshot: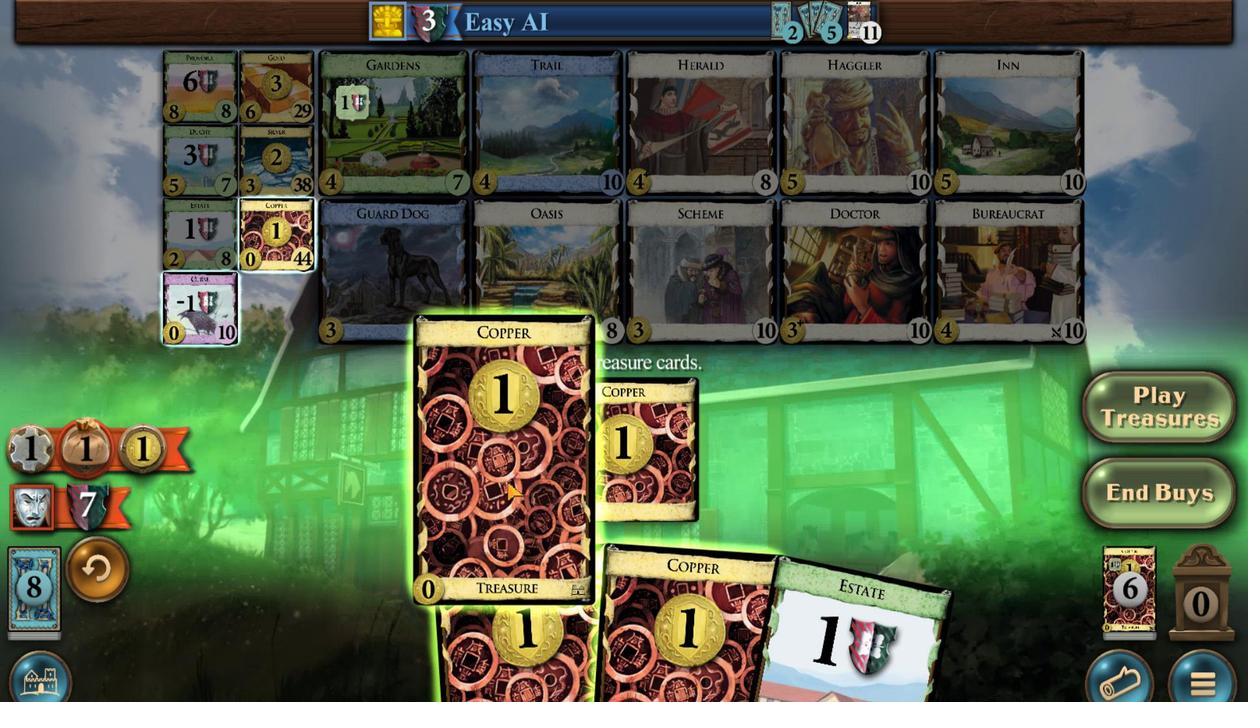 
Action: Mouse pressed left at (634, 483)
Screenshot: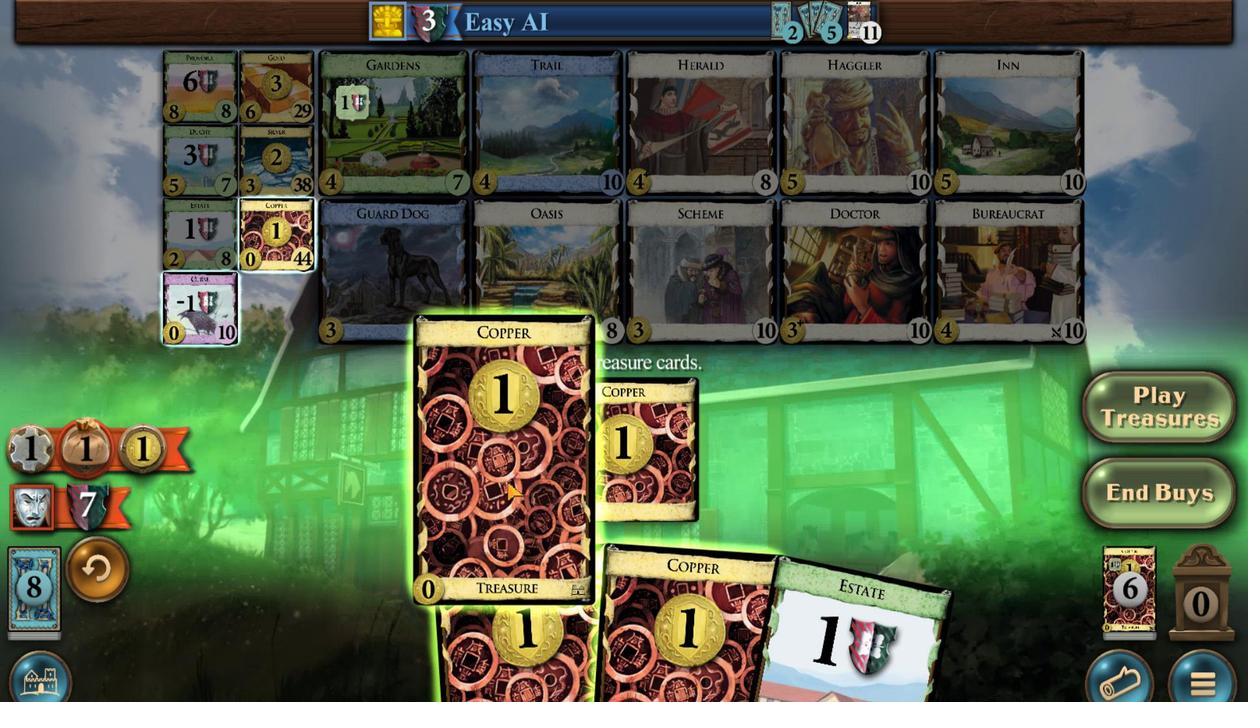
Action: Mouse moved to (642, 488)
Screenshot: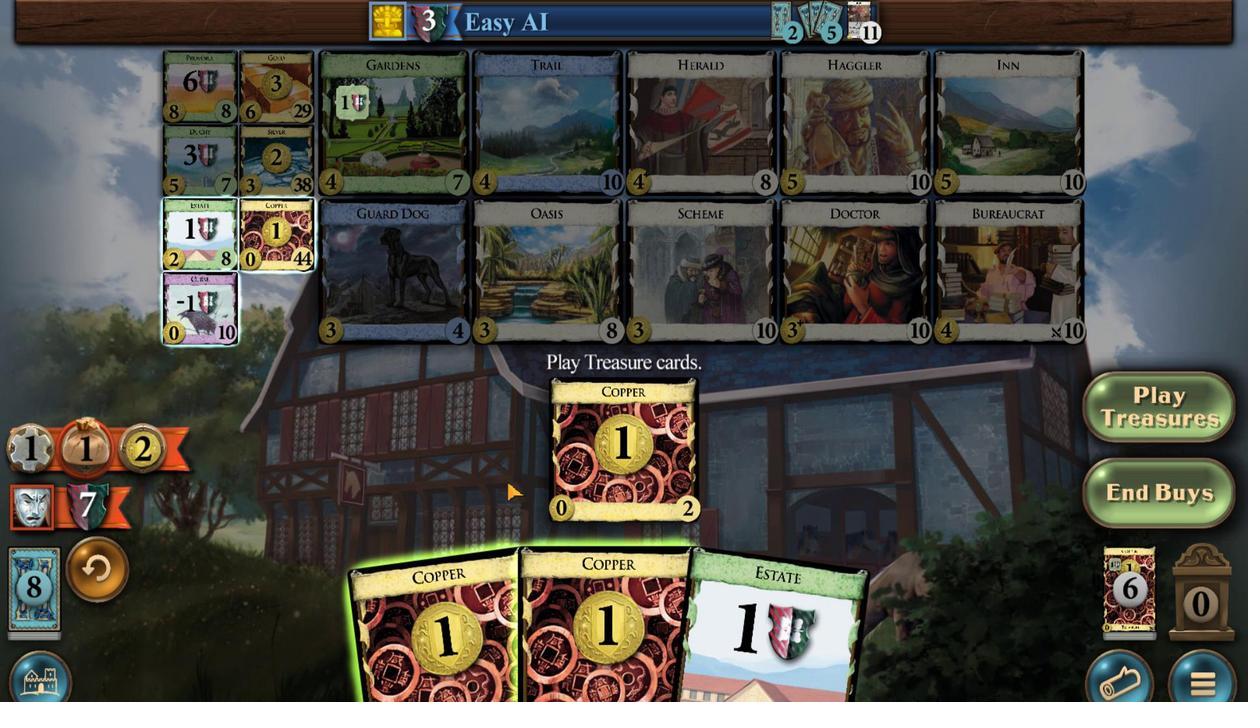 
Action: Mouse pressed left at (642, 488)
Screenshot: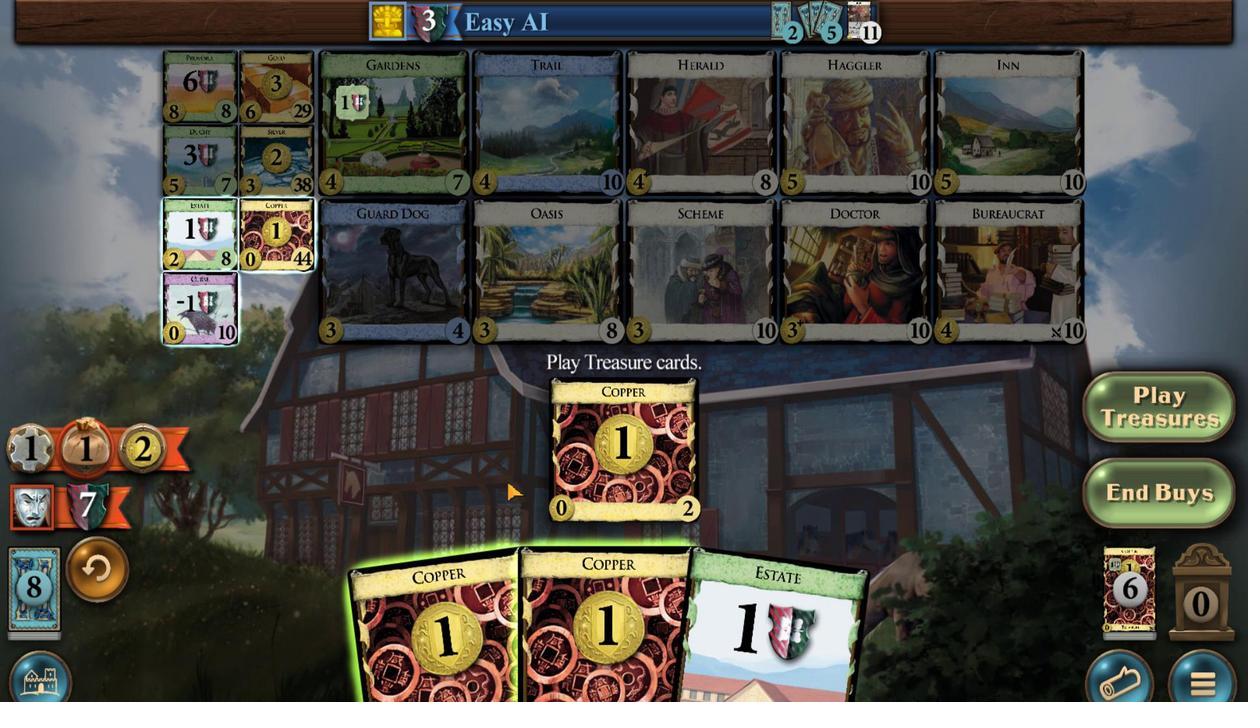 
Action: Mouse moved to (624, 481)
Screenshot: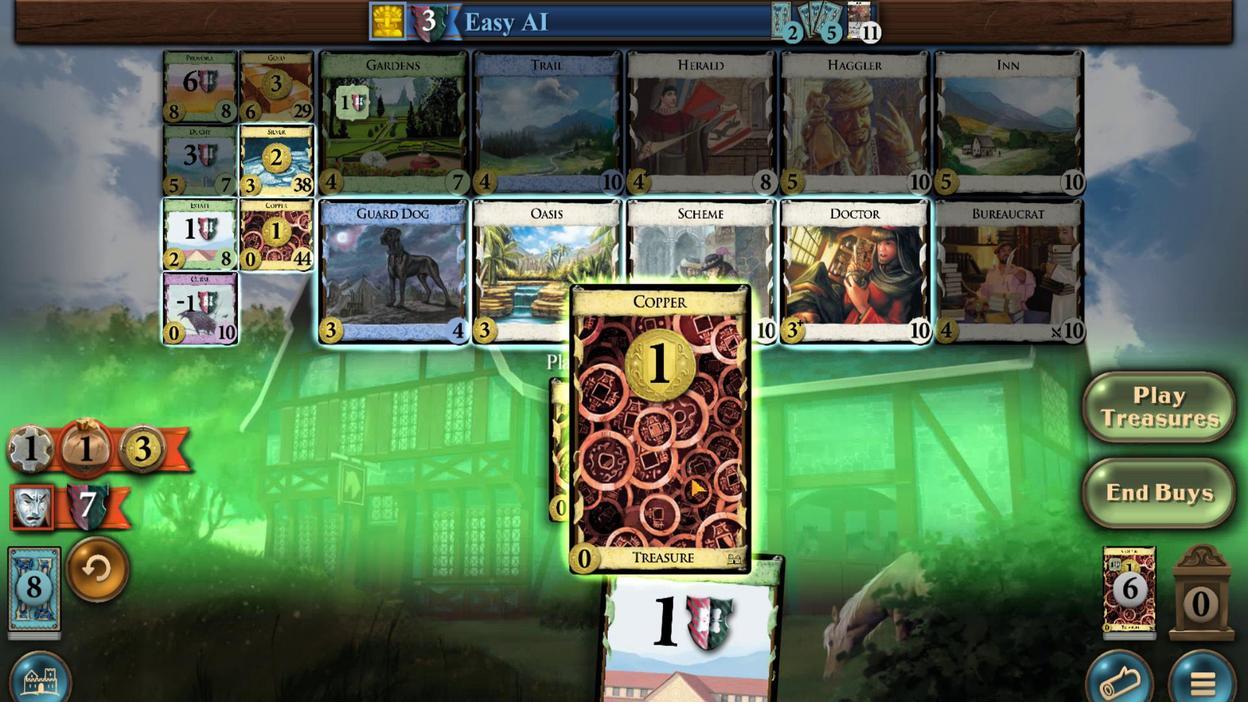 
Action: Mouse pressed left at (624, 481)
Screenshot: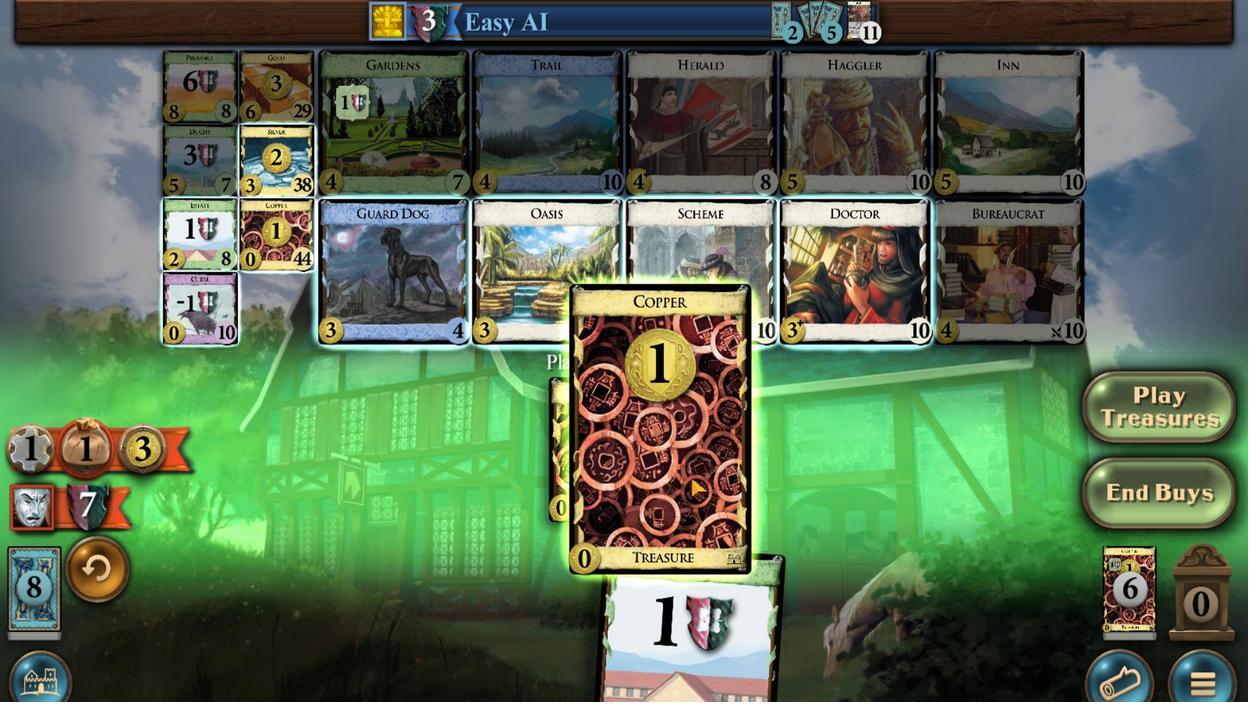 
Action: Mouse moved to (612, 486)
Screenshot: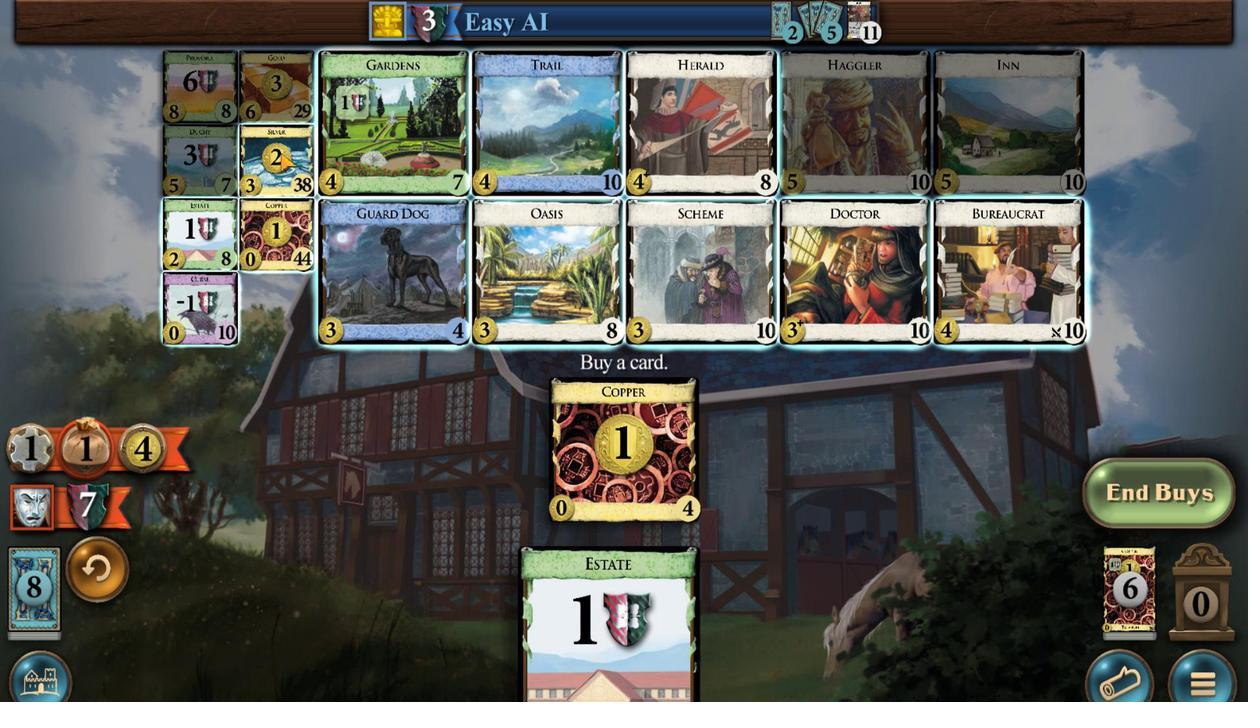 
Action: Mouse pressed left at (612, 486)
Screenshot: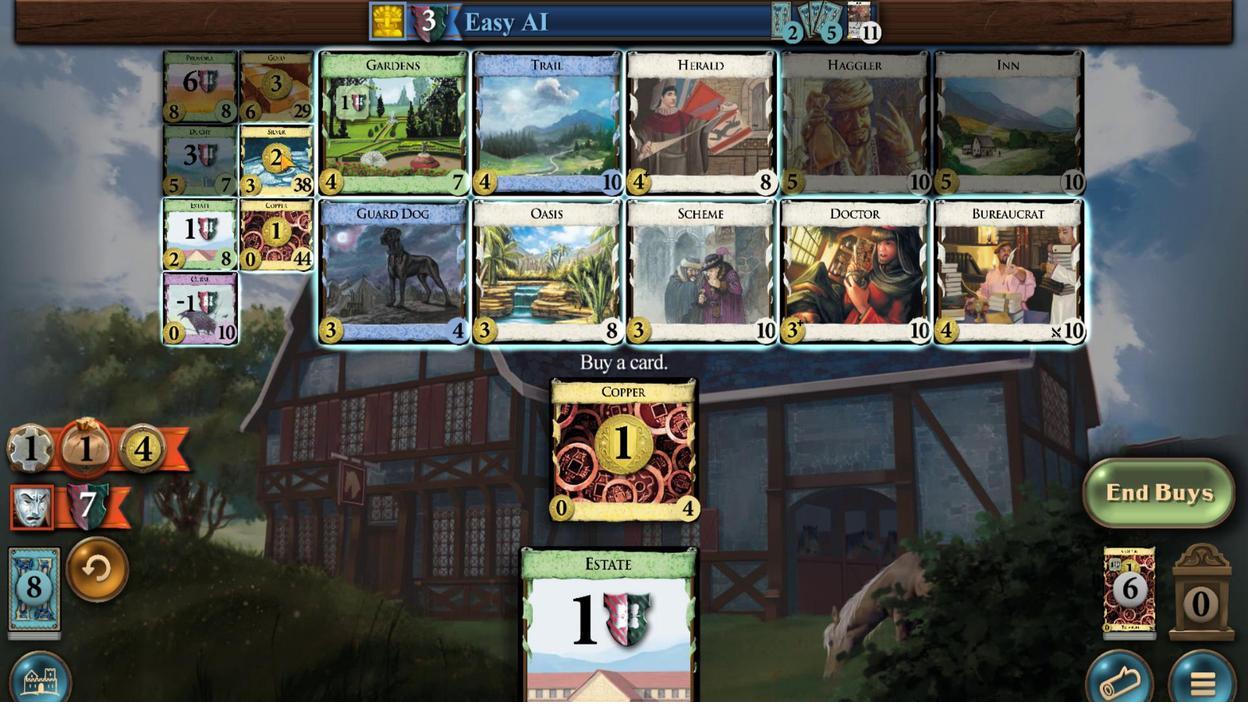 
Action: Mouse moved to (654, 364)
Screenshot: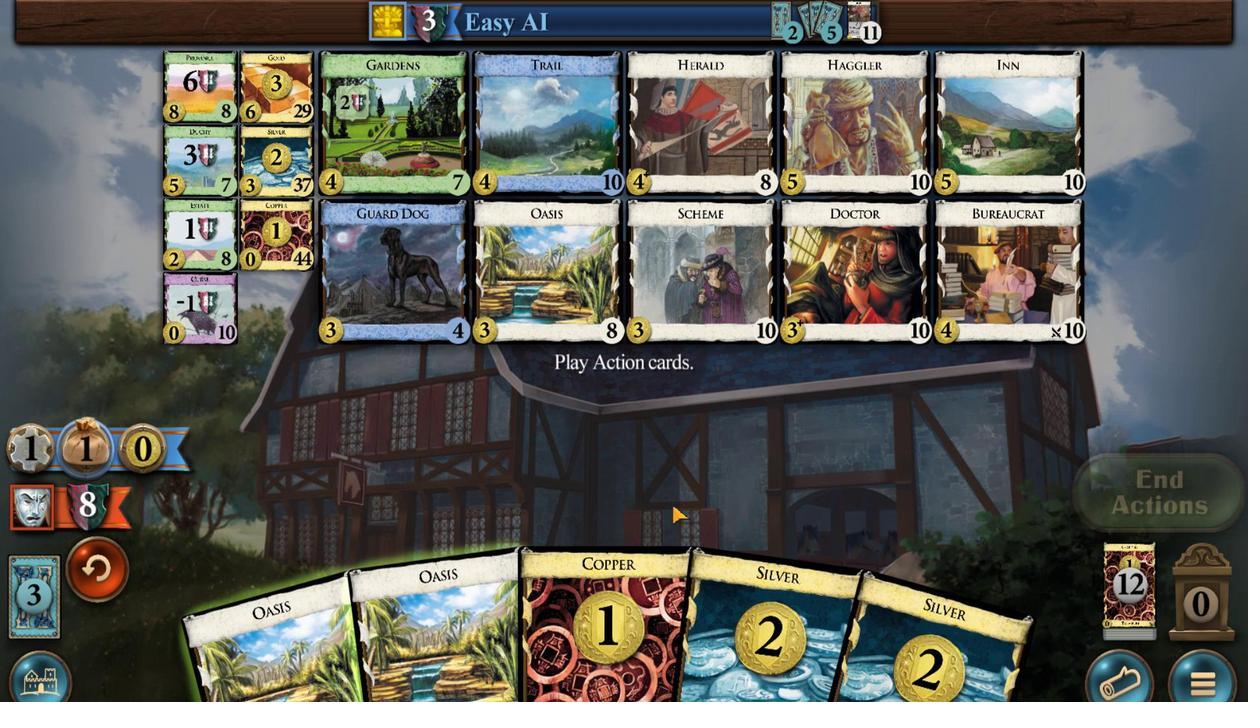 
Action: Mouse pressed left at (654, 364)
Screenshot: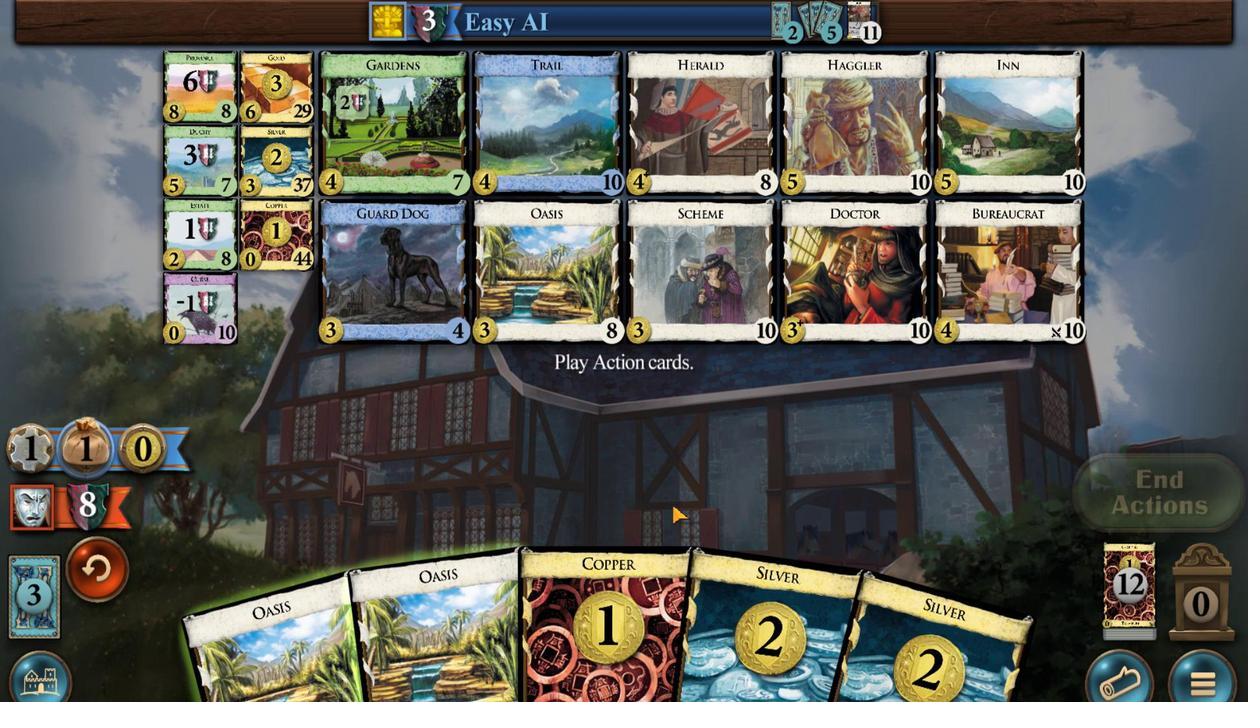 
Action: Mouse moved to (626, 490)
Screenshot: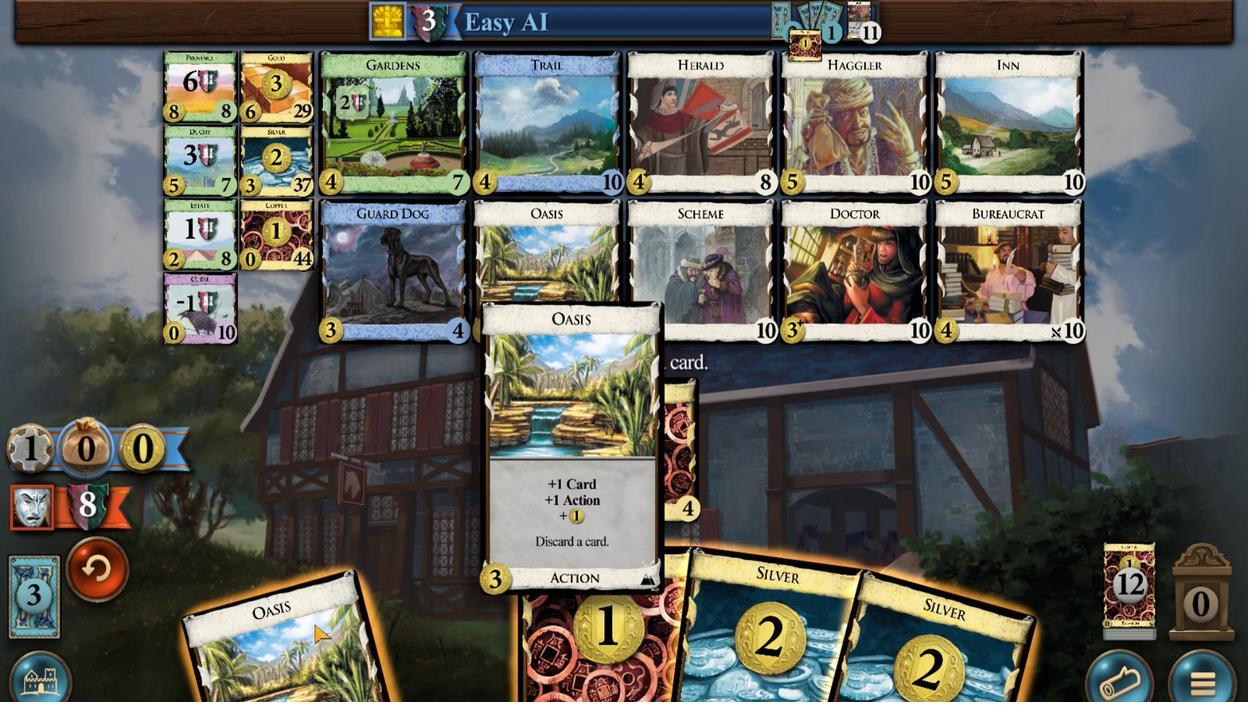 
Action: Mouse pressed left at (626, 490)
Screenshot: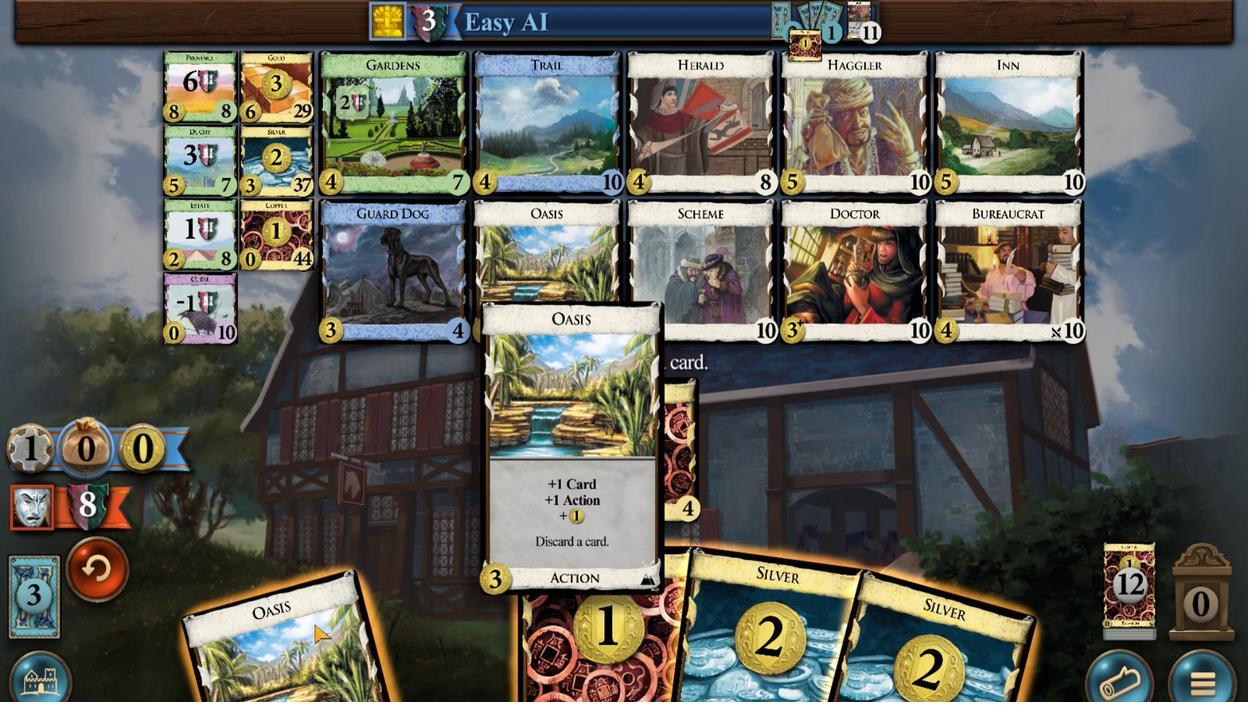 
Action: Mouse moved to (629, 493)
Screenshot: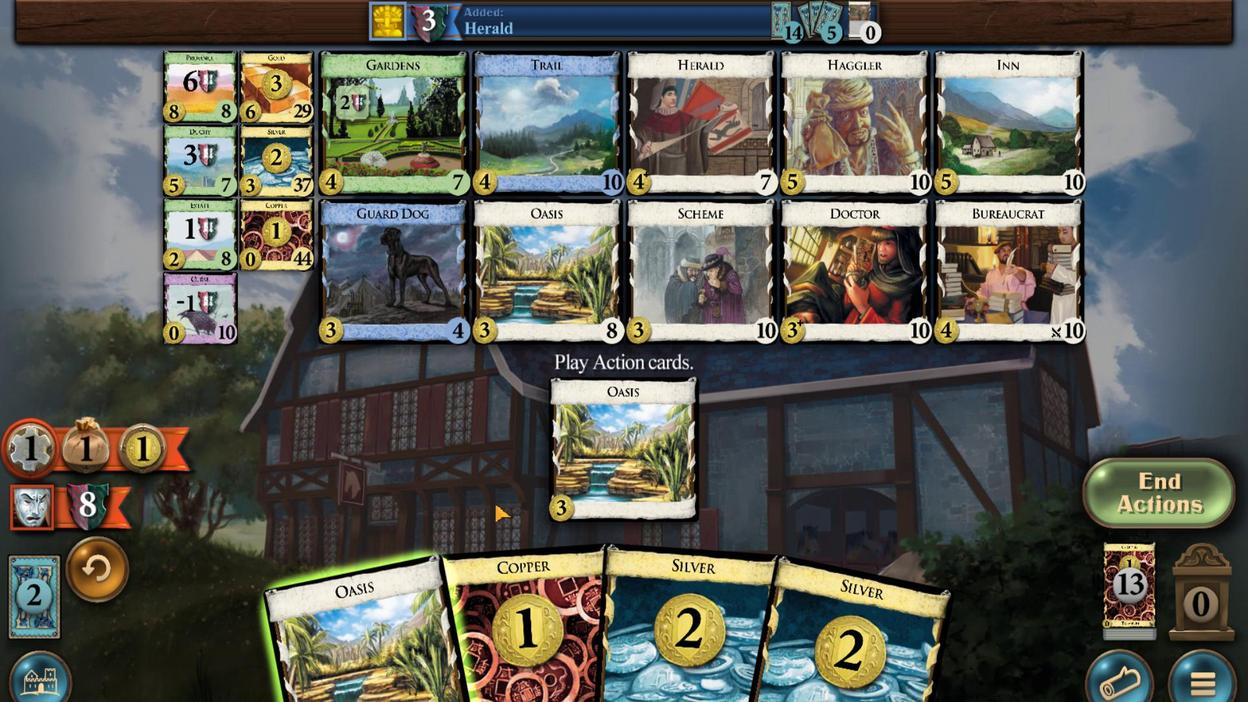 
Action: Mouse pressed left at (629, 493)
Screenshot: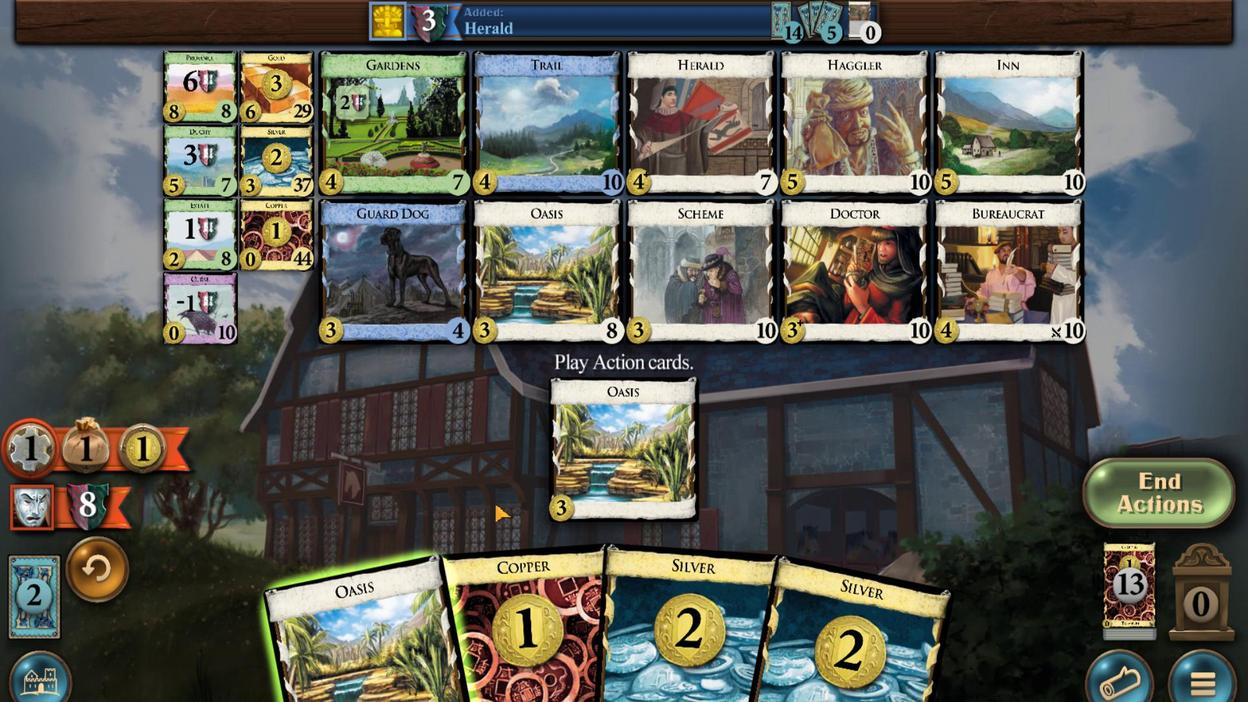 
Action: Mouse moved to (639, 483)
Screenshot: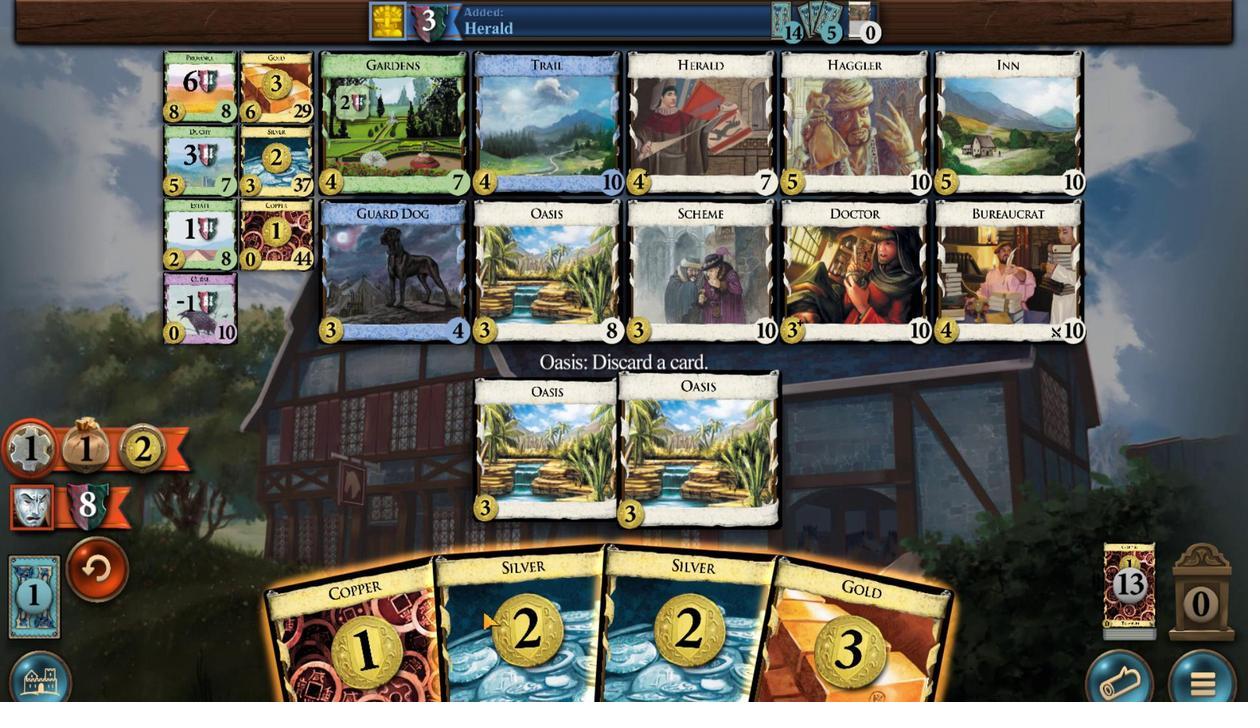 
Action: Mouse pressed left at (639, 483)
Screenshot: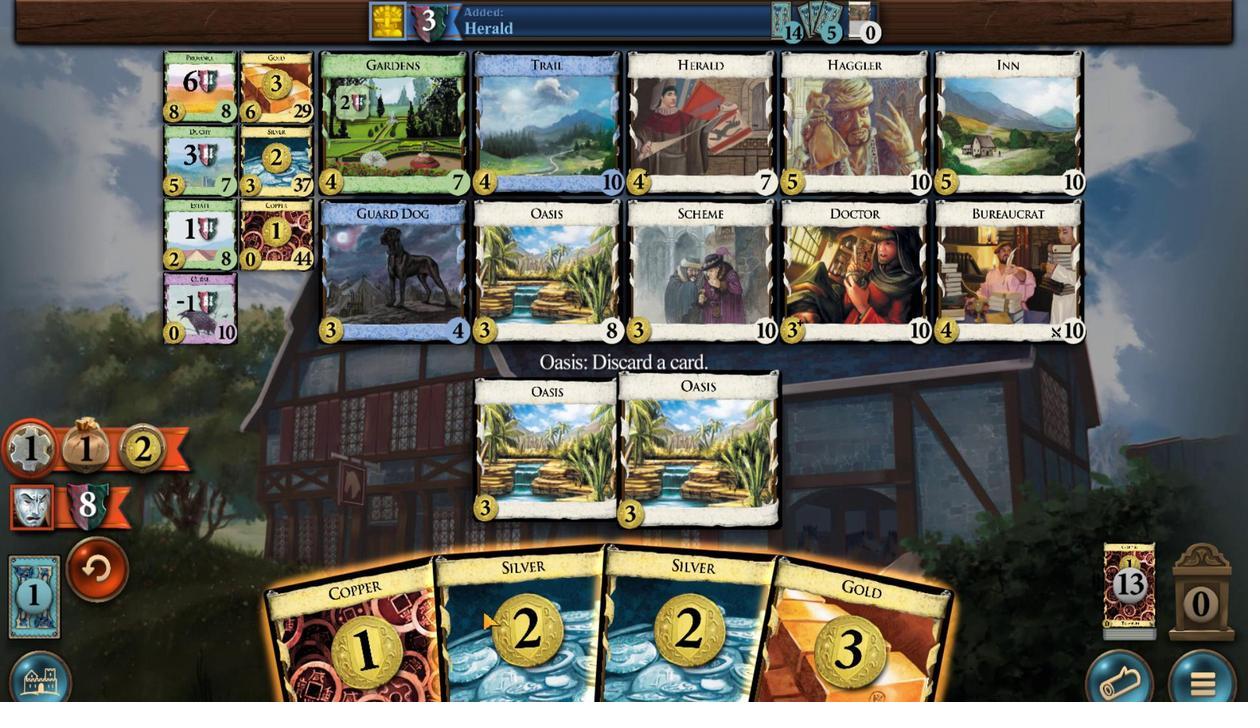 
Action: Mouse moved to (636, 492)
Screenshot: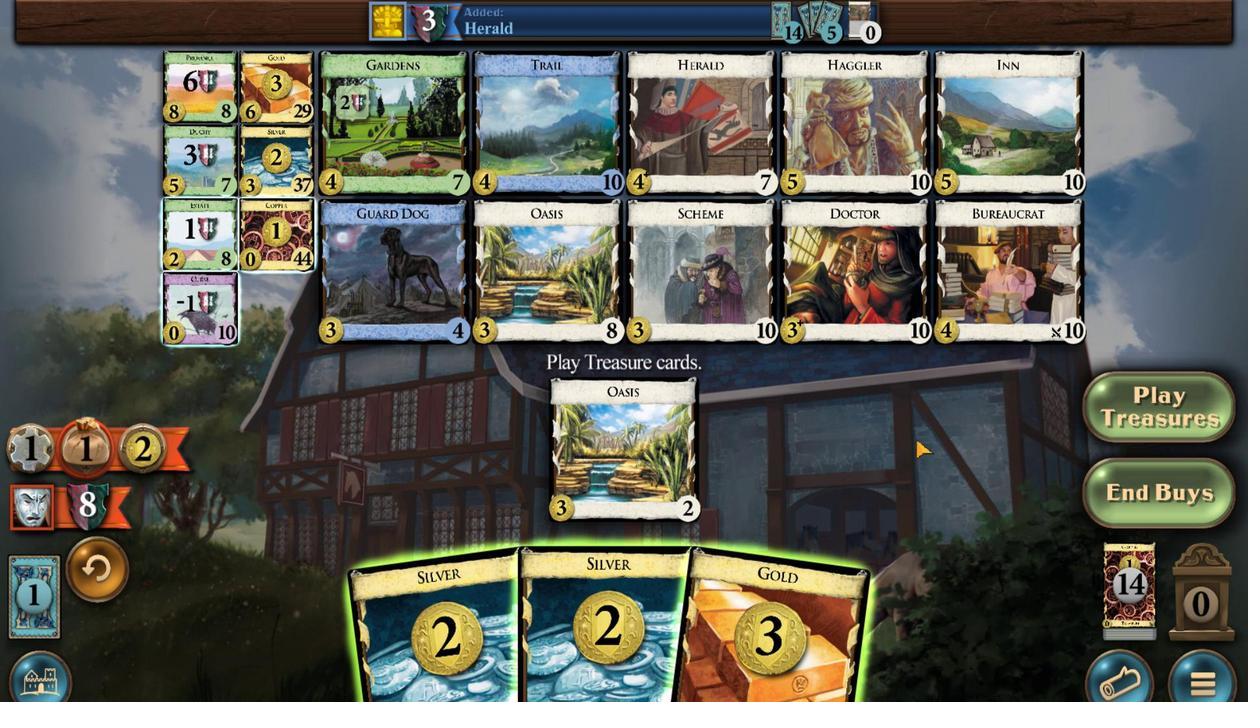 
Action: Mouse pressed left at (636, 492)
Screenshot: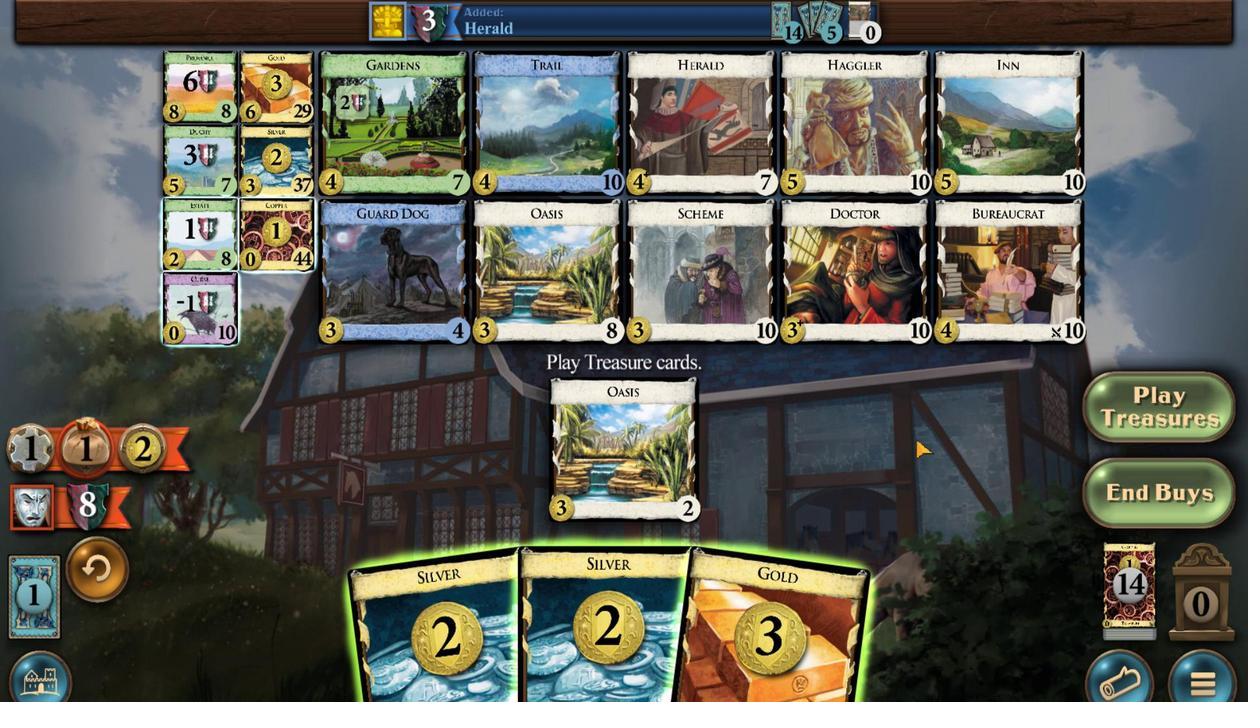 
Action: Mouse moved to (587, 489)
Screenshot: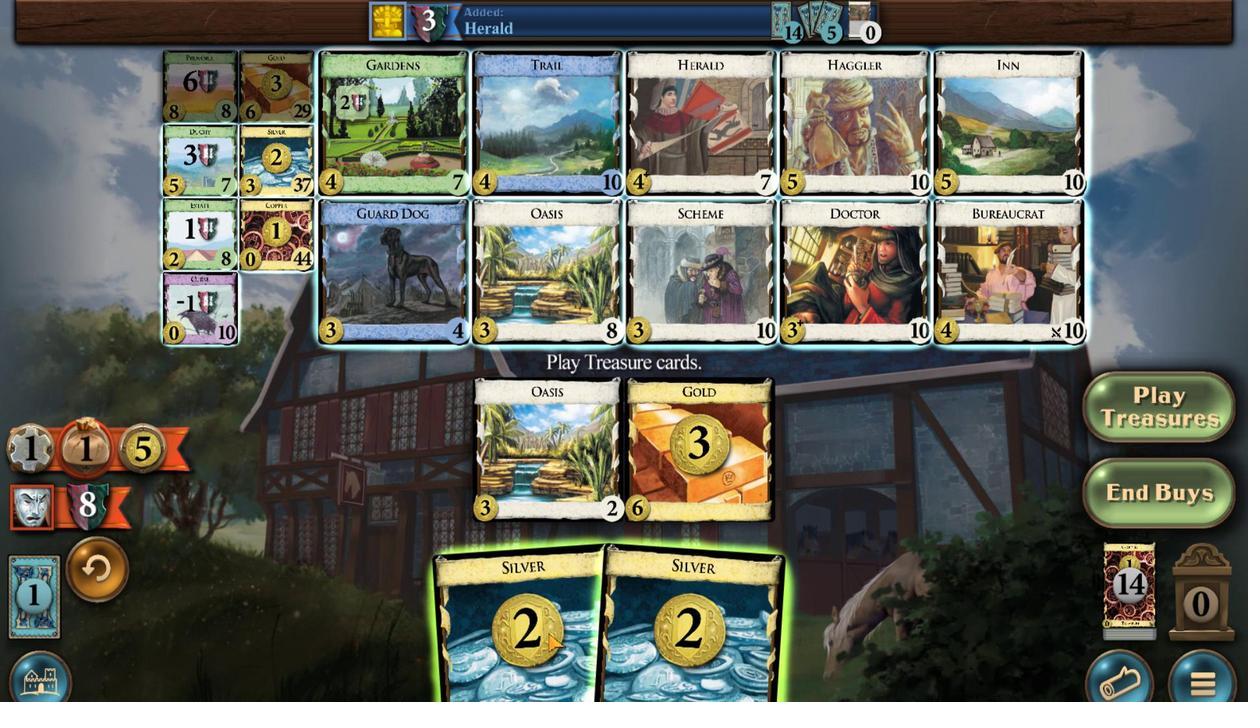 
Action: Mouse pressed left at (587, 489)
Screenshot: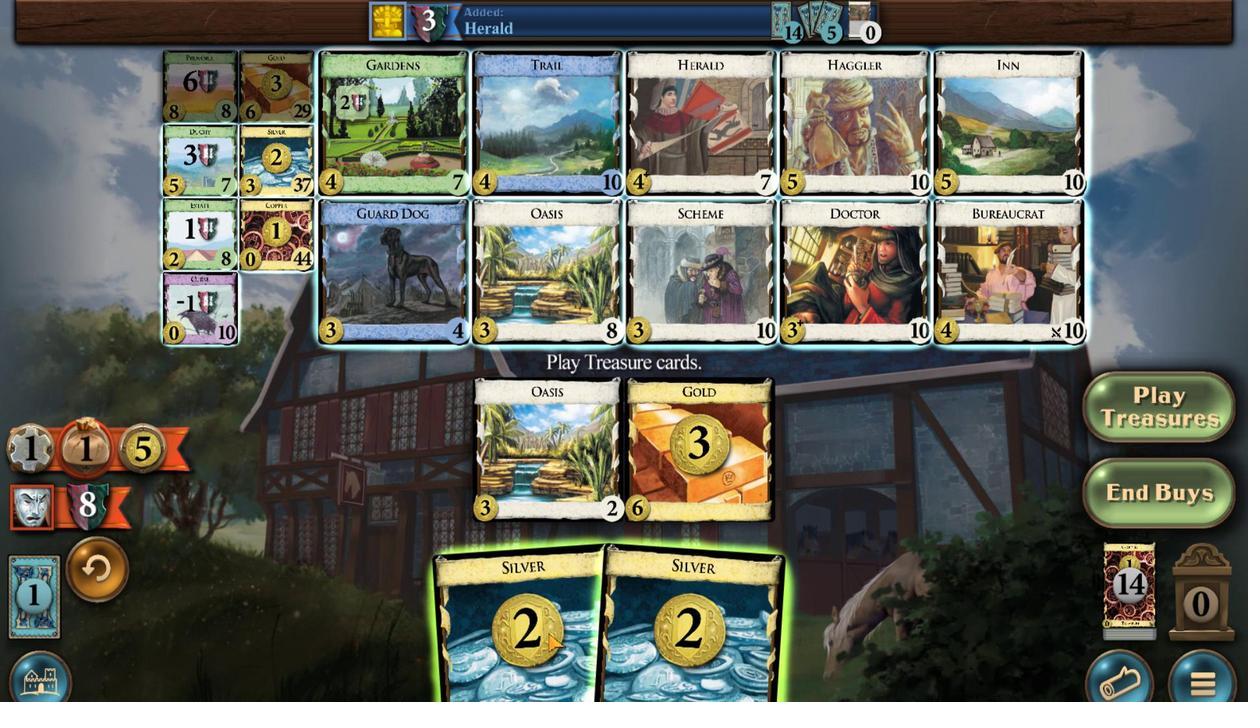 
Action: Mouse moved to (613, 493)
Screenshot: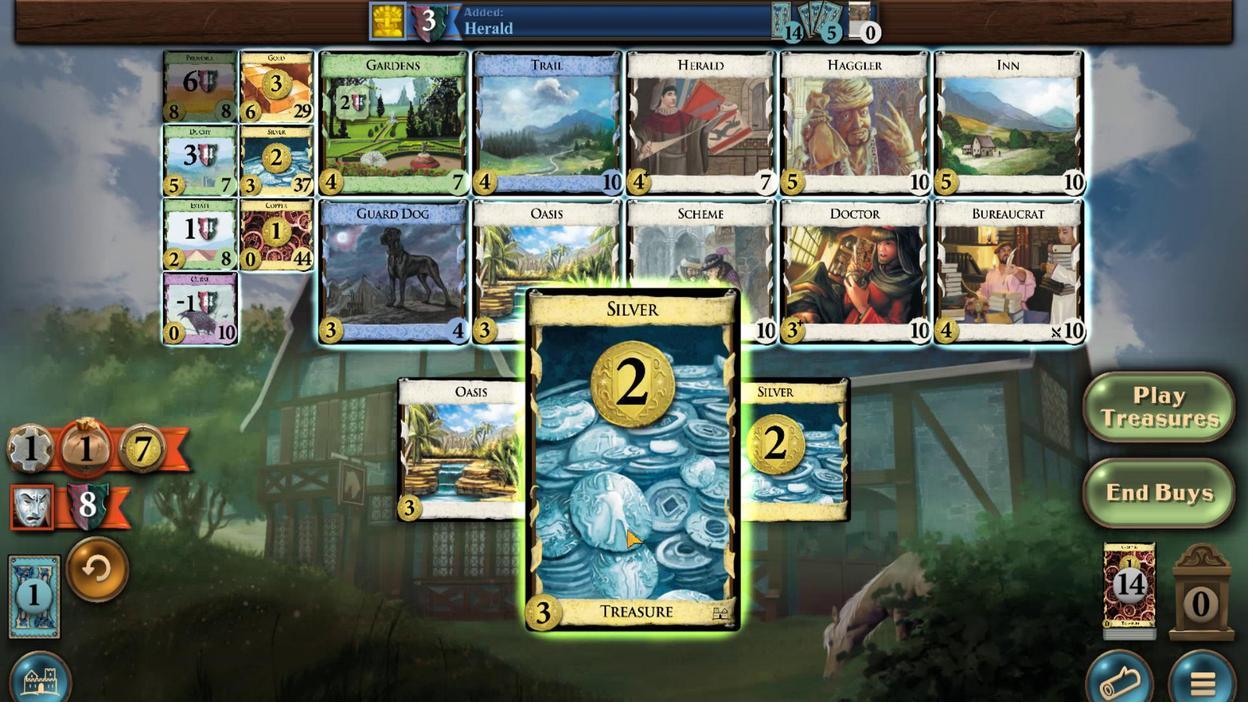 
Action: Mouse pressed left at (613, 493)
Screenshot: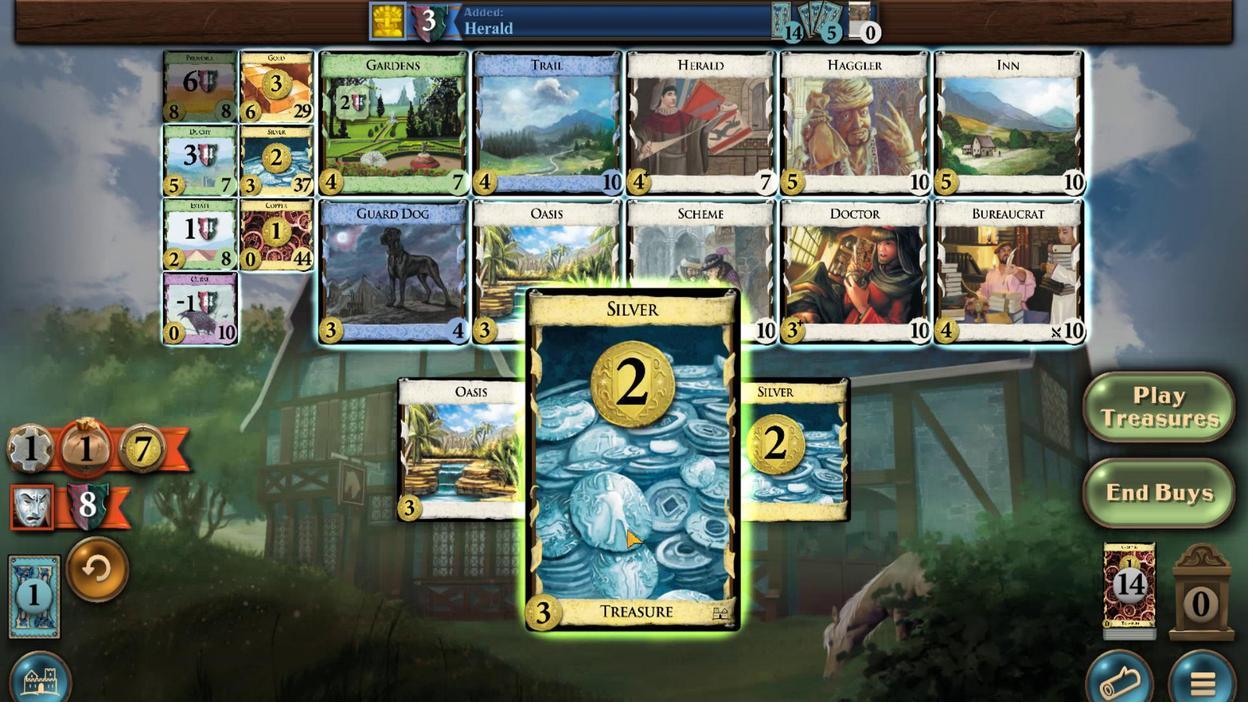 
Action: Mouse moved to (604, 487)
Screenshot: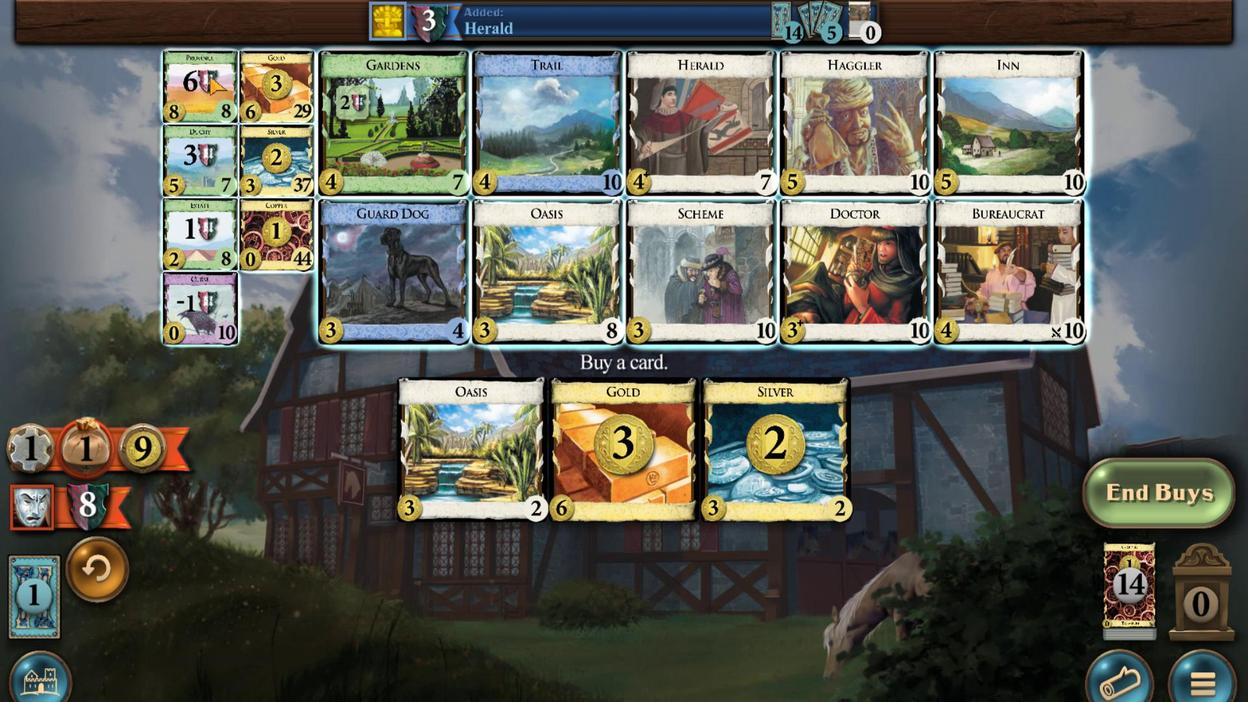 
Action: Mouse pressed left at (604, 487)
Screenshot: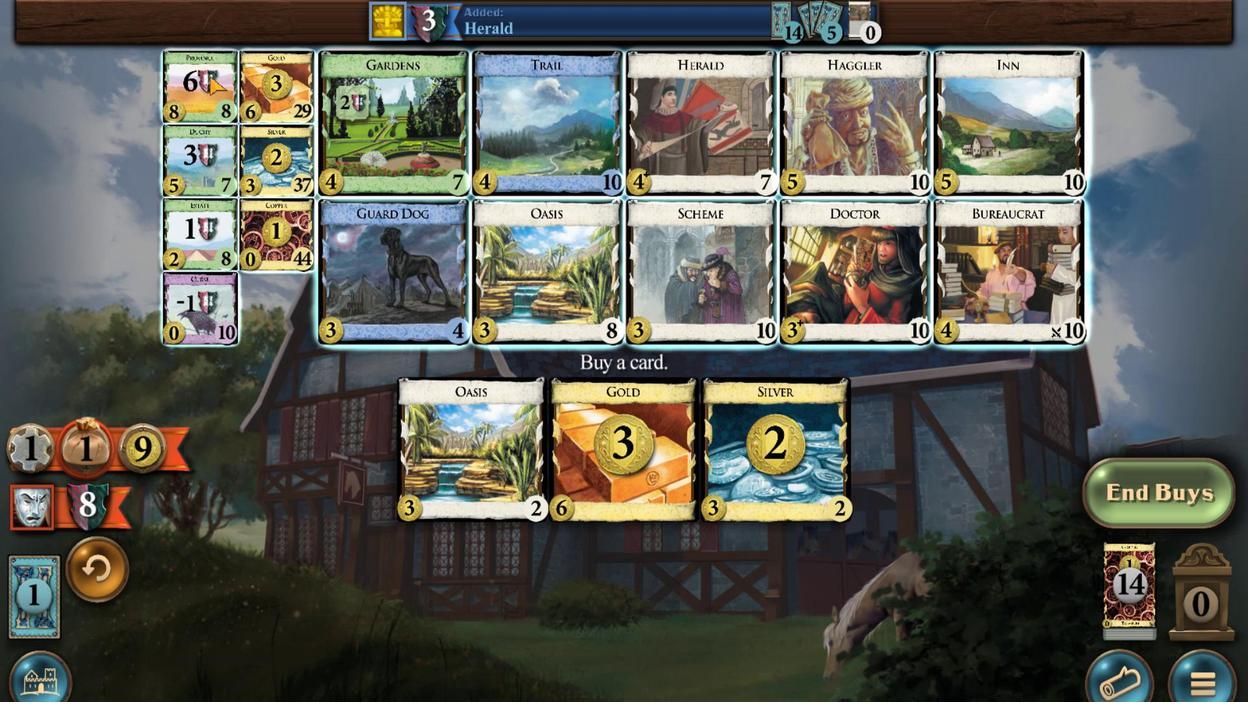
Action: Mouse moved to (664, 342)
Screenshot: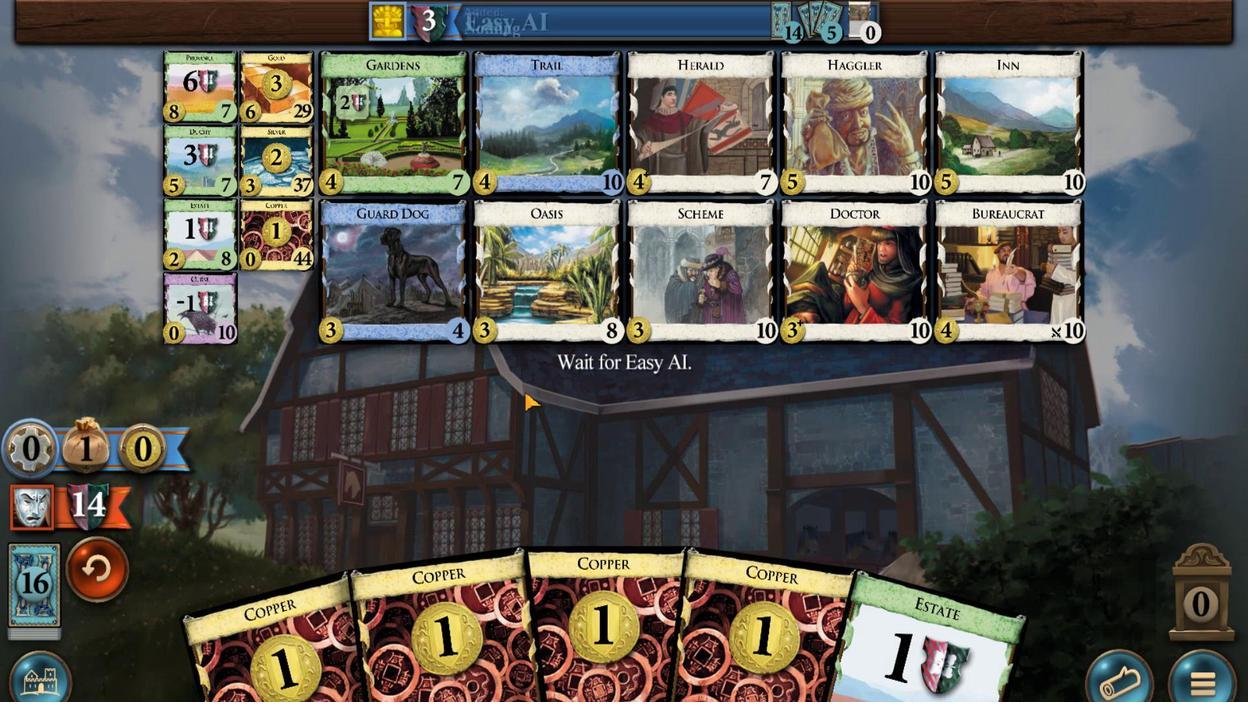 
Action: Mouse pressed left at (664, 342)
Screenshot: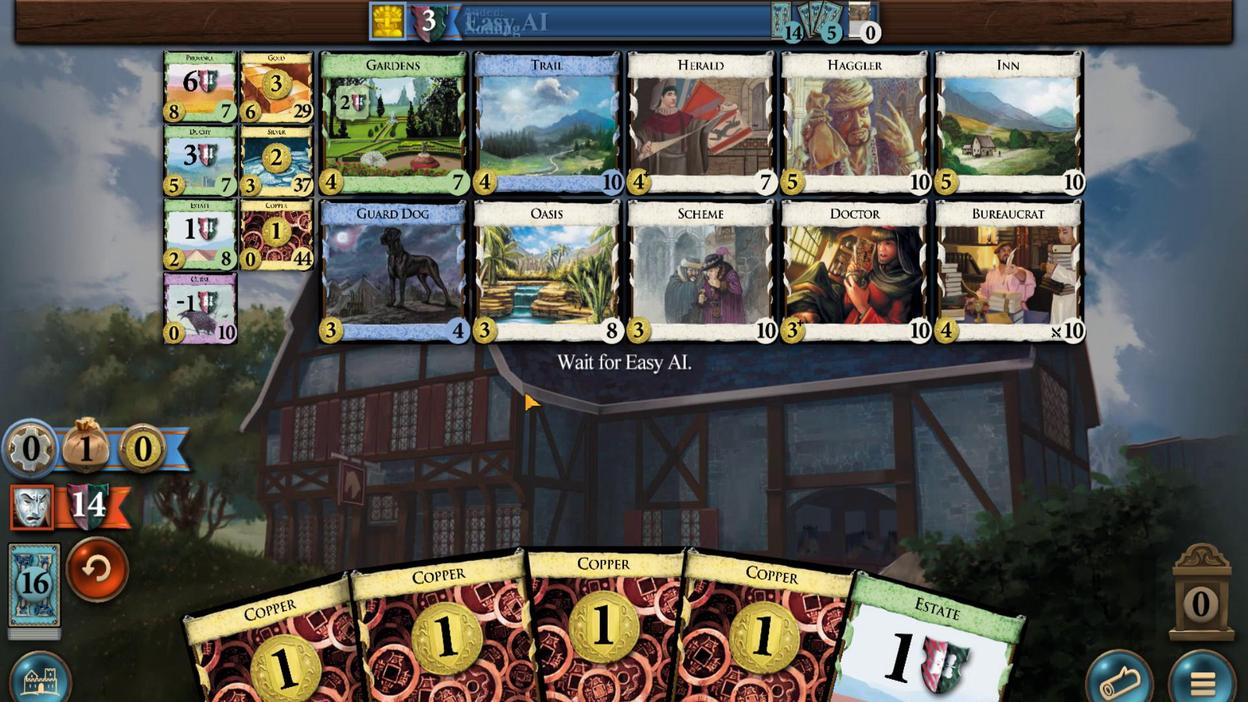 
Action: Mouse moved to (609, 484)
Screenshot: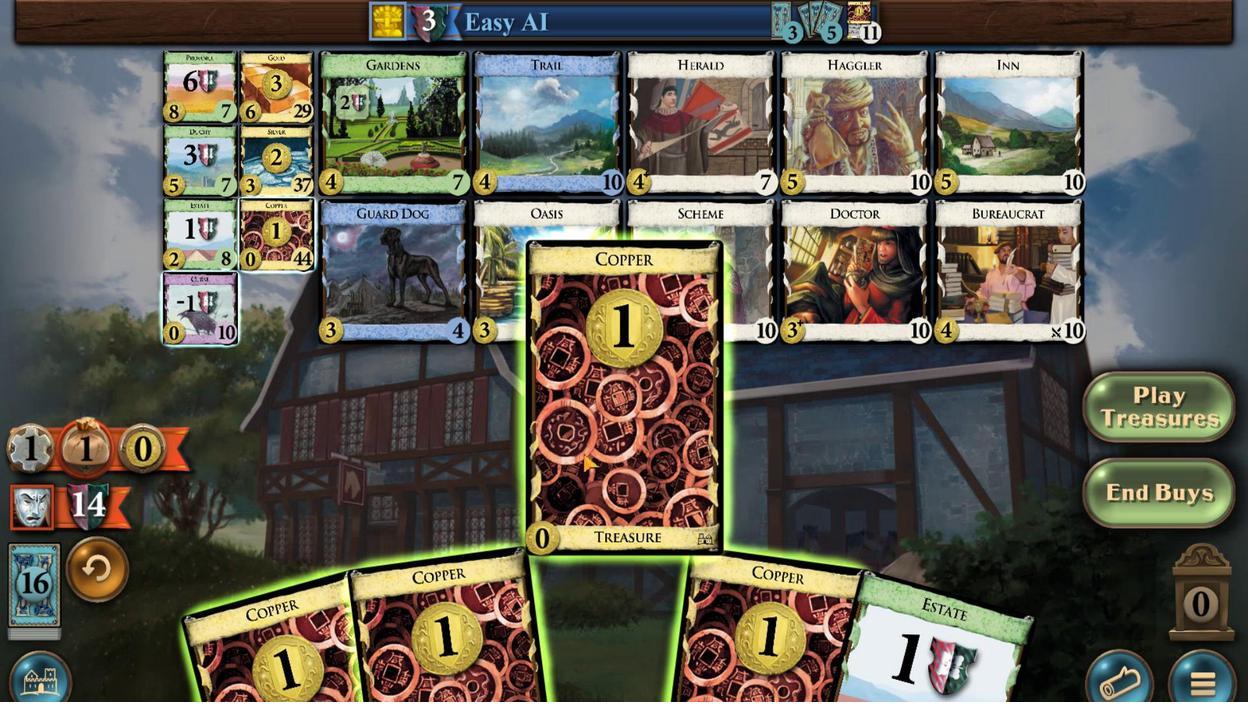 
Action: Mouse pressed left at (609, 484)
Screenshot: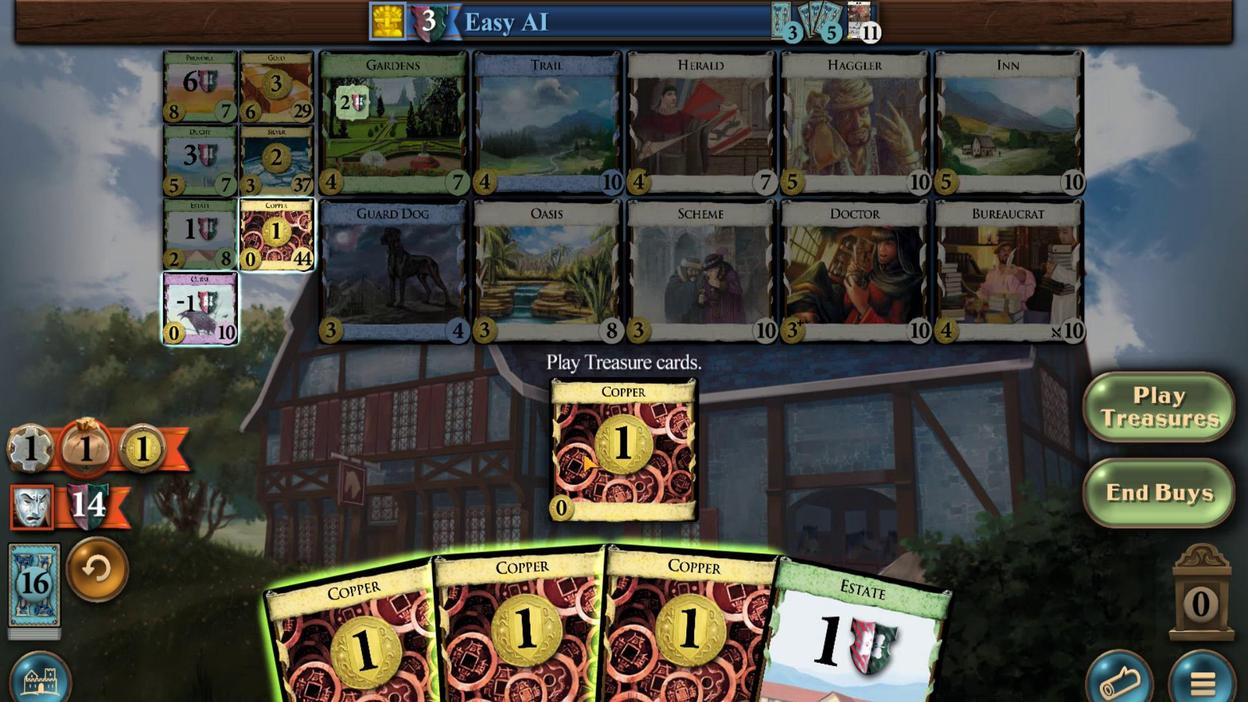 
Action: Mouse moved to (621, 485)
Screenshot: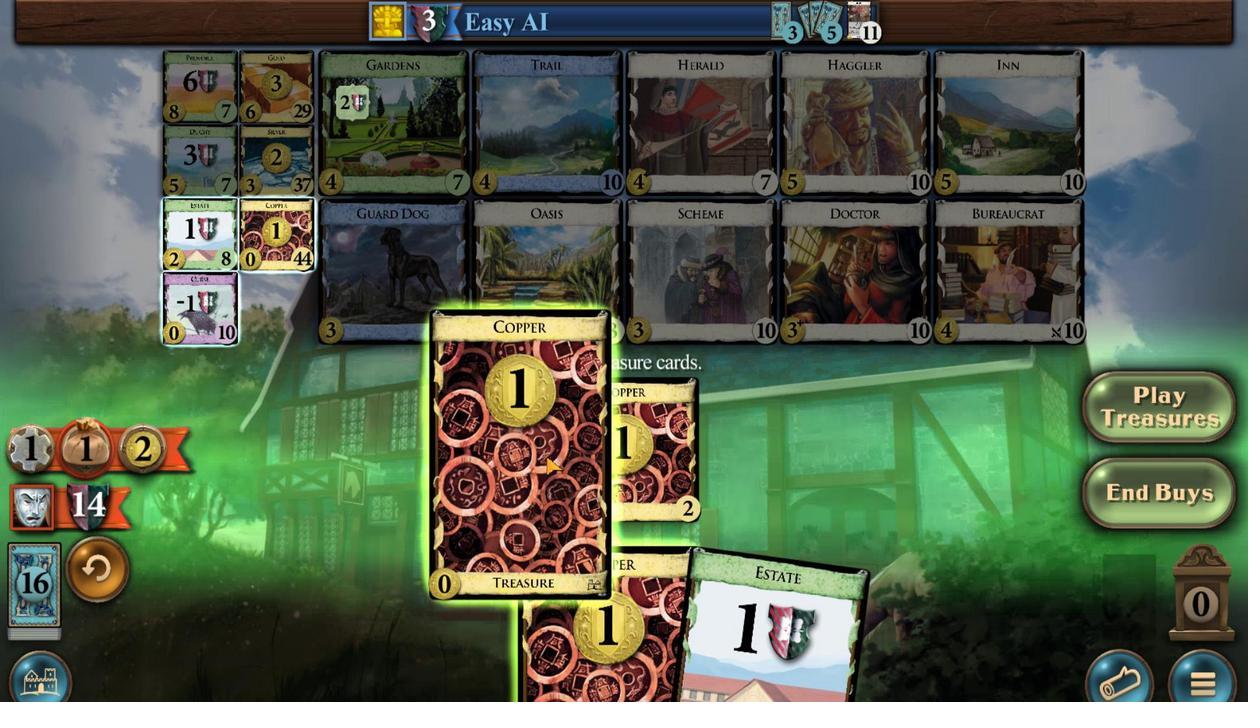 
Action: Mouse pressed left at (621, 485)
Screenshot: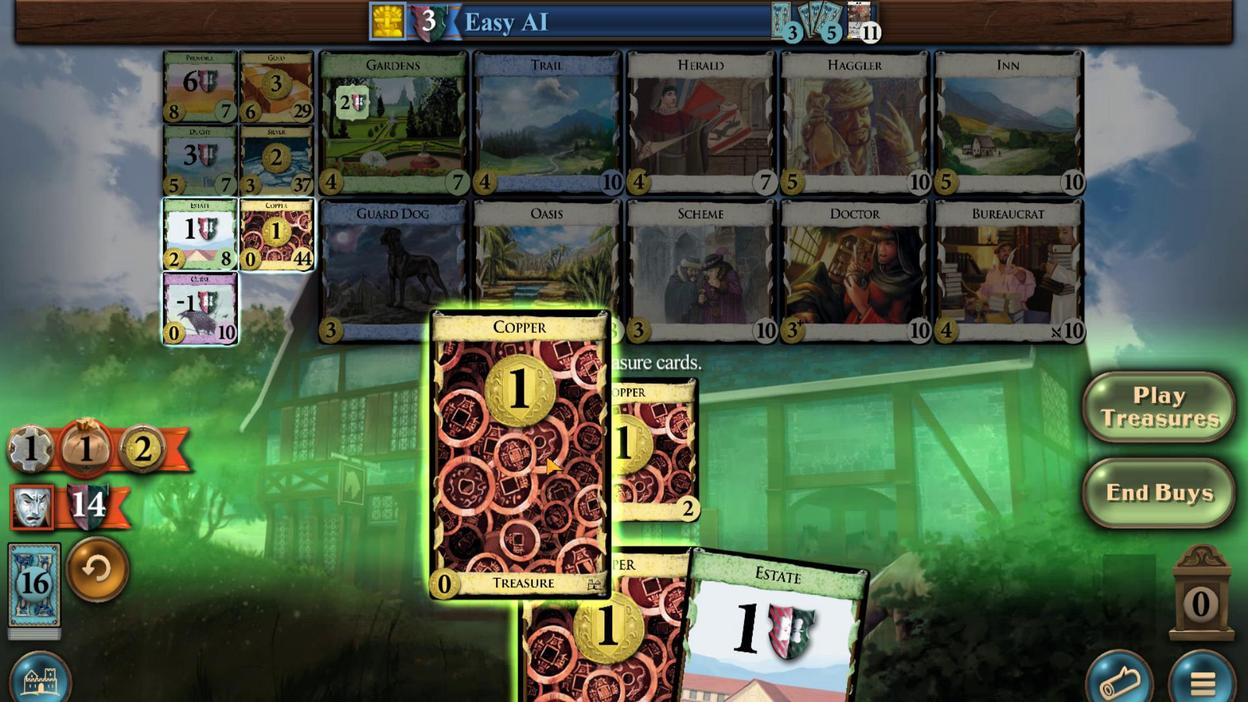 
Action: Mouse moved to (626, 477)
Screenshot: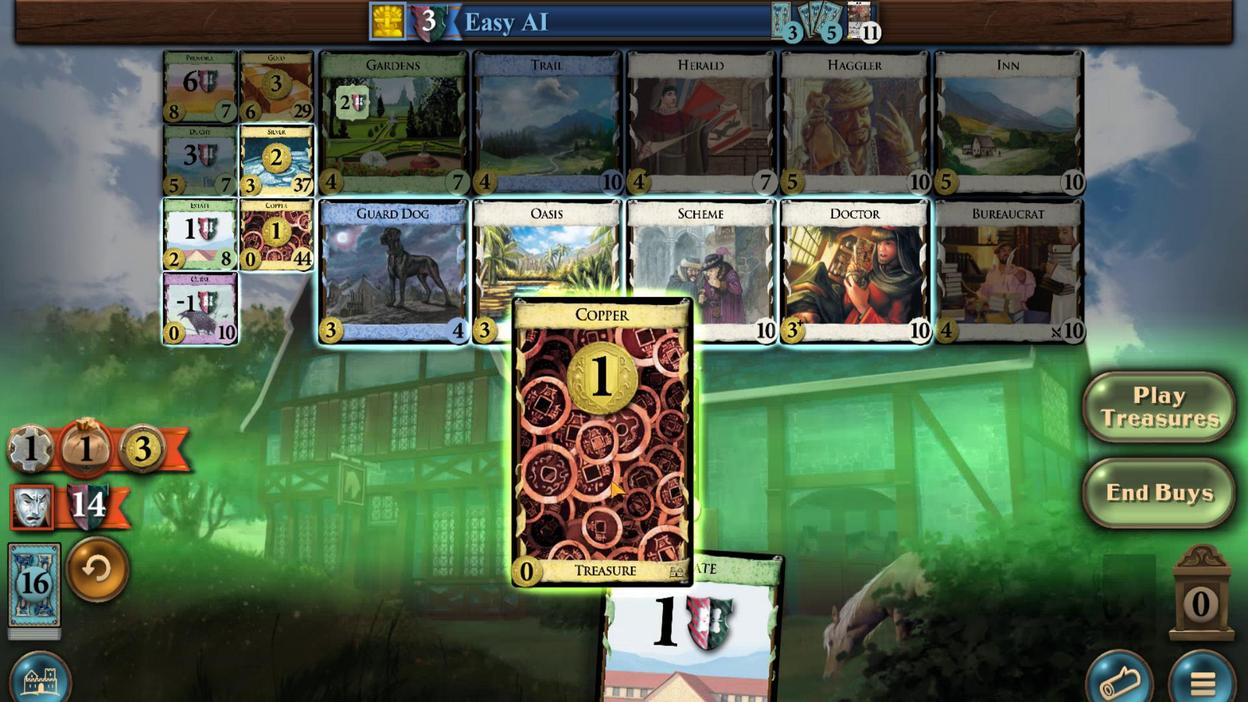 
Action: Mouse pressed left at (626, 477)
Screenshot: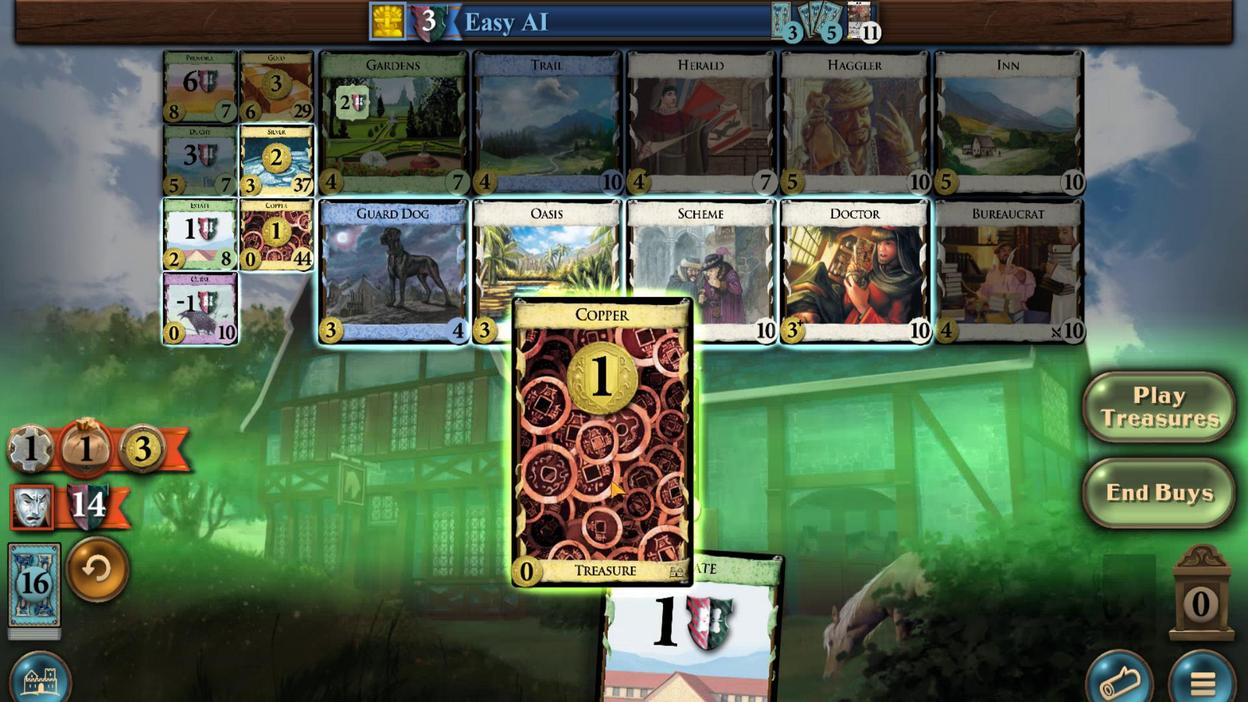 
Action: Mouse moved to (617, 484)
Screenshot: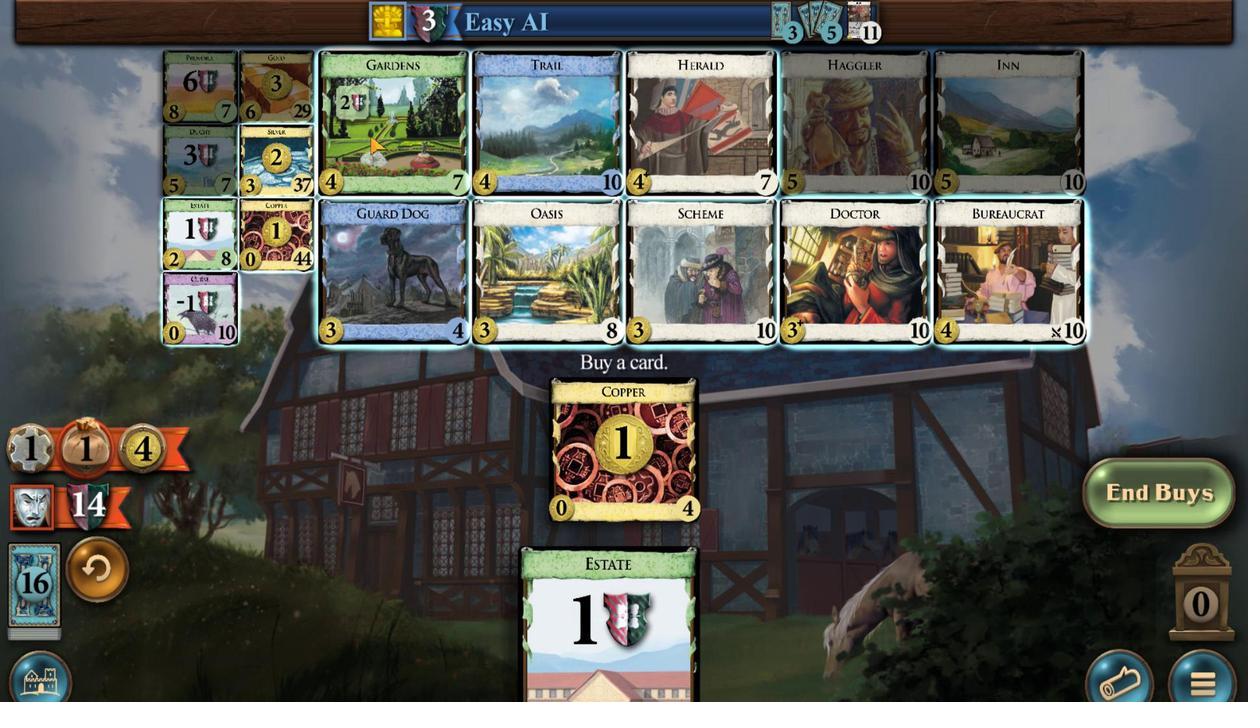 
Action: Mouse pressed left at (617, 484)
Screenshot: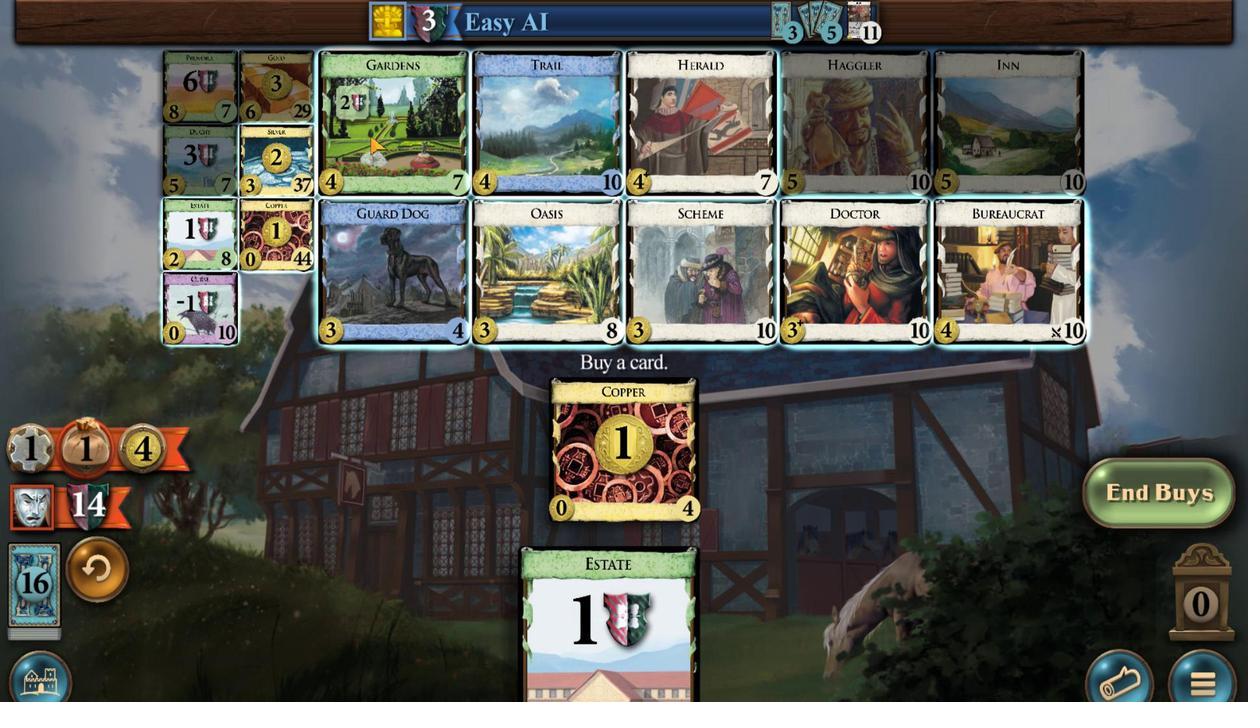 
Action: Mouse moved to (649, 364)
Screenshot: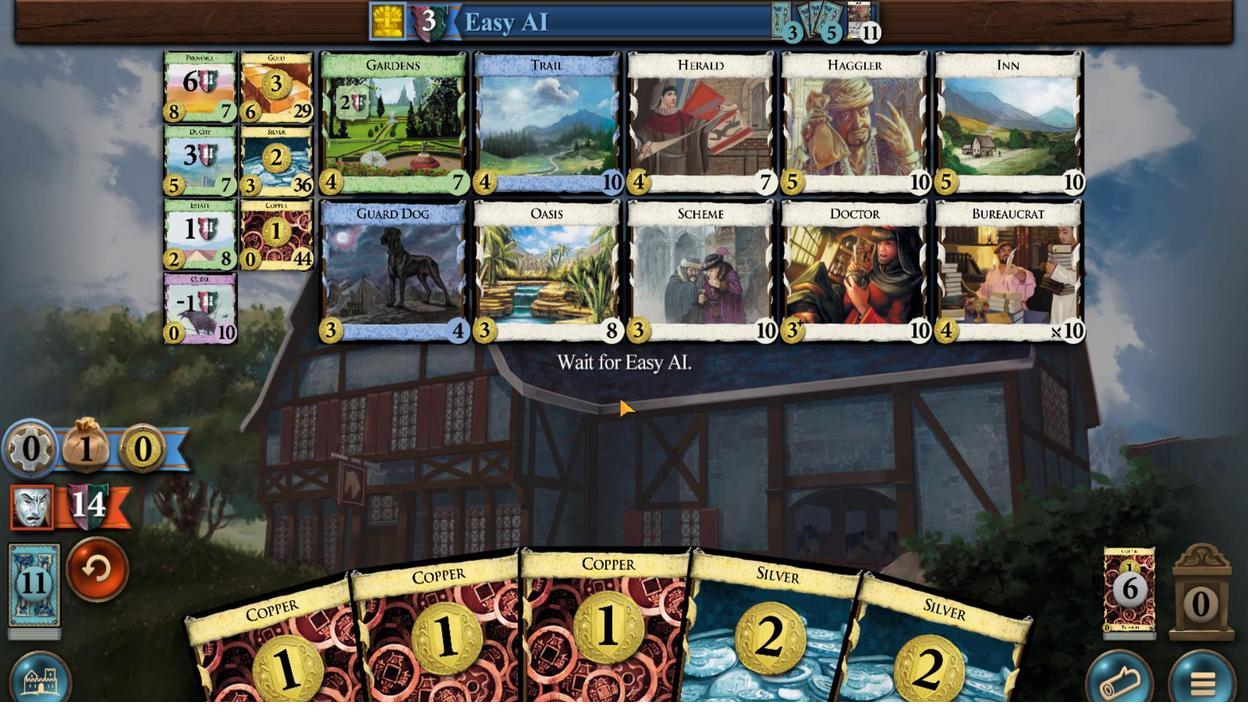 
Action: Mouse pressed left at (649, 364)
Screenshot: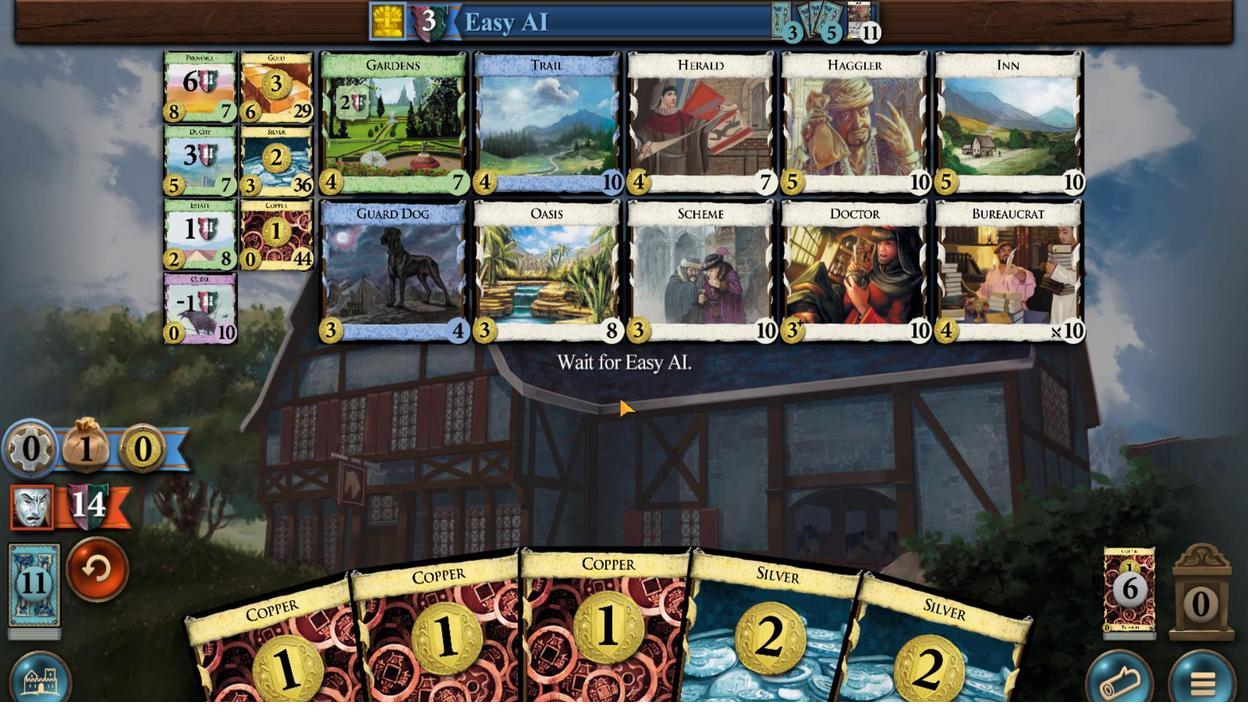 
Action: Mouse moved to (582, 483)
Screenshot: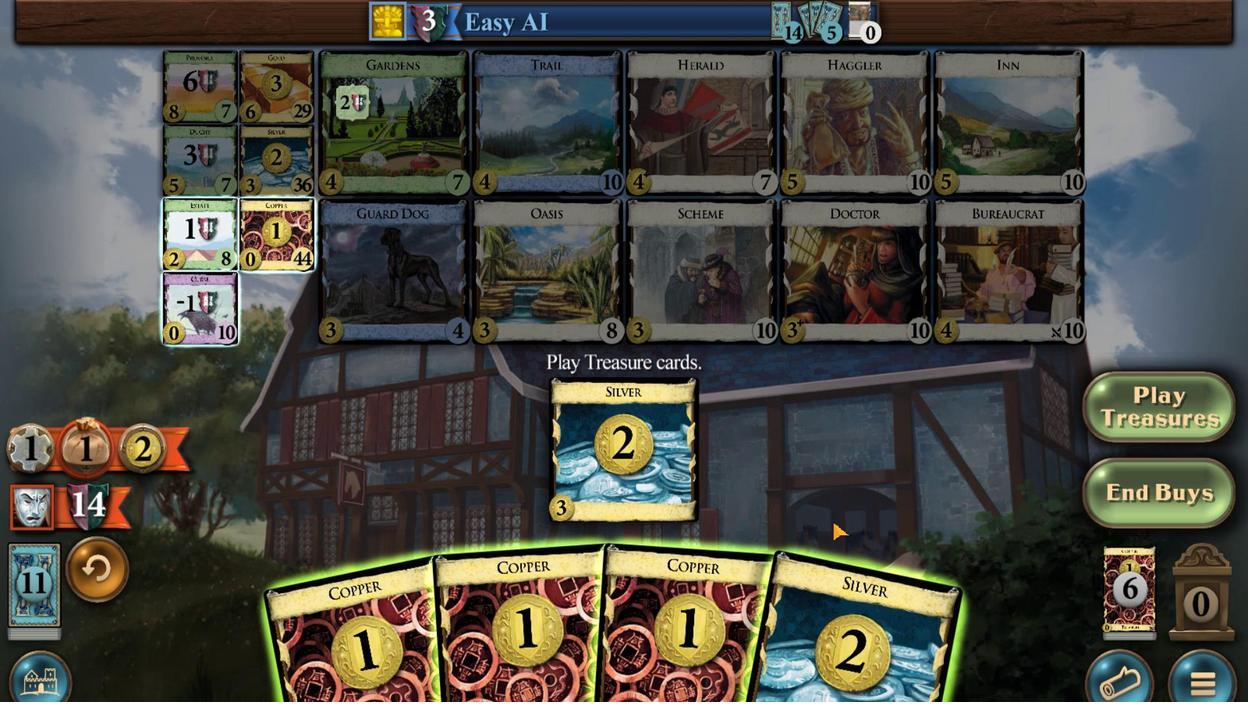 
Action: Mouse pressed left at (582, 483)
Screenshot: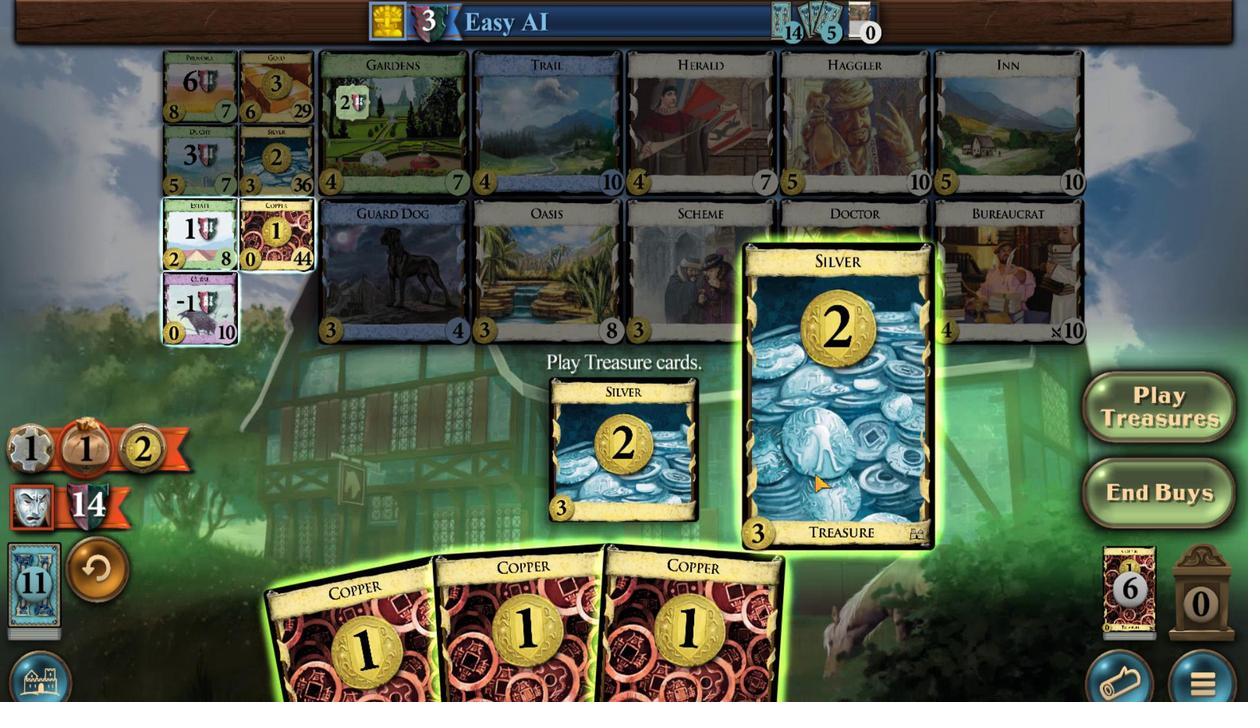 
Action: Mouse moved to (567, 492)
Screenshot: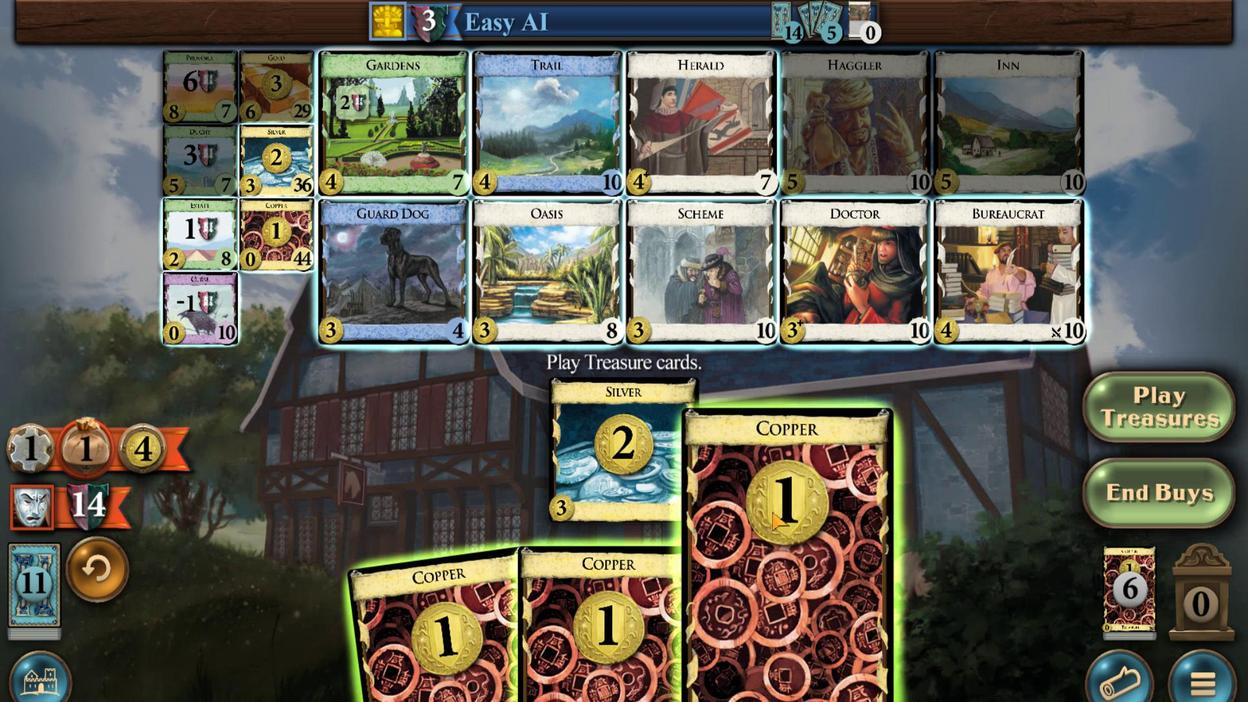 
Action: Mouse pressed left at (567, 492)
Screenshot: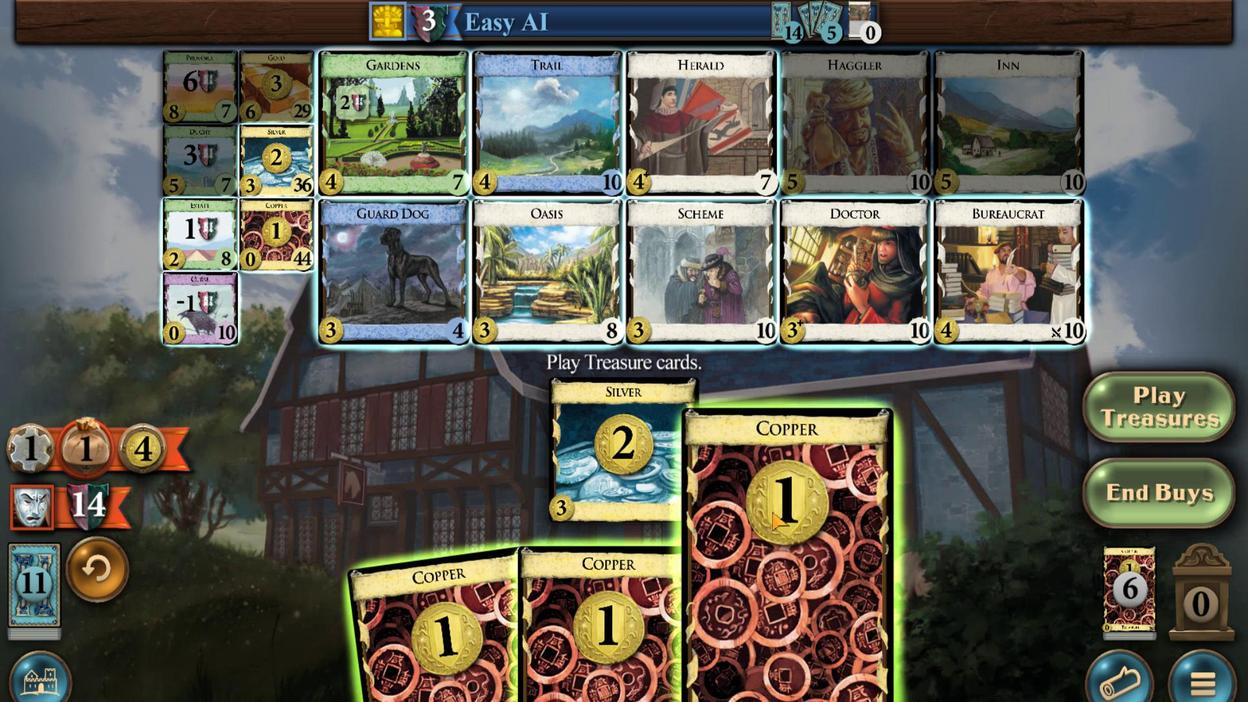
Action: Mouse moved to (577, 489)
Screenshot: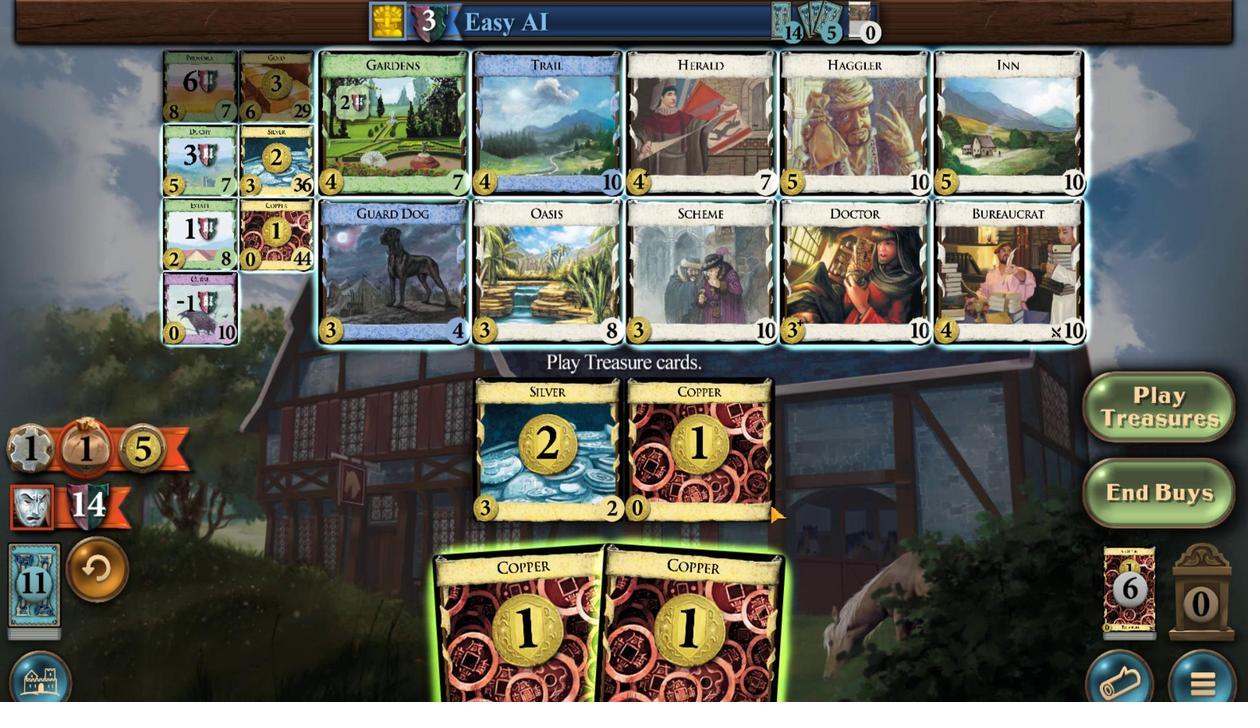 
Action: Mouse pressed left at (577, 489)
Screenshot: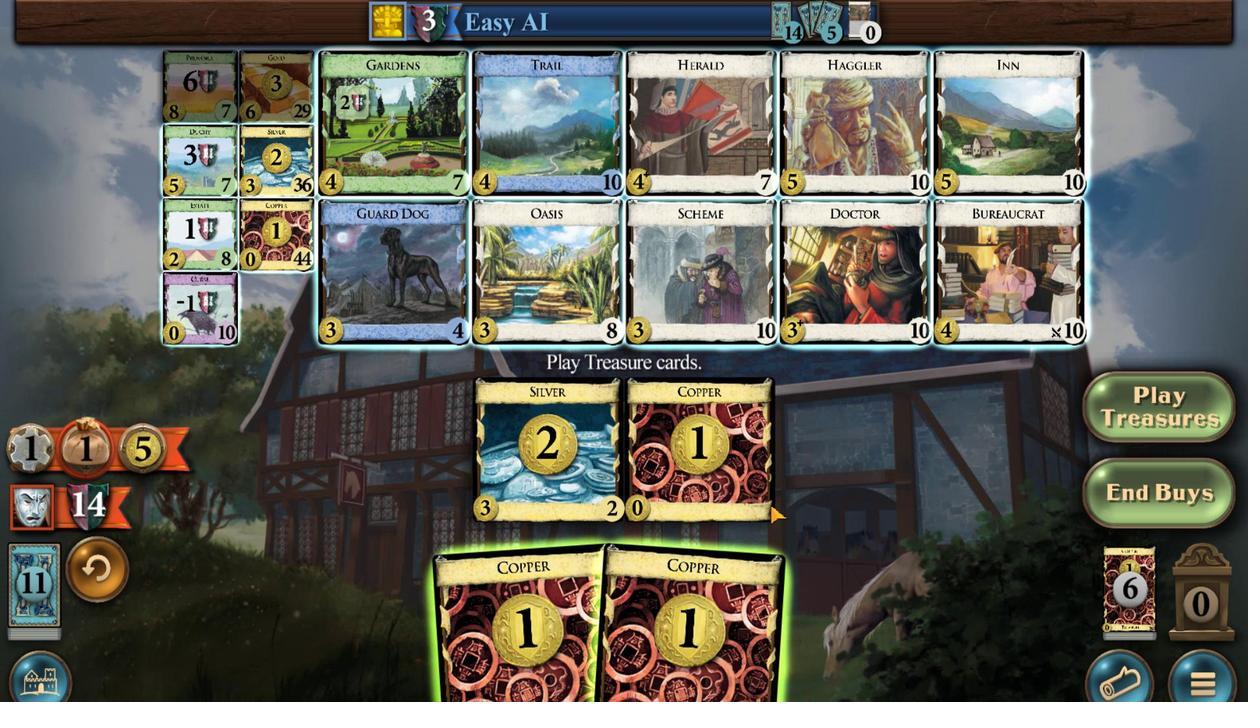 
Action: Mouse moved to (595, 478)
Screenshot: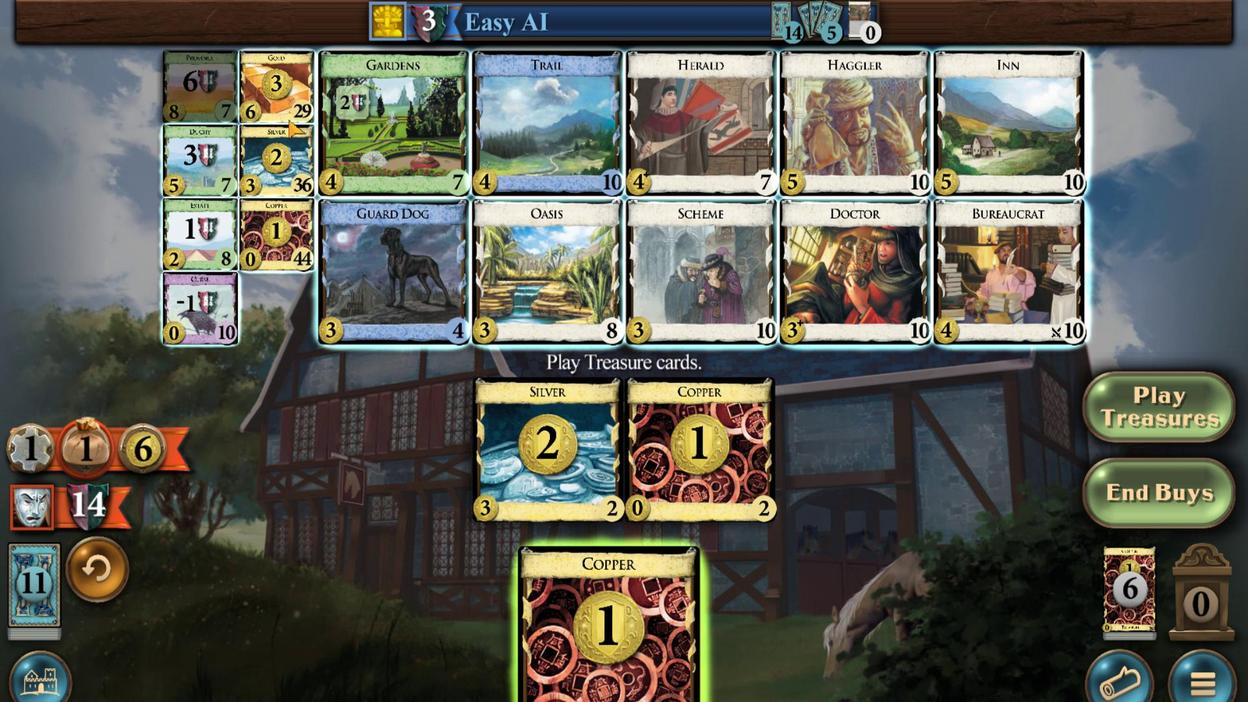 
Action: Mouse pressed left at (595, 478)
Screenshot: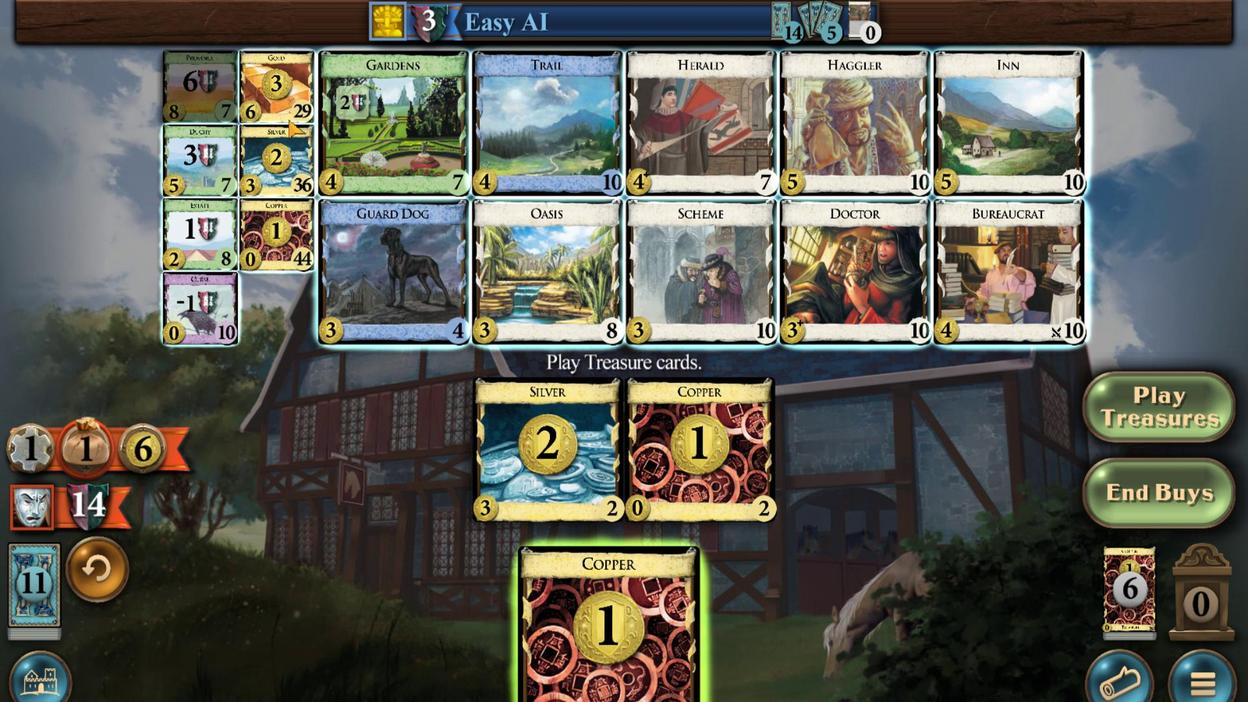 
Action: Mouse moved to (655, 346)
Screenshot: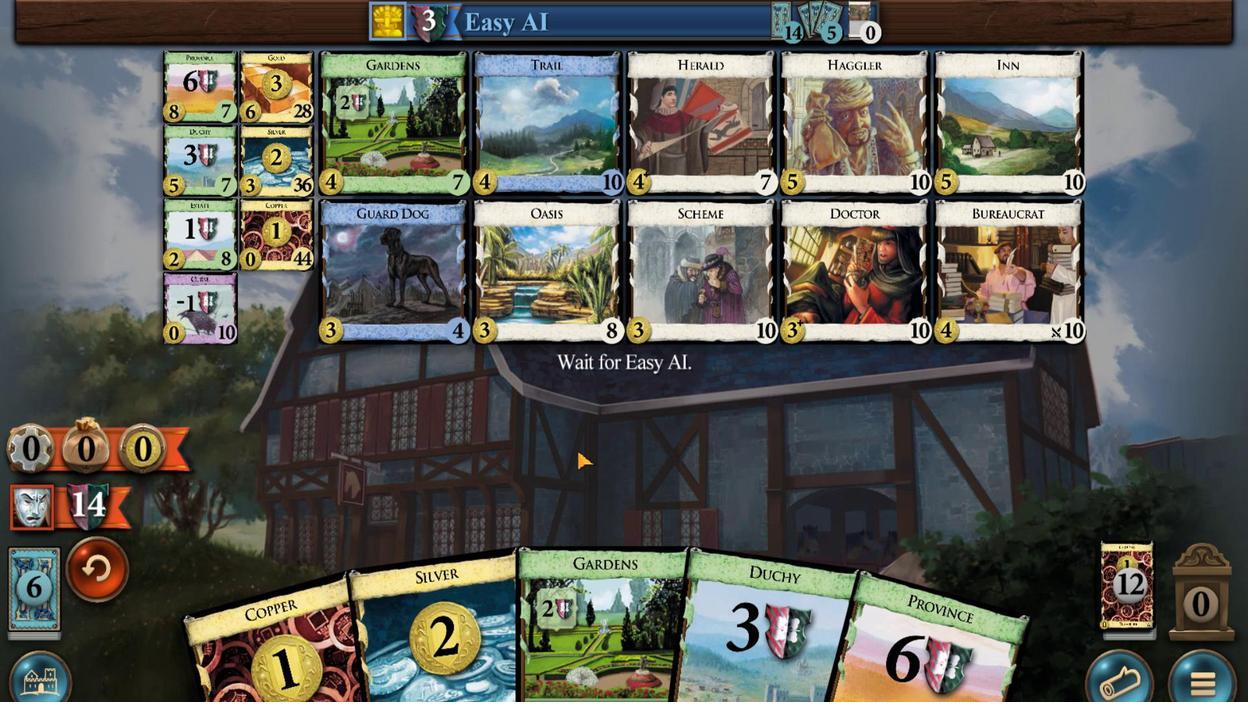 
Action: Mouse pressed left at (655, 346)
Screenshot: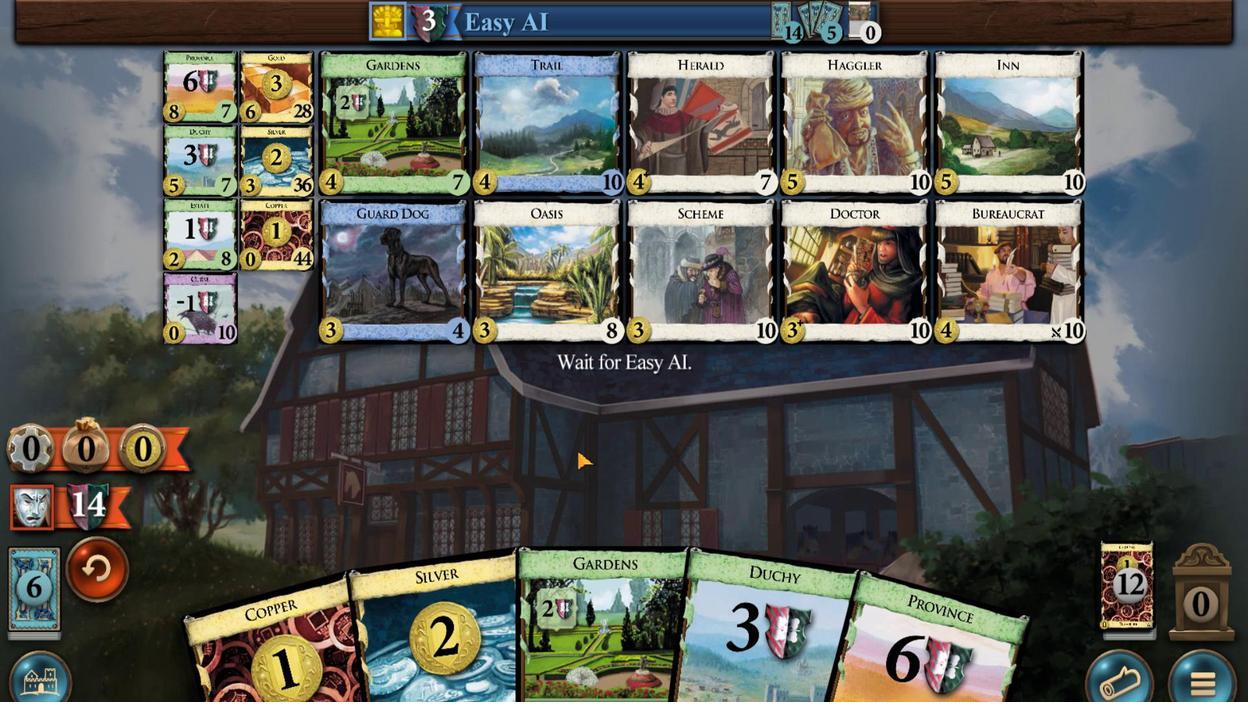 
Action: Mouse moved to (632, 489)
Screenshot: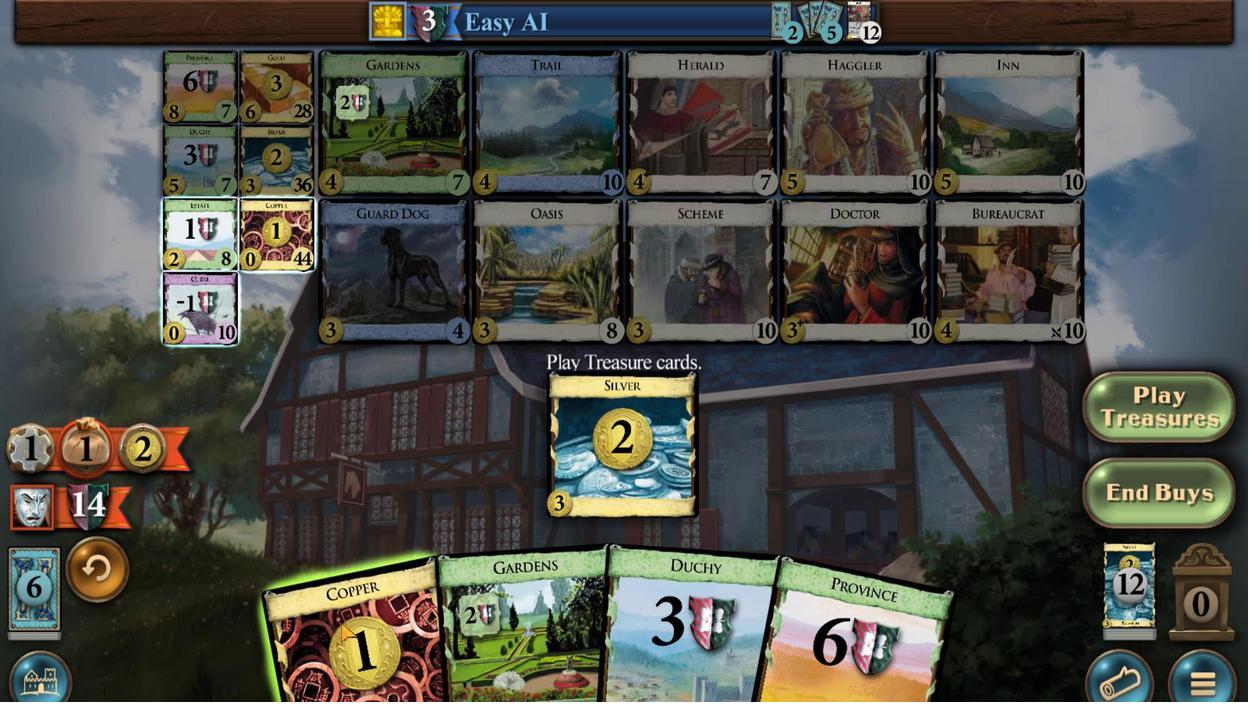 
Action: Mouse pressed left at (632, 489)
Screenshot: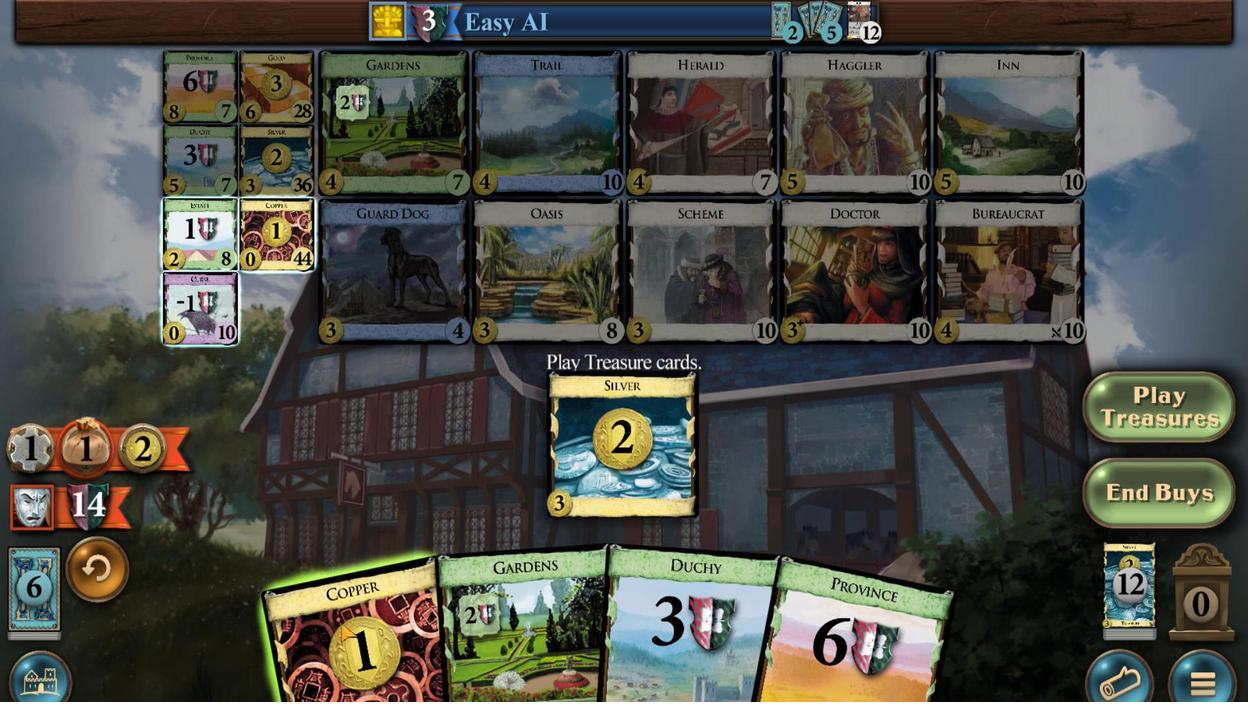 
Action: Mouse moved to (645, 491)
Screenshot: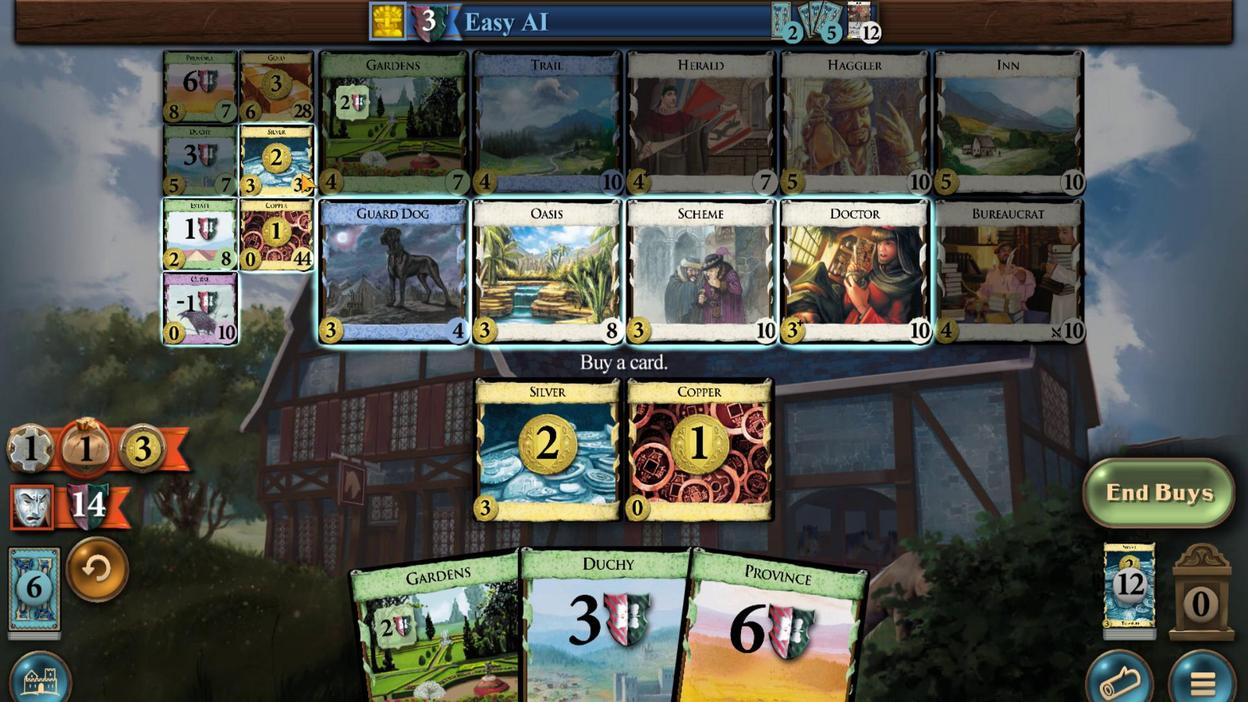 
Action: Mouse pressed left at (645, 491)
Screenshot: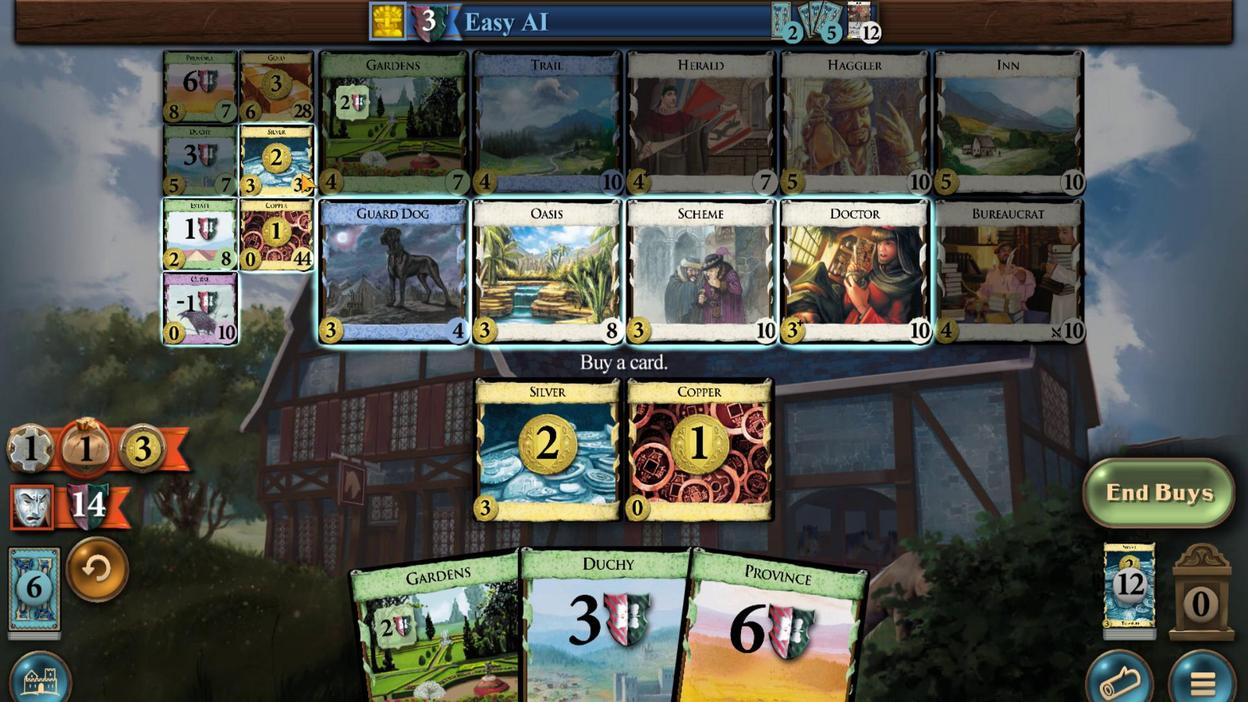 
Action: Mouse moved to (608, 392)
Screenshot: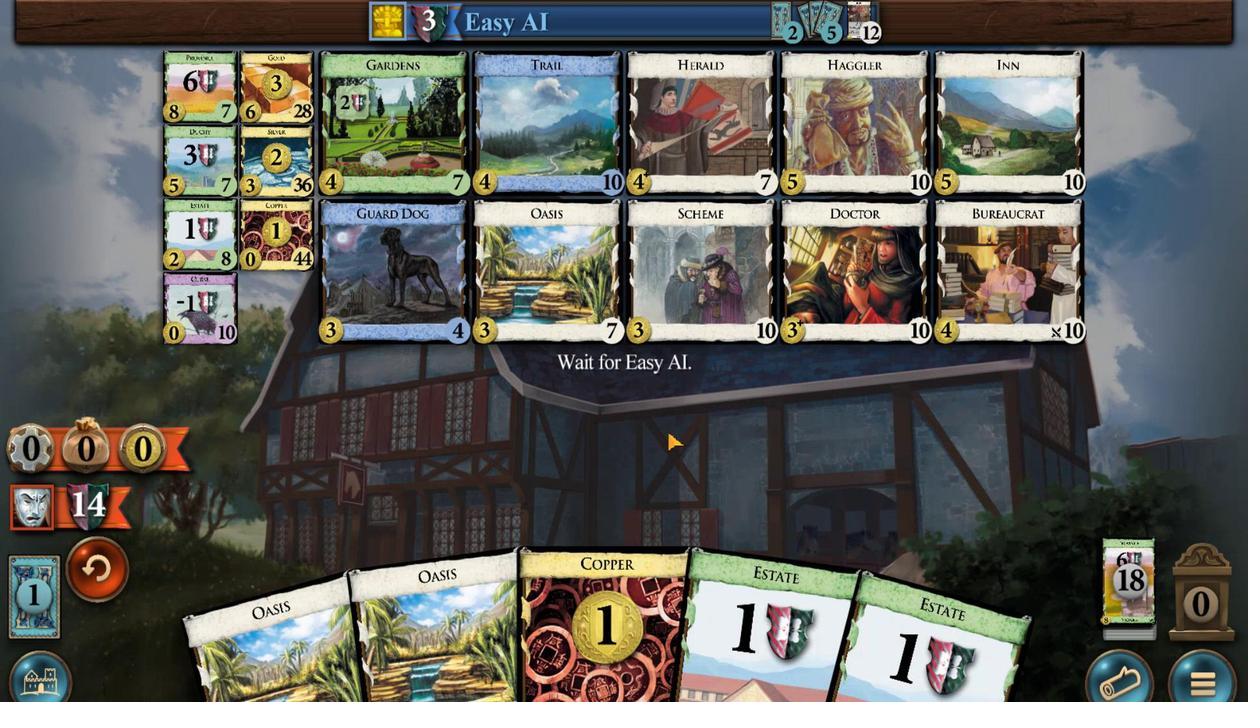 
Action: Mouse pressed left at (608, 392)
Screenshot: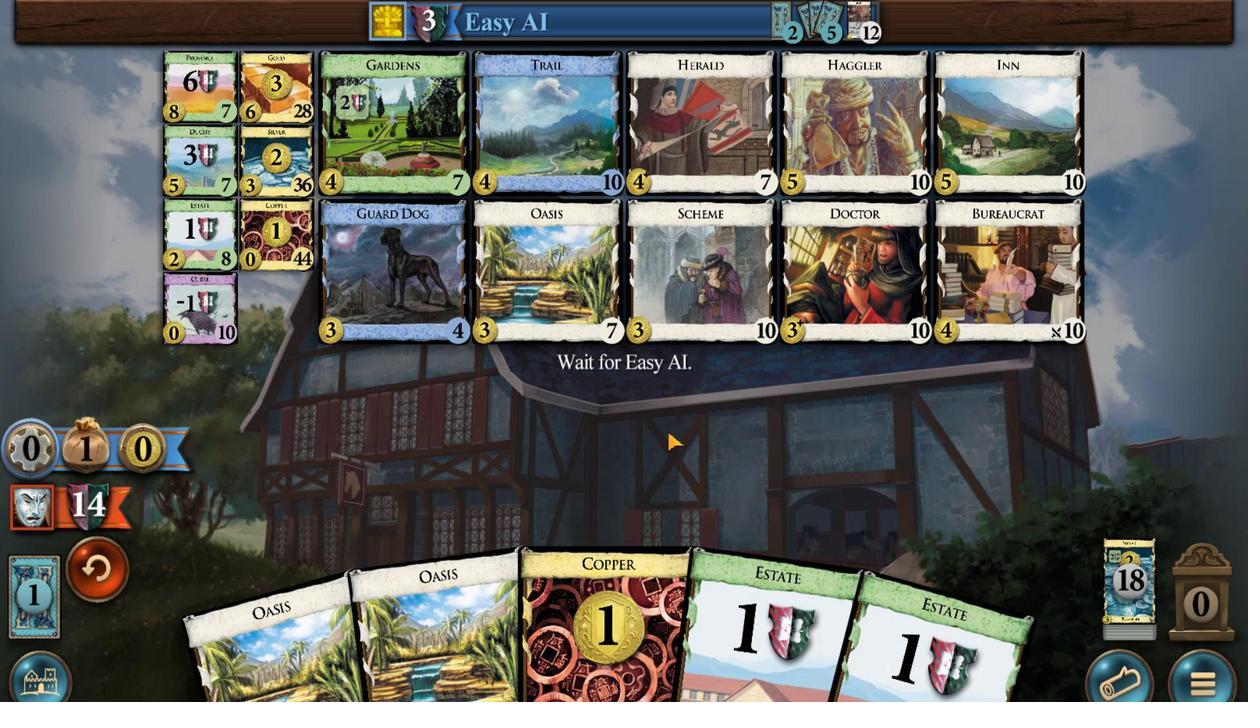 
Action: Mouse moved to (626, 483)
Screenshot: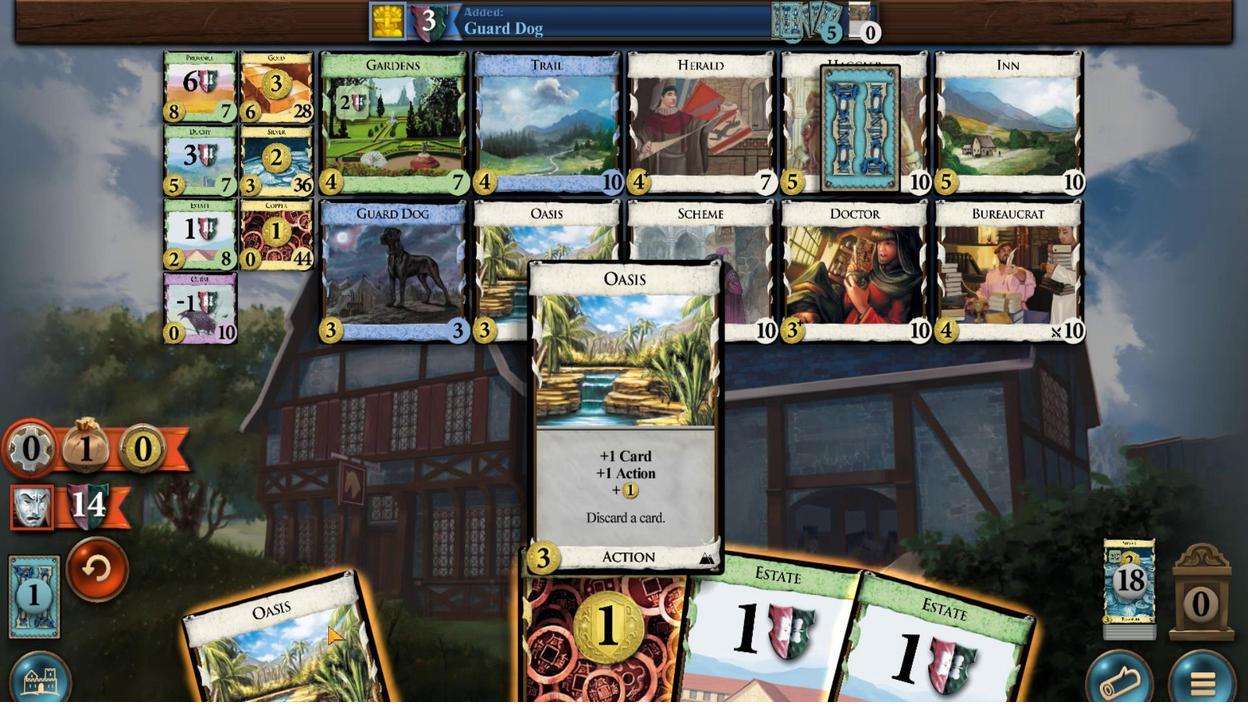 
Action: Mouse pressed left at (626, 483)
Screenshot: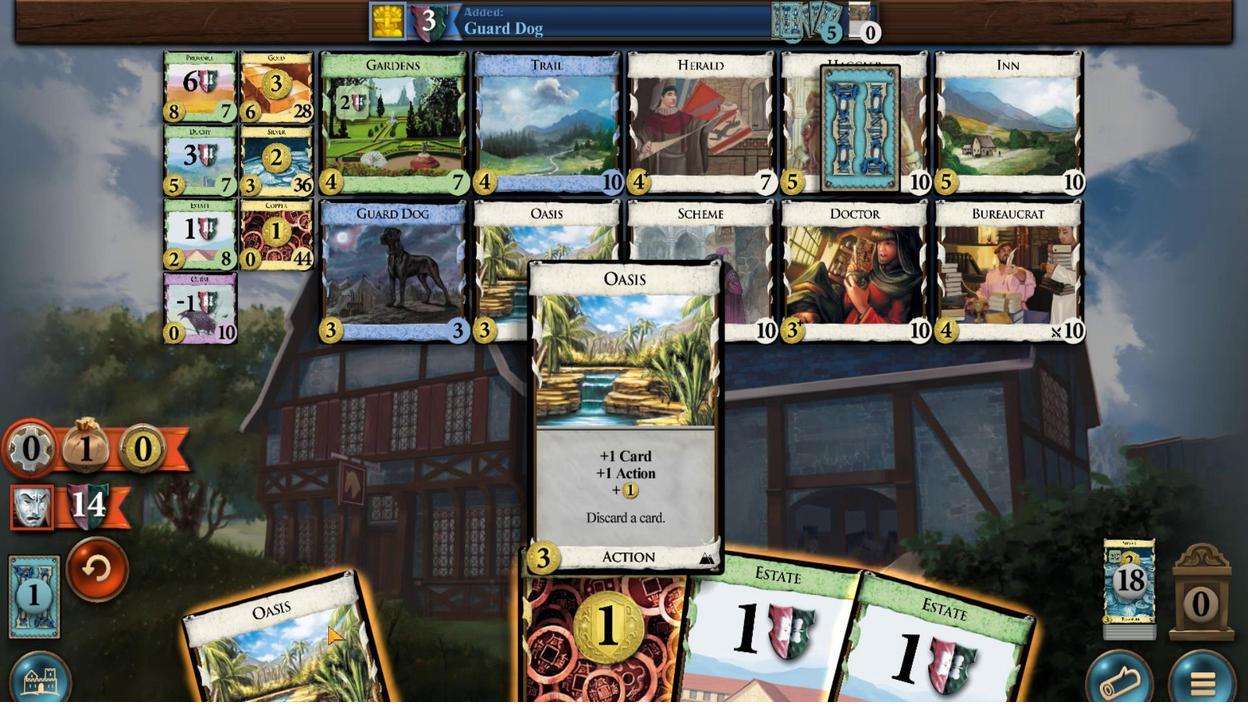 
Action: Mouse moved to (628, 492)
Screenshot: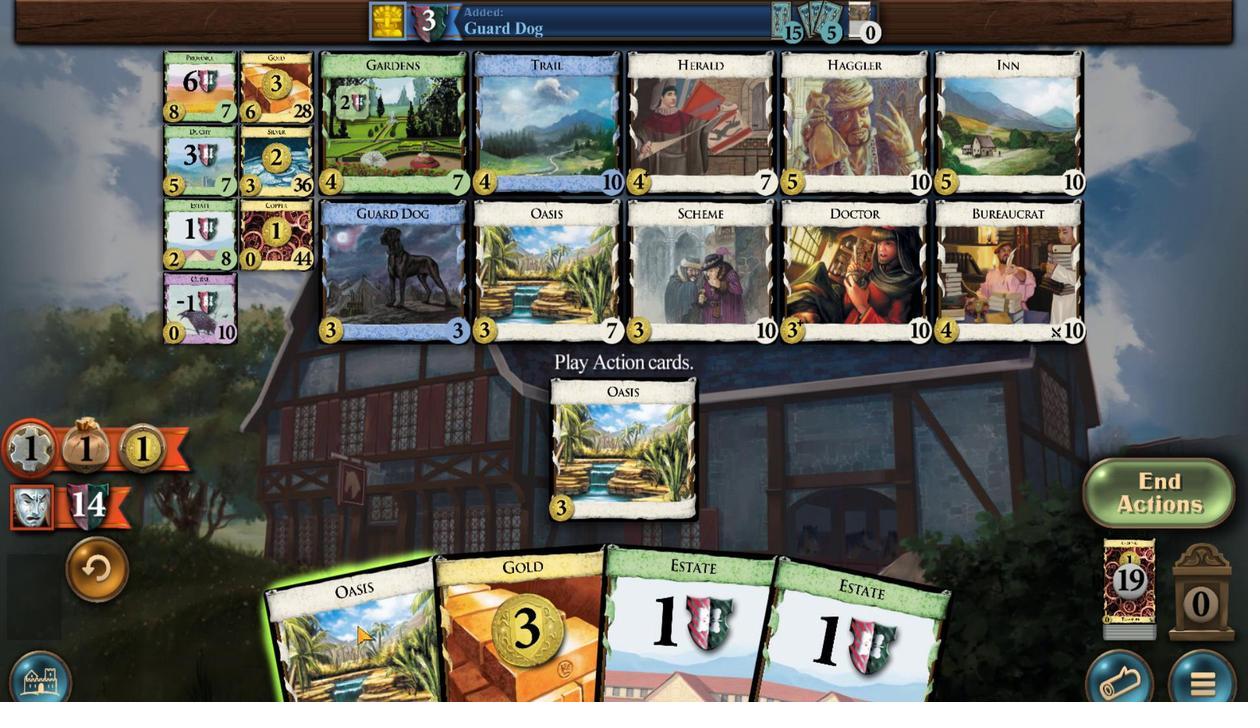 
Action: Mouse pressed left at (628, 492)
Screenshot: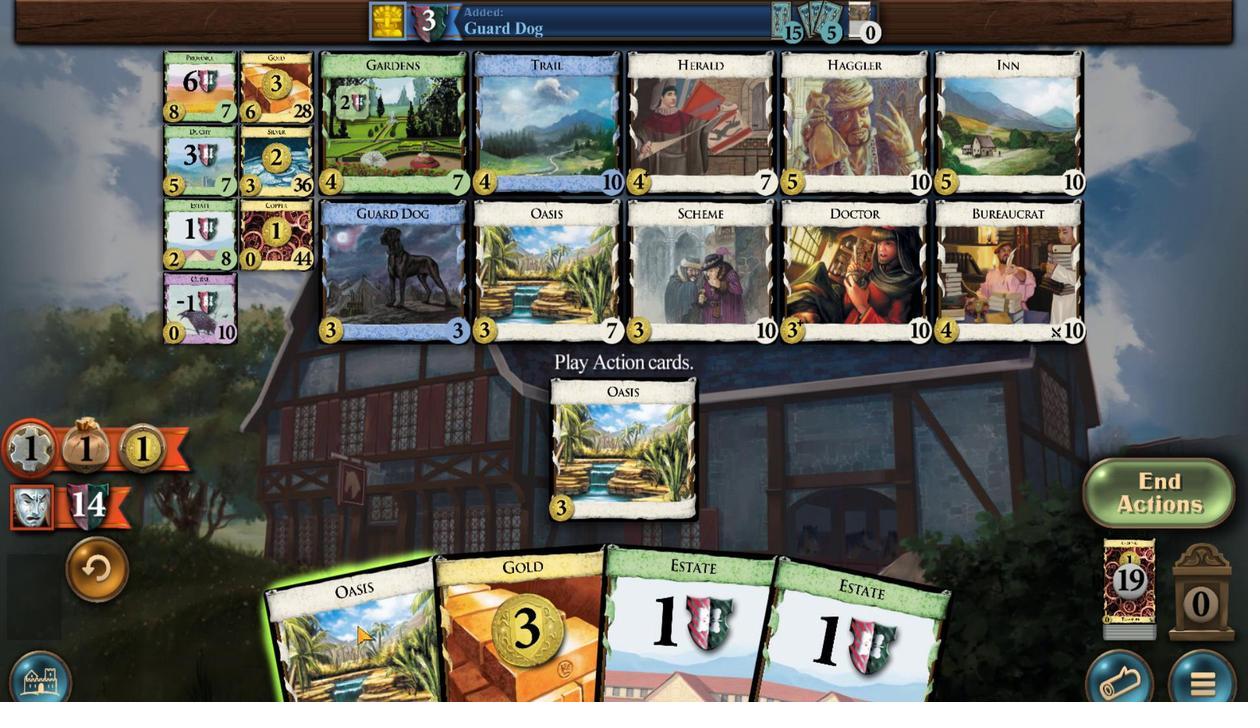 
Action: Mouse moved to (641, 490)
Screenshot: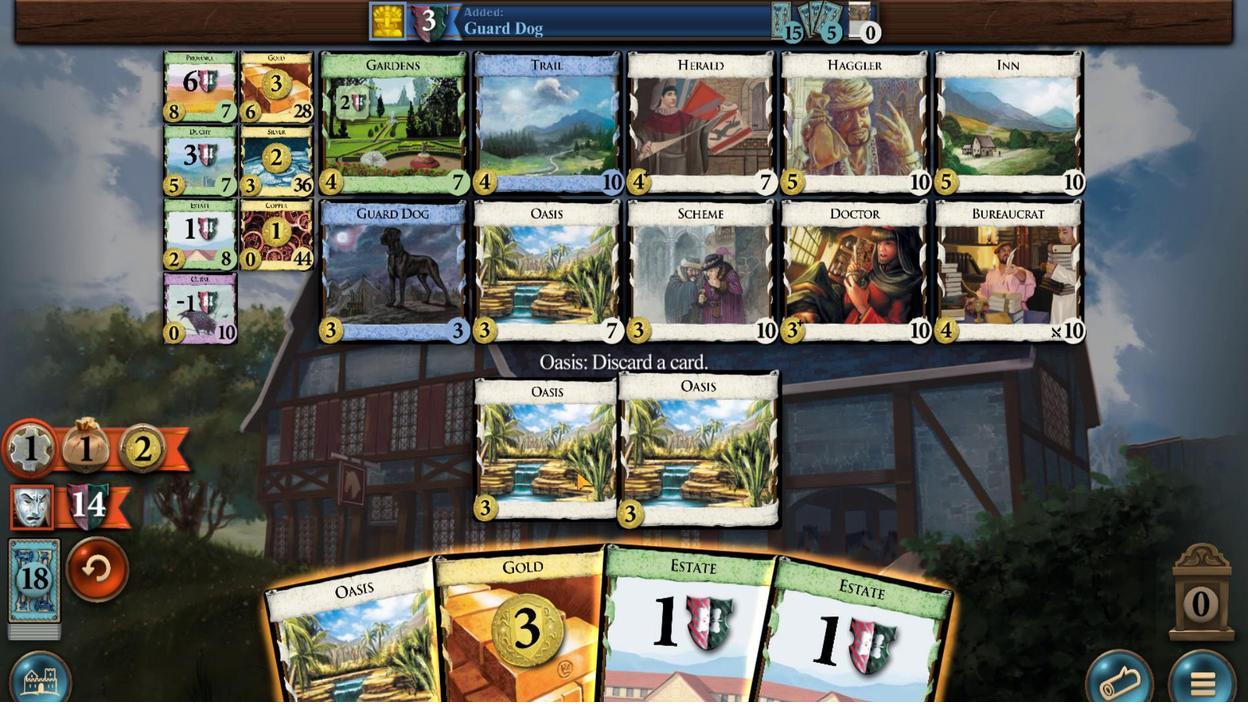 
Action: Mouse pressed left at (641, 490)
Screenshot: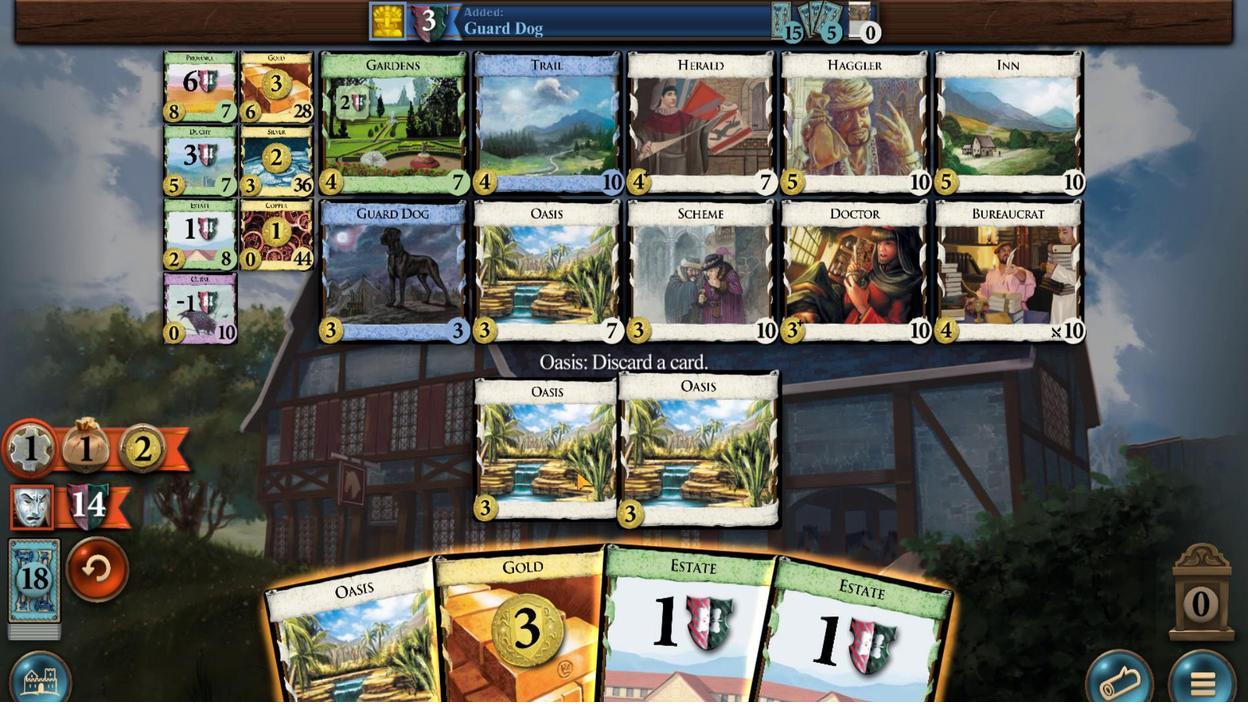 
Action: Mouse moved to (626, 487)
Screenshot: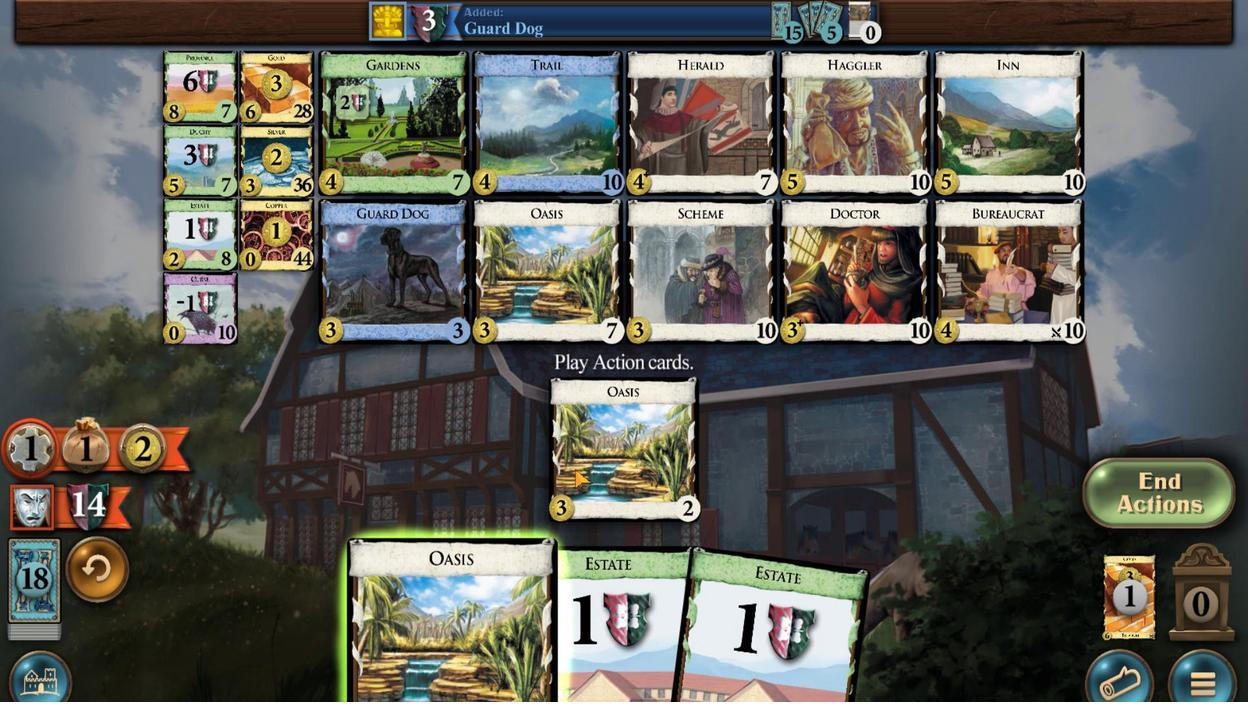 
Action: Mouse pressed left at (626, 487)
Screenshot: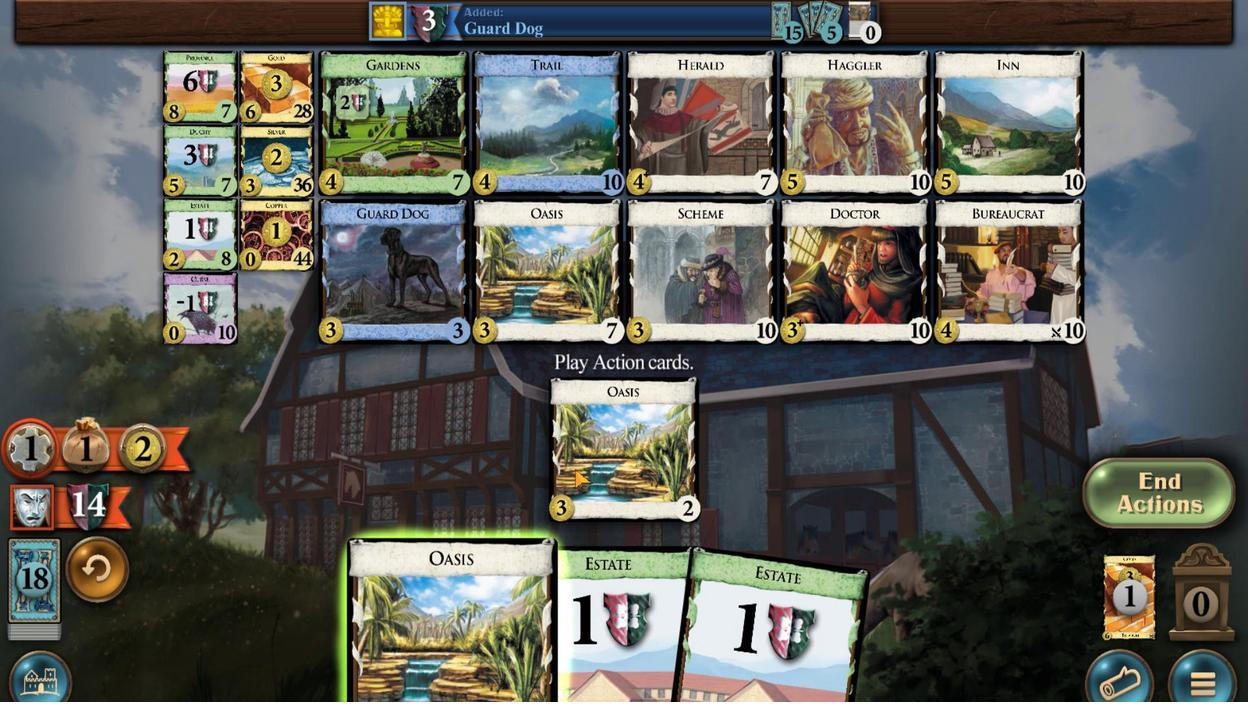 
Action: Mouse moved to (628, 484)
Screenshot: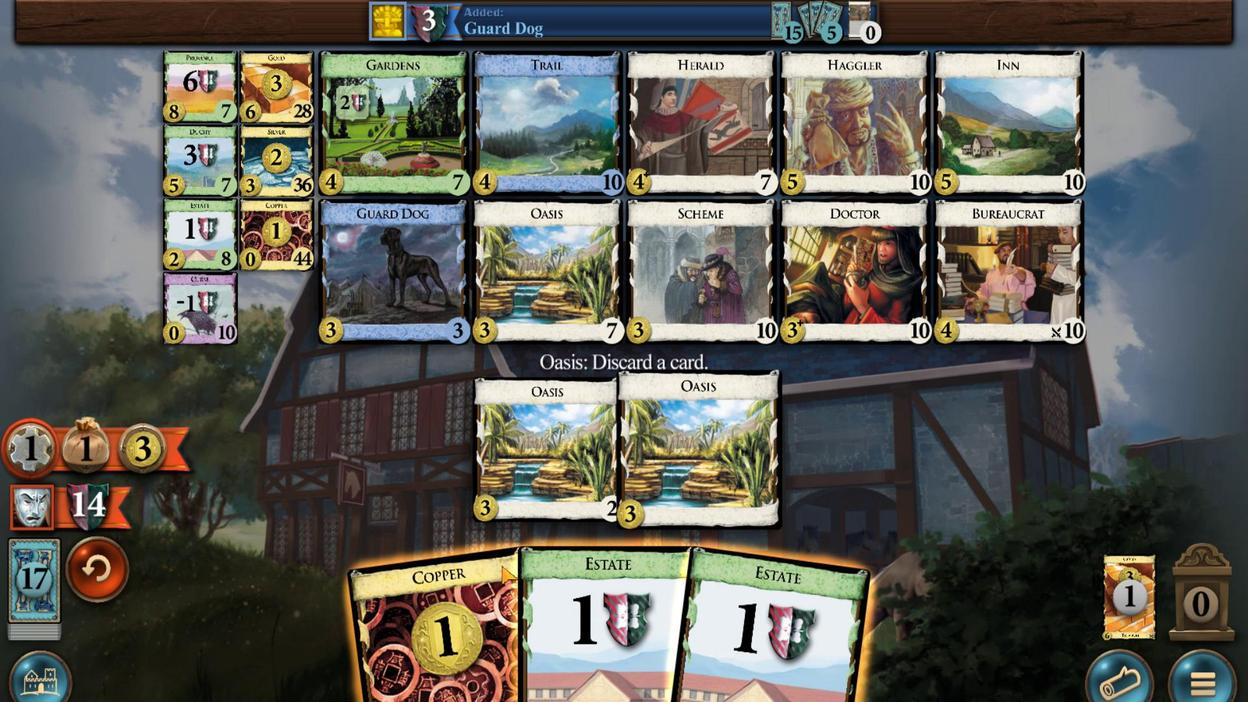 
Action: Mouse pressed left at (628, 484)
Screenshot: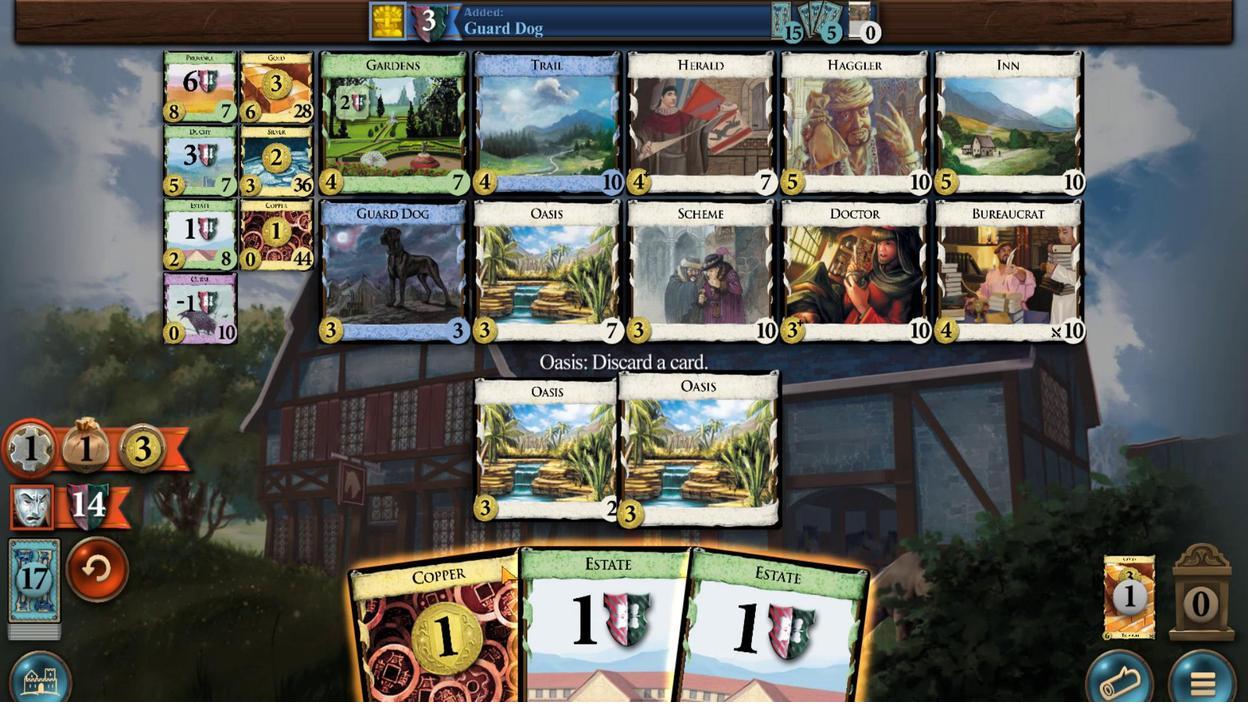
Action: Mouse moved to (625, 483)
Screenshot: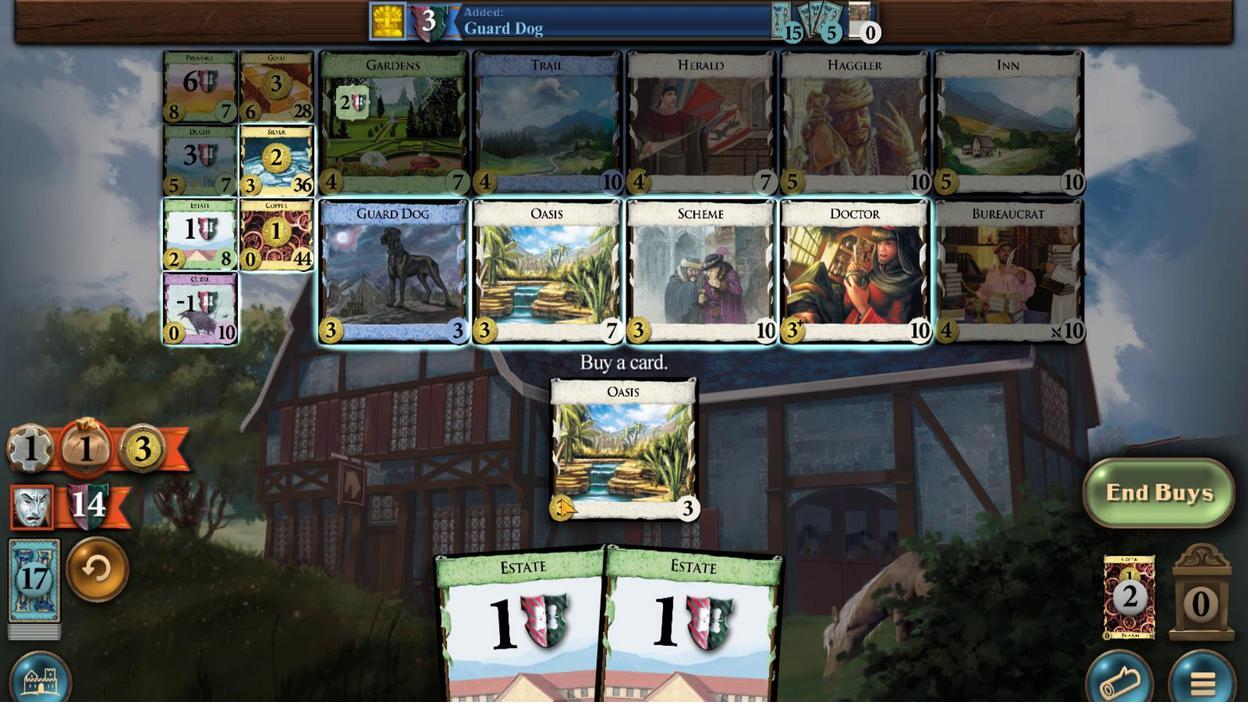 
Action: Mouse pressed left at (625, 483)
Screenshot: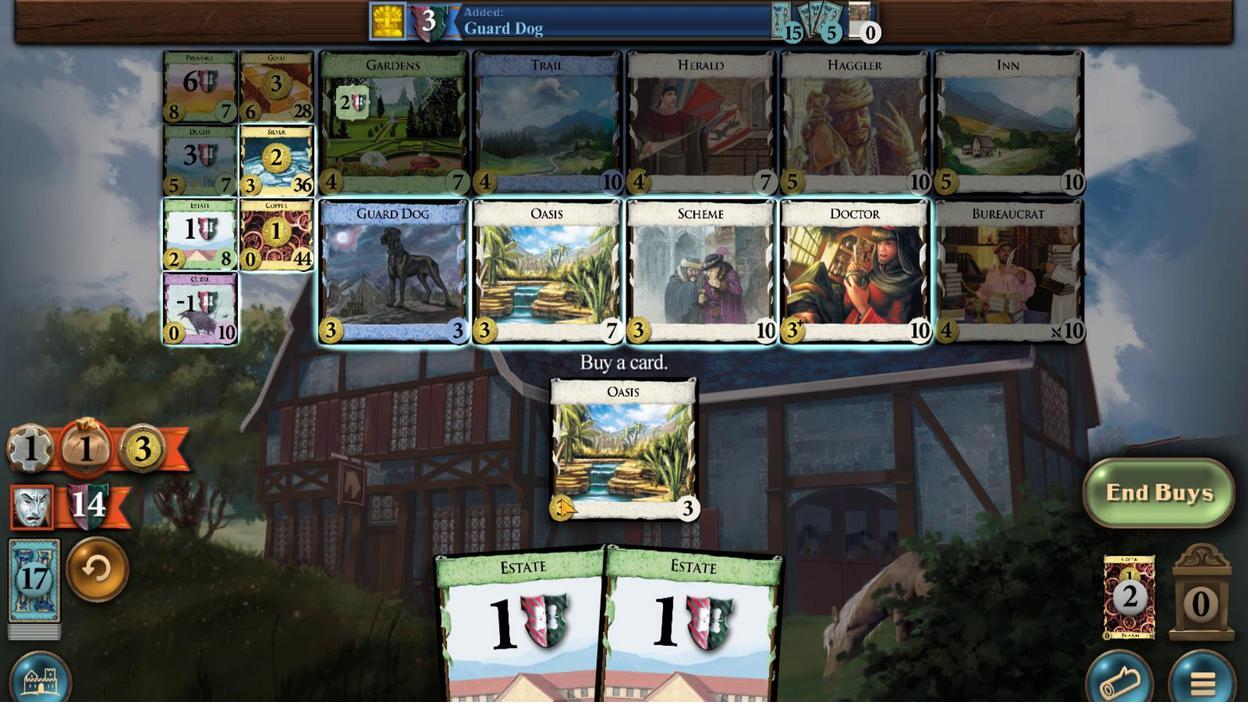 
Action: Mouse moved to (613, 402)
Screenshot: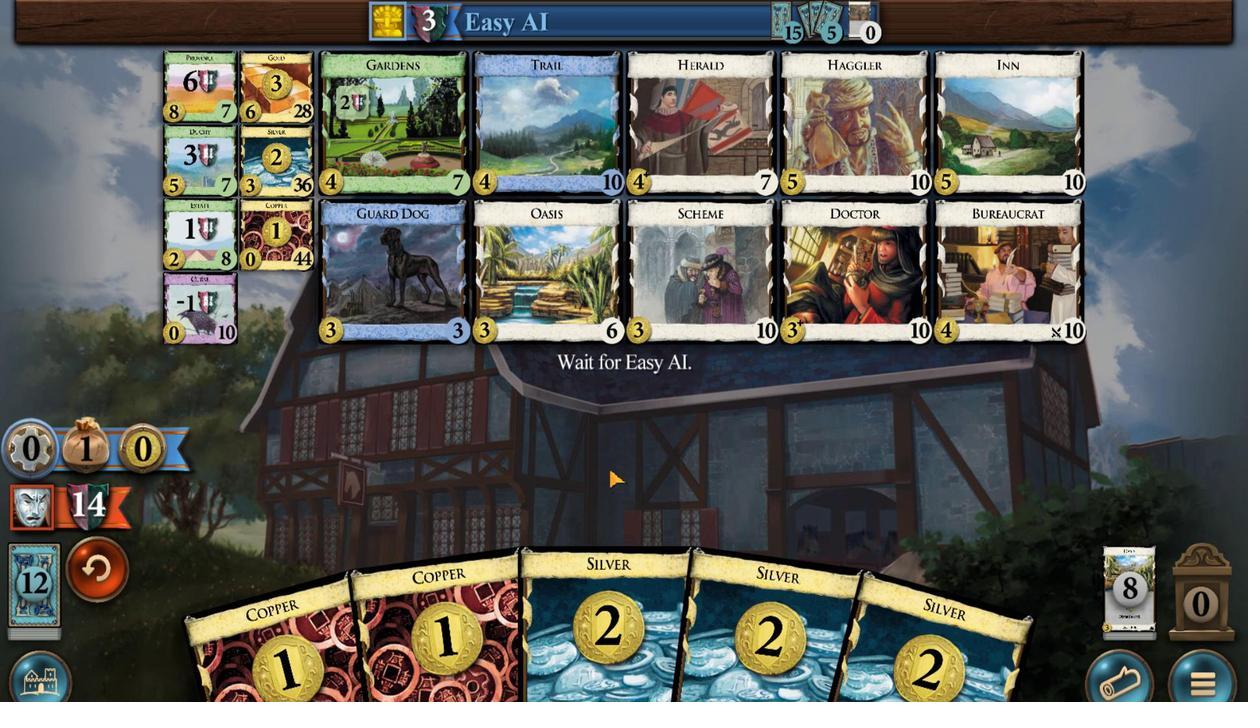 
Action: Mouse pressed left at (613, 402)
Screenshot: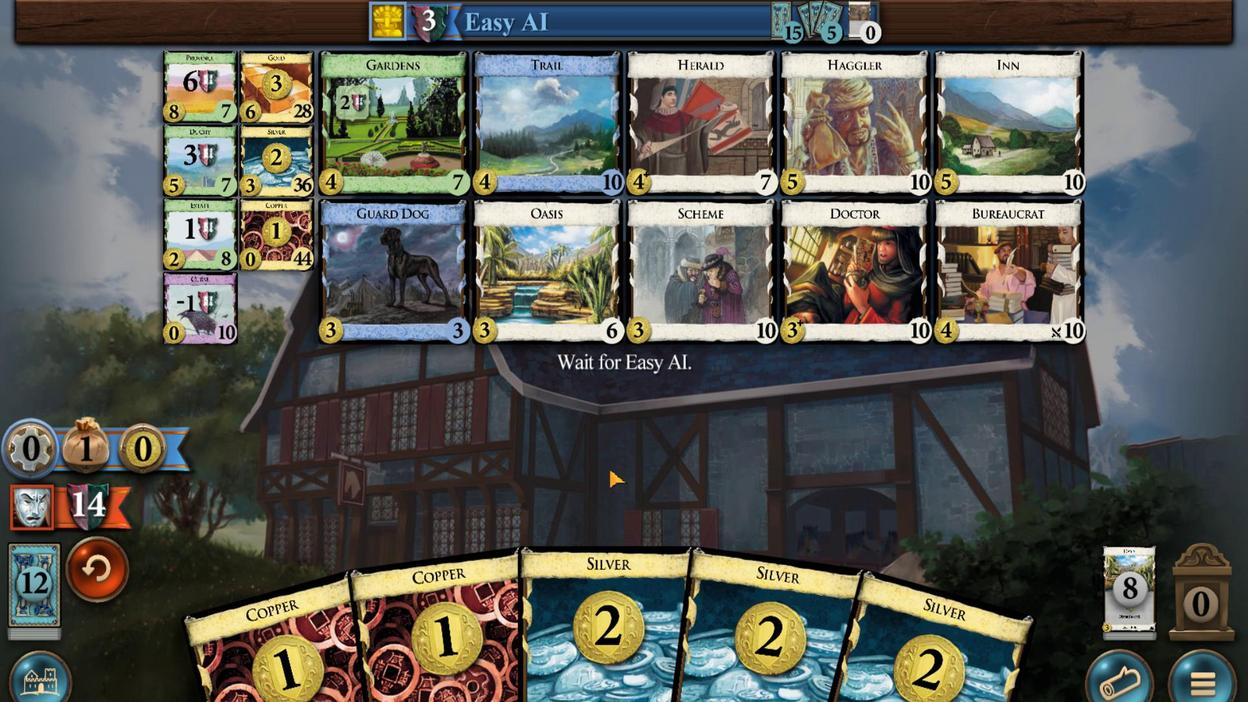 
Action: Mouse moved to (604, 490)
Screenshot: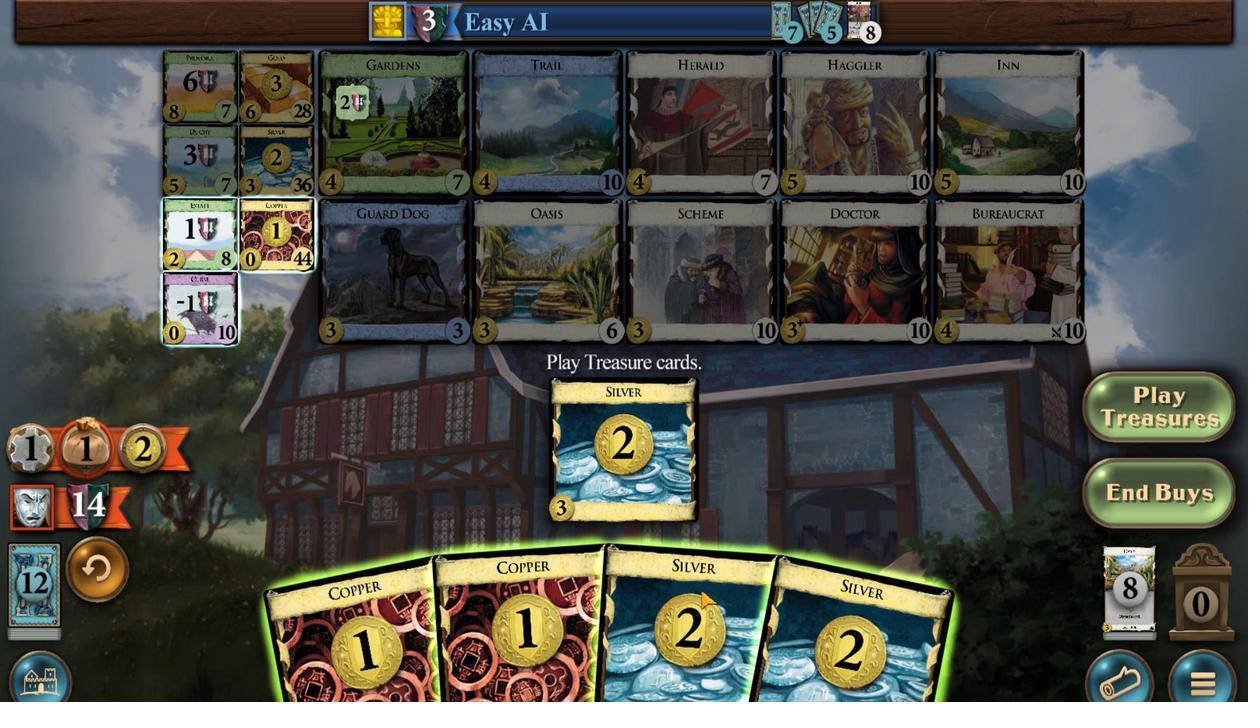 
Action: Mouse pressed left at (604, 490)
Screenshot: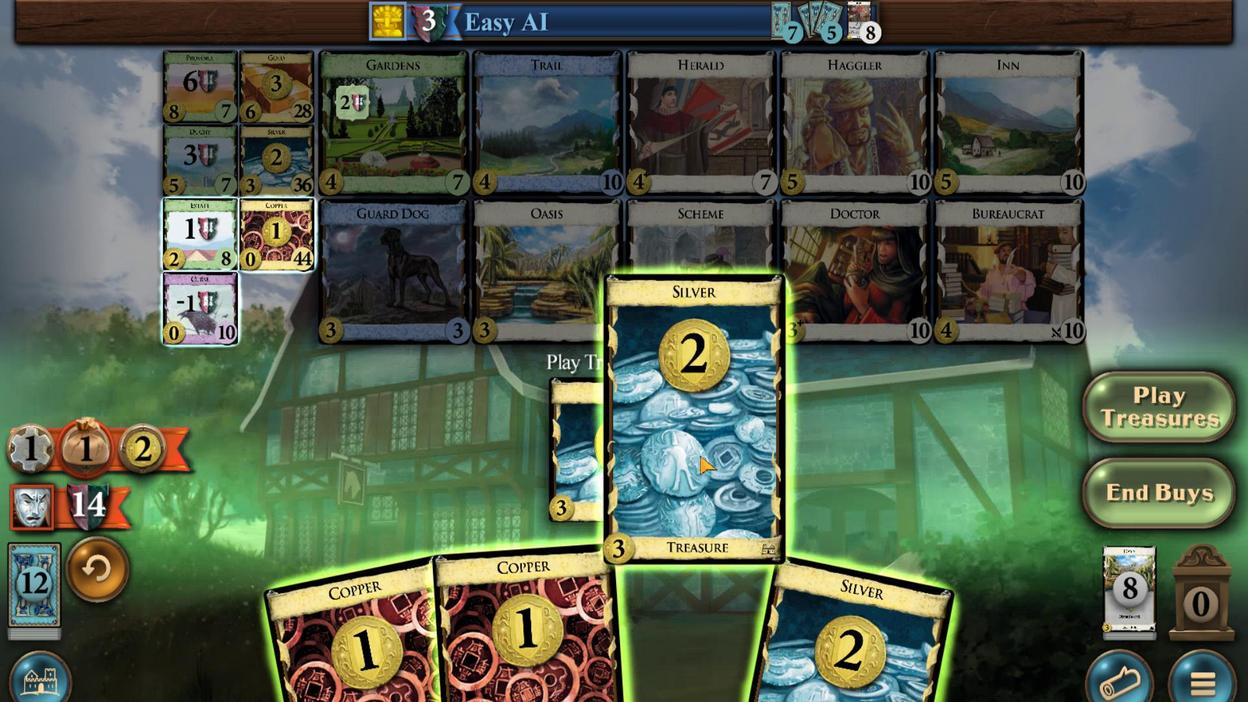 
Action: Mouse moved to (589, 481)
Screenshot: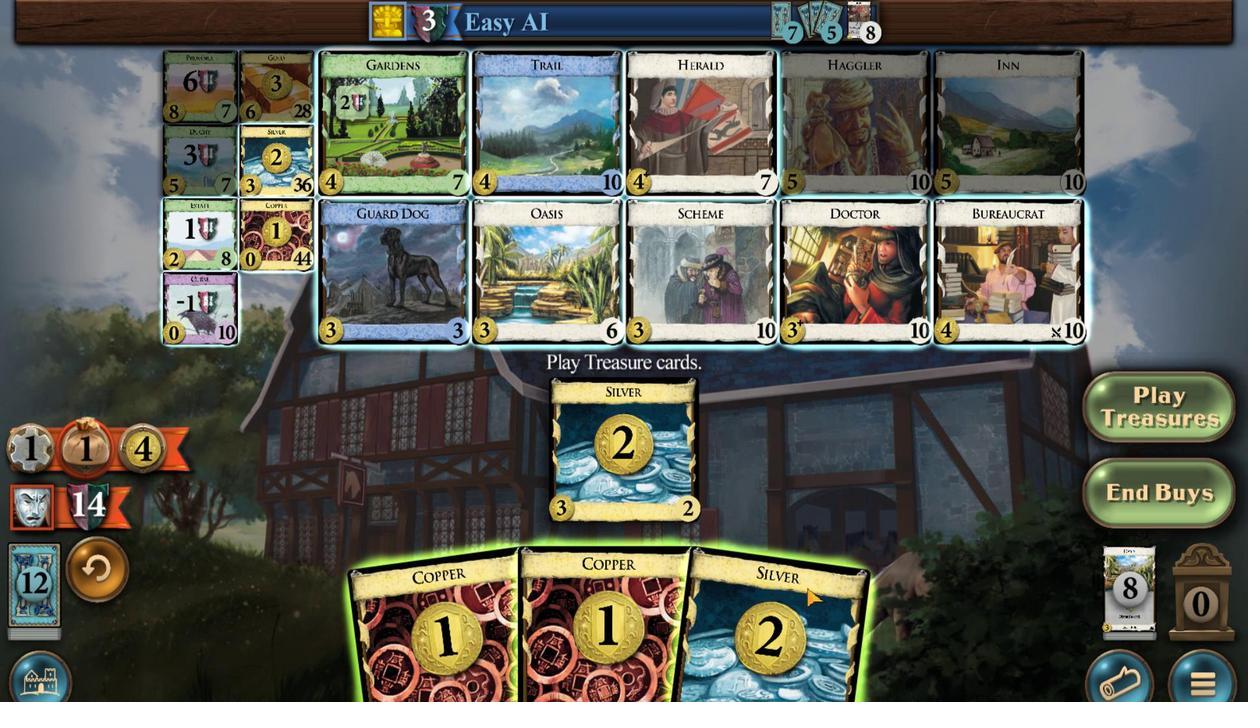 
Action: Mouse pressed left at (589, 481)
Screenshot: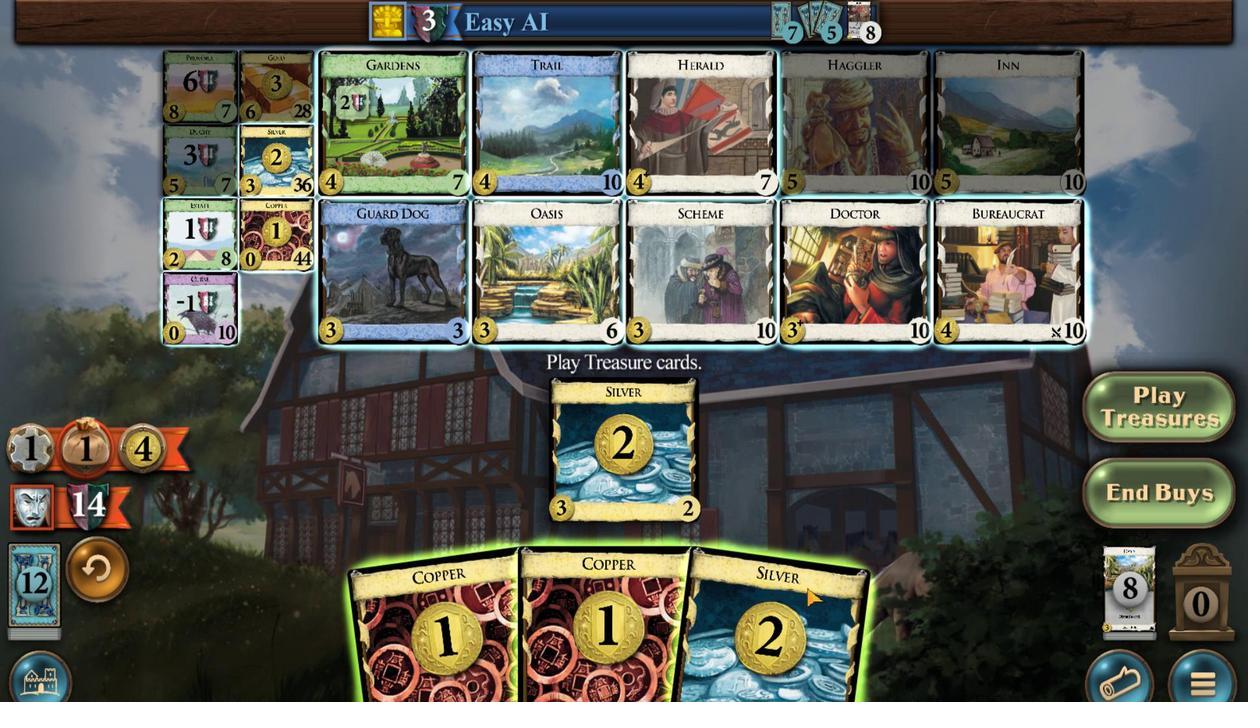 
Action: Mouse moved to (579, 491)
Screenshot: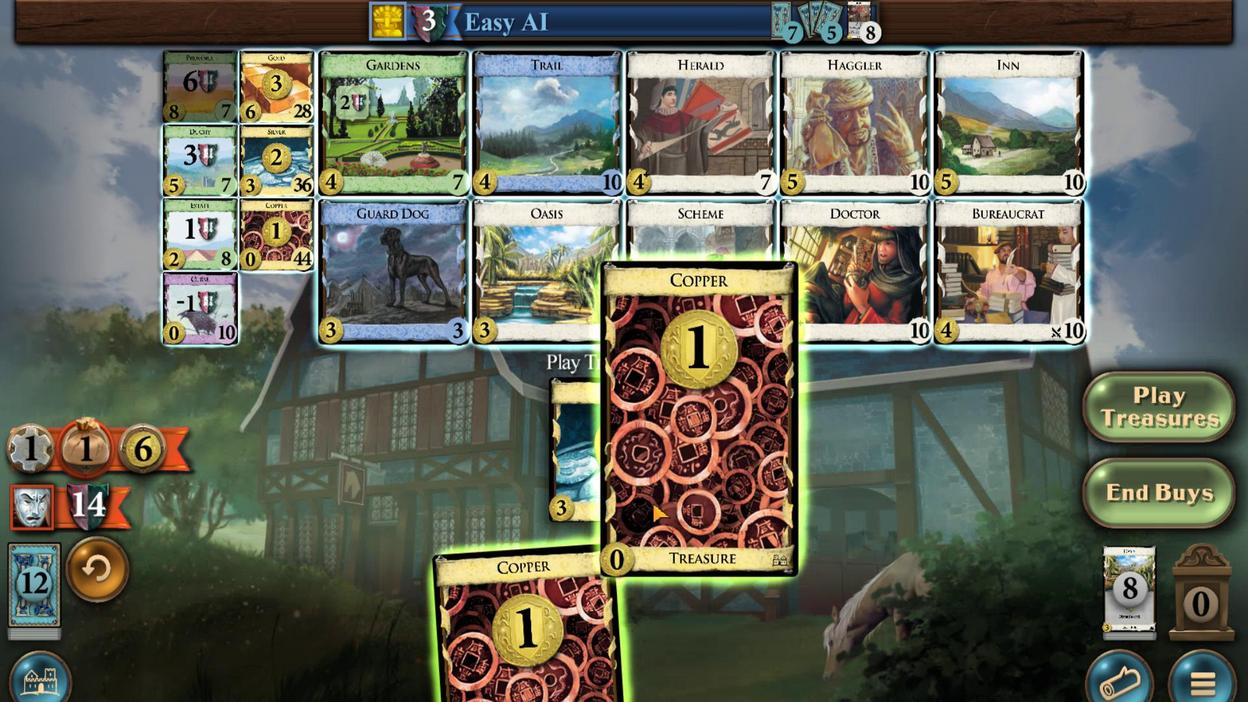 
Action: Mouse pressed left at (579, 491)
Screenshot: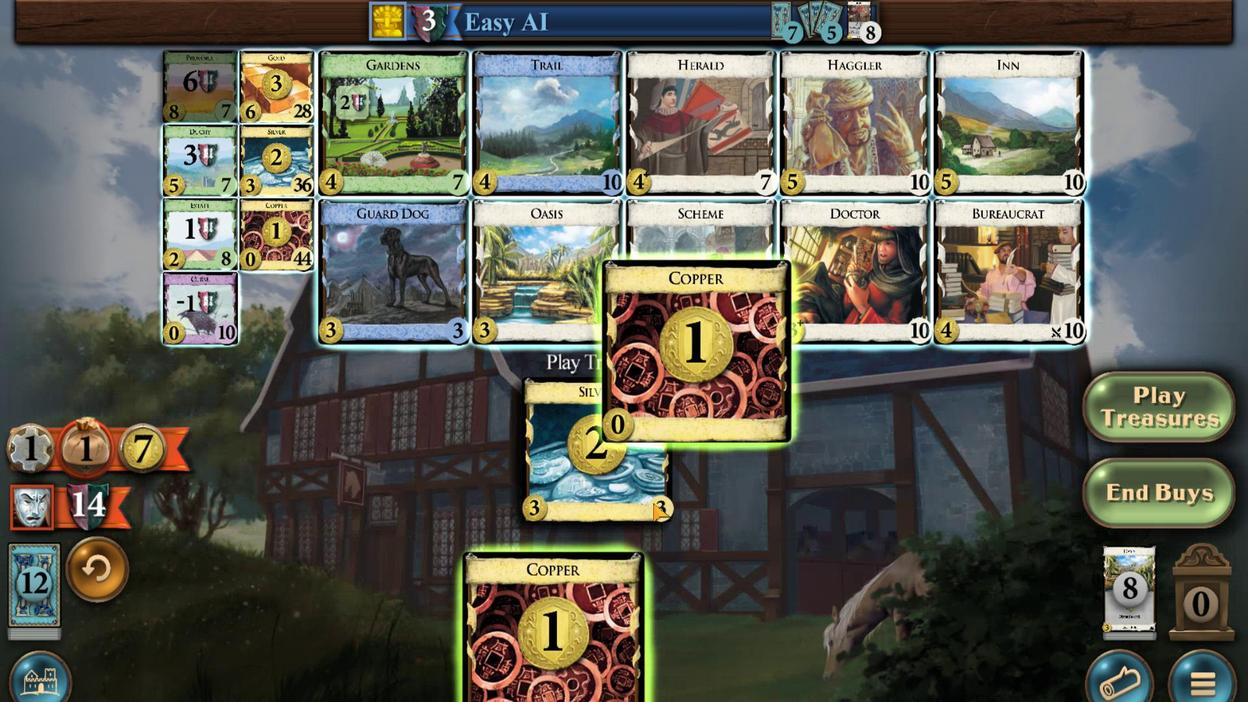 
Action: Mouse moved to (596, 494)
Screenshot: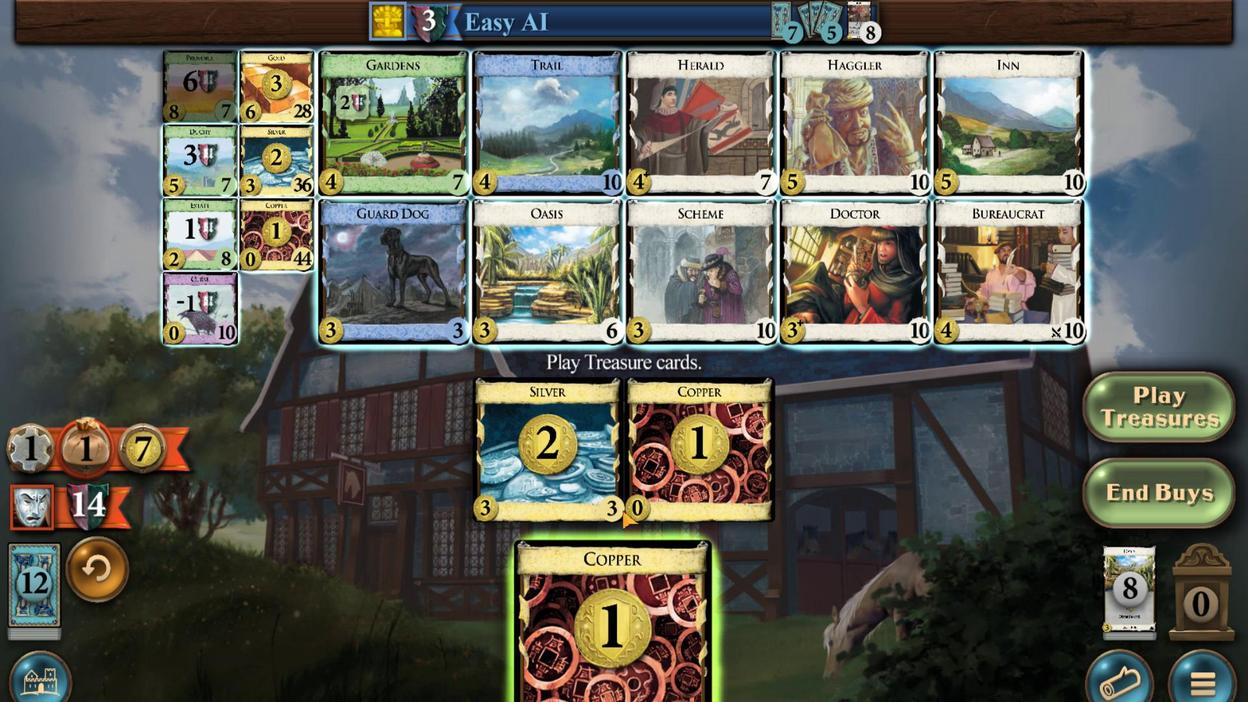 
Action: Mouse pressed left at (596, 494)
Screenshot: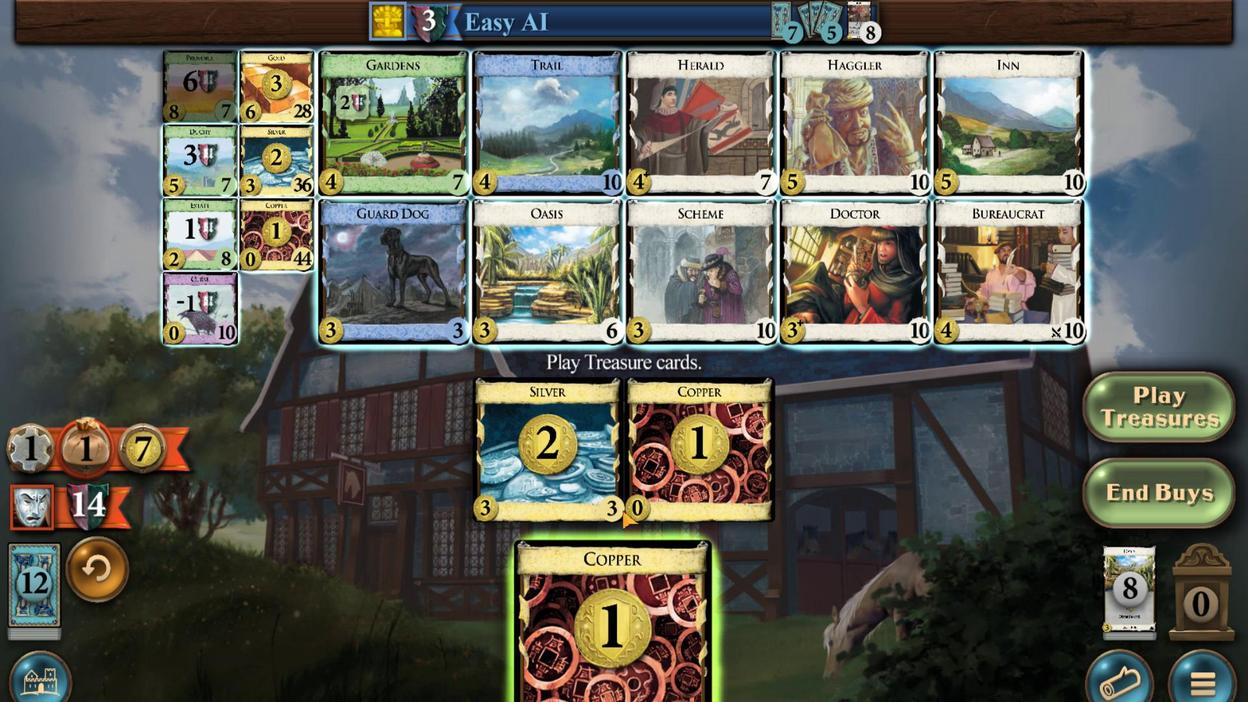 
Action: Mouse moved to (602, 485)
Screenshot: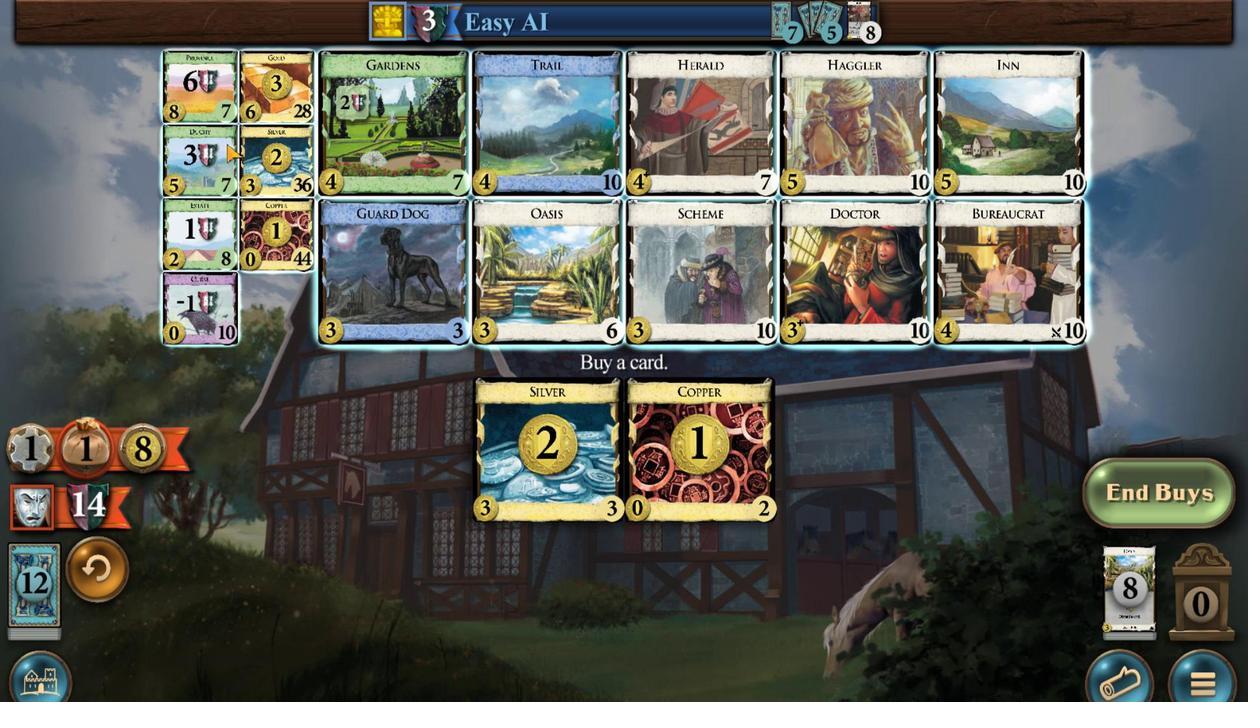 
Action: Mouse pressed left at (602, 485)
Screenshot: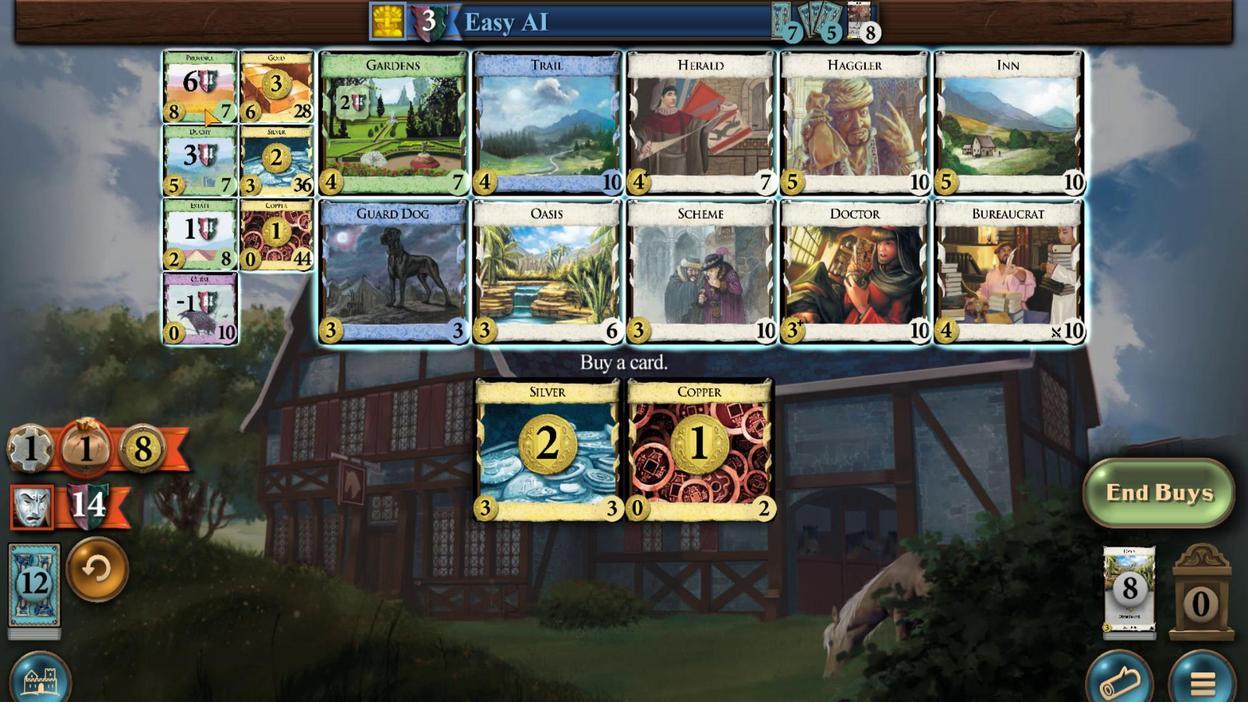 
Action: Mouse moved to (665, 347)
Screenshot: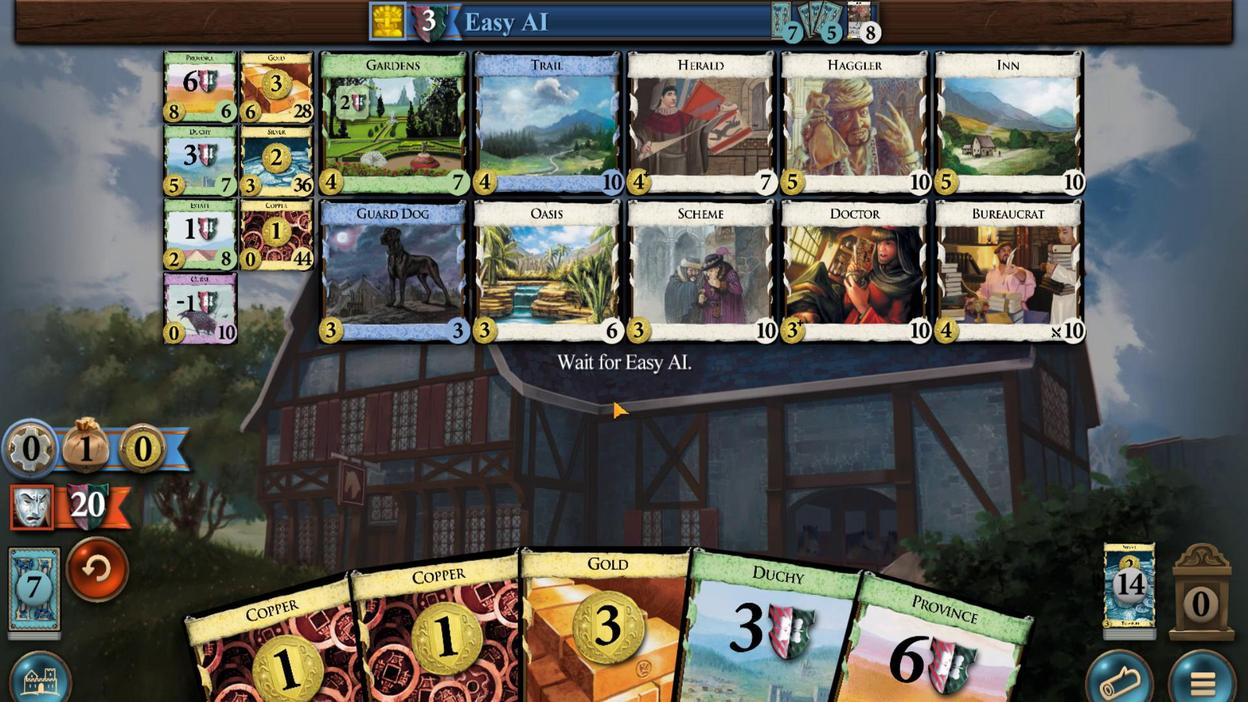 
Action: Mouse pressed left at (665, 347)
Screenshot: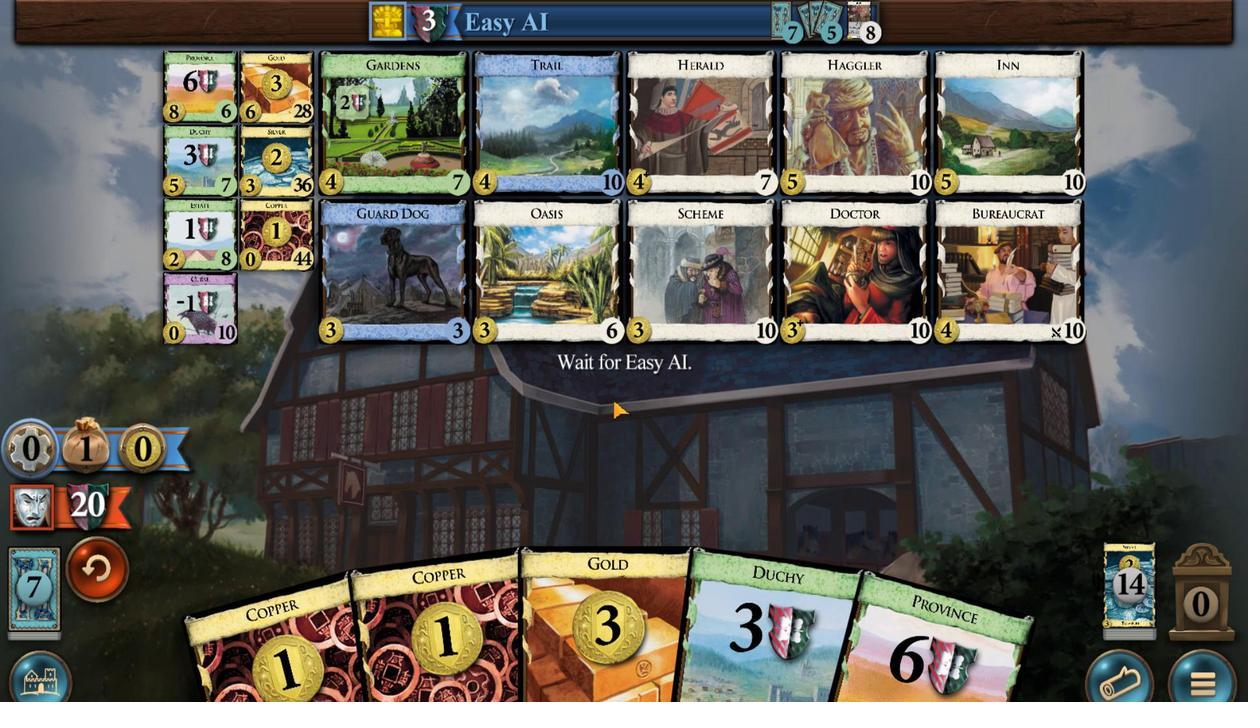 
Action: Mouse moved to (607, 485)
Screenshot: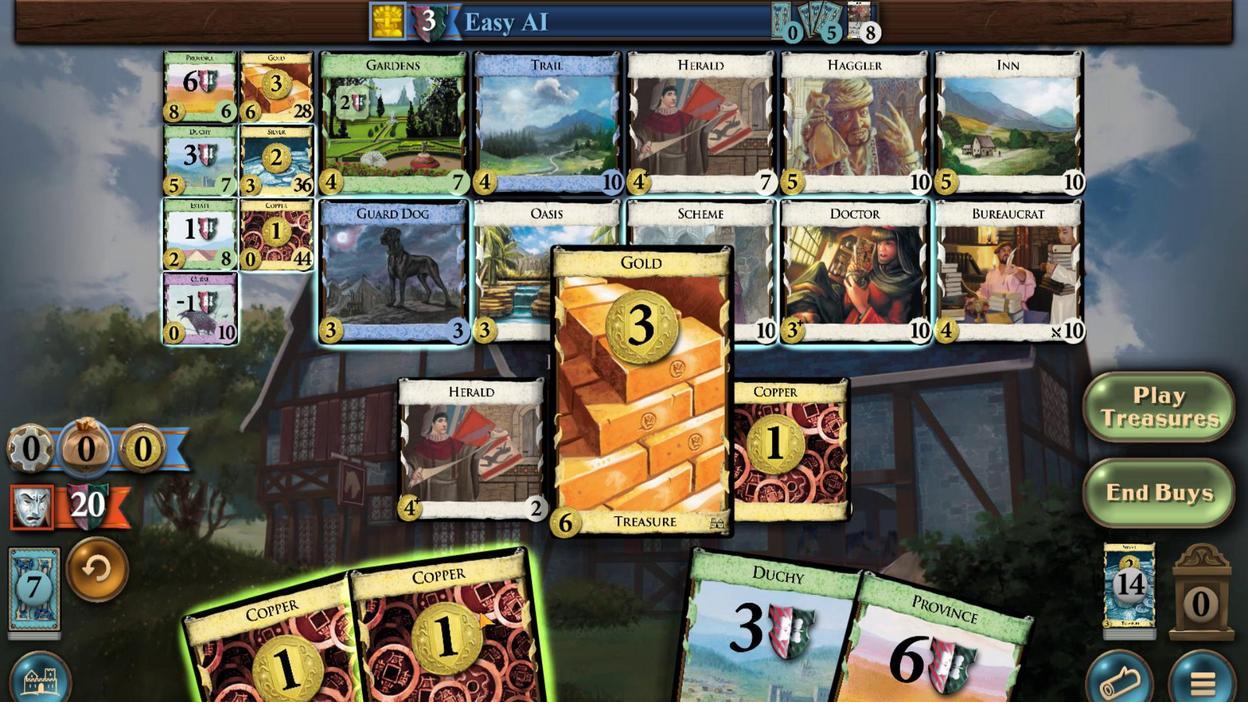 
Action: Mouse pressed left at (607, 485)
Screenshot: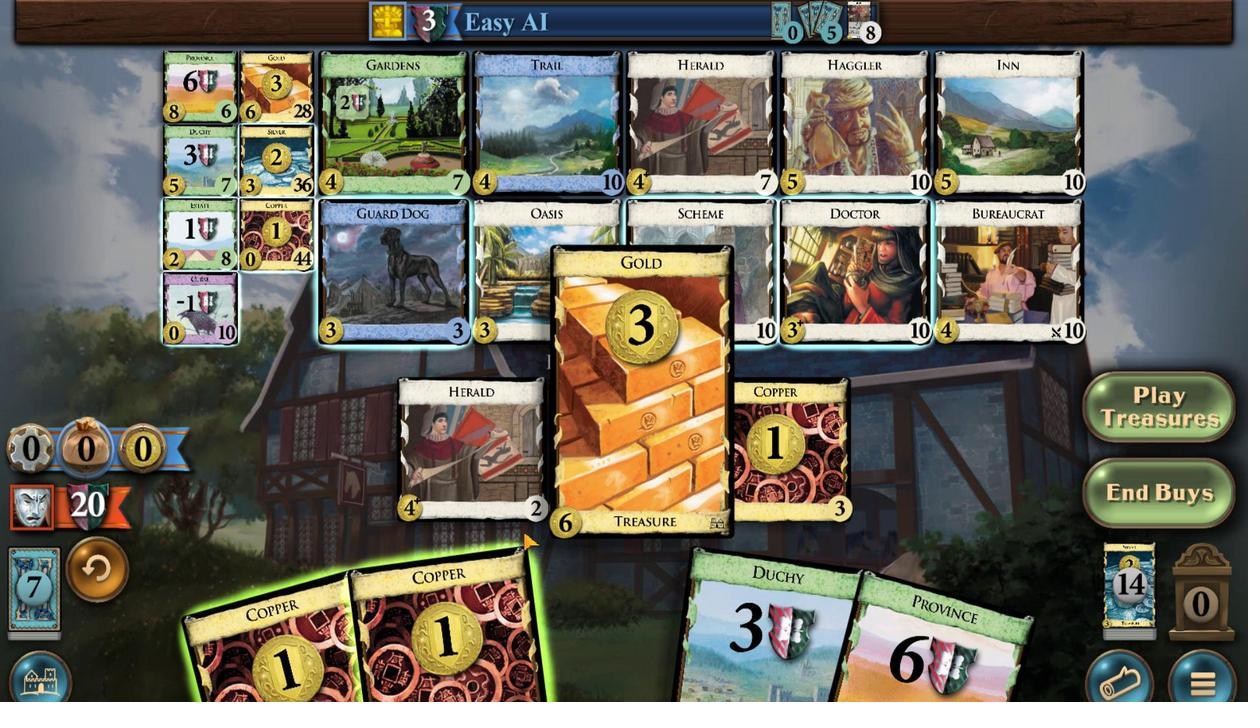
Action: Mouse moved to (623, 487)
Screenshot: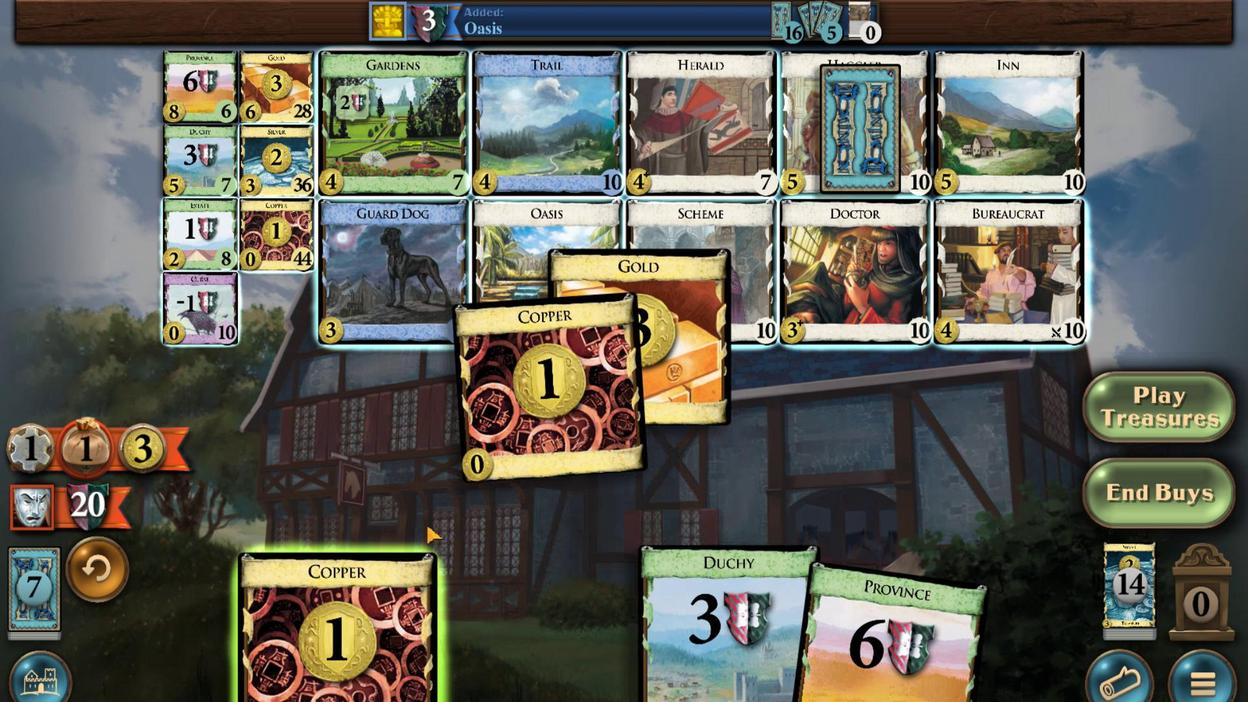 
Action: Mouse pressed left at (623, 487)
Screenshot: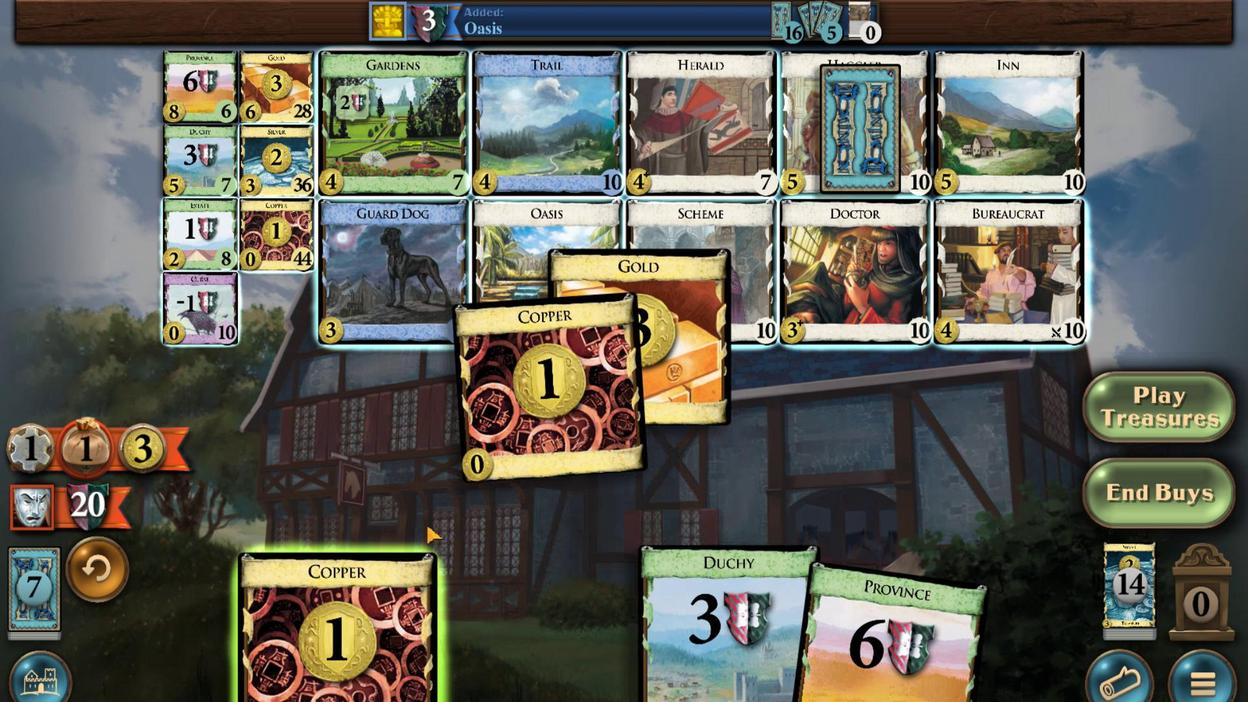 
Action: Mouse moved to (647, 494)
Screenshot: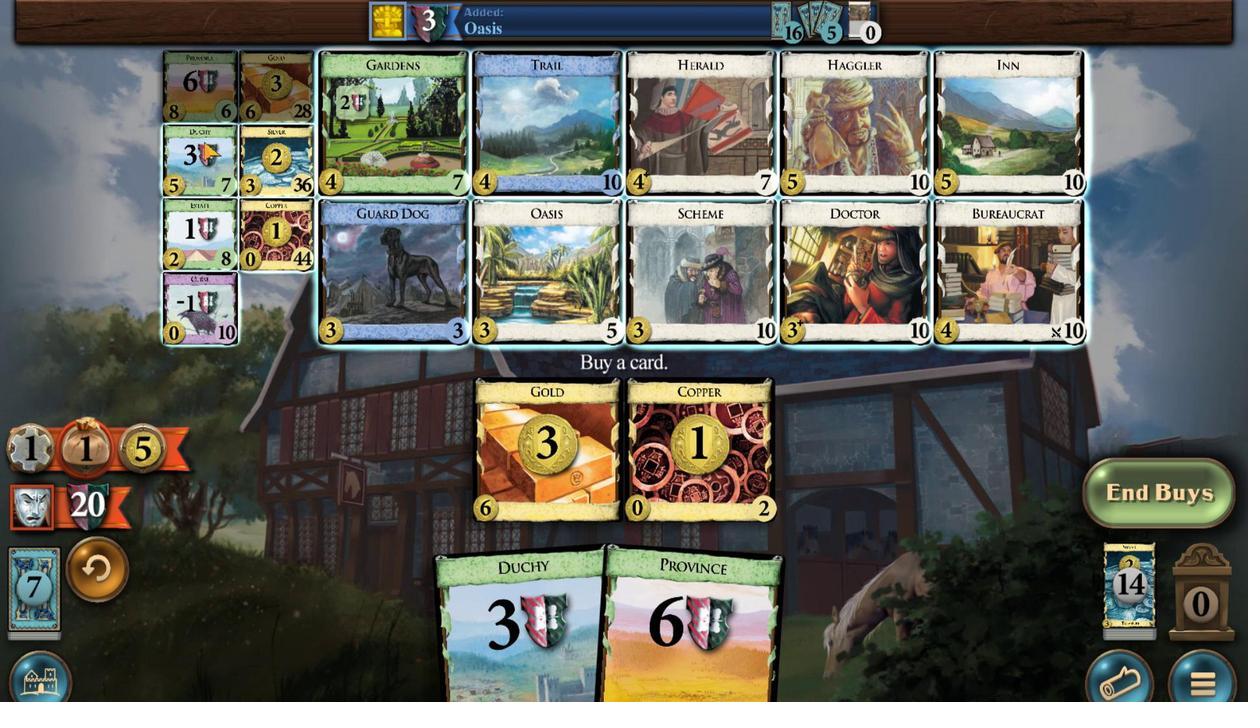 
Action: Mouse pressed left at (647, 494)
Screenshot: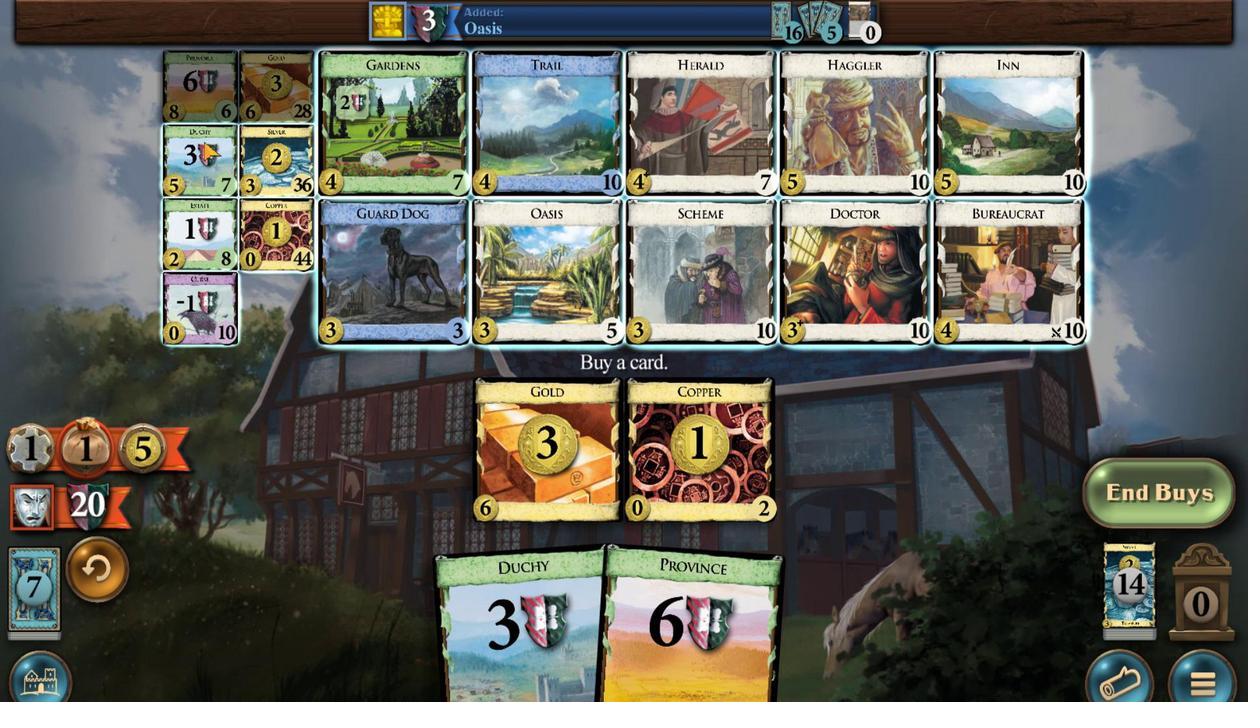 
Action: Mouse moved to (666, 358)
Screenshot: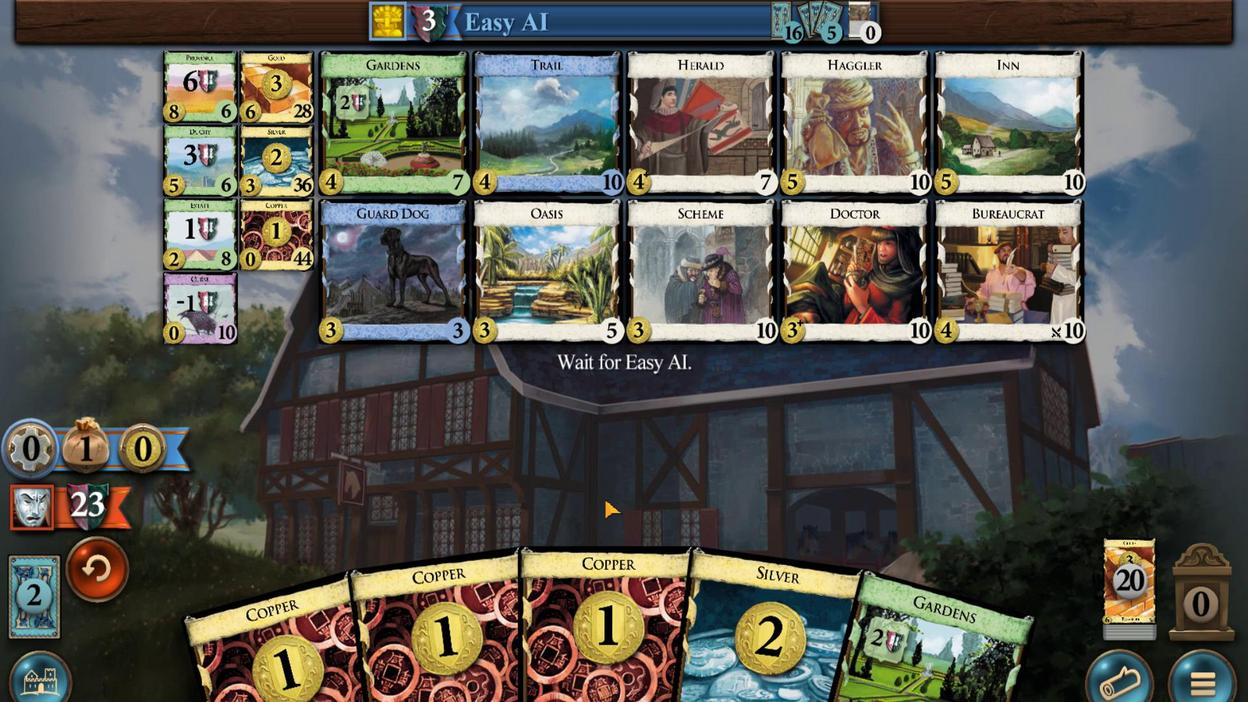 
Action: Mouse pressed left at (666, 358)
